 Task: Access a repository's "Insights" to analyze code and project data.
Action: Mouse moved to (1211, 77)
Screenshot: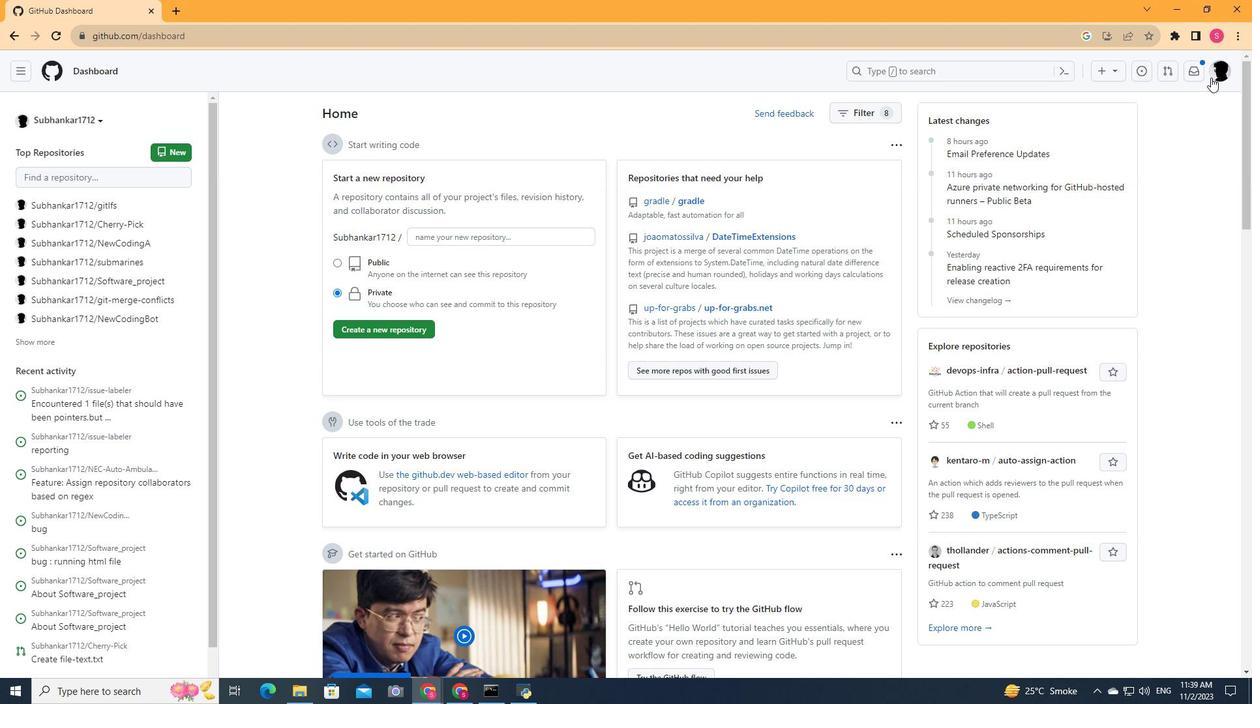 
Action: Mouse pressed left at (1211, 77)
Screenshot: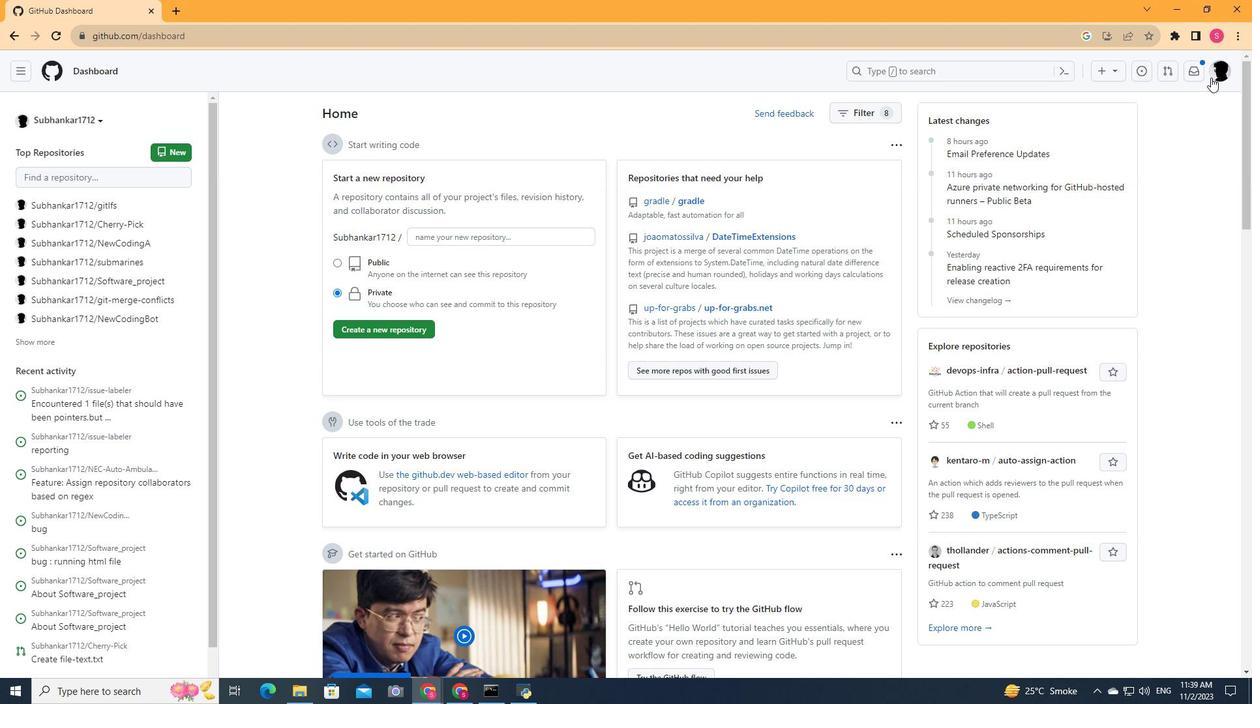 
Action: Mouse moved to (1113, 165)
Screenshot: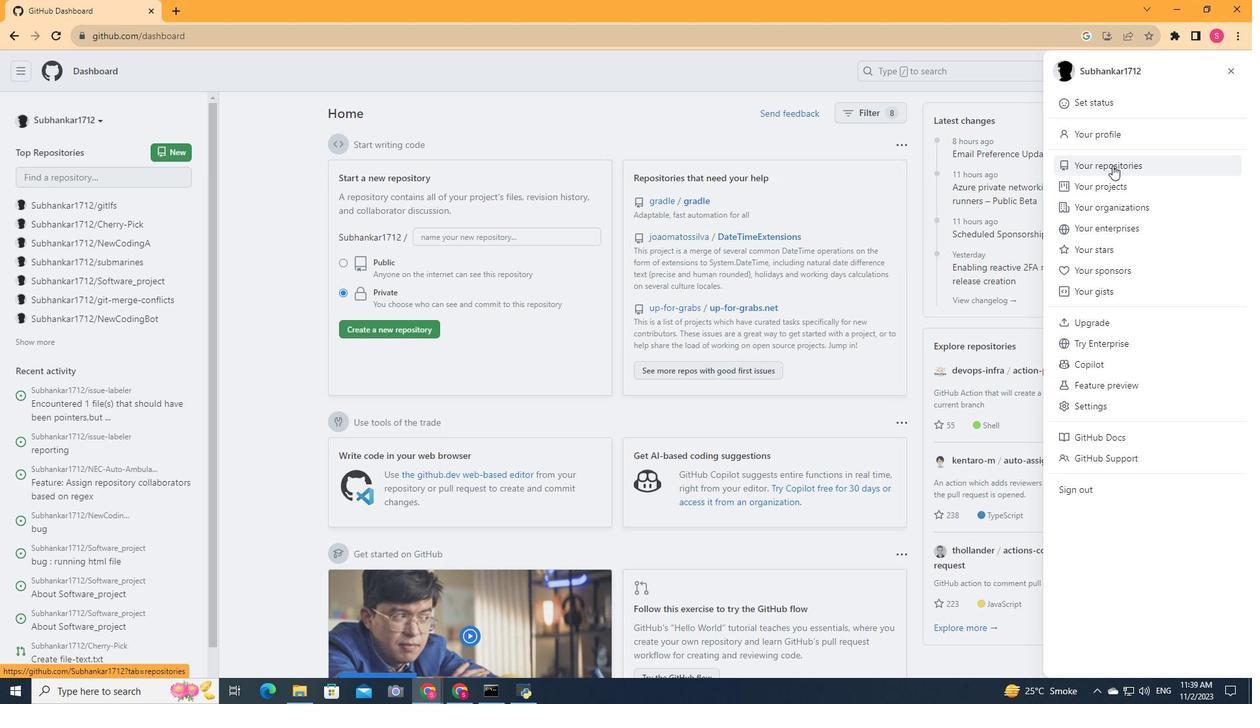 
Action: Mouse pressed left at (1113, 165)
Screenshot: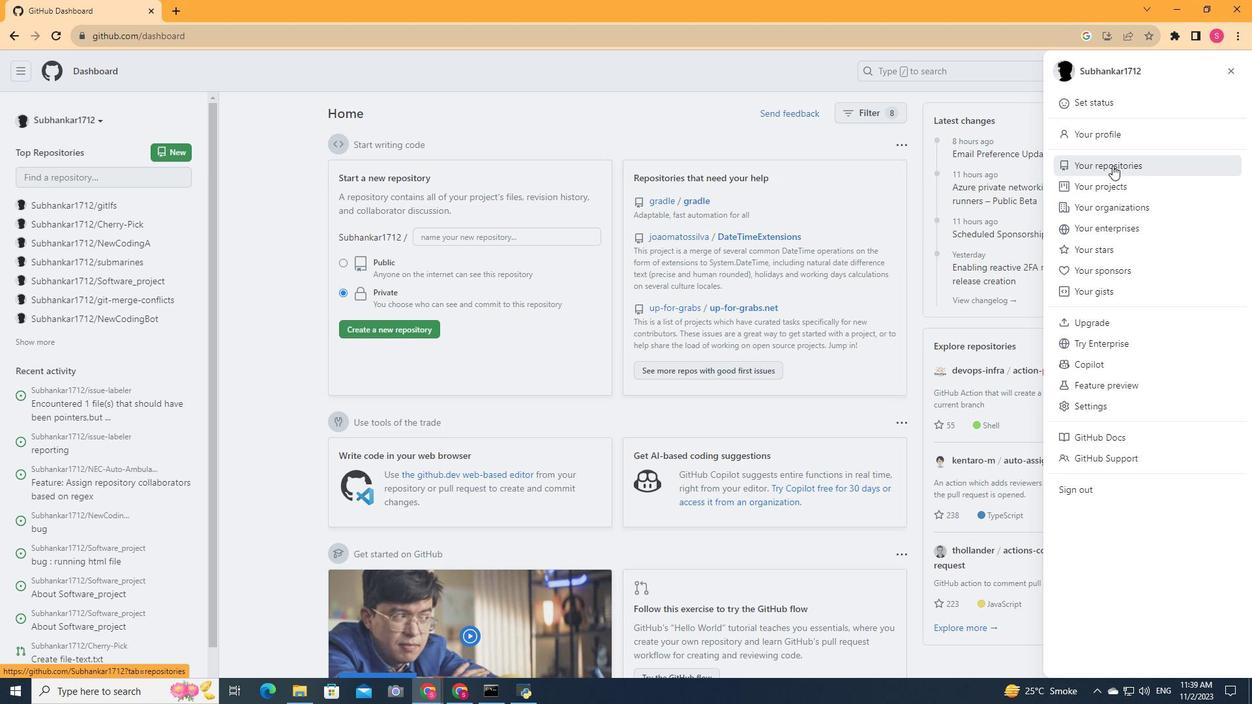 
Action: Mouse moved to (493, 197)
Screenshot: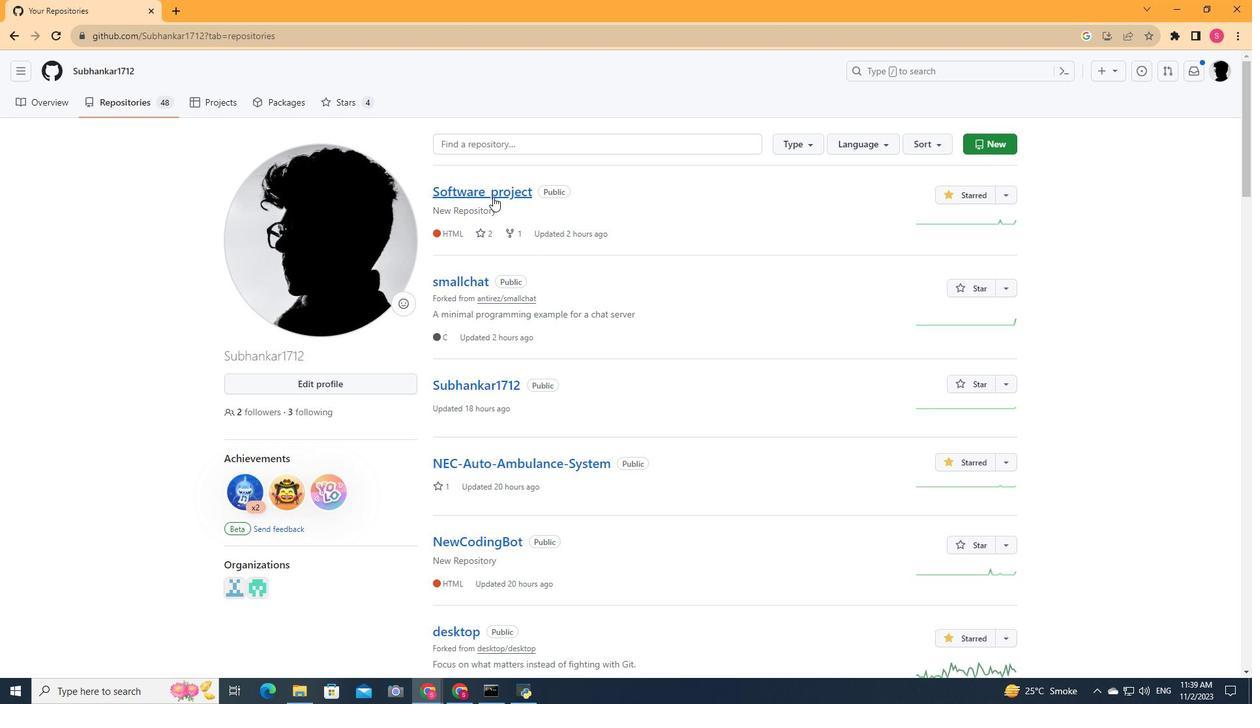 
Action: Mouse pressed left at (493, 197)
Screenshot: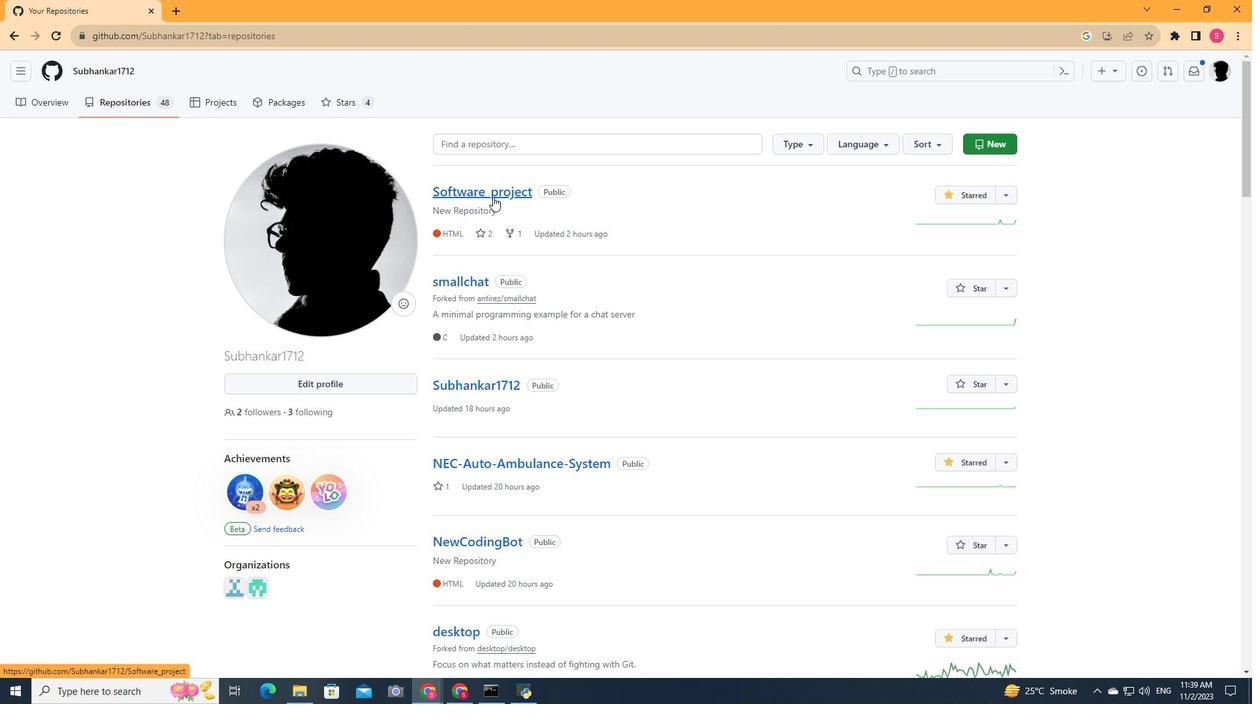 
Action: Mouse moved to (414, 194)
Screenshot: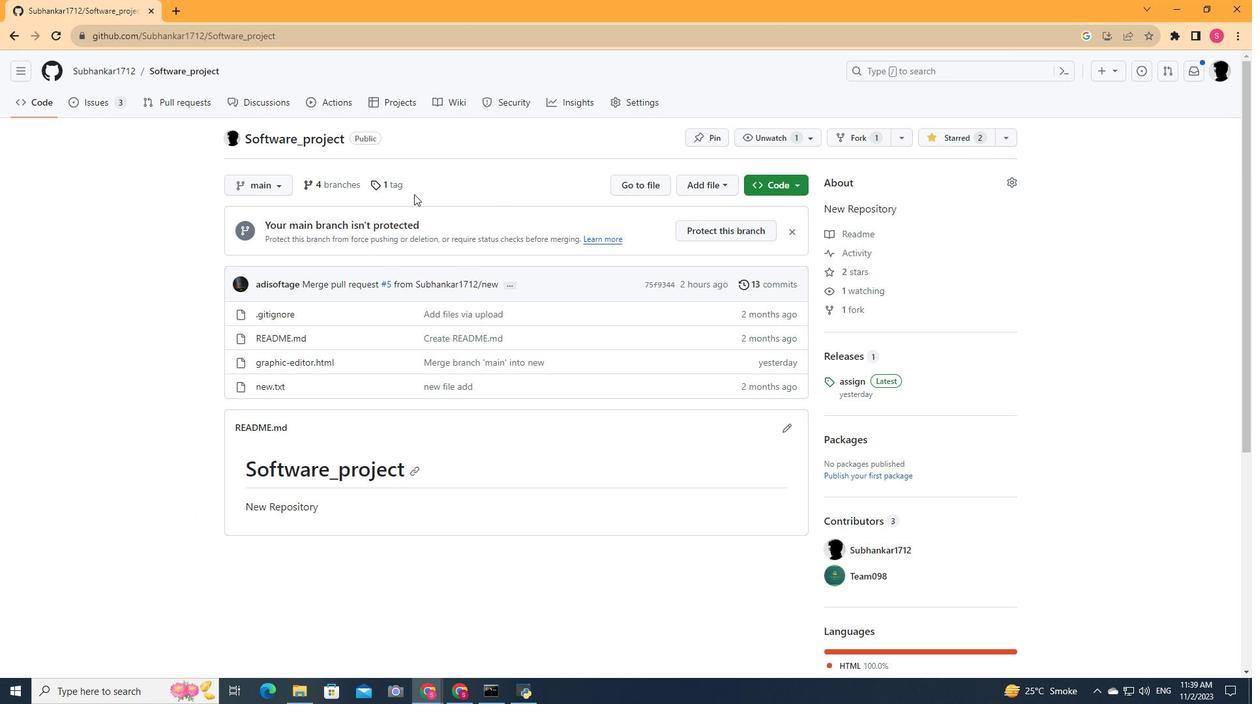 
Action: Mouse scrolled (414, 193) with delta (0, 0)
Screenshot: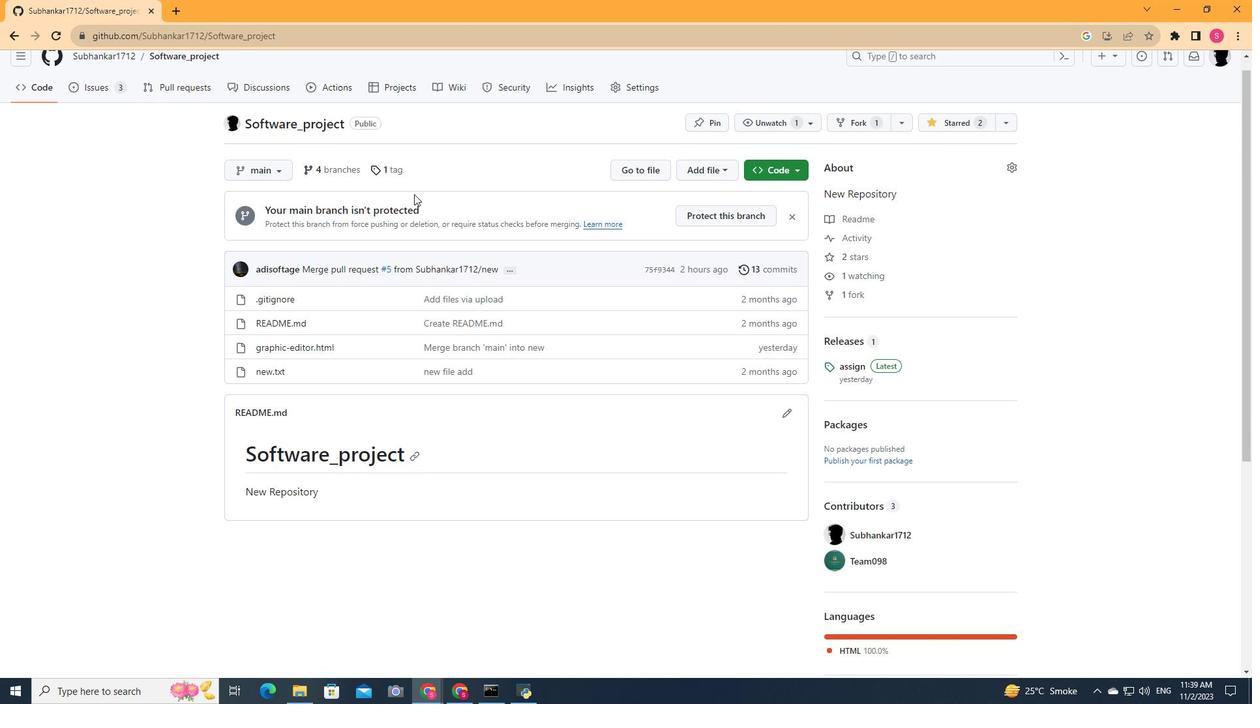
Action: Mouse scrolled (414, 193) with delta (0, 0)
Screenshot: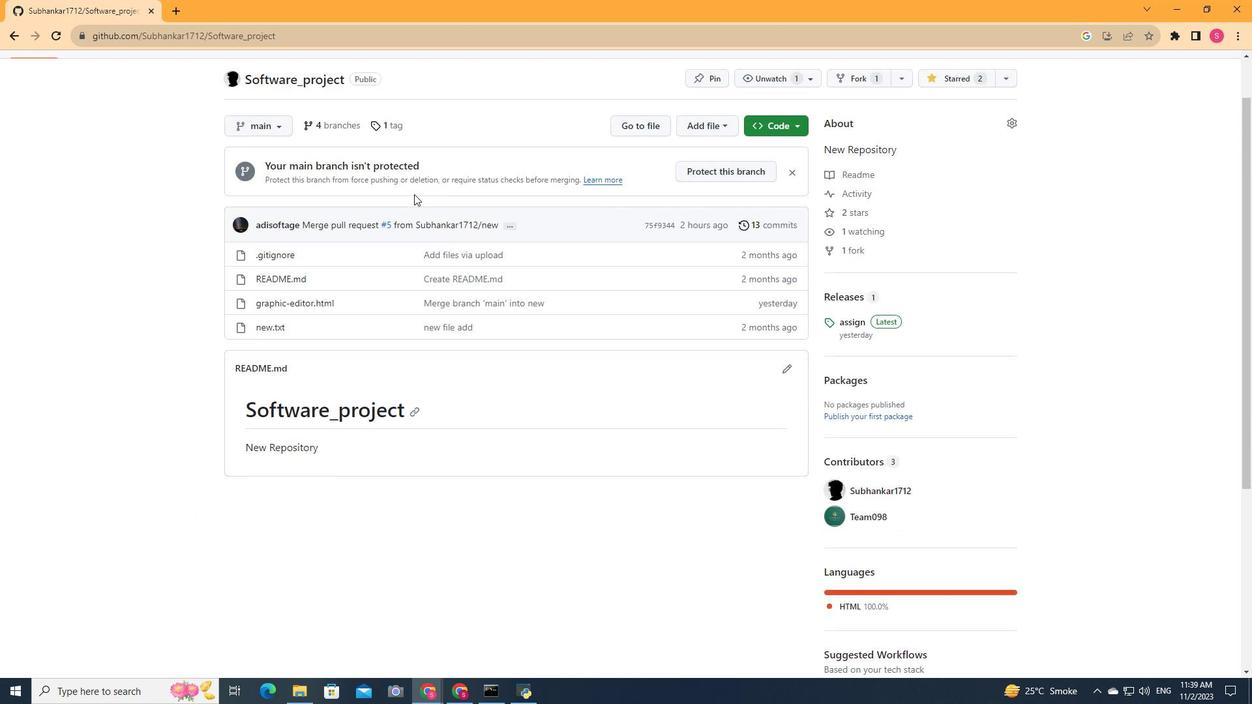 
Action: Mouse scrolled (414, 193) with delta (0, 0)
Screenshot: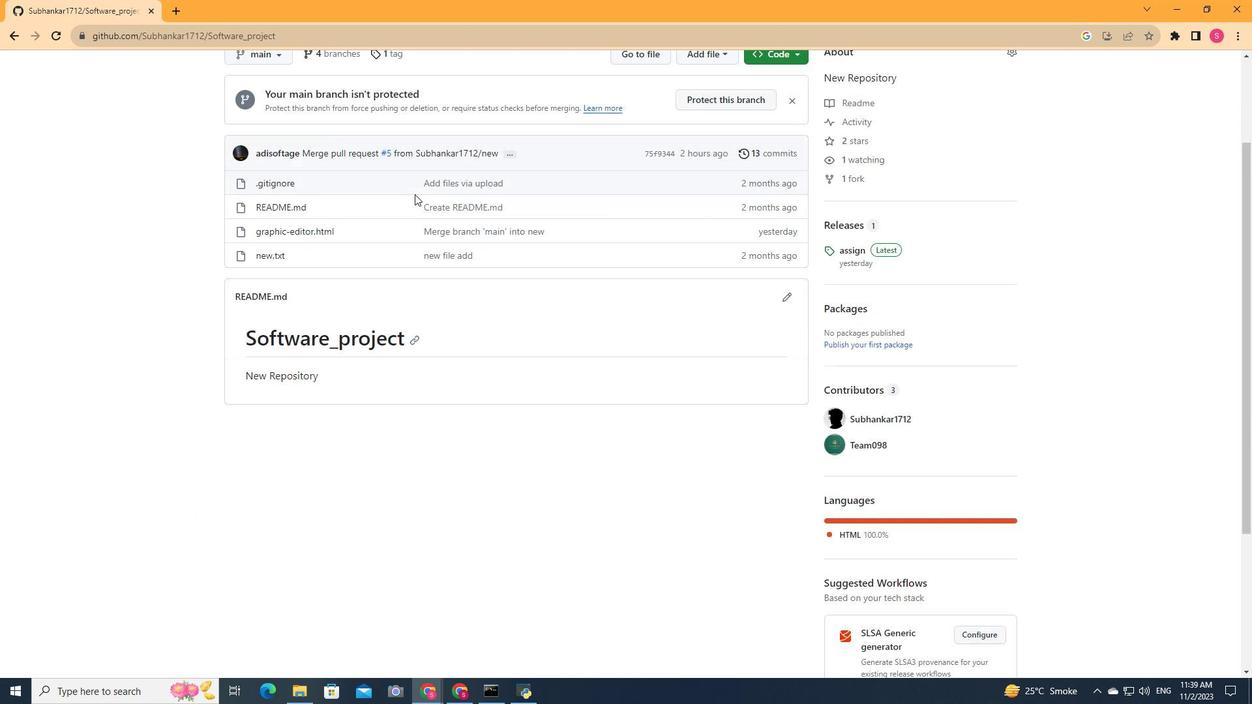 
Action: Mouse moved to (415, 194)
Screenshot: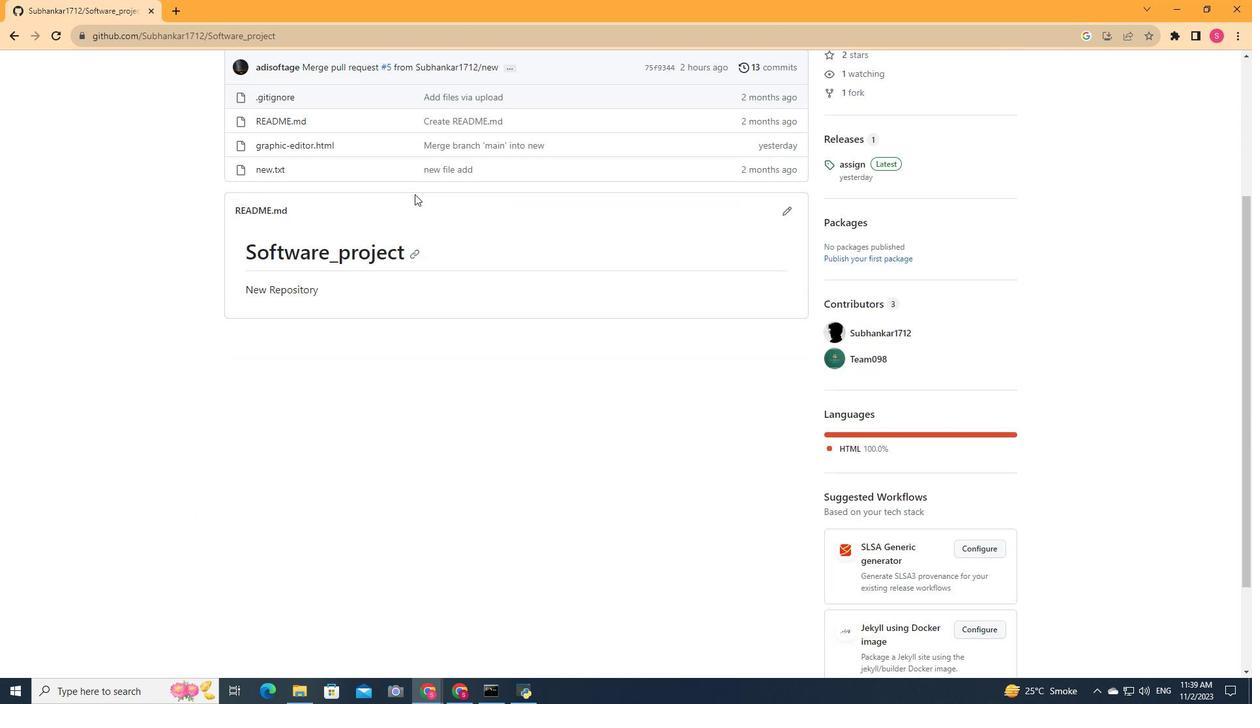 
Action: Mouse scrolled (415, 193) with delta (0, 0)
Screenshot: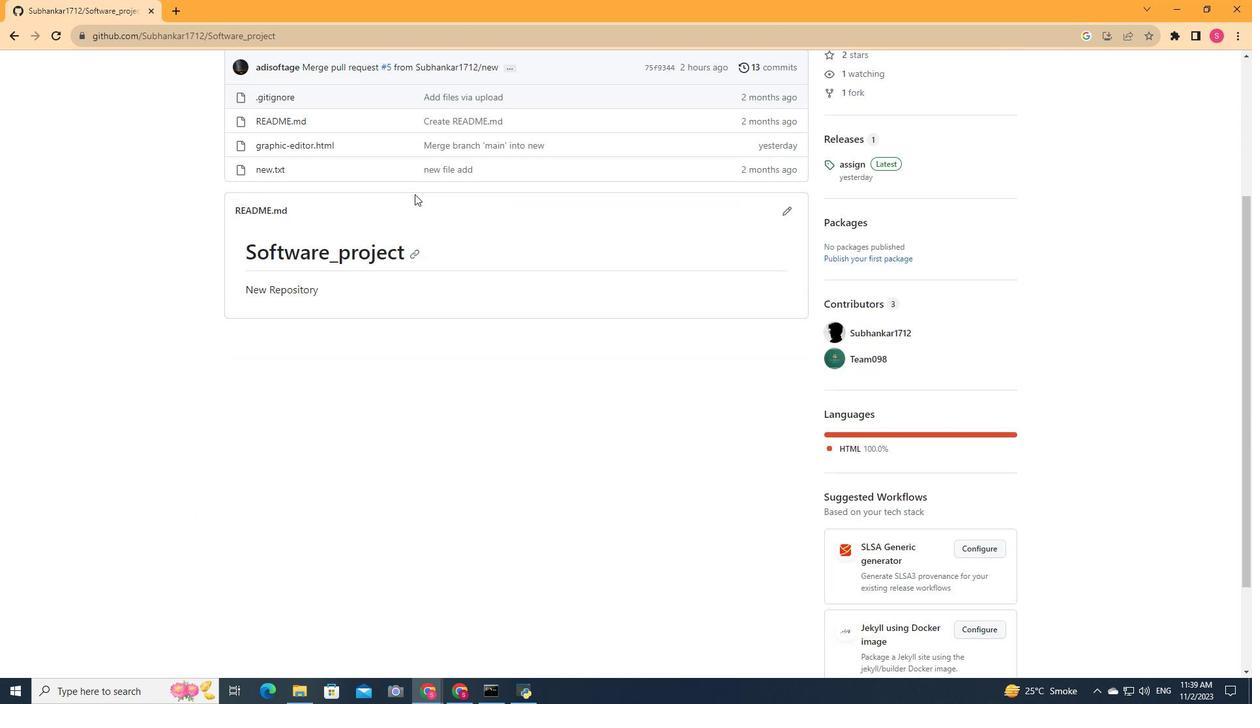 
Action: Mouse scrolled (415, 195) with delta (0, 0)
Screenshot: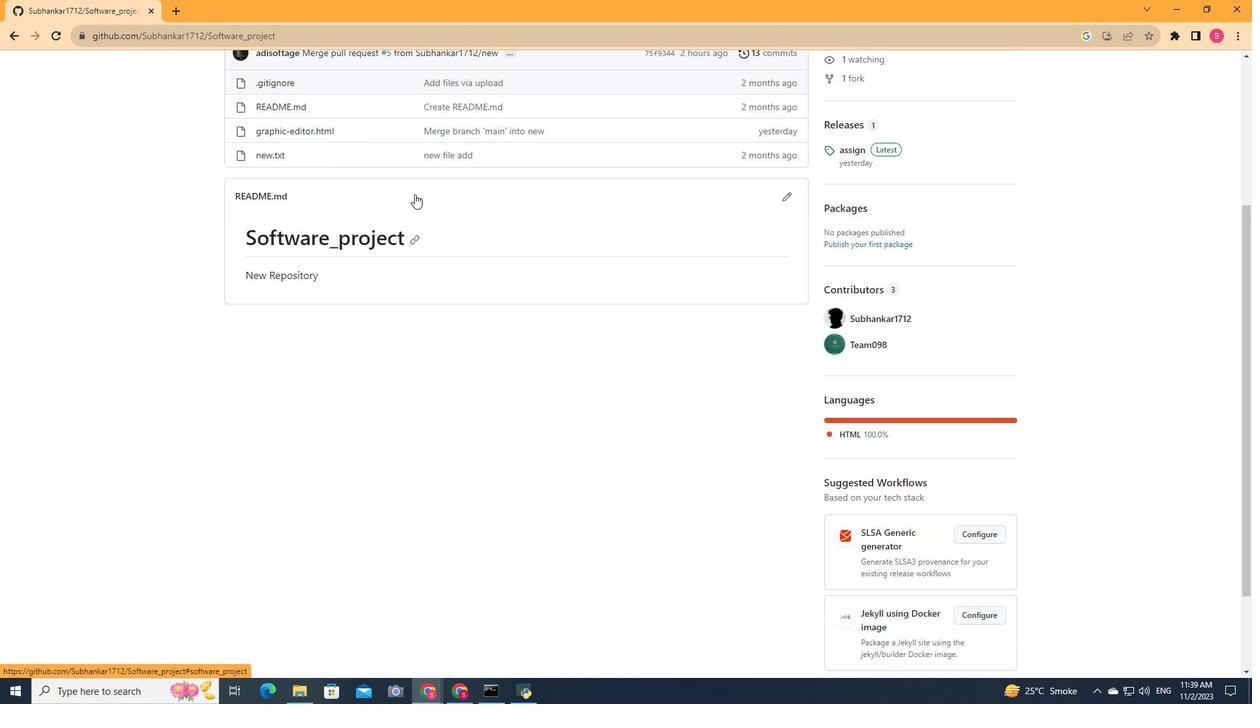 
Action: Mouse scrolled (415, 195) with delta (0, 0)
Screenshot: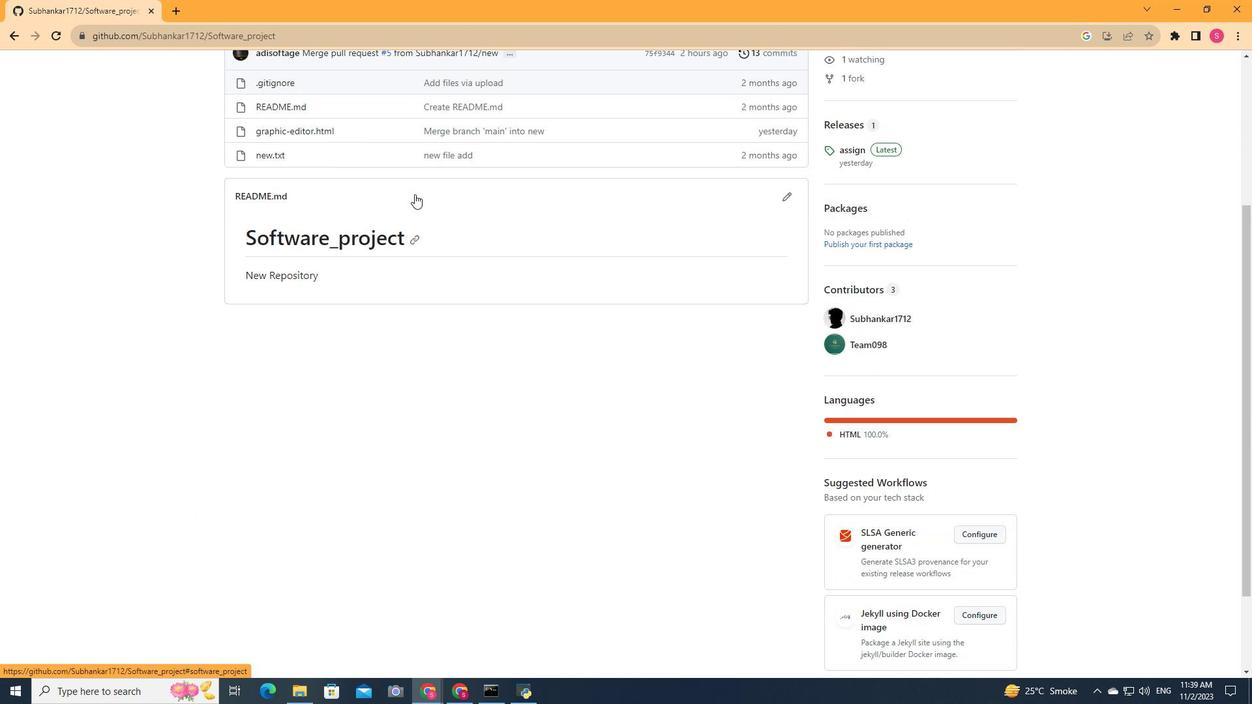 
Action: Mouse scrolled (415, 195) with delta (0, 0)
Screenshot: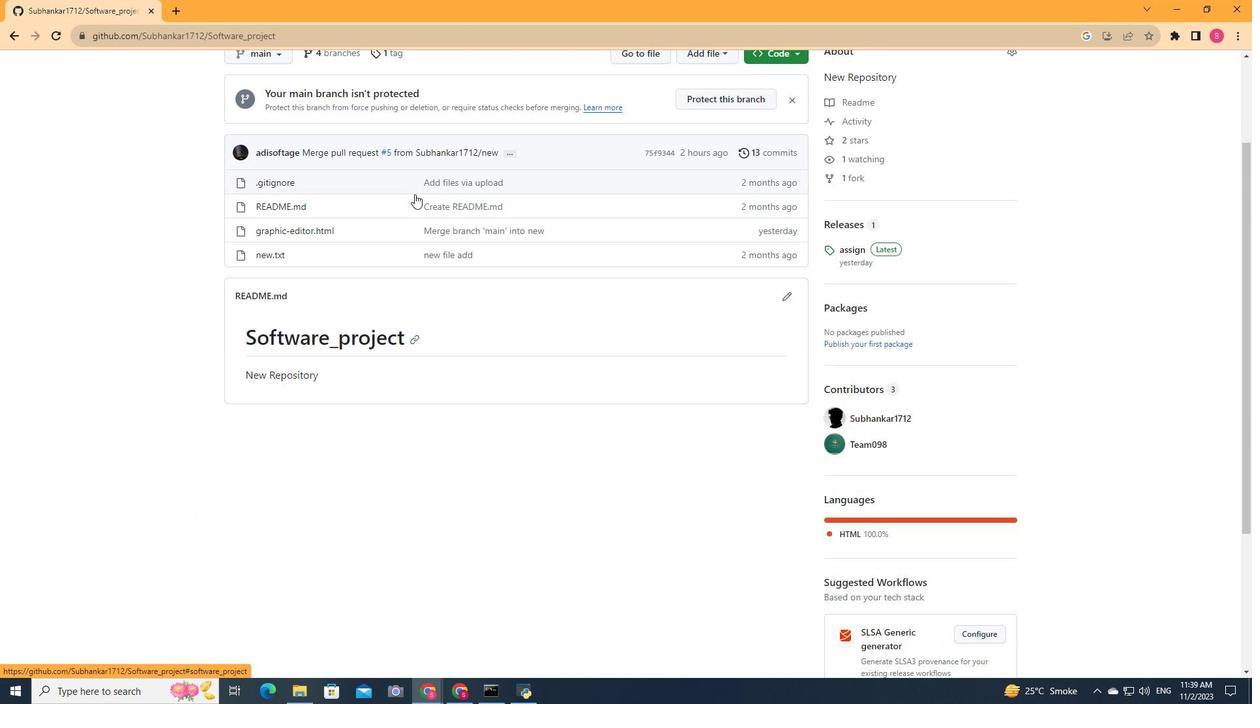 
Action: Mouse scrolled (415, 195) with delta (0, 0)
Screenshot: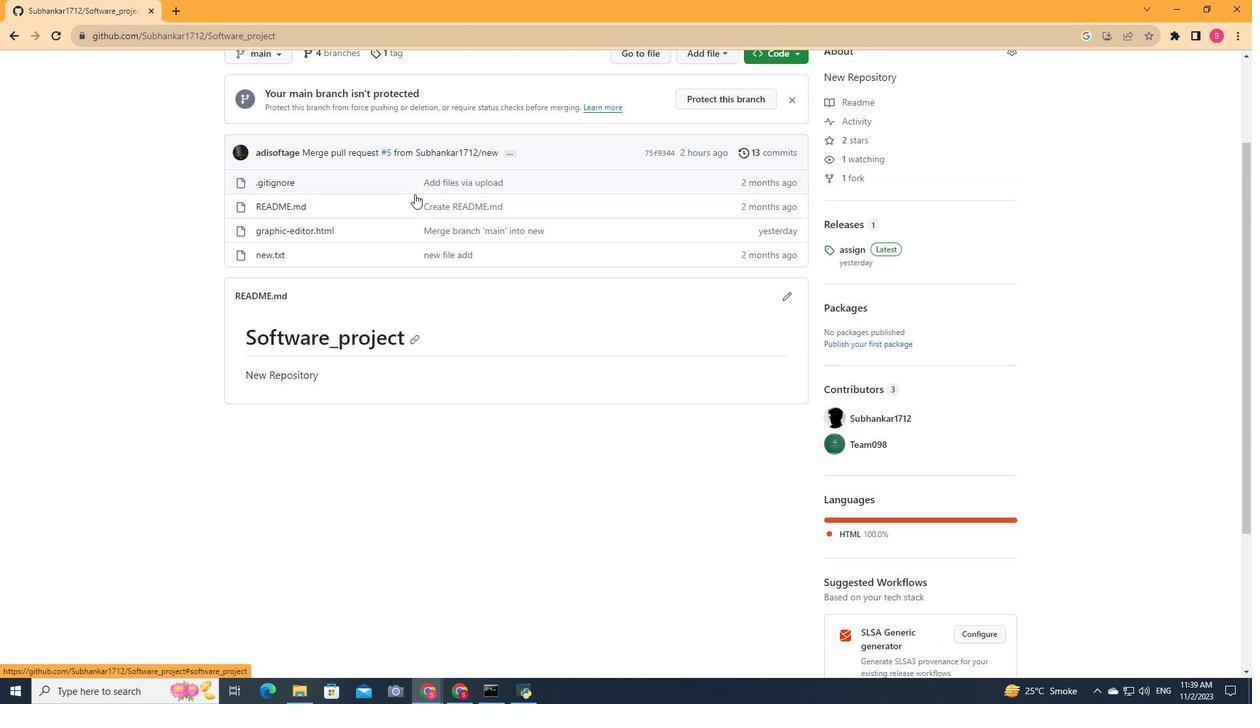 
Action: Mouse moved to (418, 193)
Screenshot: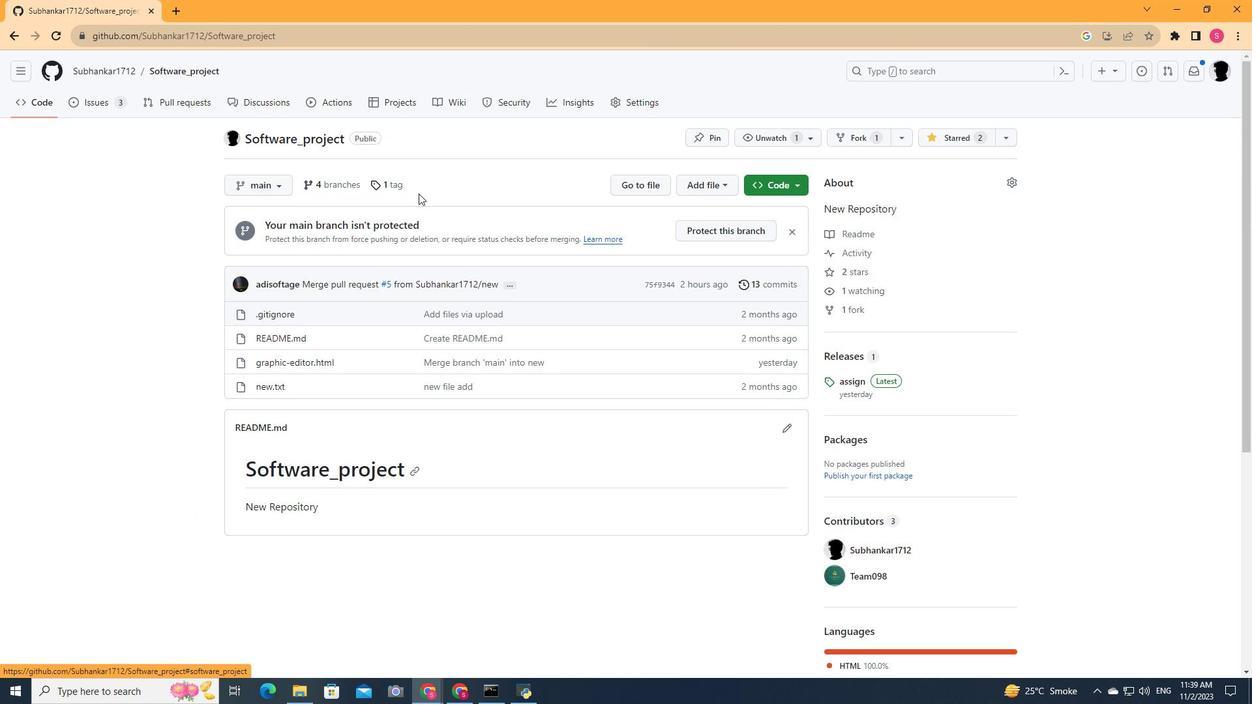 
Action: Mouse scrolled (418, 194) with delta (0, 0)
Screenshot: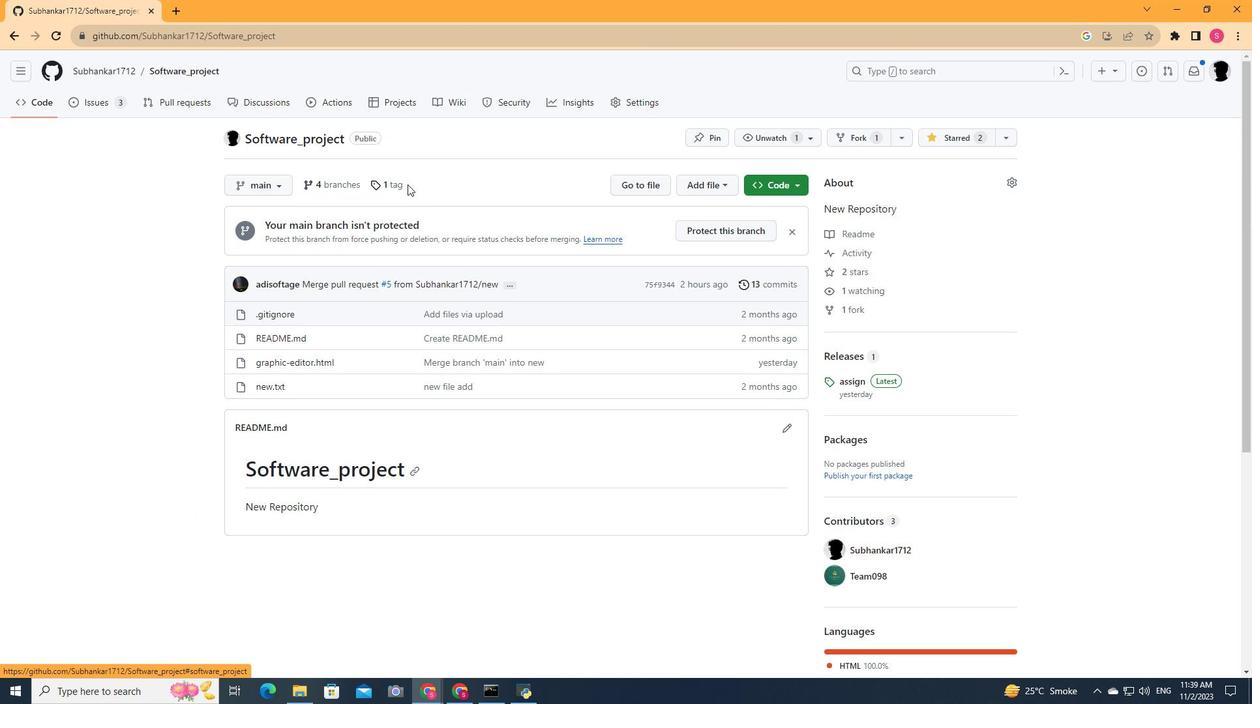 
Action: Mouse moved to (569, 103)
Screenshot: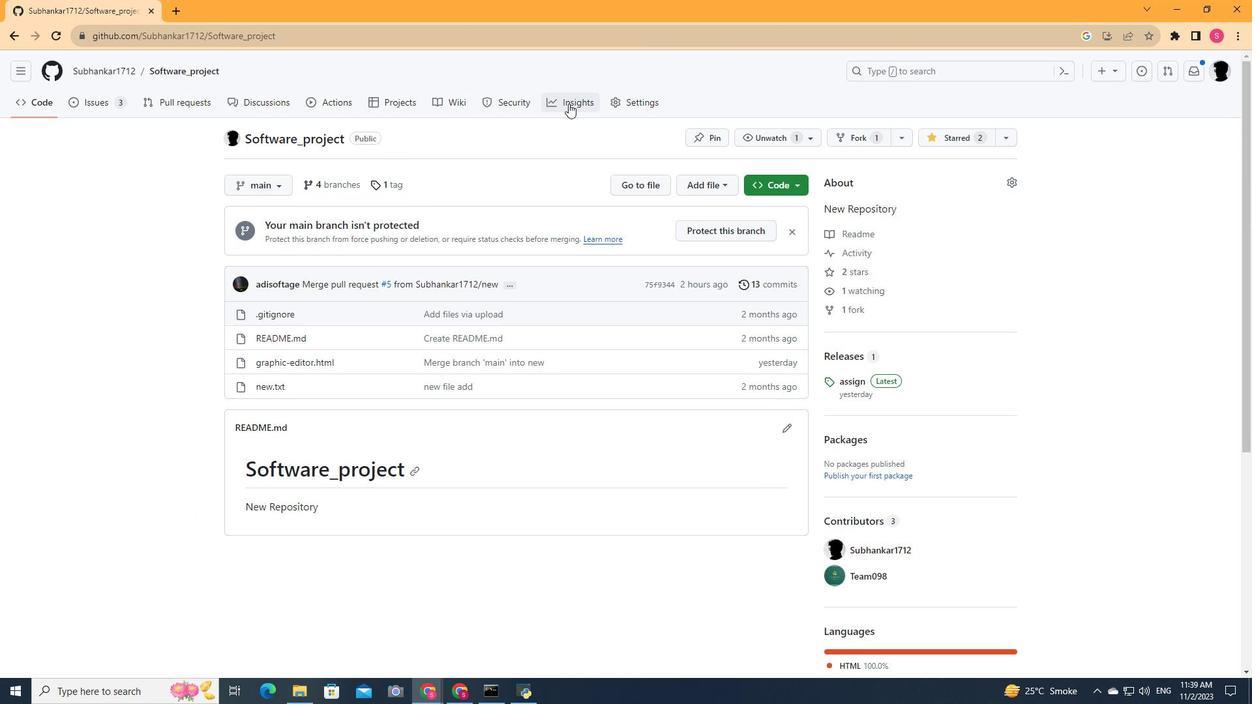 
Action: Mouse pressed left at (569, 103)
Screenshot: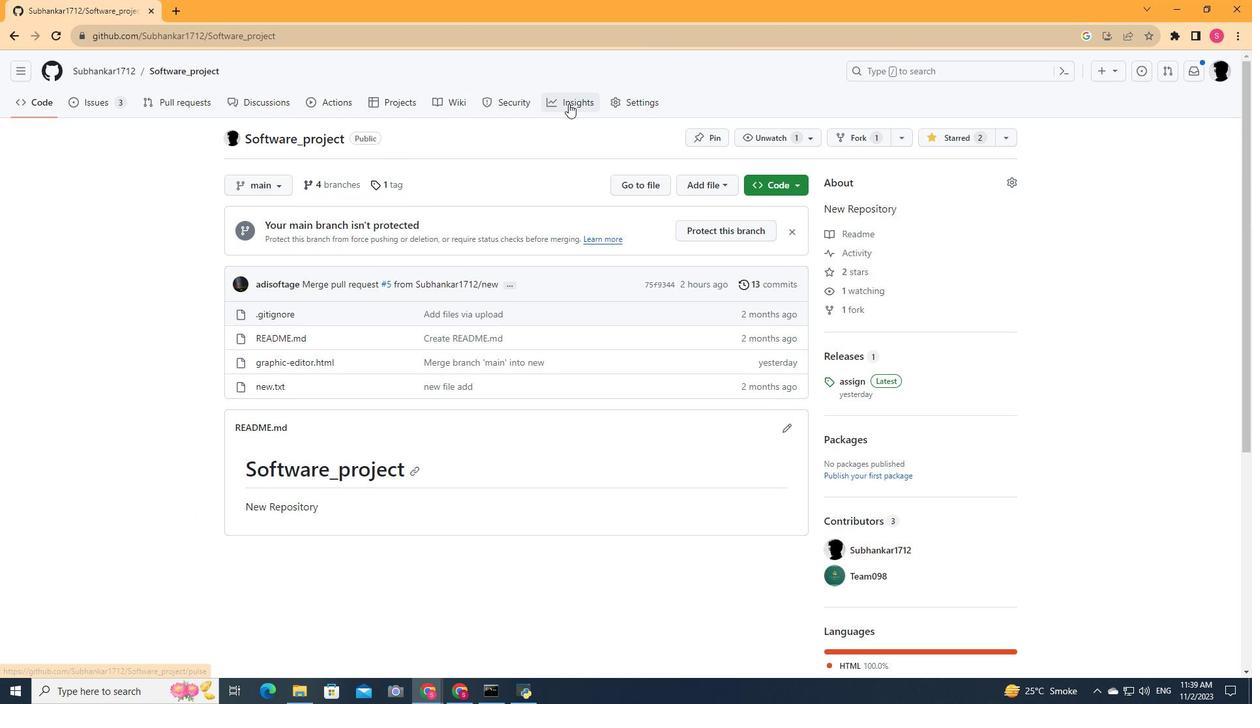 
Action: Mouse moved to (280, 291)
Screenshot: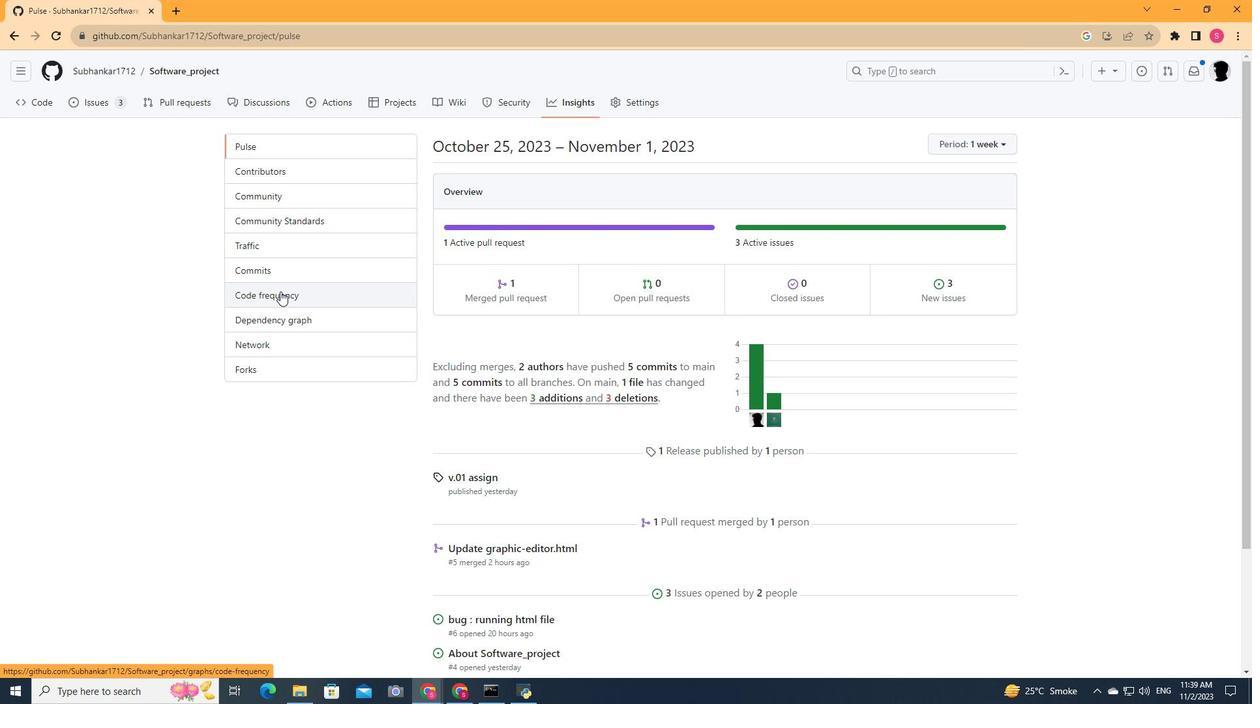 
Action: Mouse pressed left at (280, 291)
Screenshot: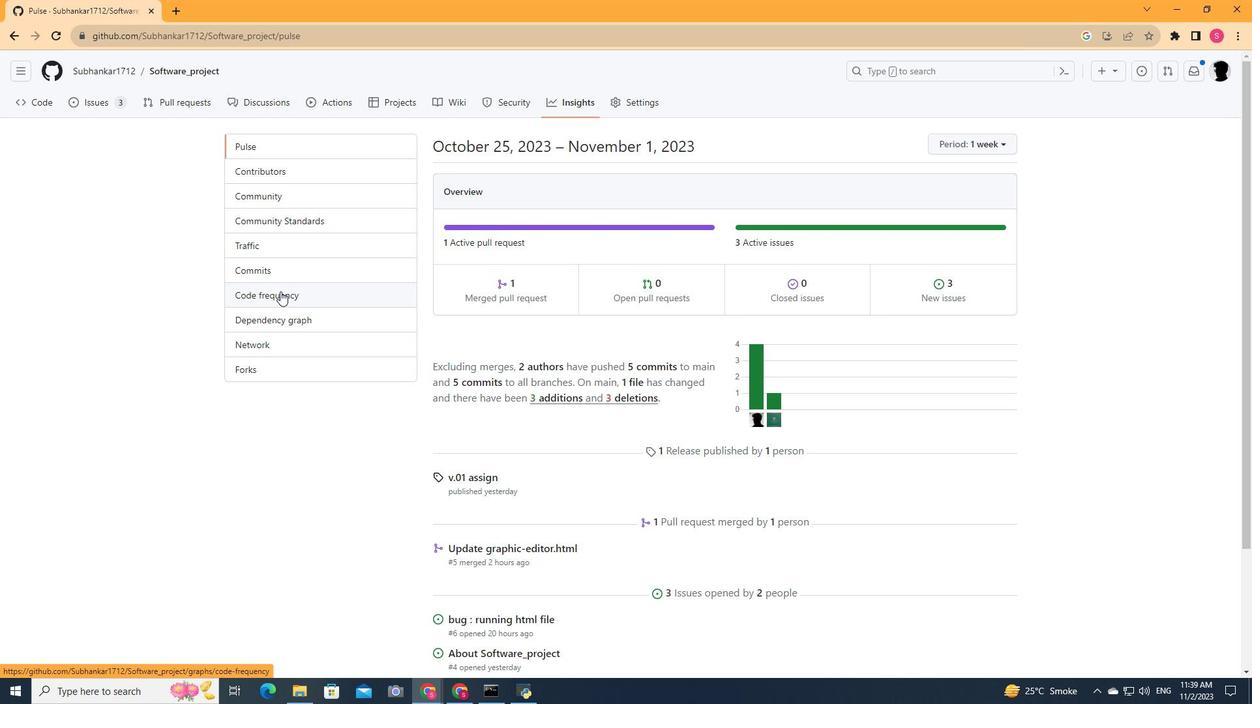 
Action: Mouse moved to (892, 203)
Screenshot: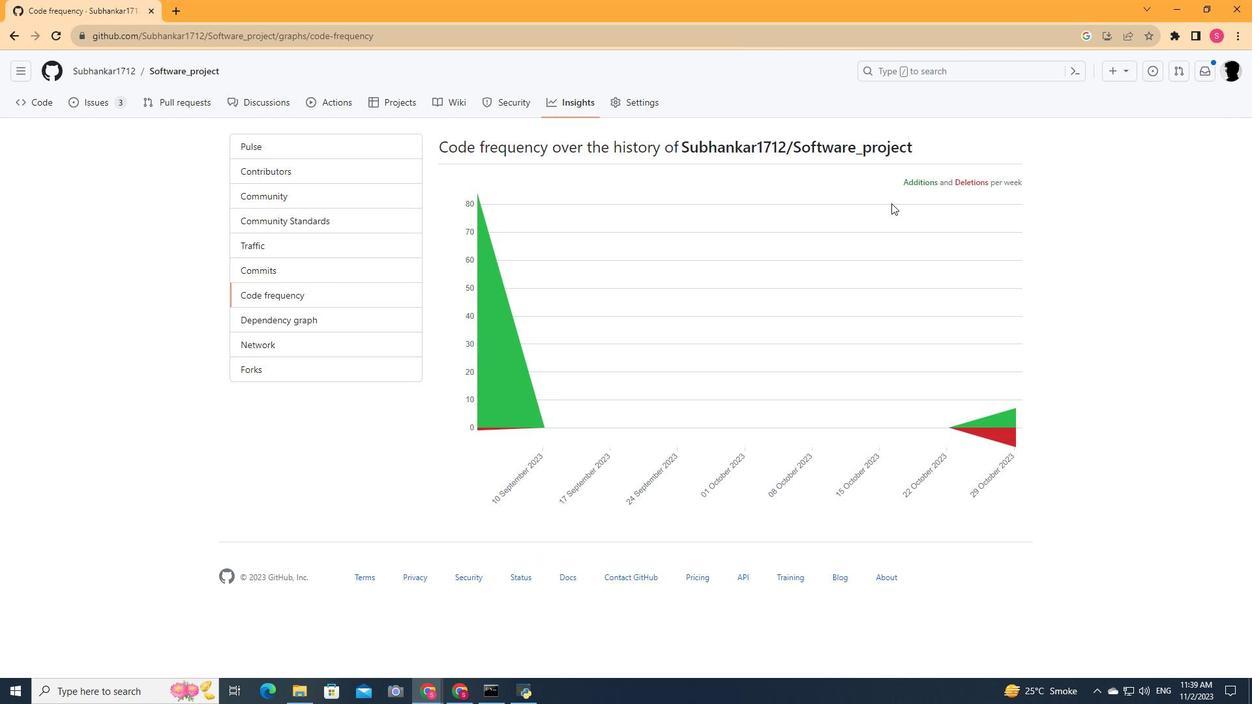 
Action: Mouse scrolled (892, 202) with delta (0, 0)
Screenshot: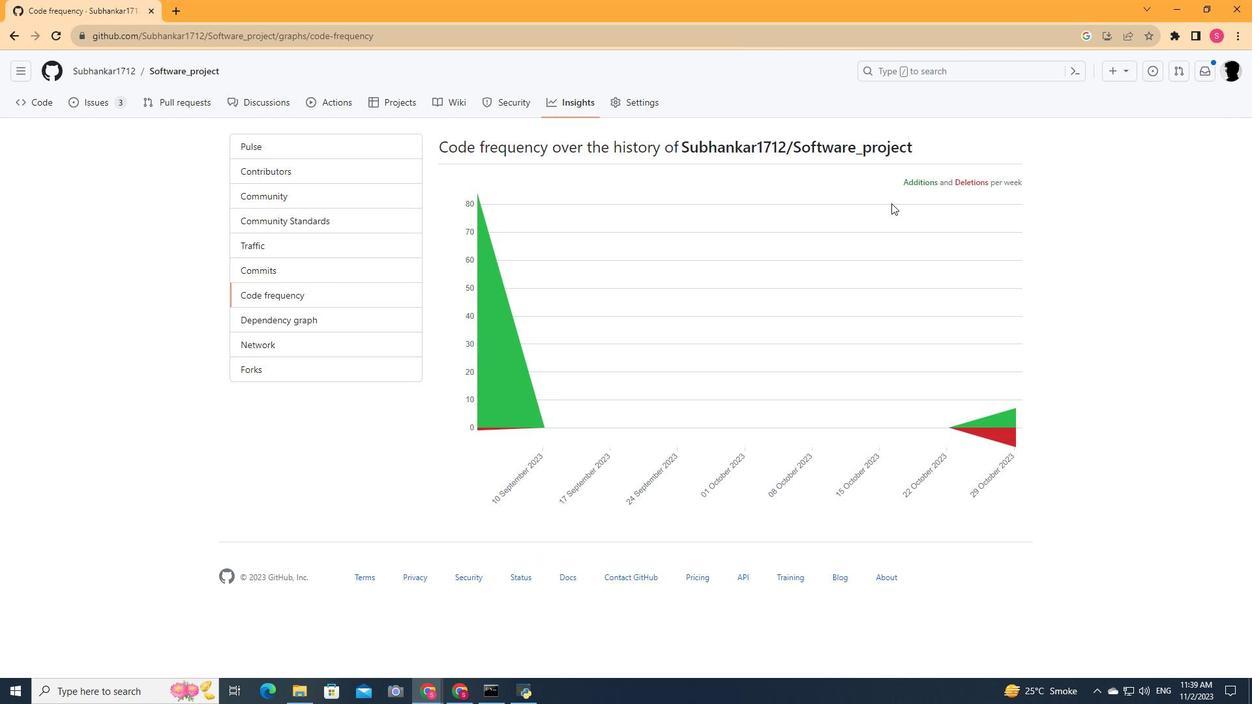 
Action: Mouse scrolled (892, 202) with delta (0, 0)
Screenshot: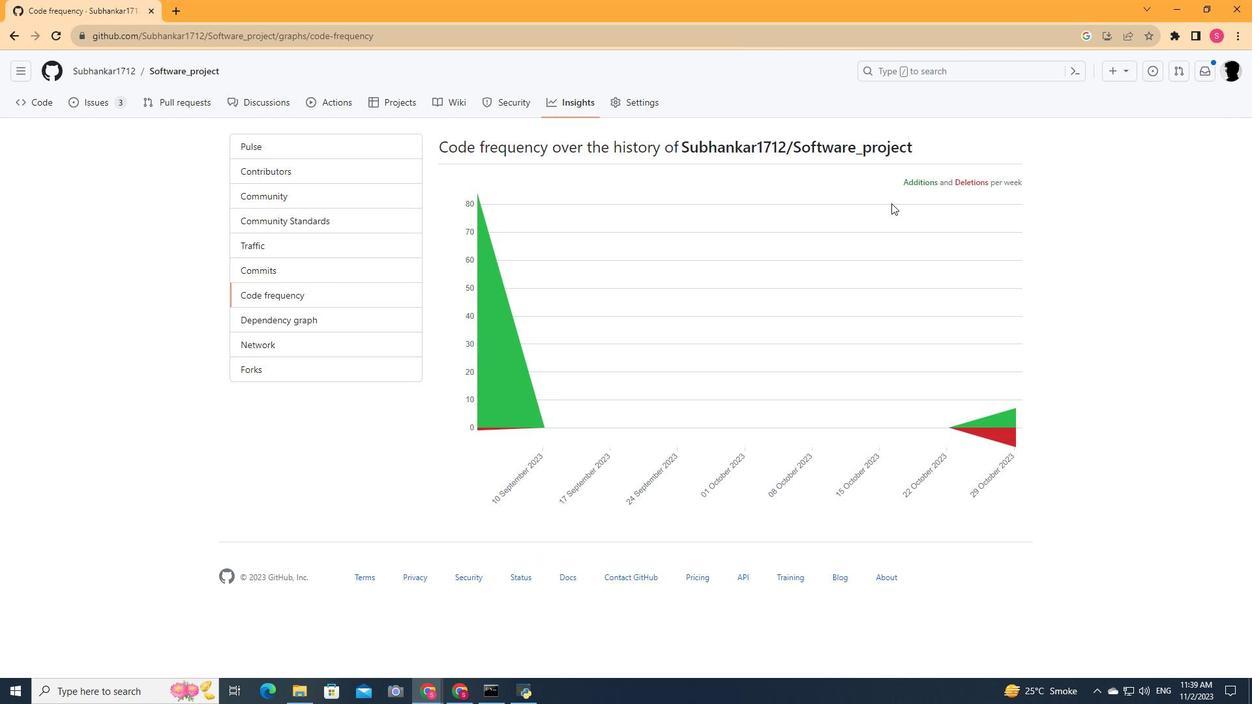 
Action: Mouse scrolled (892, 202) with delta (0, 0)
Screenshot: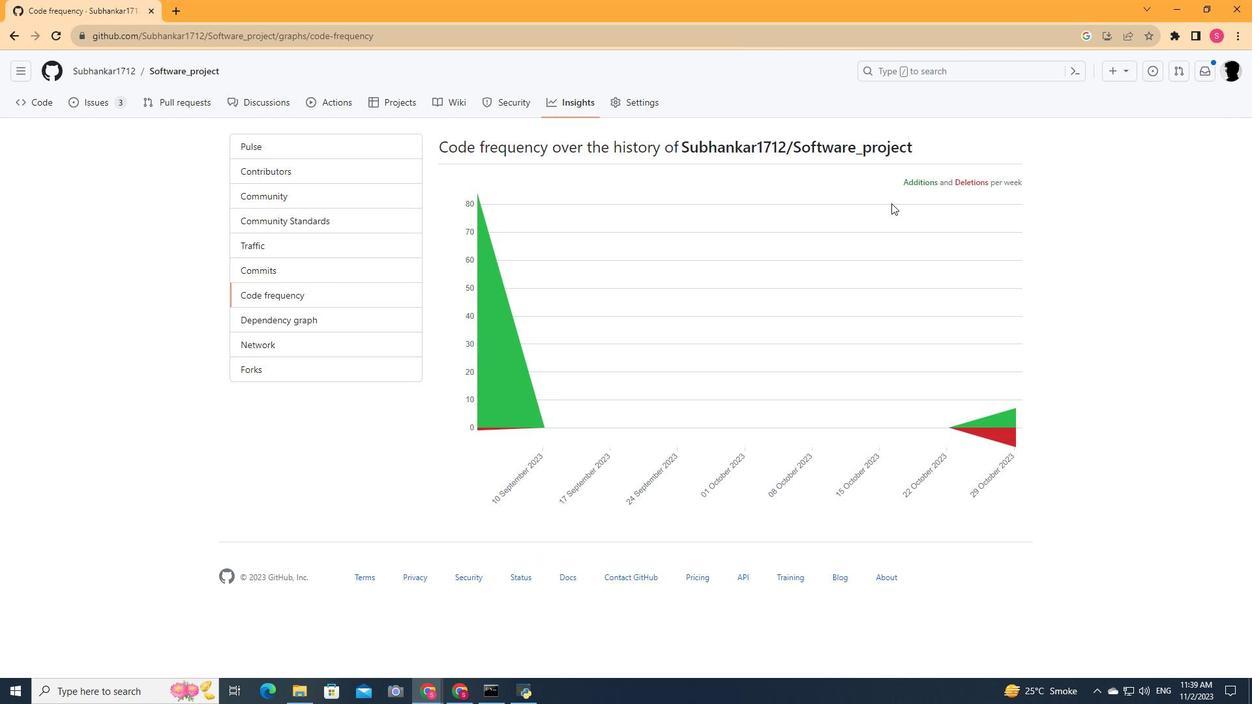 
Action: Mouse scrolled (892, 202) with delta (0, 0)
Screenshot: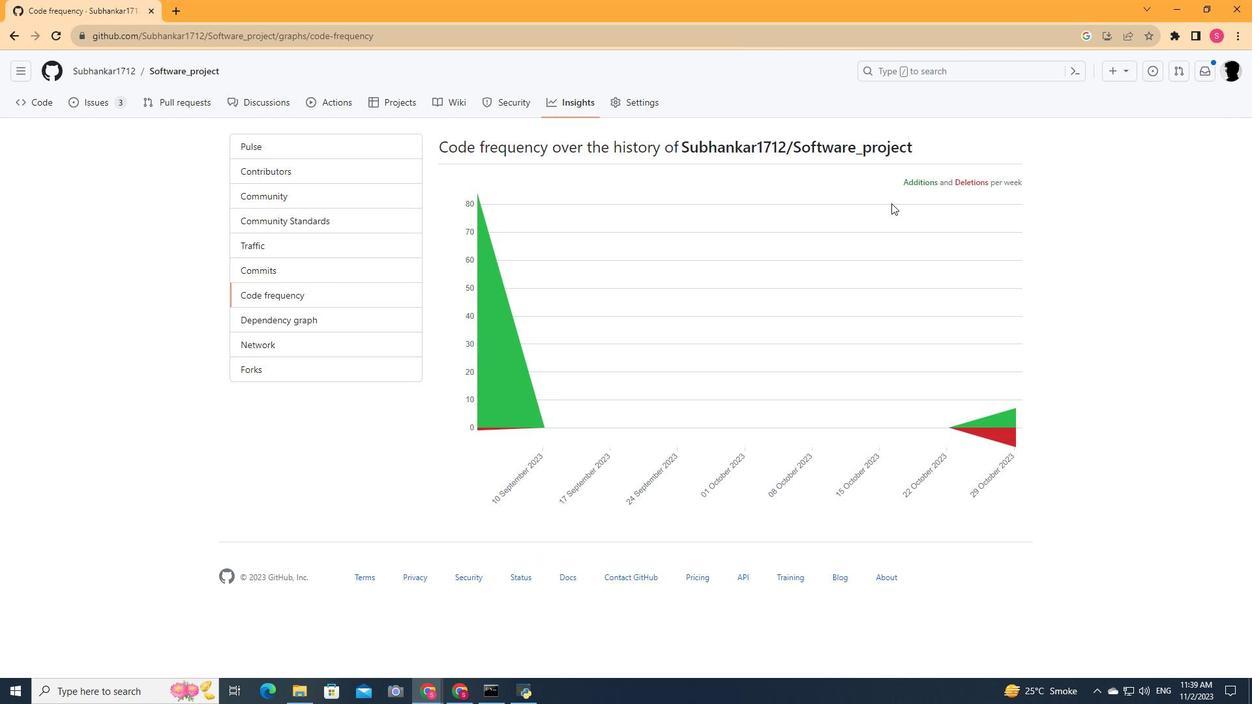 
Action: Mouse scrolled (892, 202) with delta (0, 0)
Screenshot: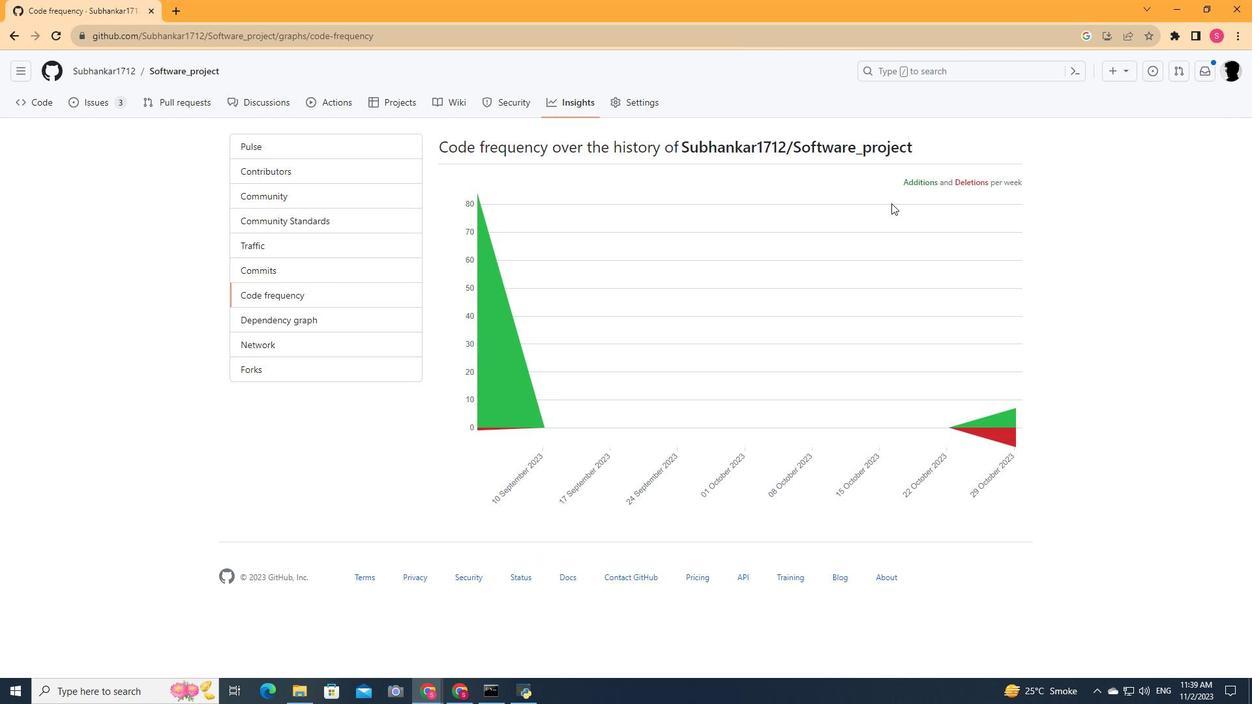 
Action: Mouse moved to (891, 203)
Screenshot: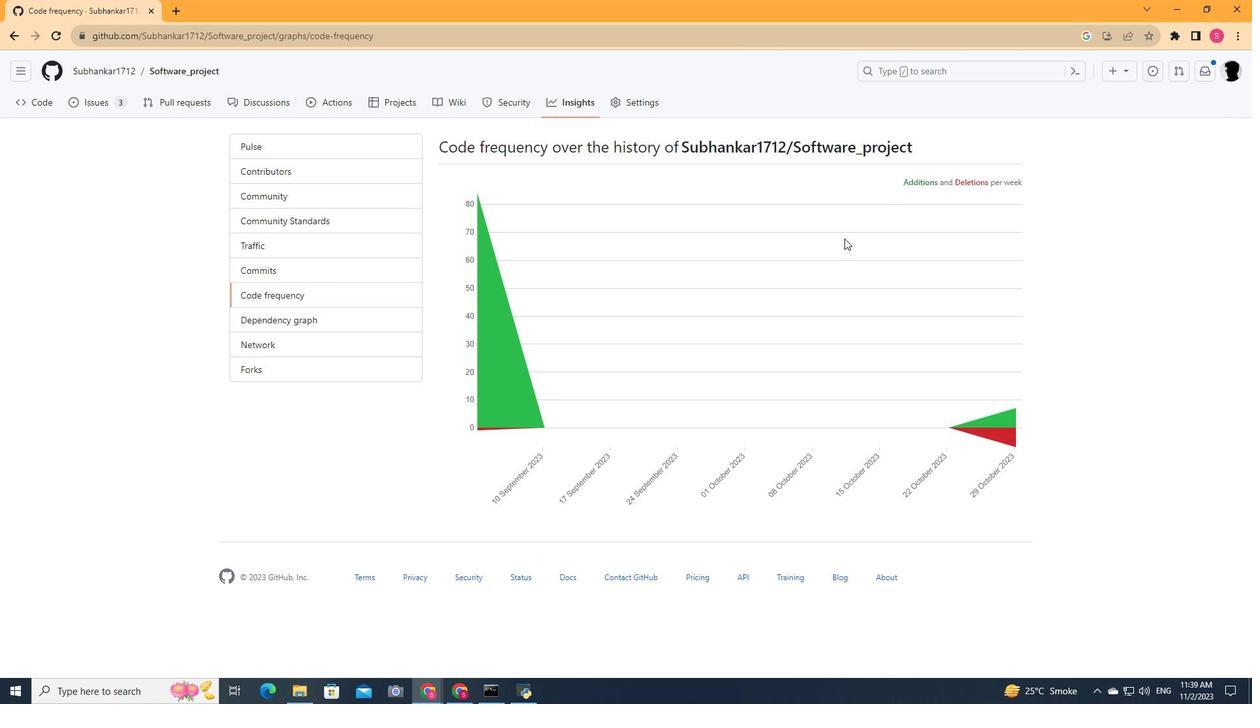 
Action: Mouse scrolled (891, 202) with delta (0, 0)
Screenshot: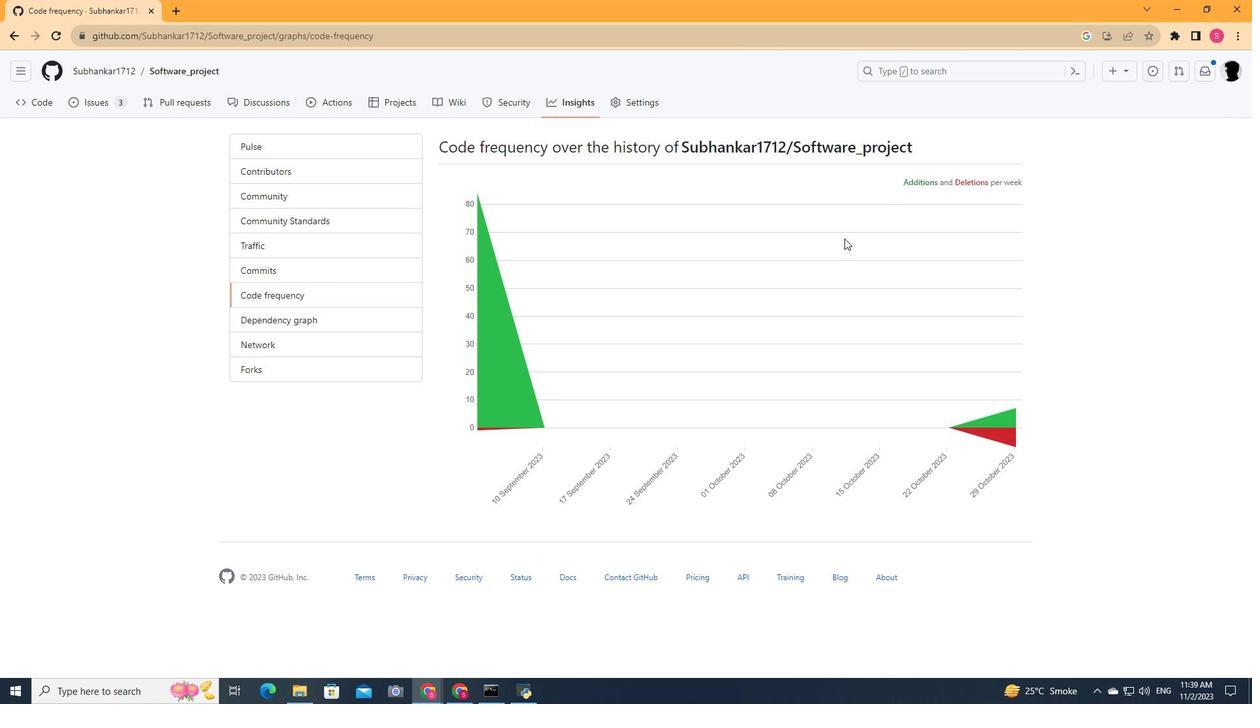 
Action: Mouse moved to (572, 284)
Screenshot: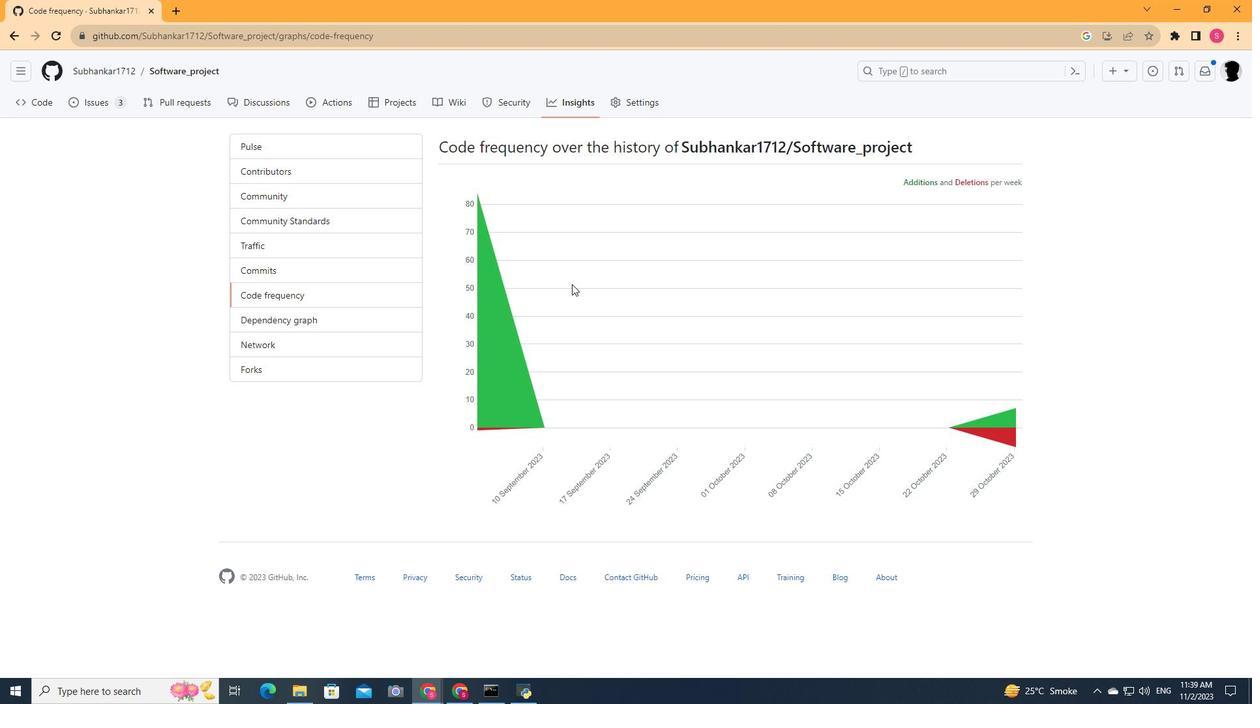 
Action: Mouse scrolled (572, 285) with delta (0, 0)
Screenshot: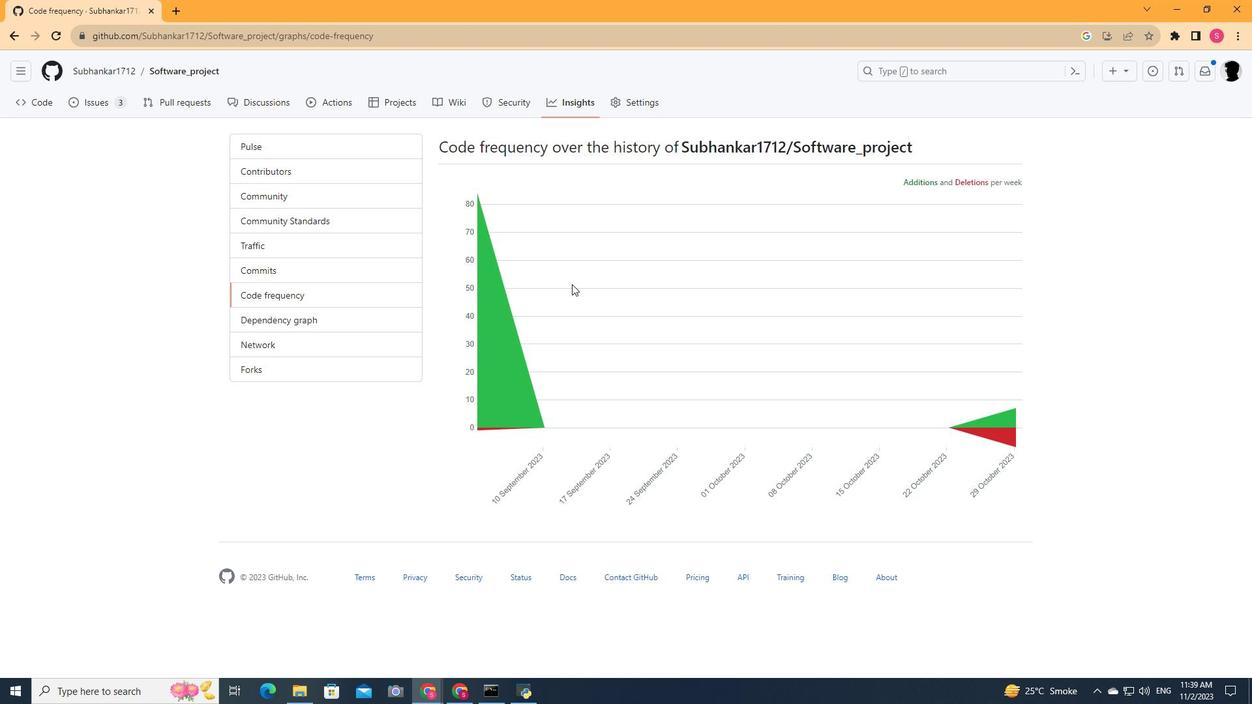 
Action: Mouse scrolled (572, 285) with delta (0, 0)
Screenshot: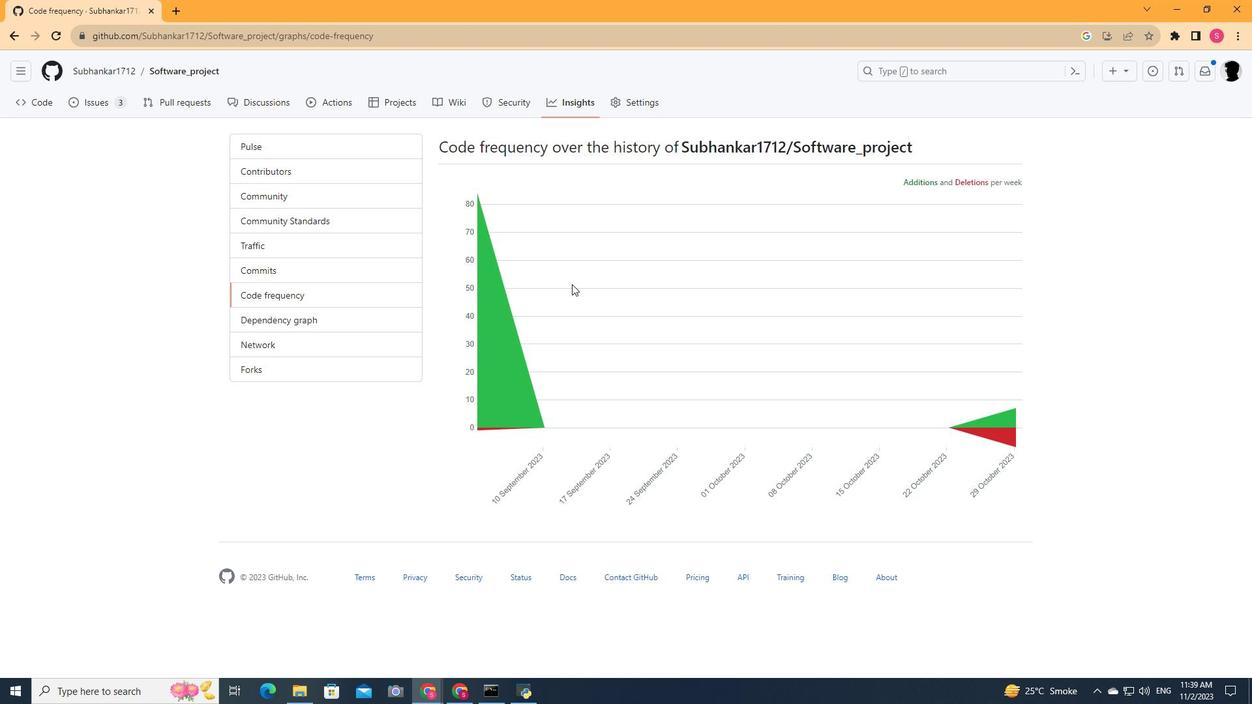 
Action: Mouse scrolled (572, 285) with delta (0, 0)
Screenshot: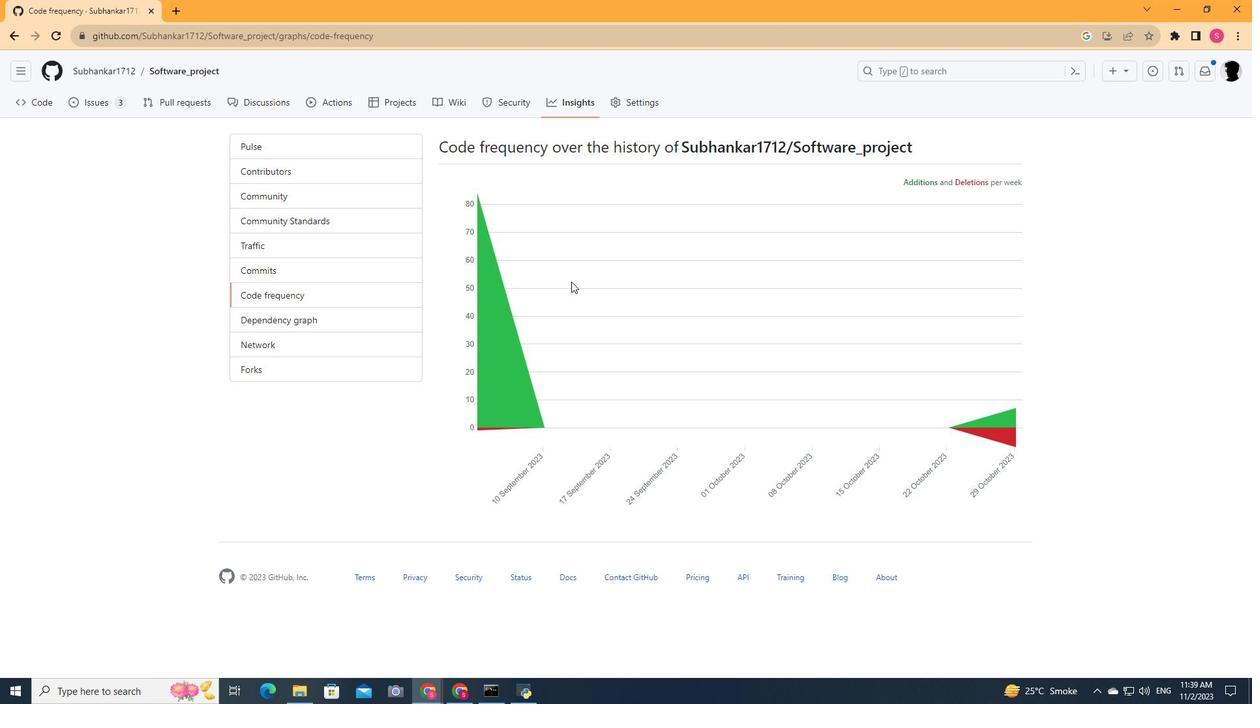 
Action: Mouse scrolled (572, 285) with delta (0, 0)
Screenshot: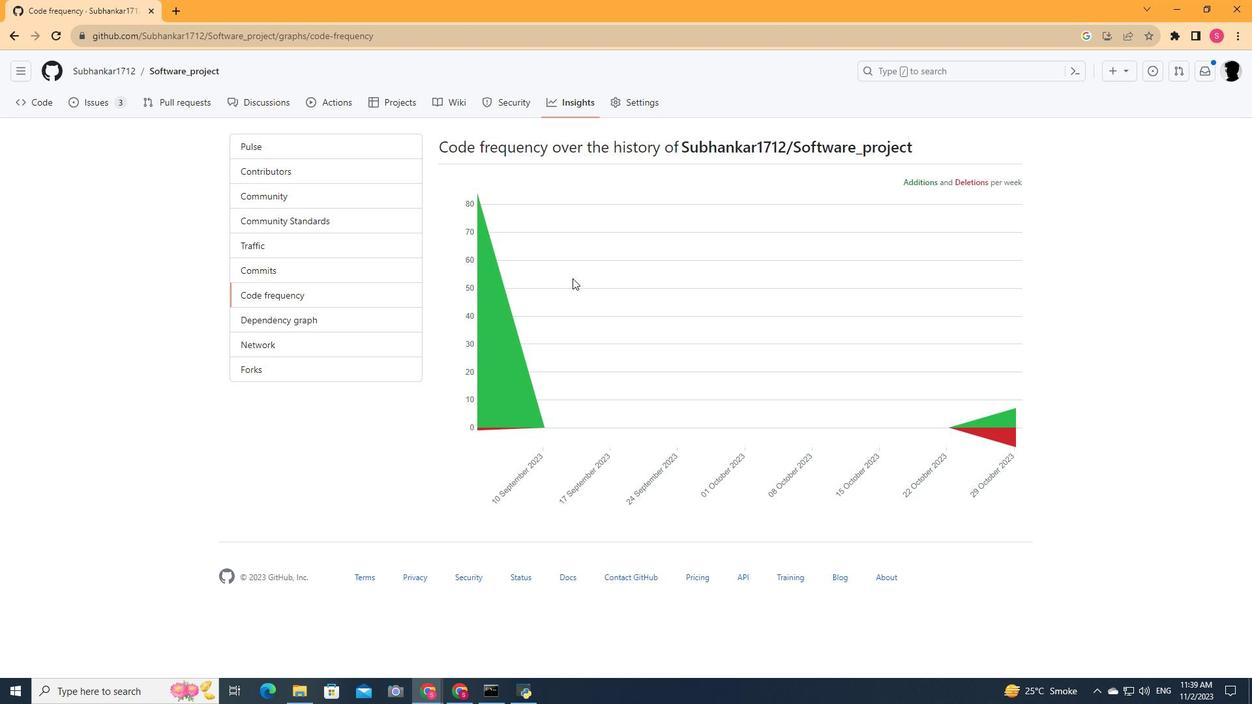 
Action: Mouse moved to (319, 141)
Screenshot: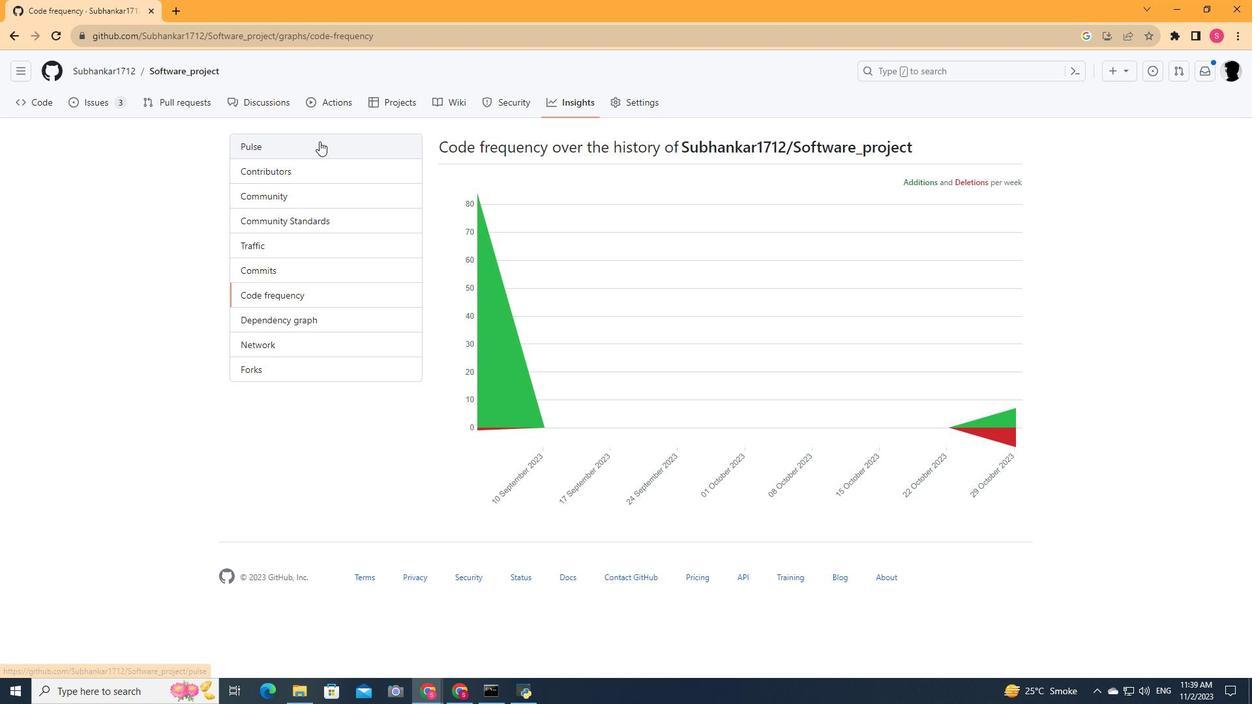 
Action: Mouse pressed left at (319, 141)
Screenshot: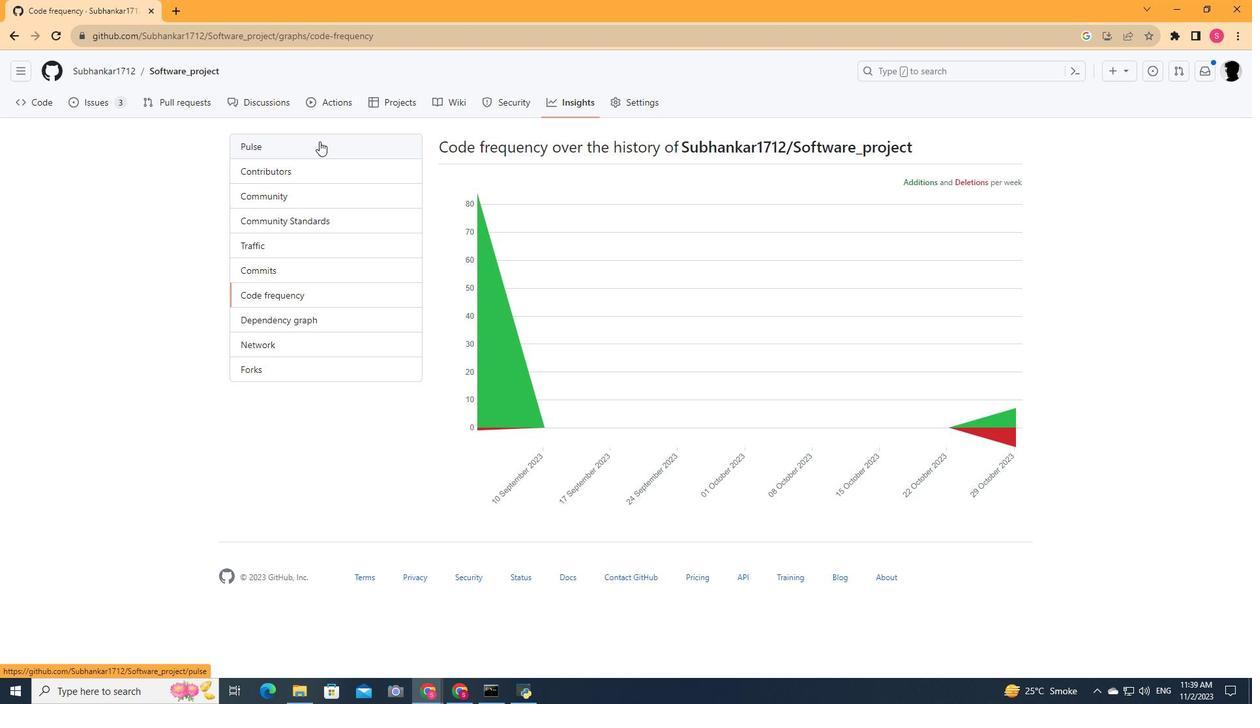 
Action: Mouse moved to (817, 208)
Screenshot: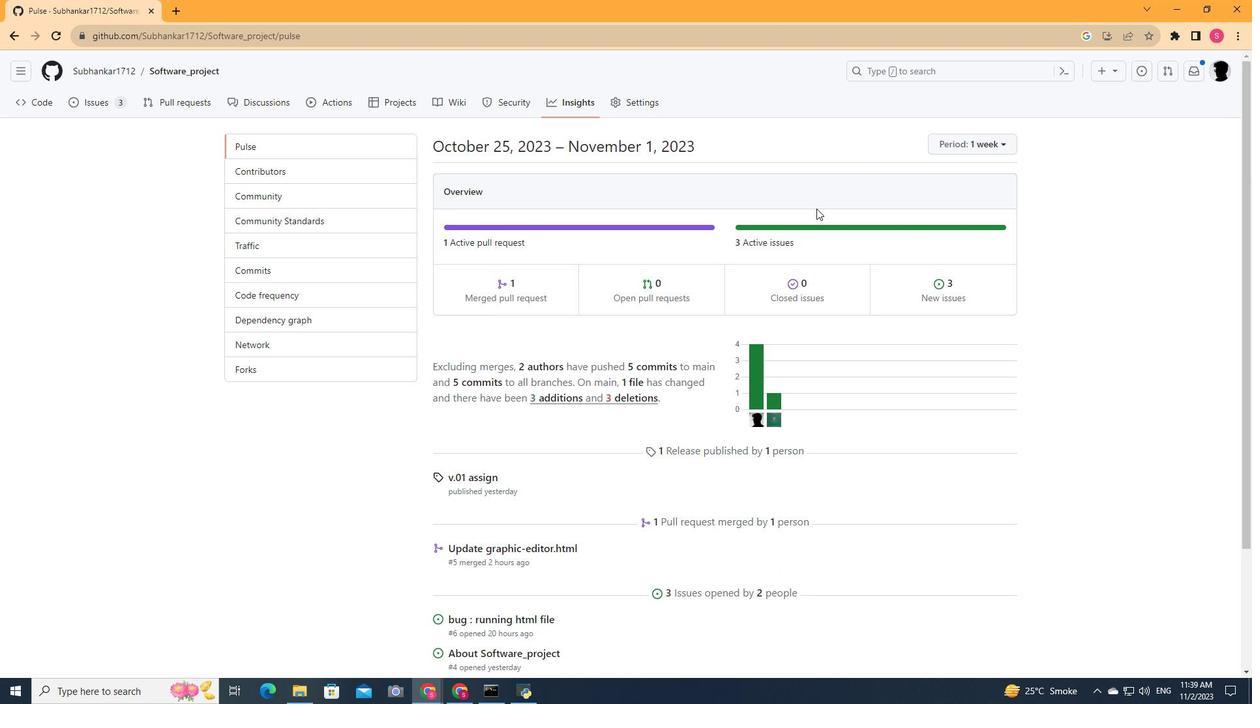 
Action: Mouse scrolled (817, 208) with delta (0, 0)
Screenshot: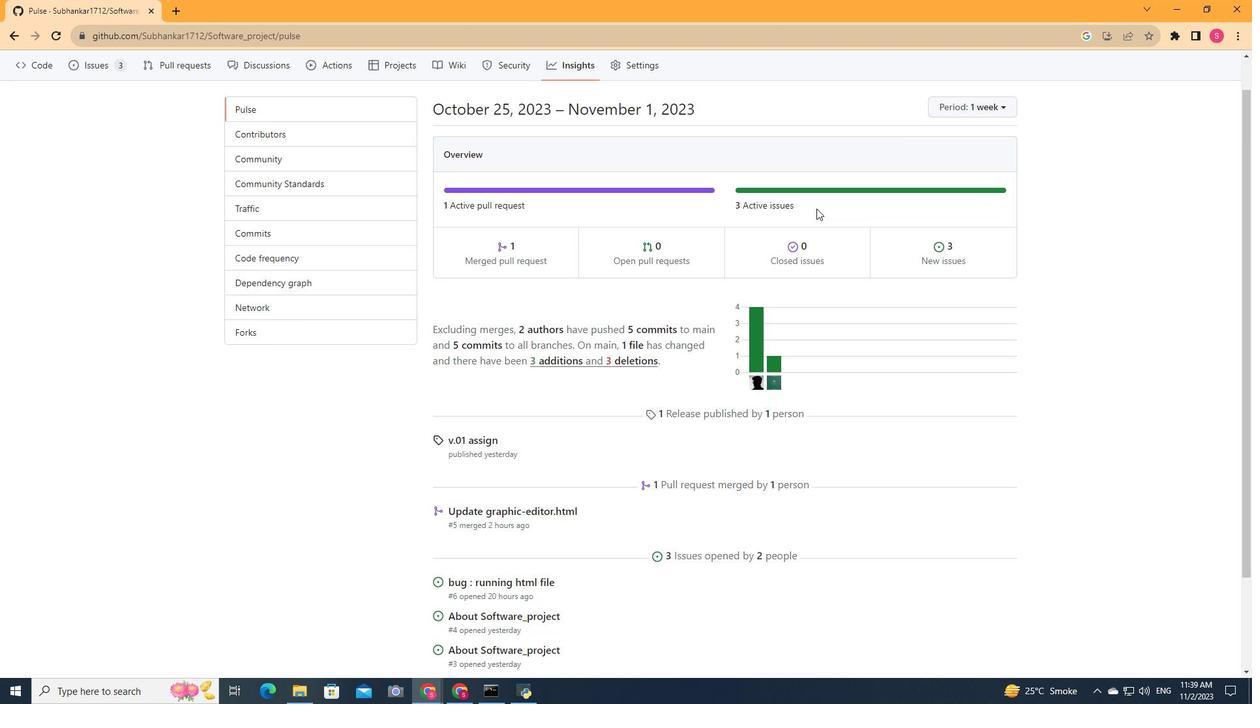 
Action: Mouse scrolled (817, 208) with delta (0, 0)
Screenshot: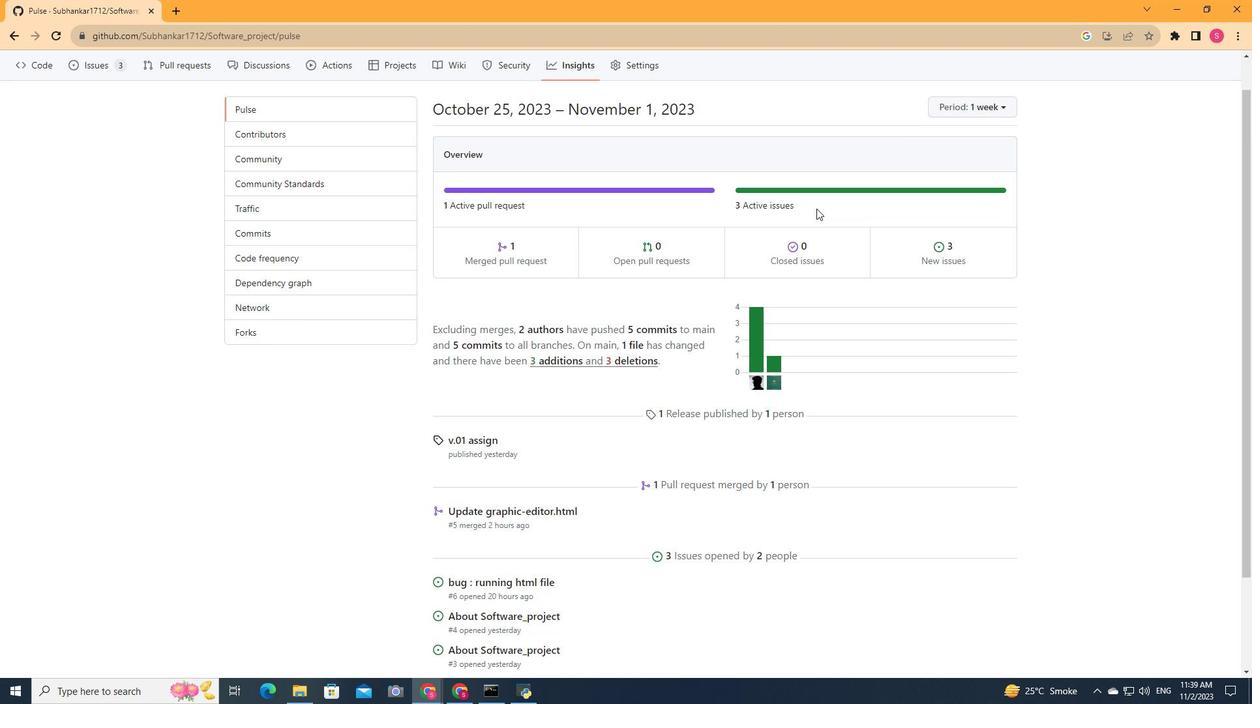 
Action: Mouse scrolled (817, 208) with delta (0, 0)
Screenshot: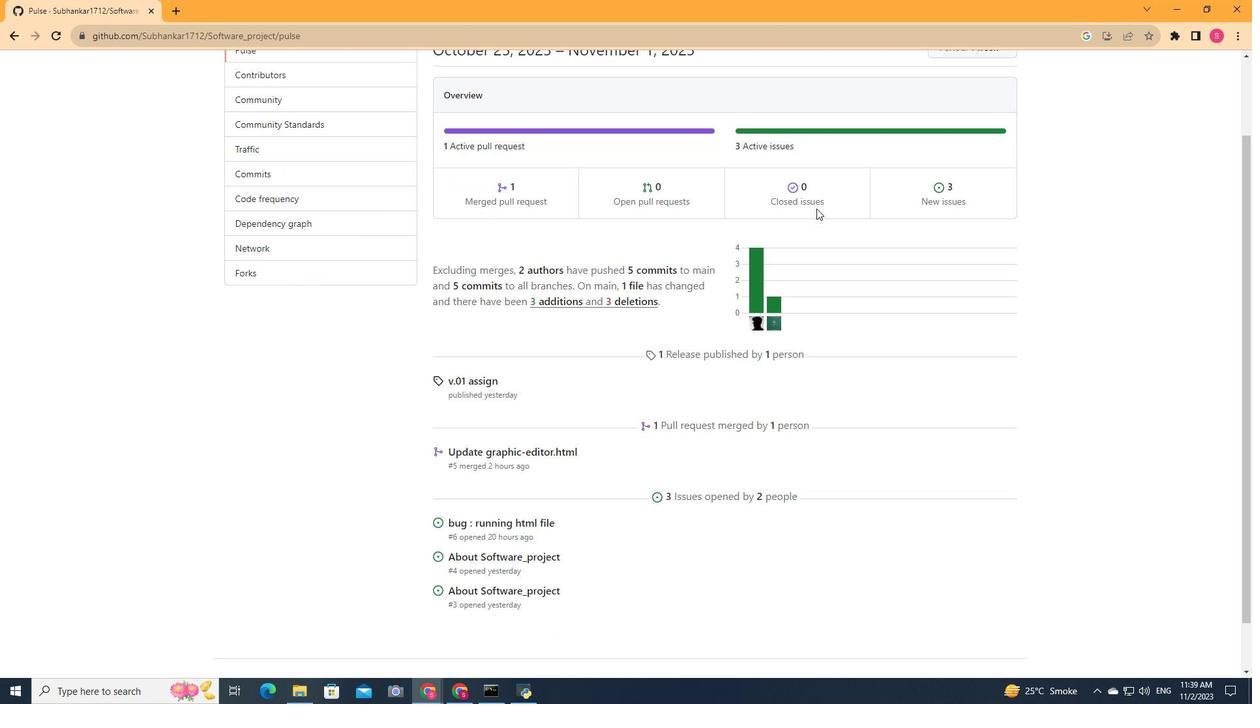 
Action: Mouse scrolled (817, 208) with delta (0, 0)
Screenshot: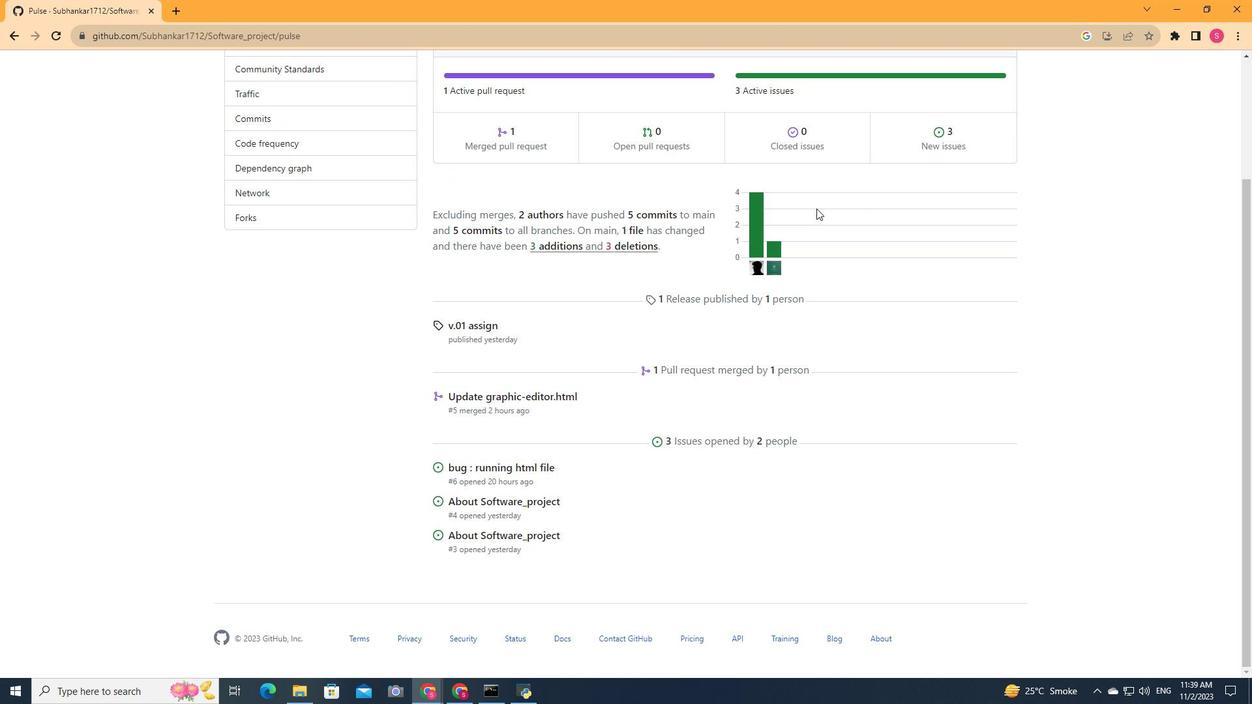 
Action: Mouse scrolled (817, 208) with delta (0, 0)
Screenshot: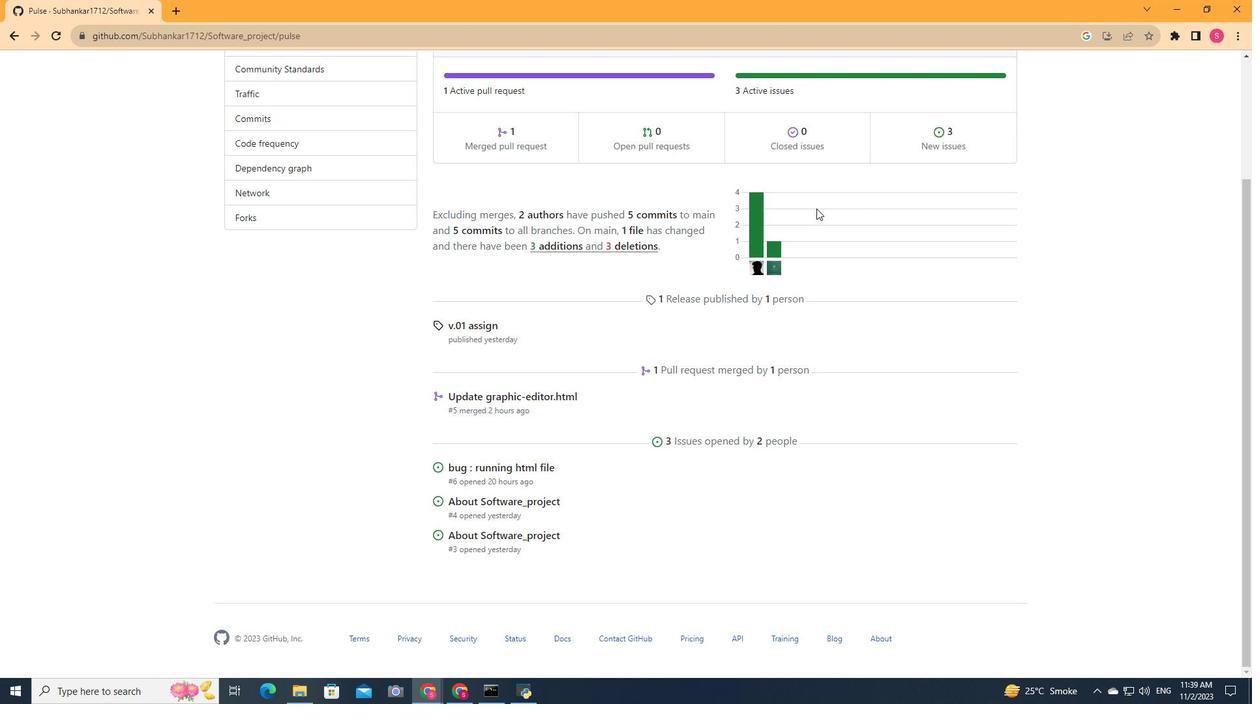 
Action: Mouse scrolled (817, 209) with delta (0, 0)
Screenshot: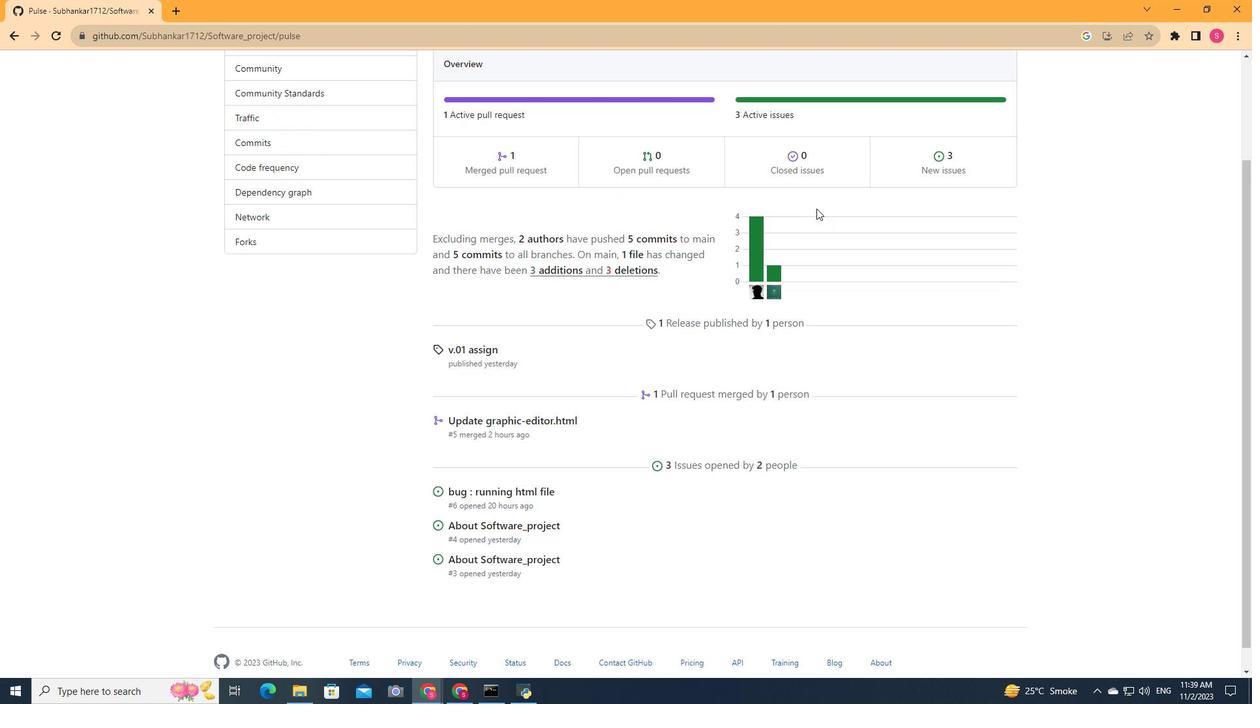 
Action: Mouse scrolled (817, 209) with delta (0, 0)
Screenshot: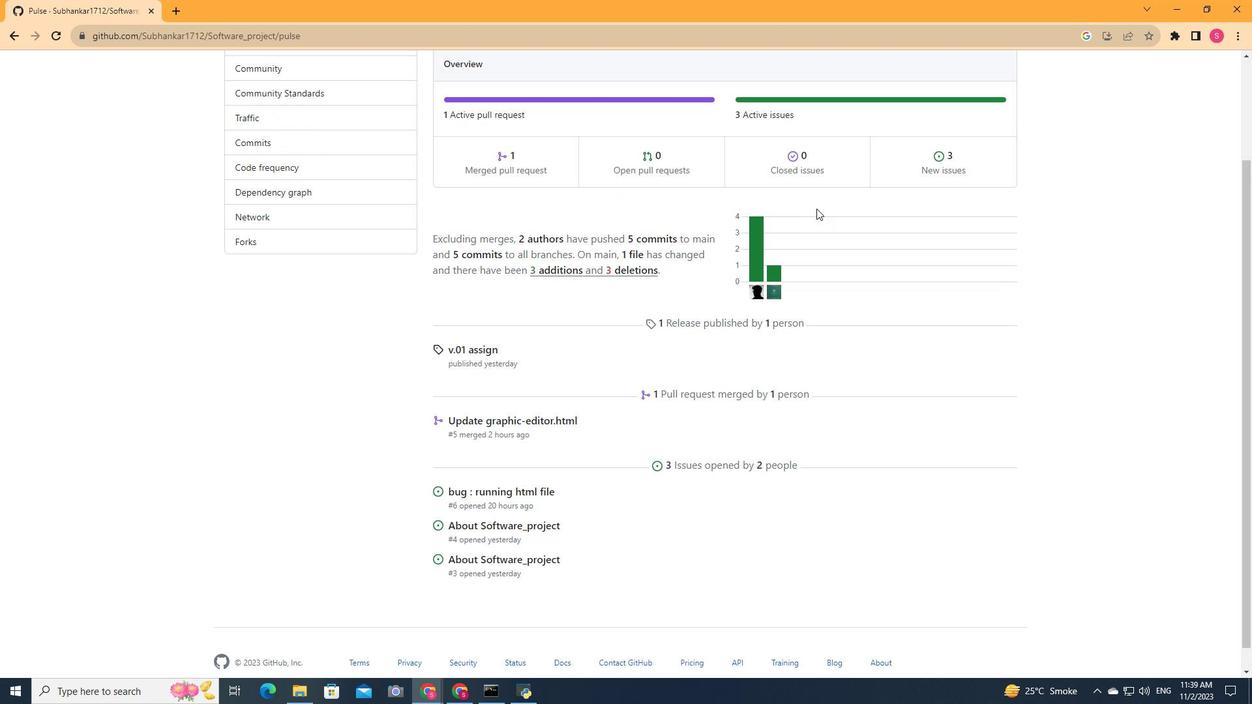 
Action: Mouse scrolled (817, 209) with delta (0, 0)
Screenshot: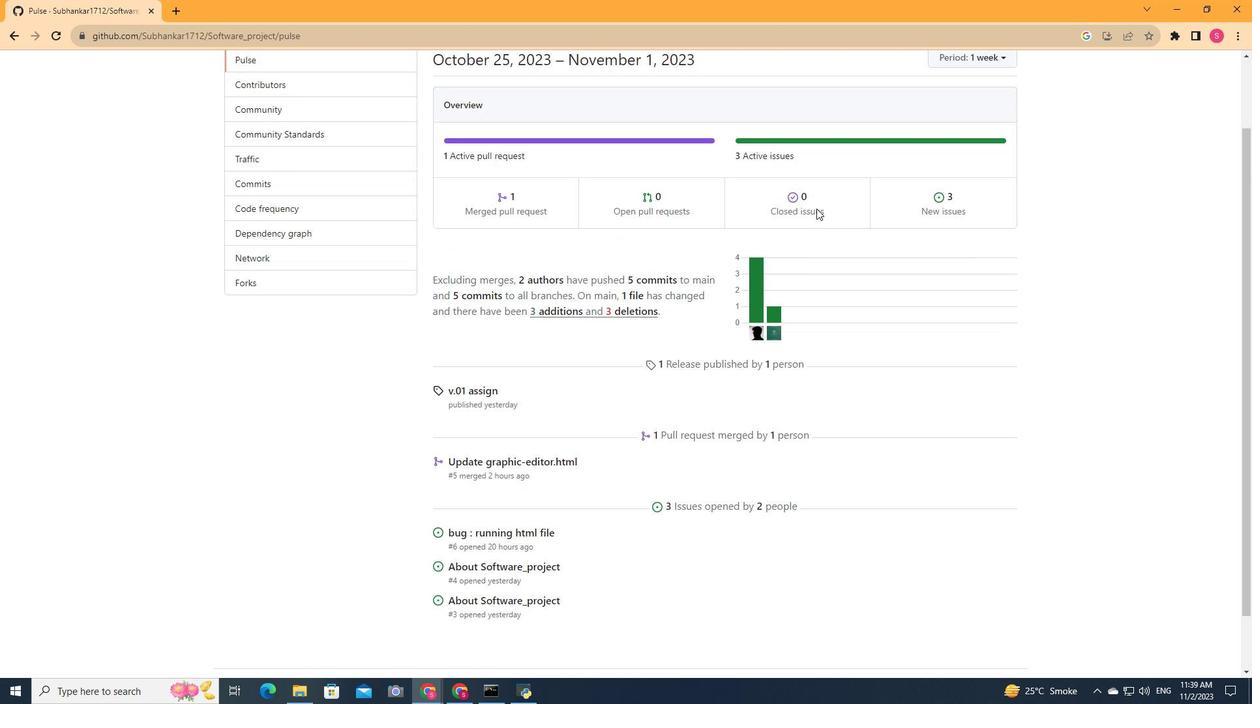 
Action: Mouse scrolled (817, 209) with delta (0, 0)
Screenshot: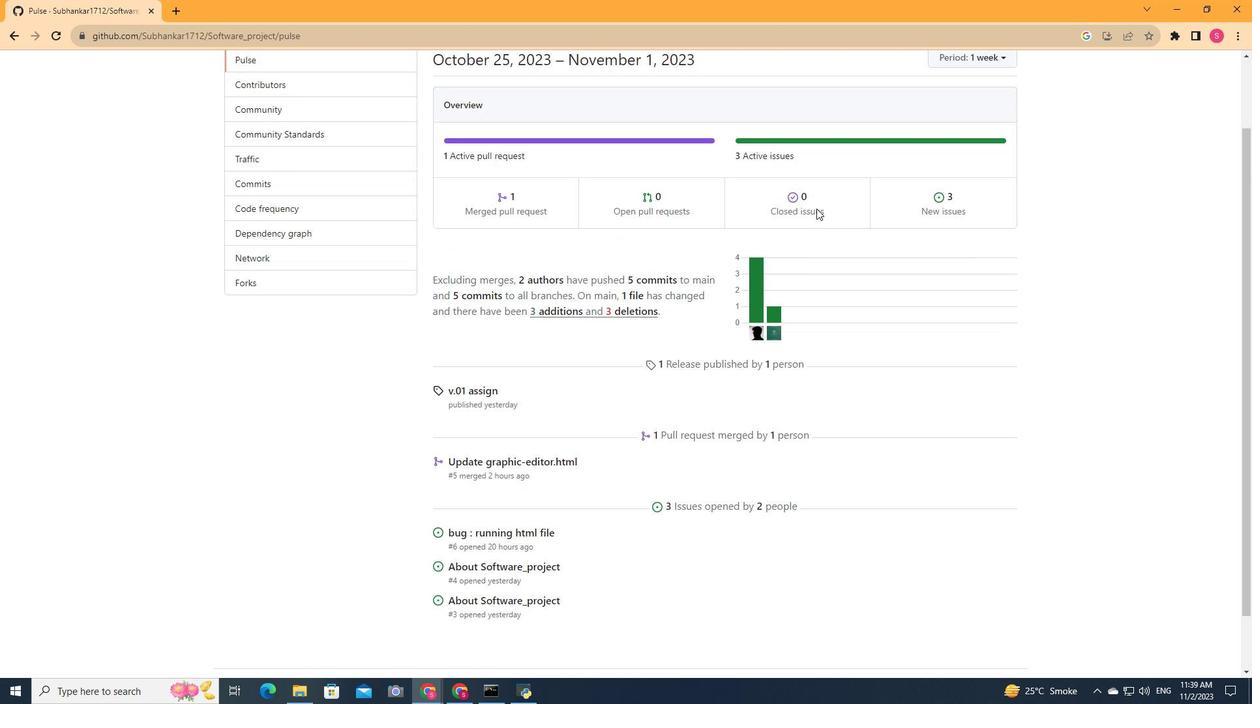 
Action: Mouse scrolled (817, 209) with delta (0, 0)
Screenshot: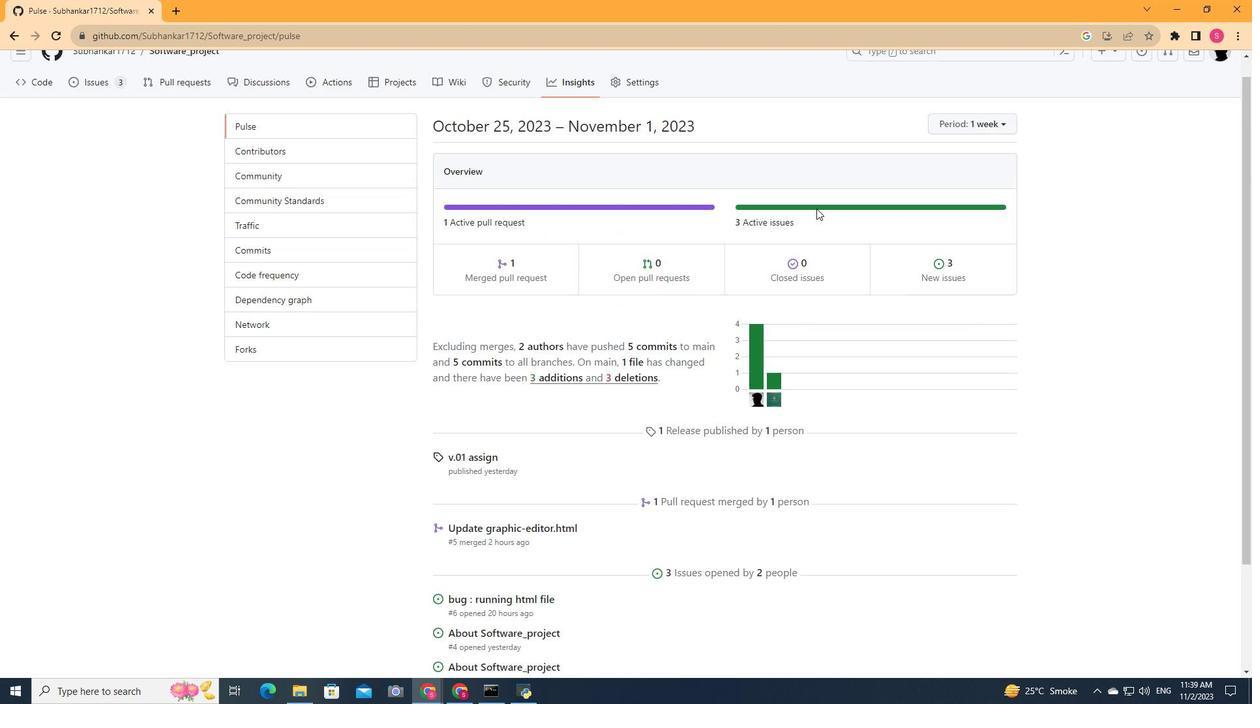 
Action: Mouse scrolled (817, 209) with delta (0, 0)
Screenshot: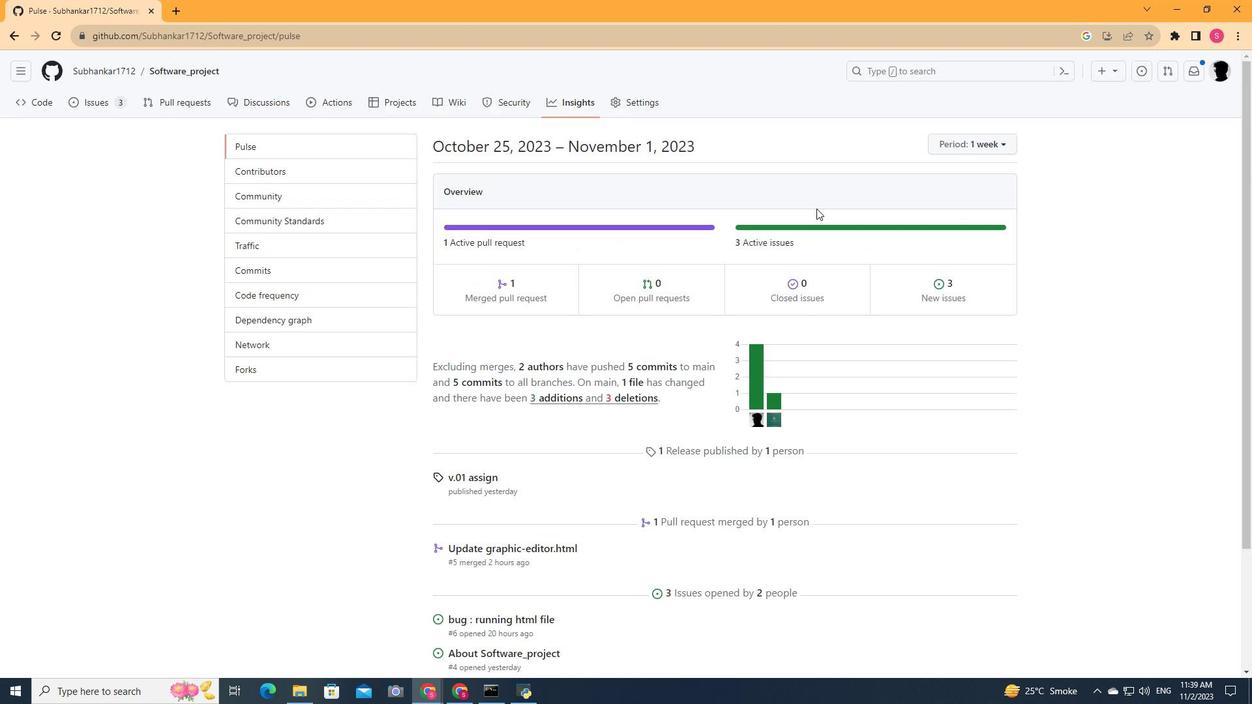 
Action: Mouse moved to (999, 144)
Screenshot: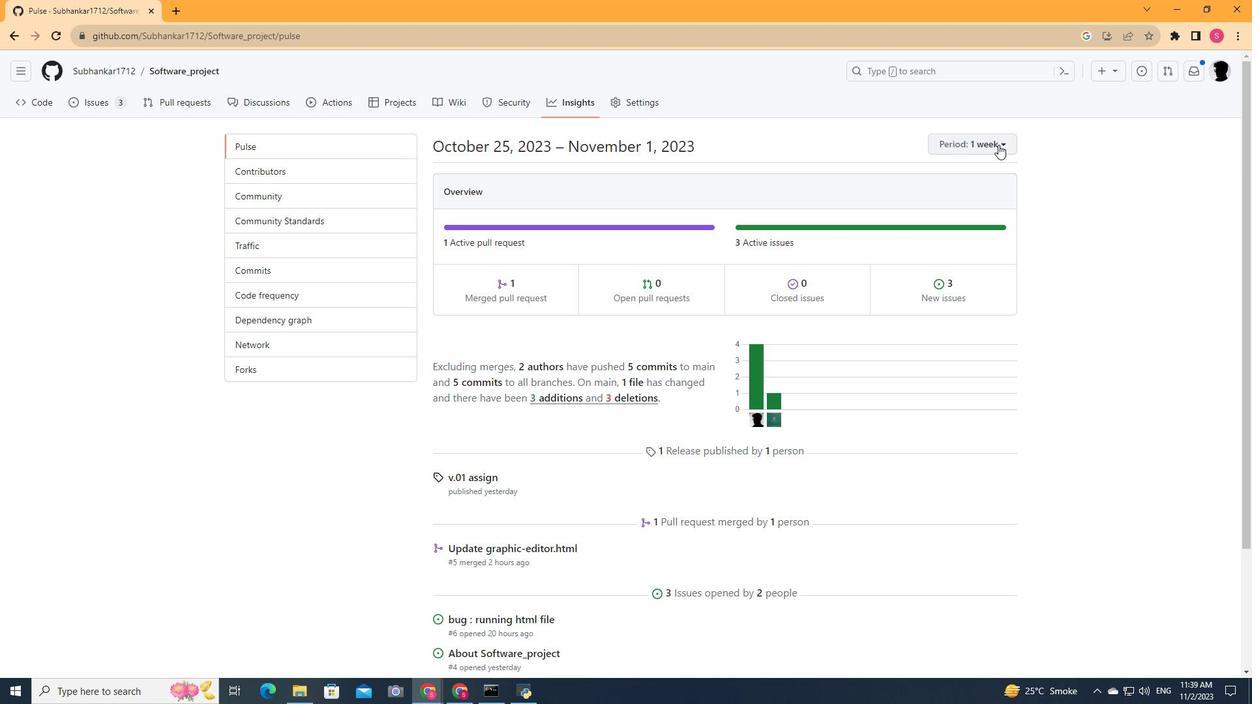 
Action: Mouse pressed left at (999, 144)
Screenshot: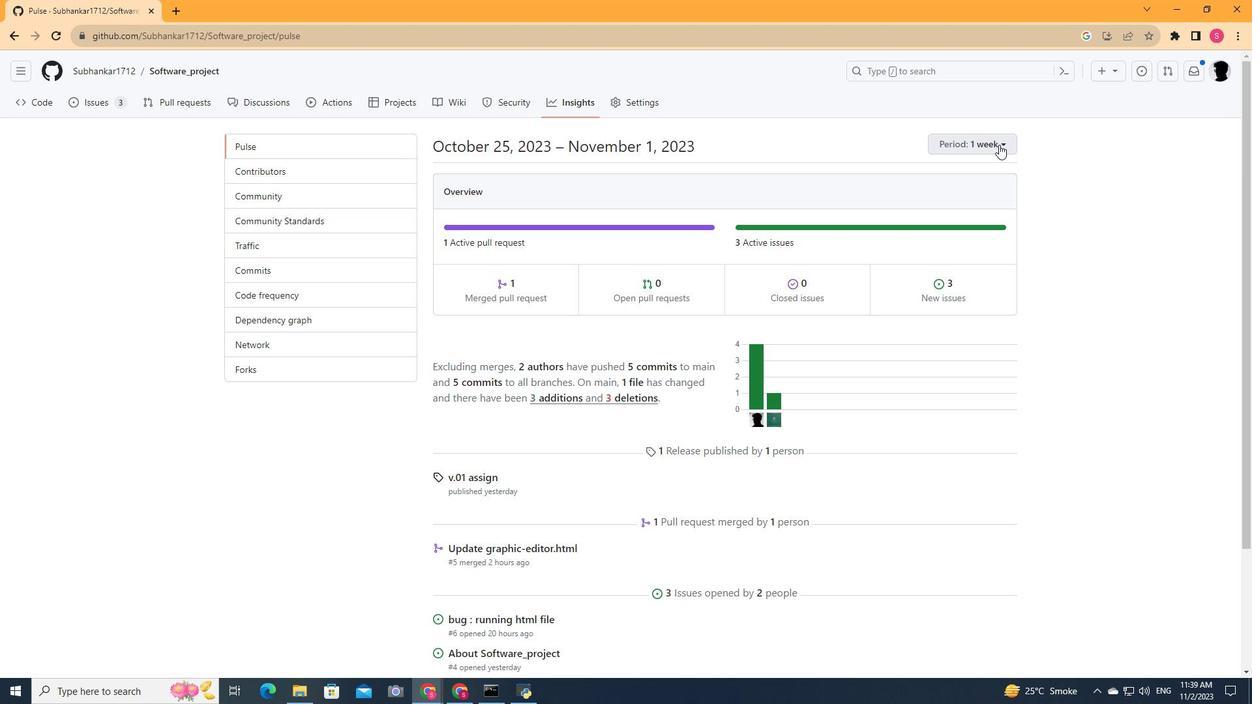 
Action: Mouse moved to (862, 253)
Screenshot: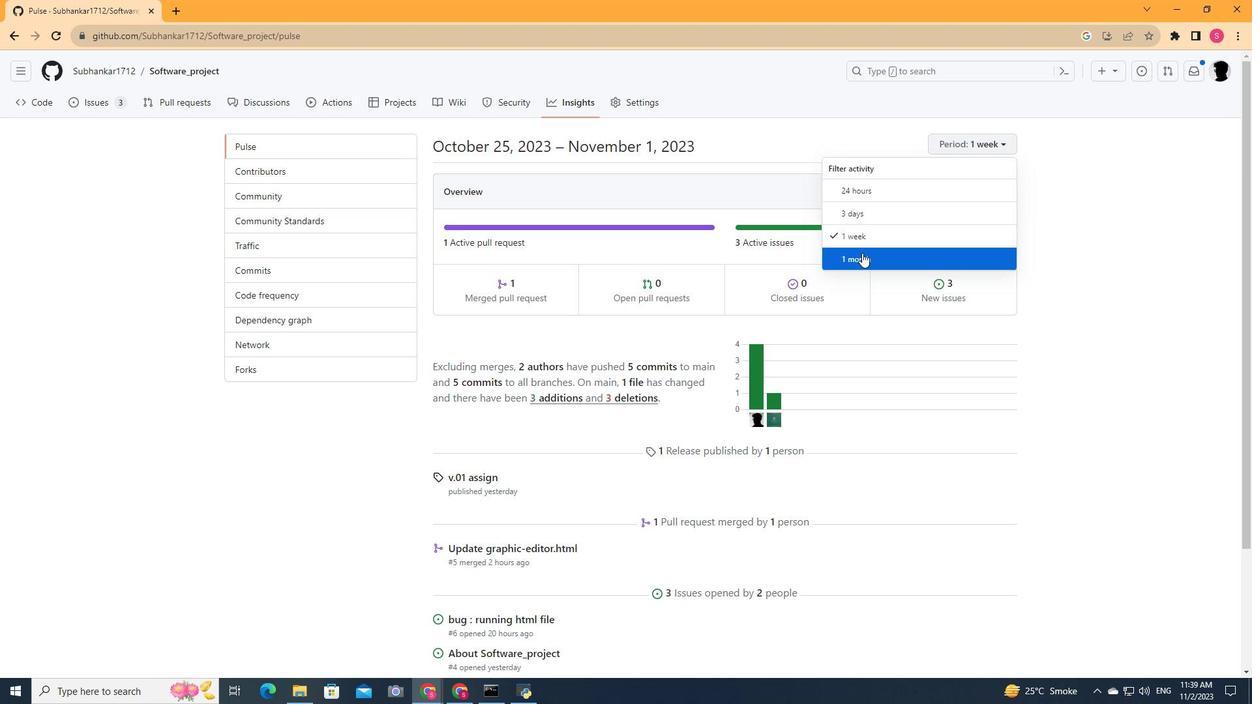 
Action: Mouse pressed left at (862, 253)
Screenshot: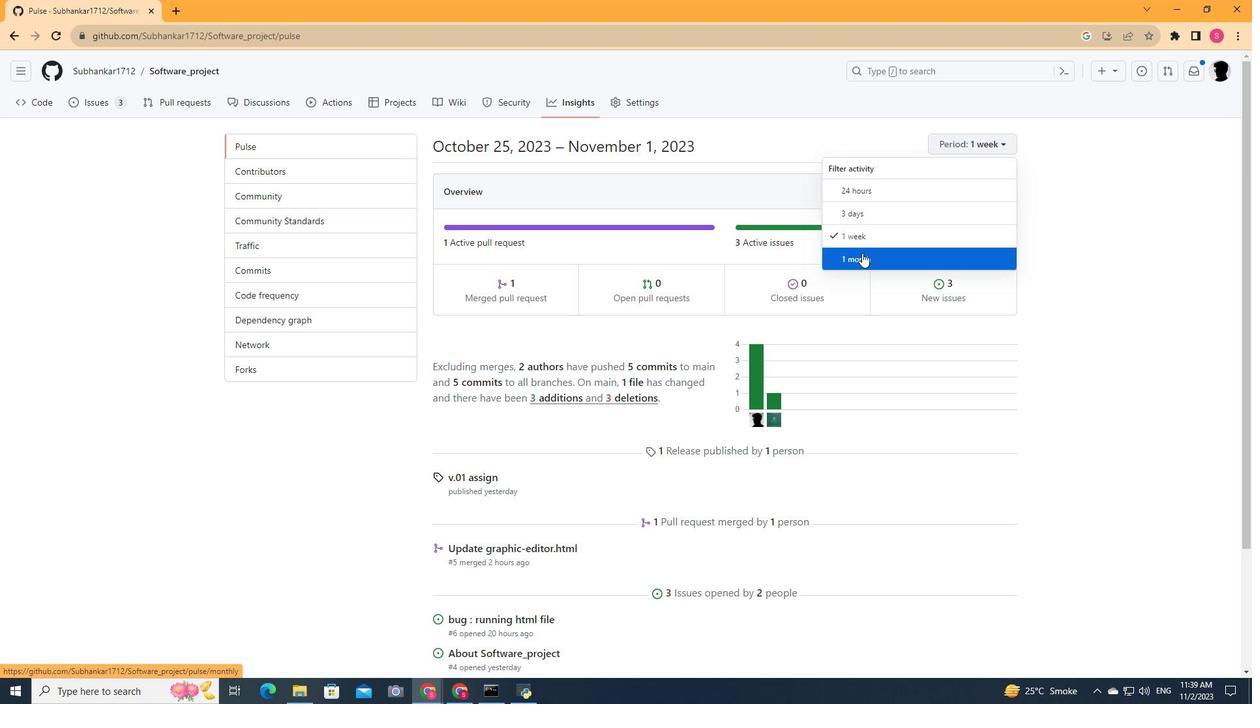 
Action: Mouse moved to (887, 221)
Screenshot: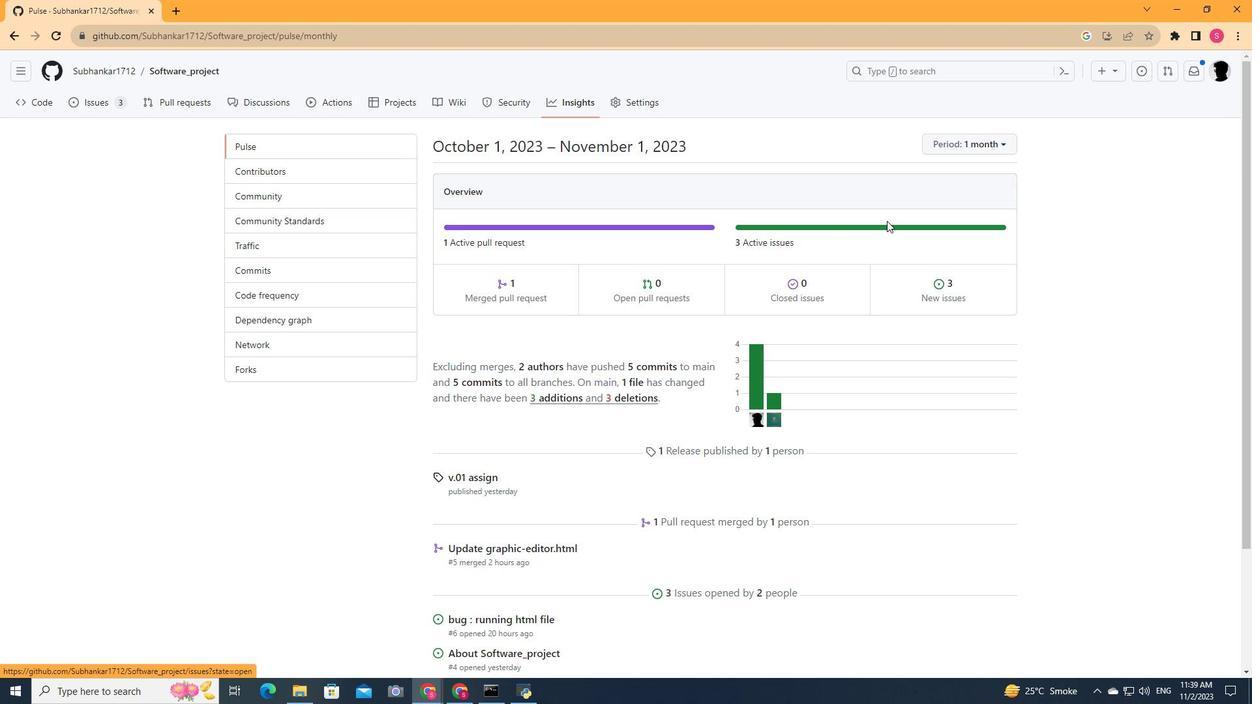 
Action: Mouse scrolled (887, 220) with delta (0, 0)
Screenshot: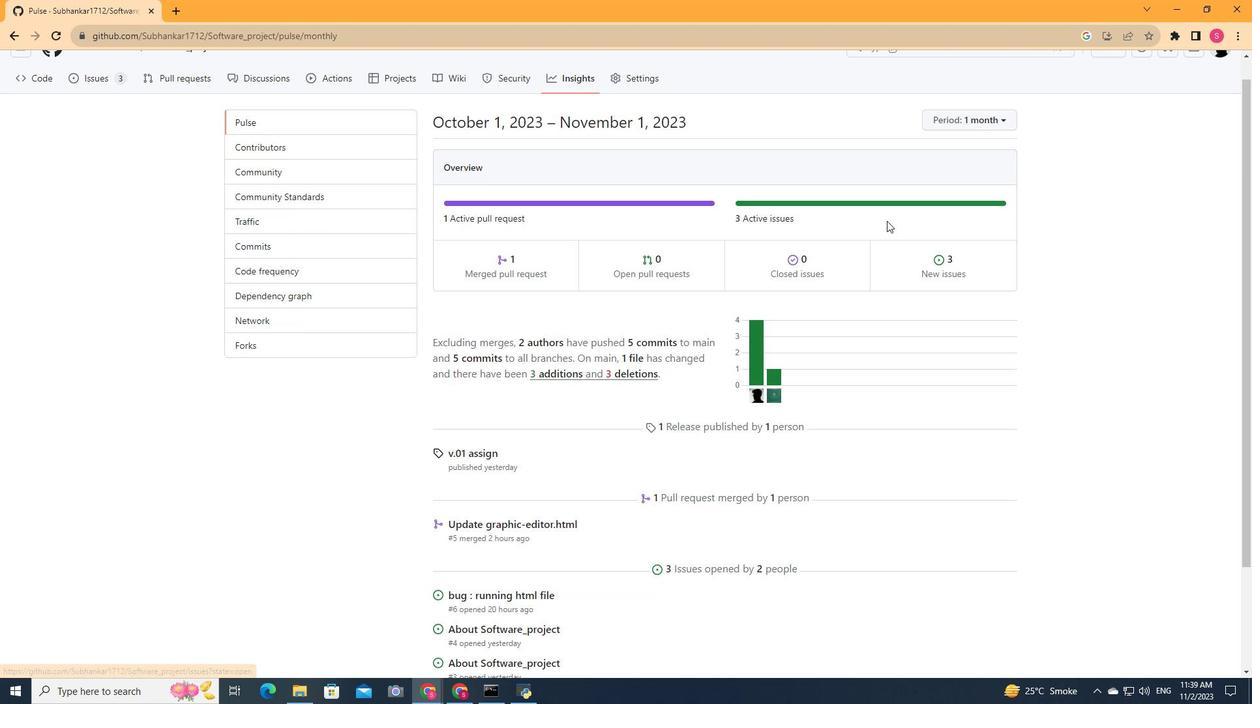 
Action: Mouse scrolled (887, 220) with delta (0, 0)
Screenshot: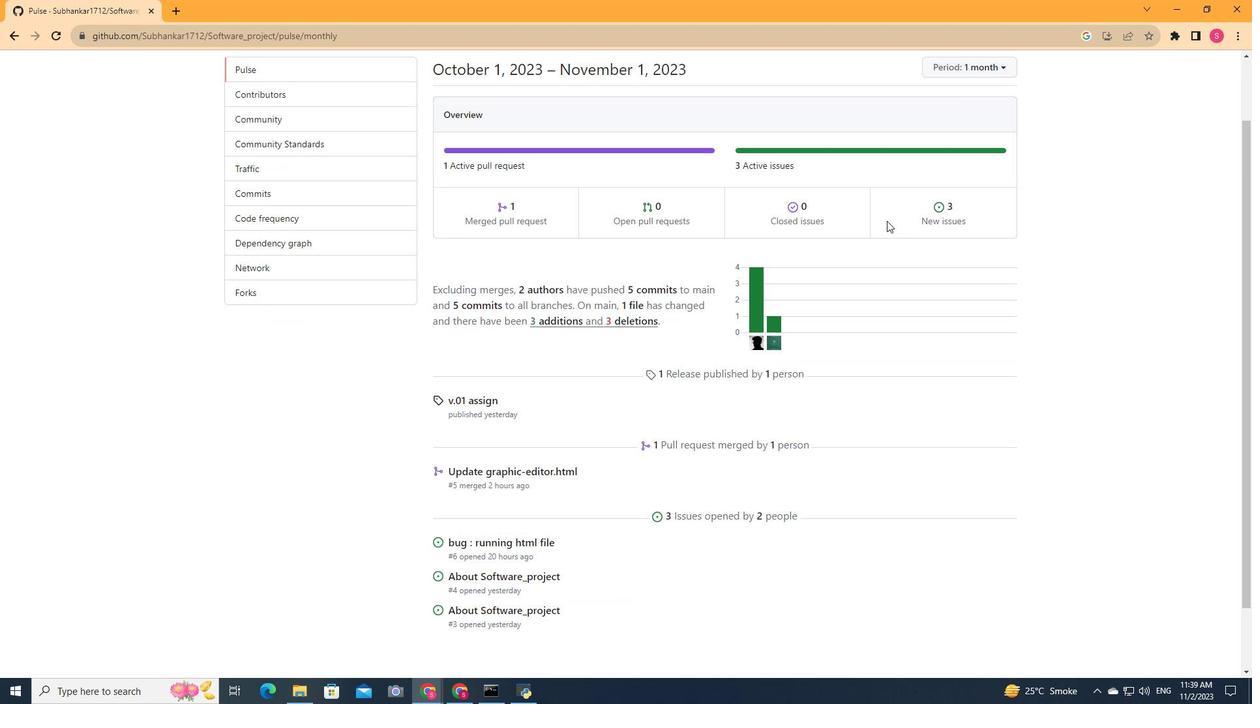 
Action: Mouse scrolled (887, 220) with delta (0, 0)
Screenshot: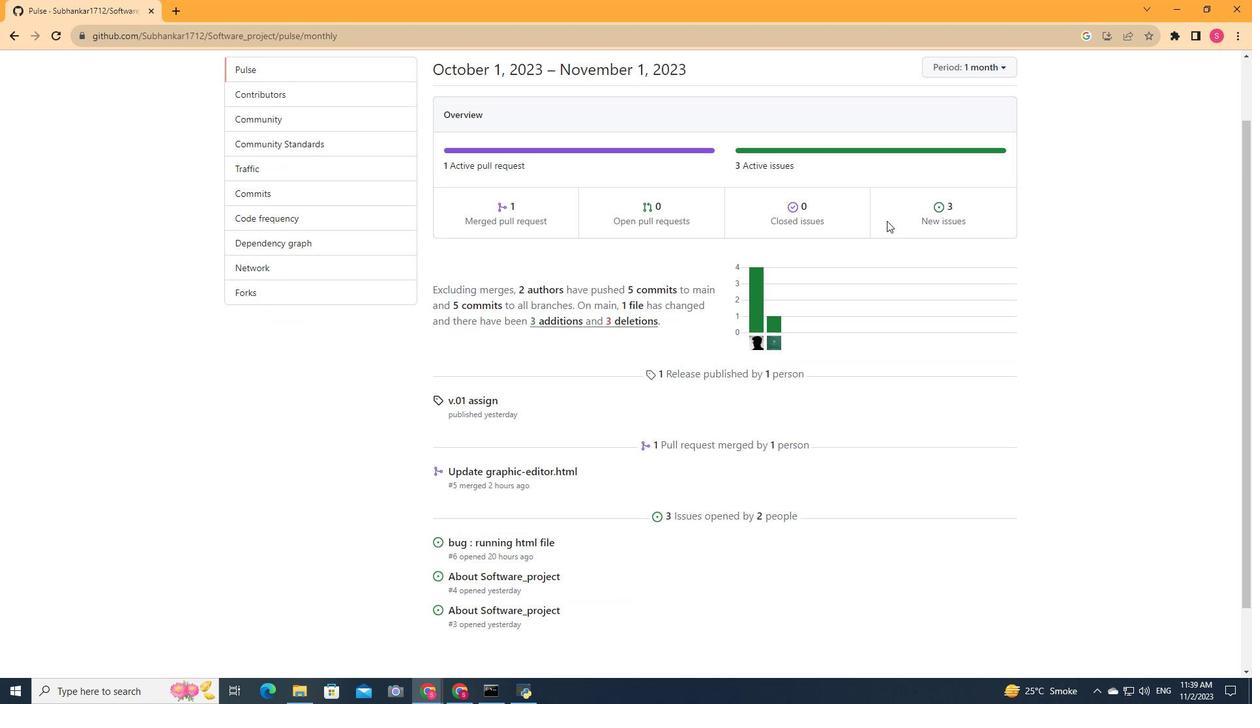 
Action: Mouse scrolled (887, 220) with delta (0, 0)
Screenshot: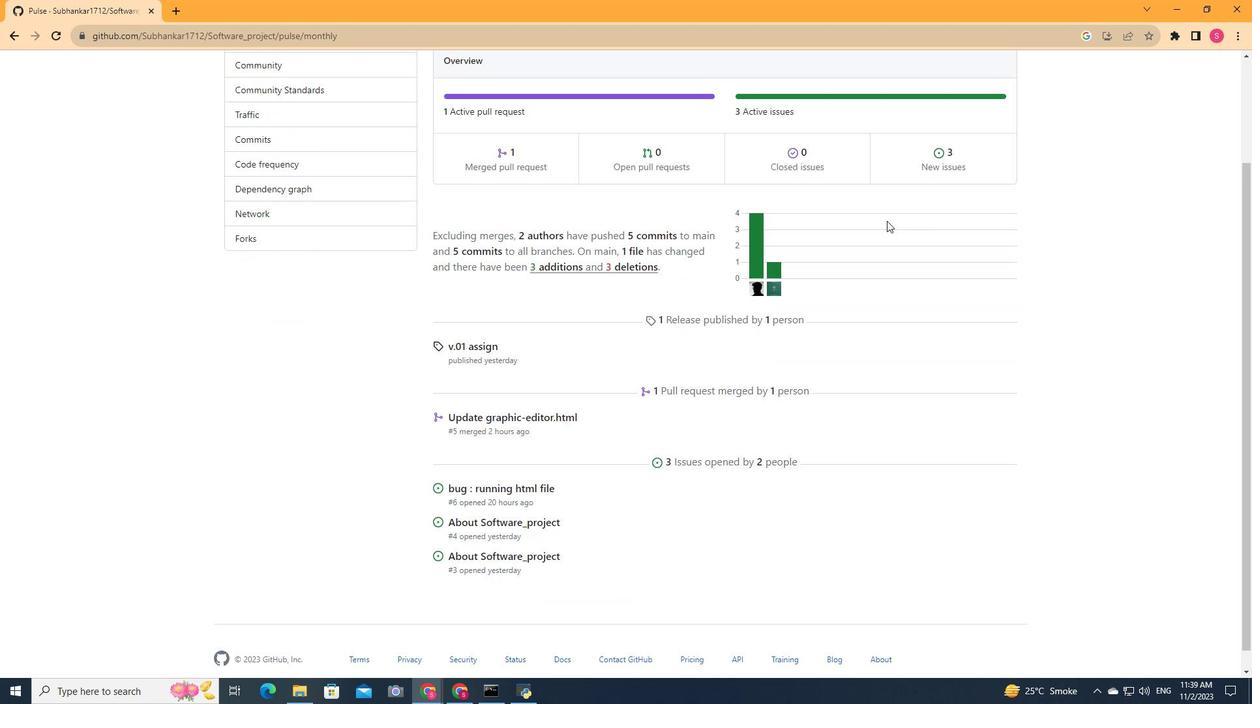 
Action: Mouse scrolled (887, 220) with delta (0, 0)
Screenshot: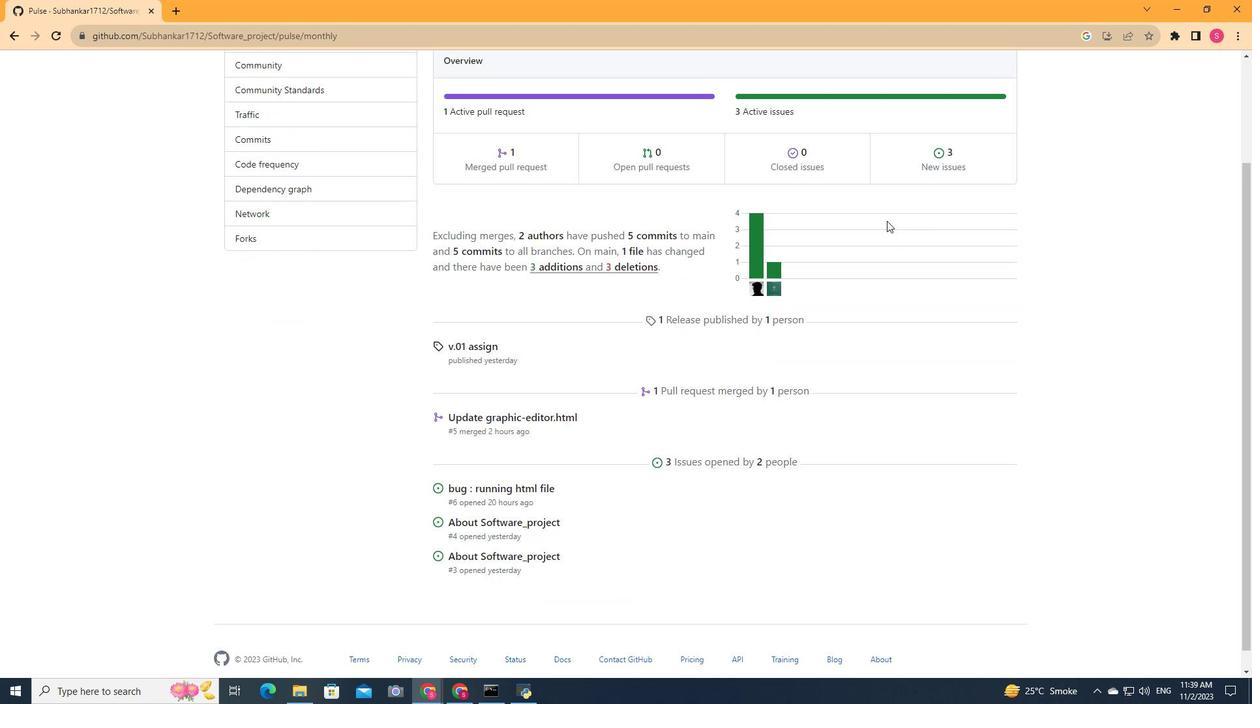 
Action: Mouse scrolled (887, 221) with delta (0, 0)
Screenshot: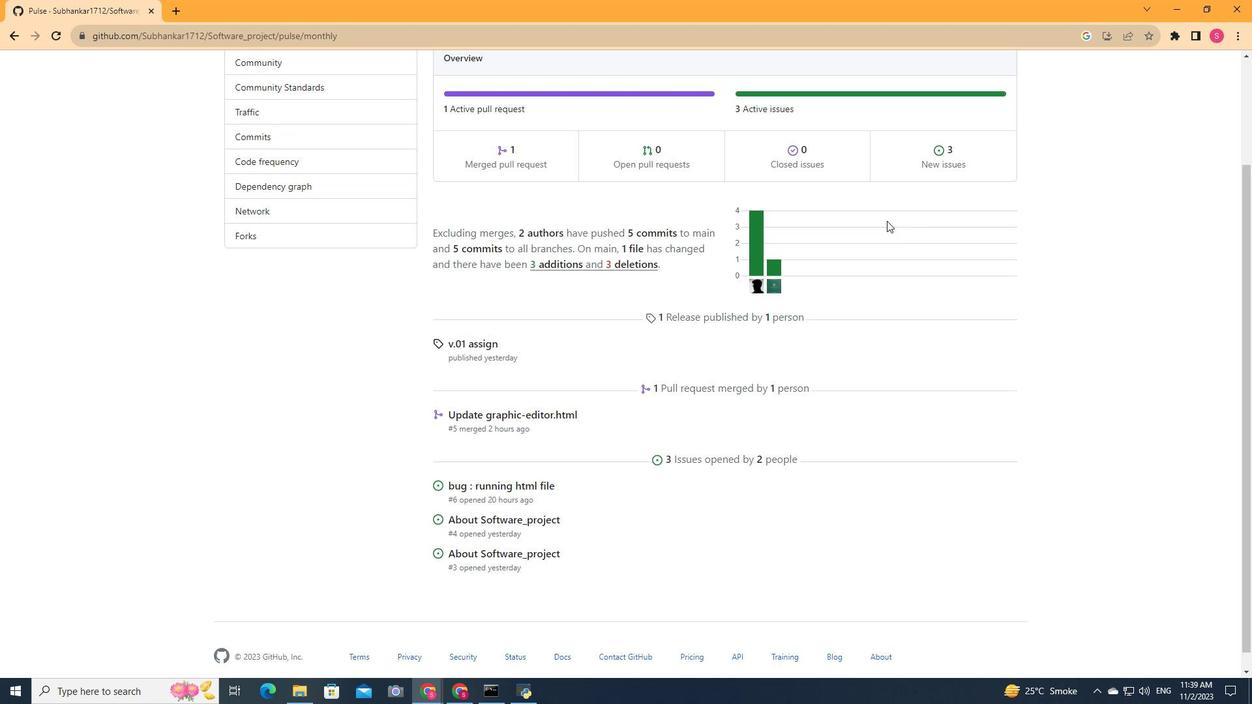
Action: Mouse scrolled (887, 221) with delta (0, 0)
Screenshot: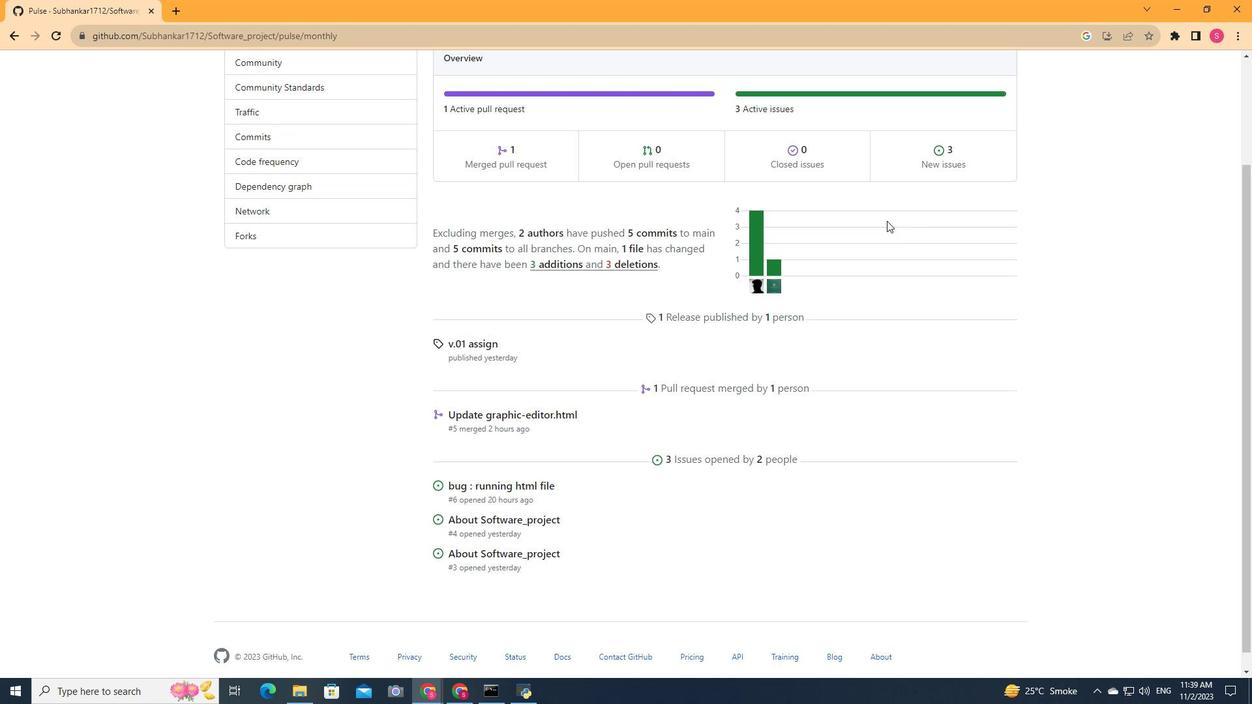 
Action: Mouse scrolled (887, 221) with delta (0, 0)
Screenshot: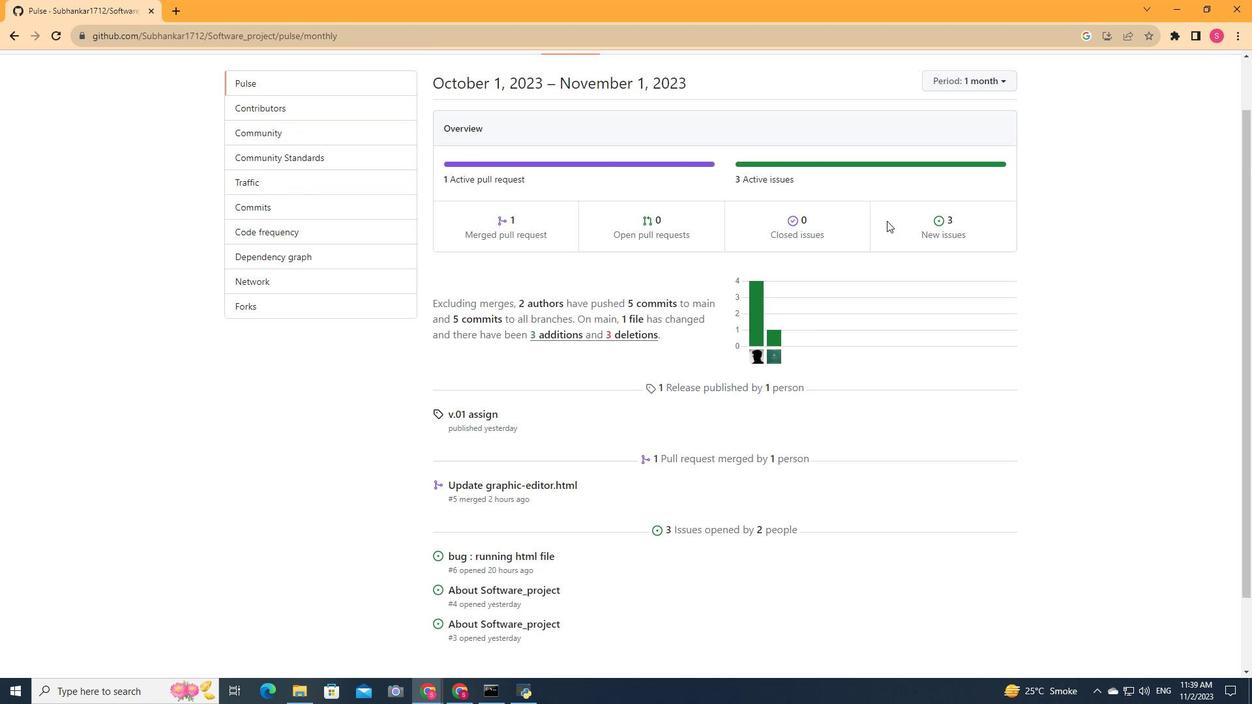 
Action: Mouse scrolled (887, 221) with delta (0, 0)
Screenshot: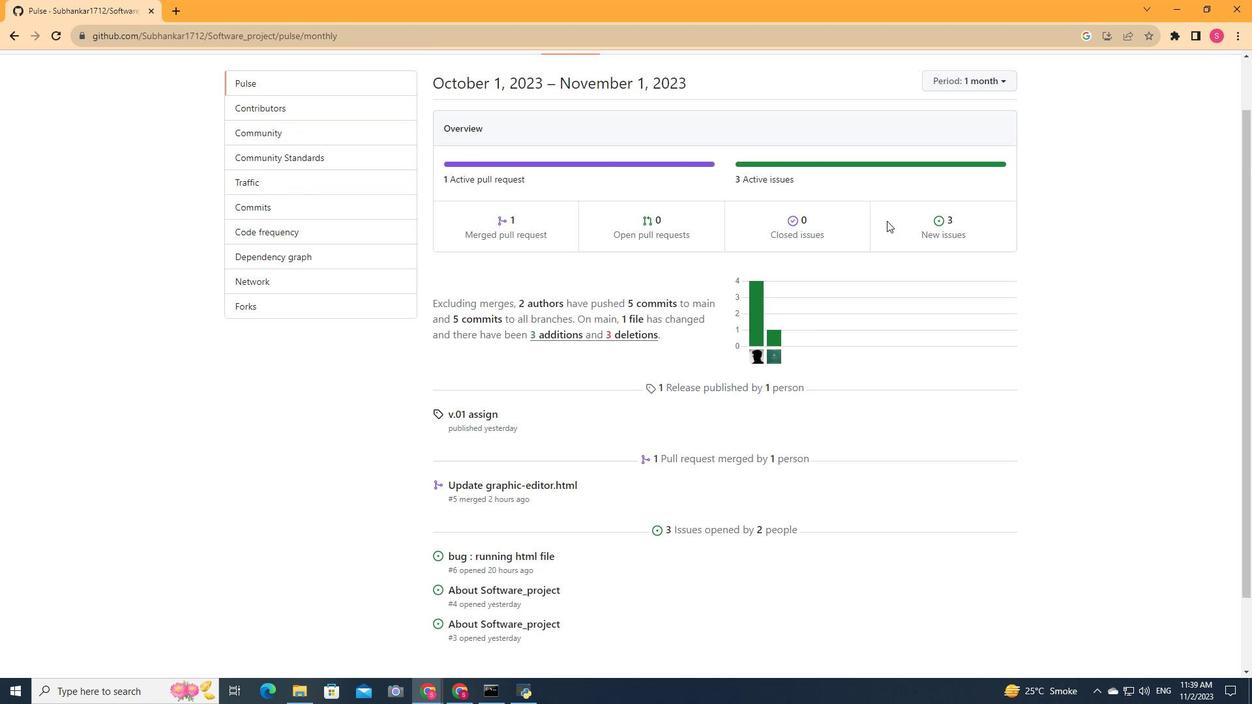
Action: Mouse scrolled (887, 221) with delta (0, 0)
Screenshot: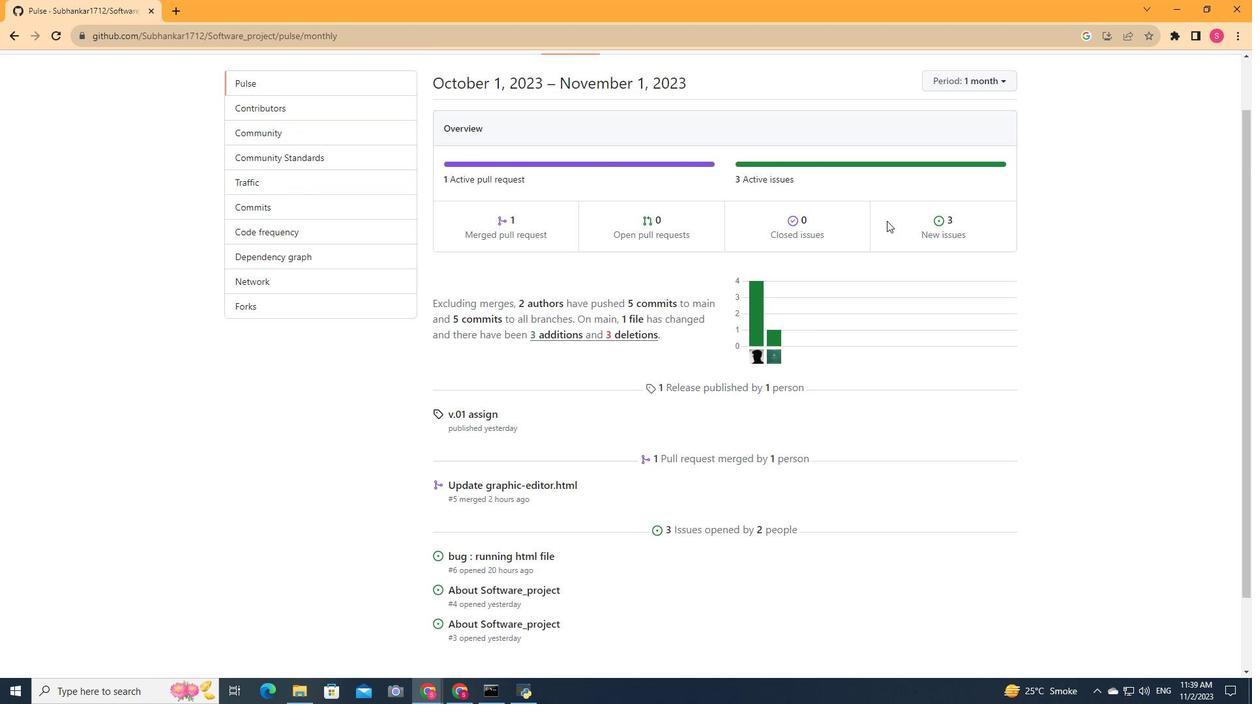 
Action: Mouse moved to (1002, 142)
Screenshot: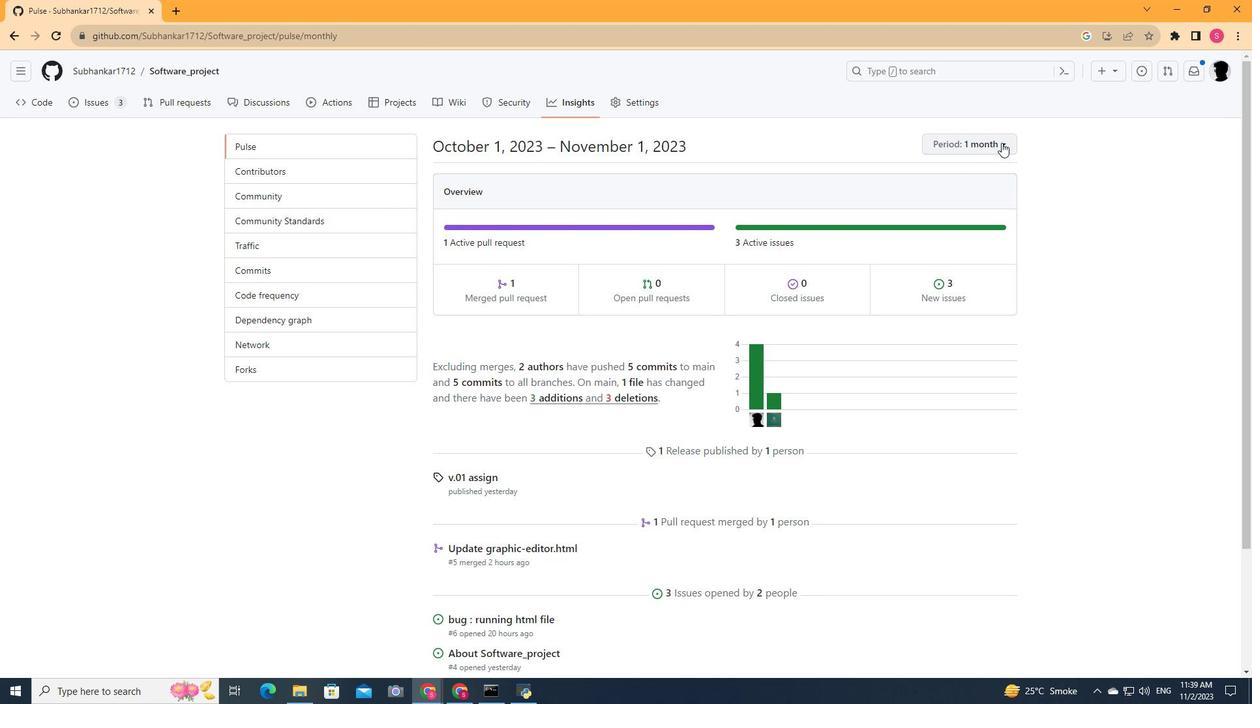 
Action: Mouse pressed left at (1002, 142)
Screenshot: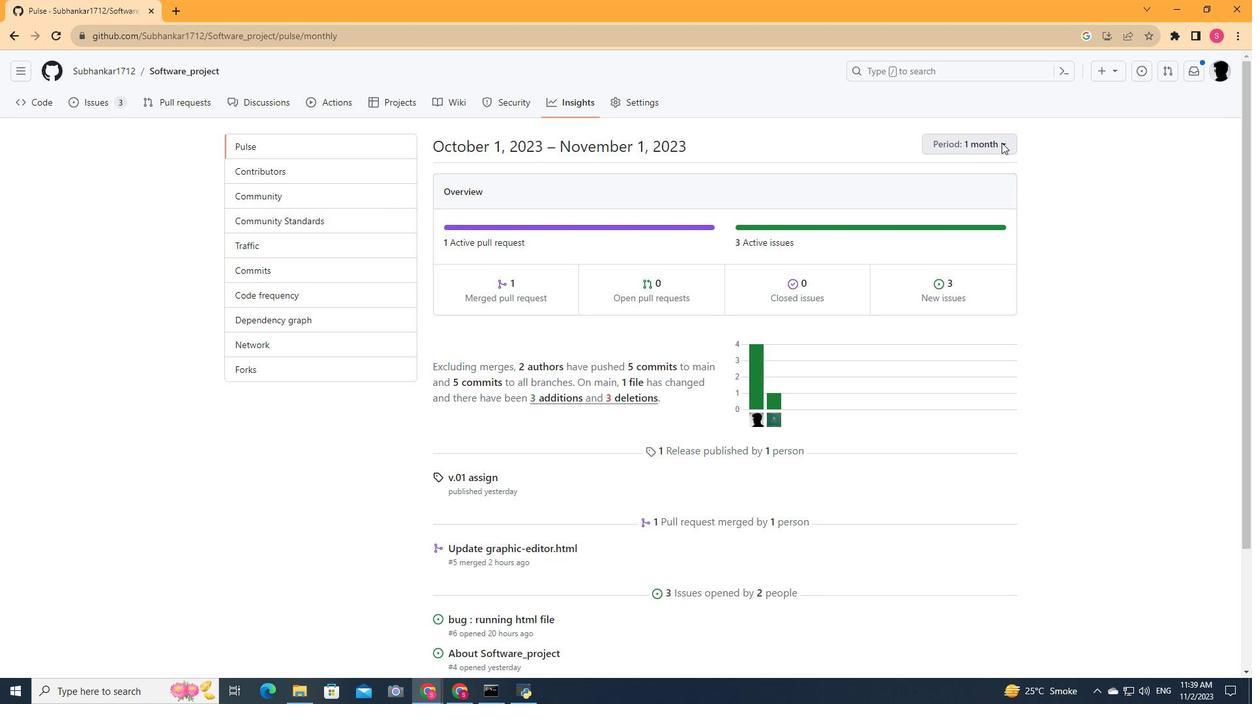 
Action: Mouse moved to (852, 214)
Screenshot: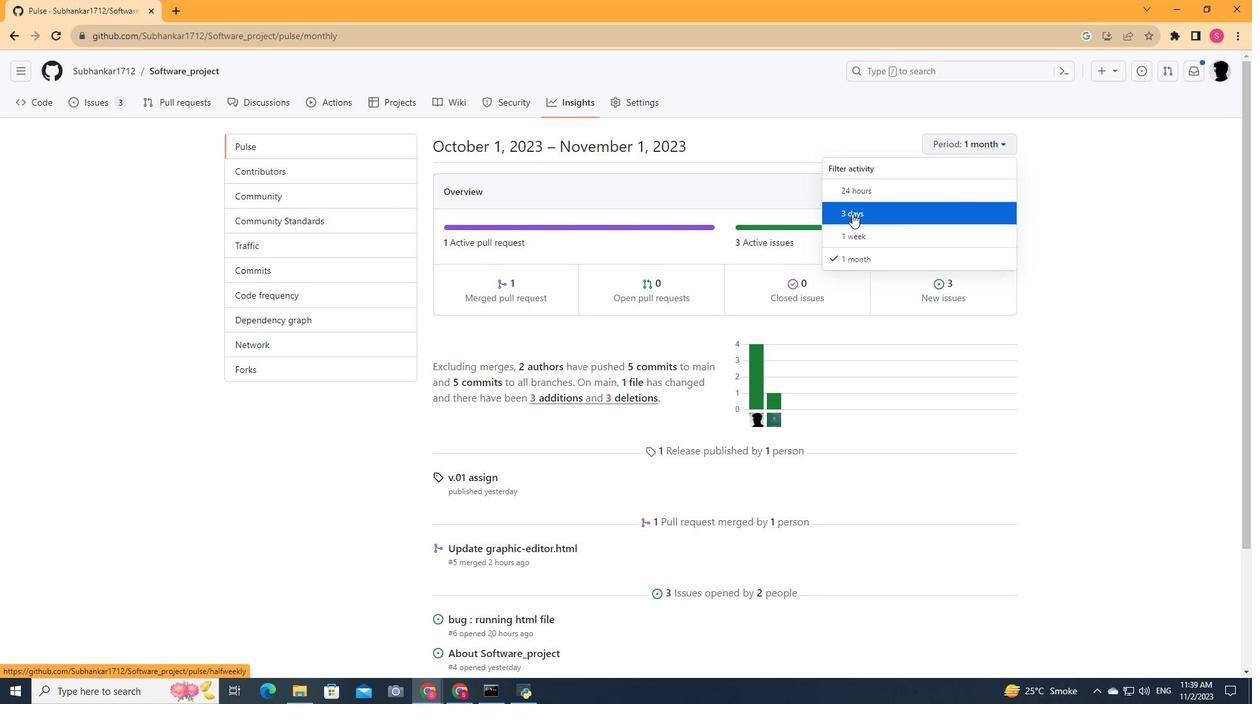 
Action: Mouse pressed left at (852, 214)
Screenshot: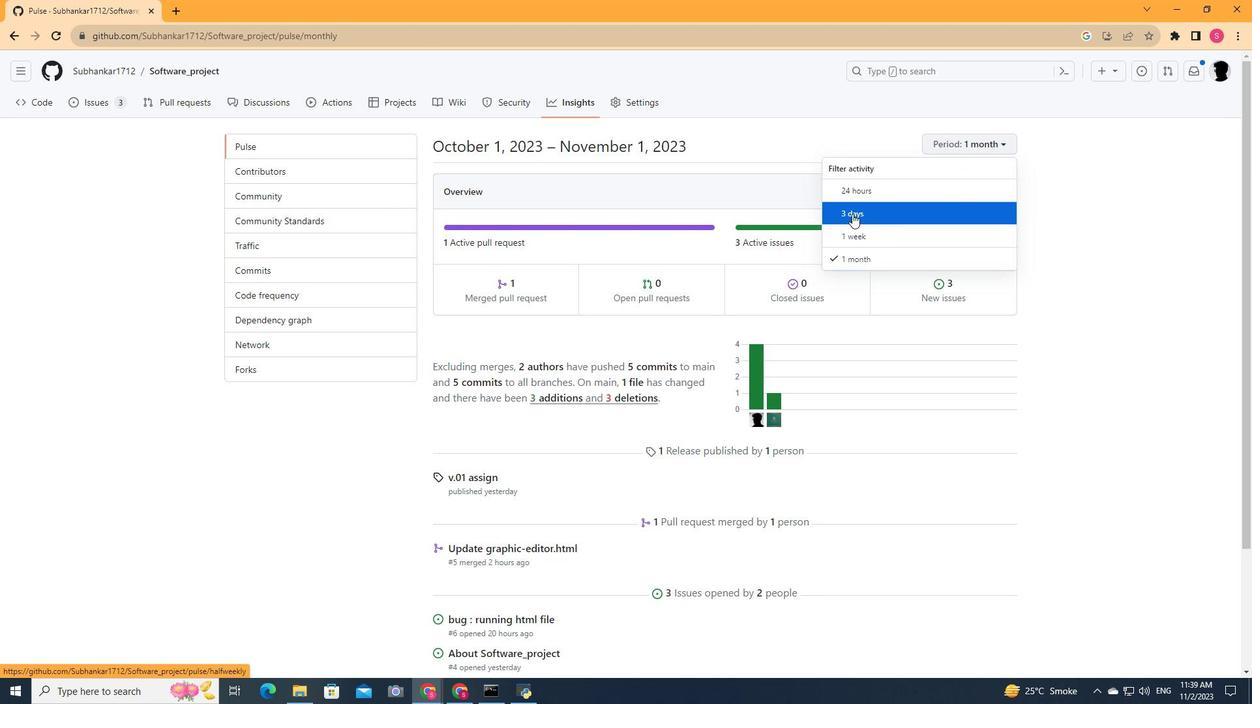 
Action: Mouse scrolled (852, 213) with delta (0, 0)
Screenshot: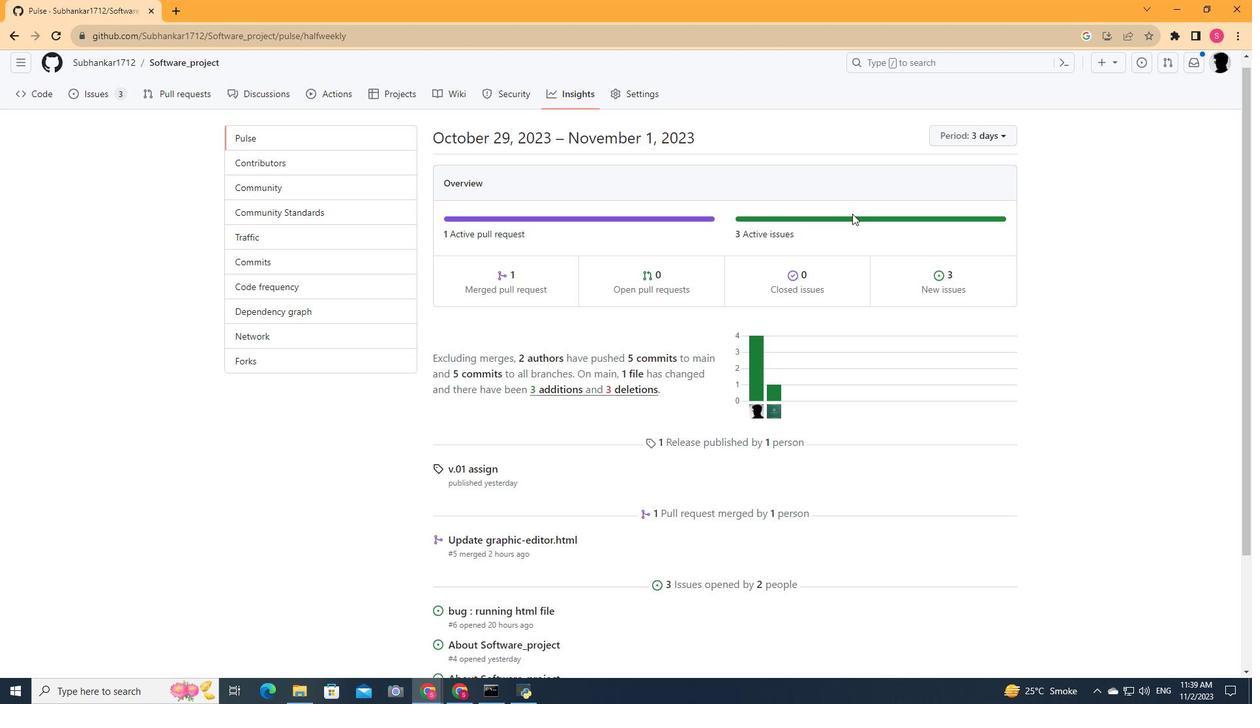 
Action: Mouse scrolled (852, 213) with delta (0, 0)
Screenshot: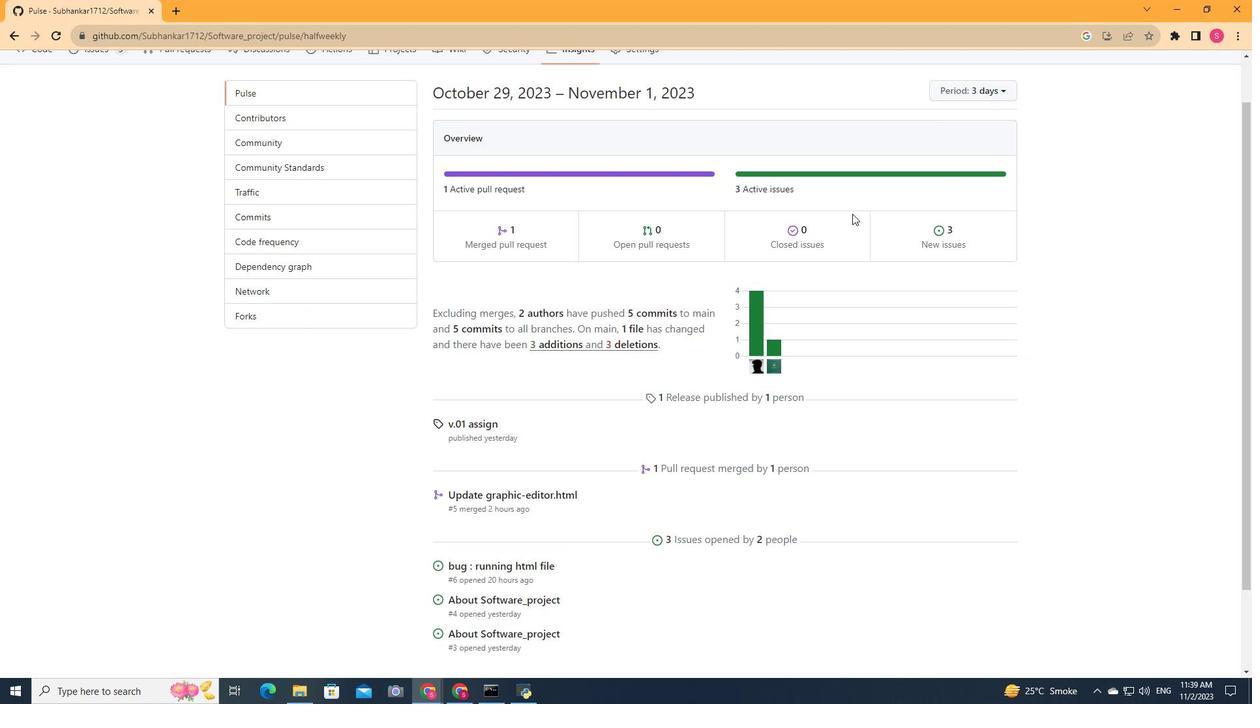 
Action: Mouse scrolled (852, 213) with delta (0, 0)
Screenshot: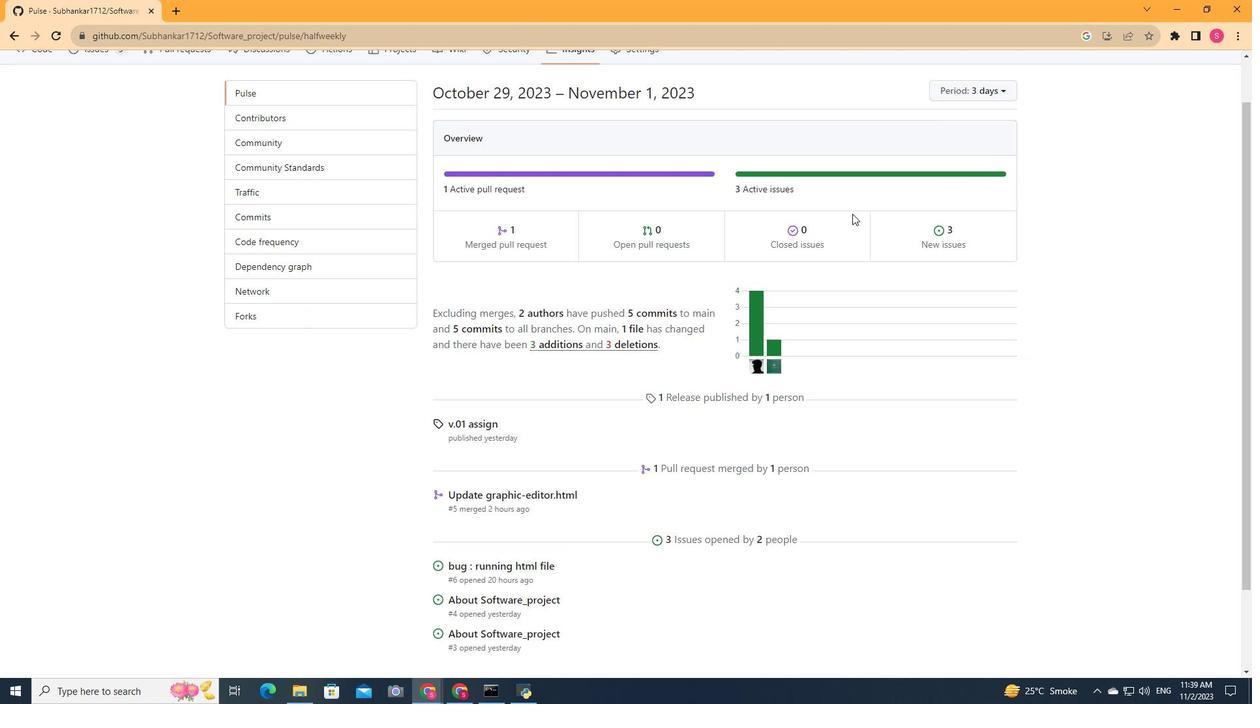 
Action: Mouse scrolled (852, 213) with delta (0, 0)
Screenshot: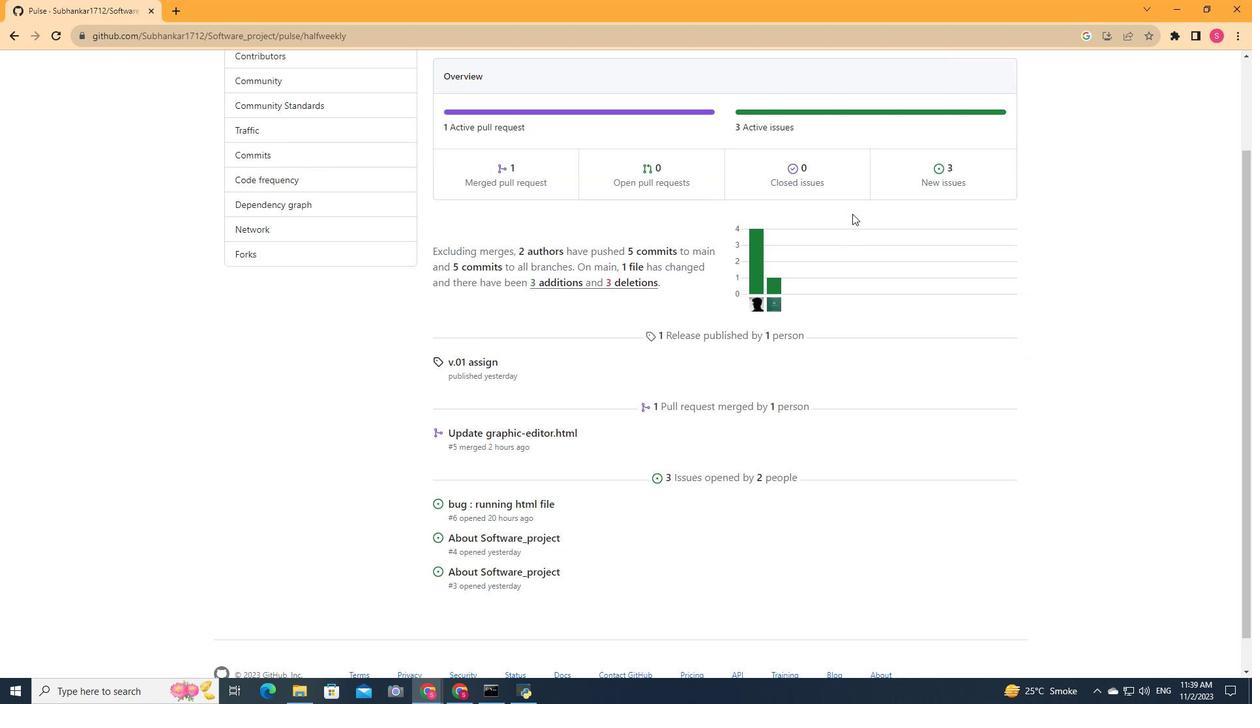 
Action: Mouse scrolled (852, 213) with delta (0, 0)
Screenshot: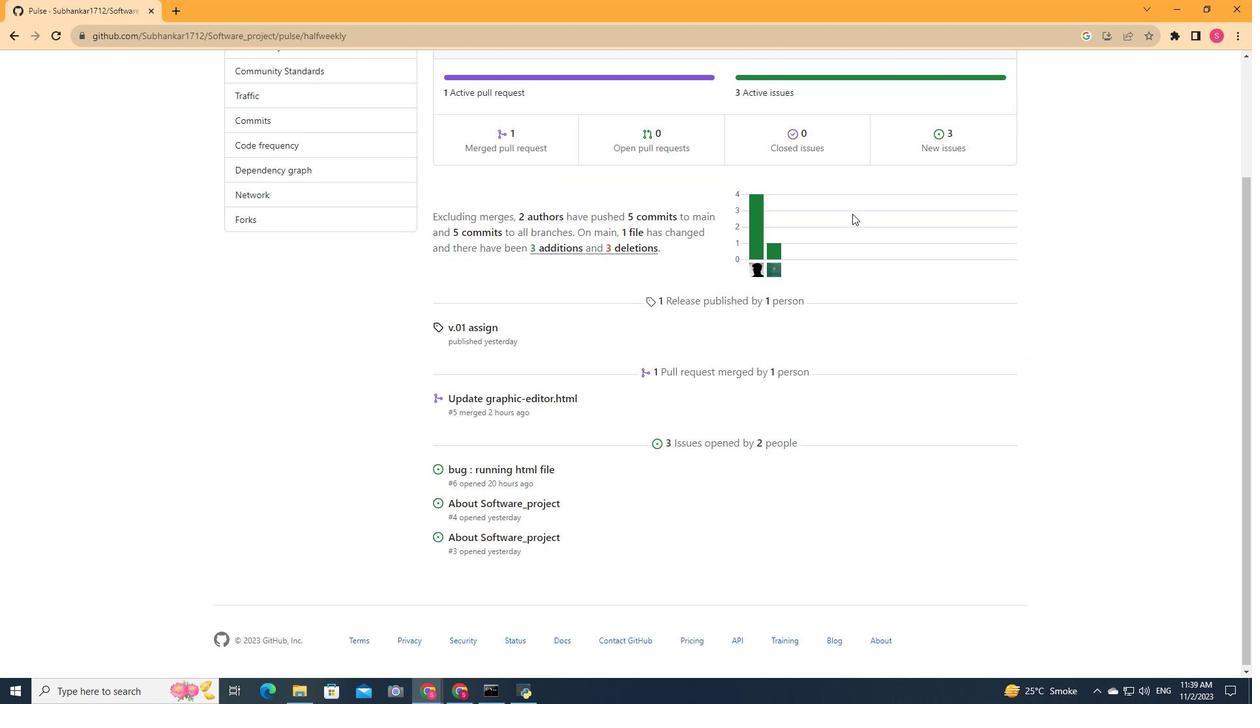 
Action: Mouse scrolled (852, 214) with delta (0, 0)
Screenshot: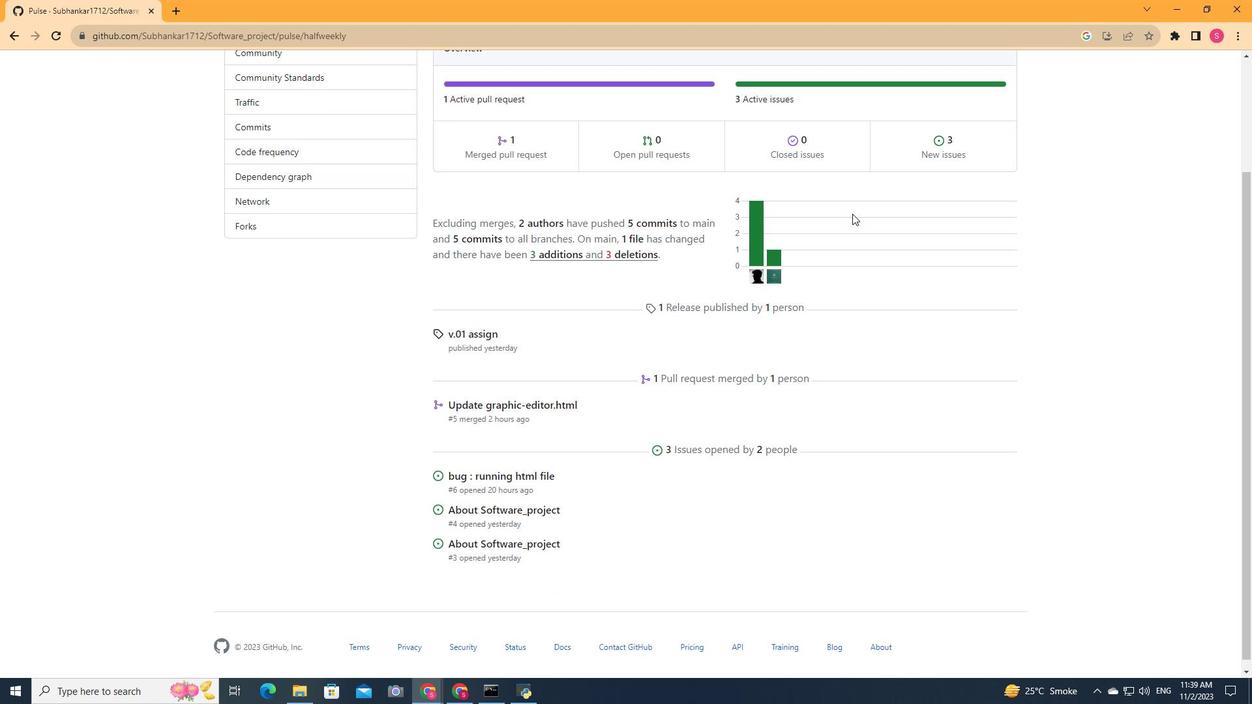 
Action: Mouse scrolled (852, 214) with delta (0, 0)
Screenshot: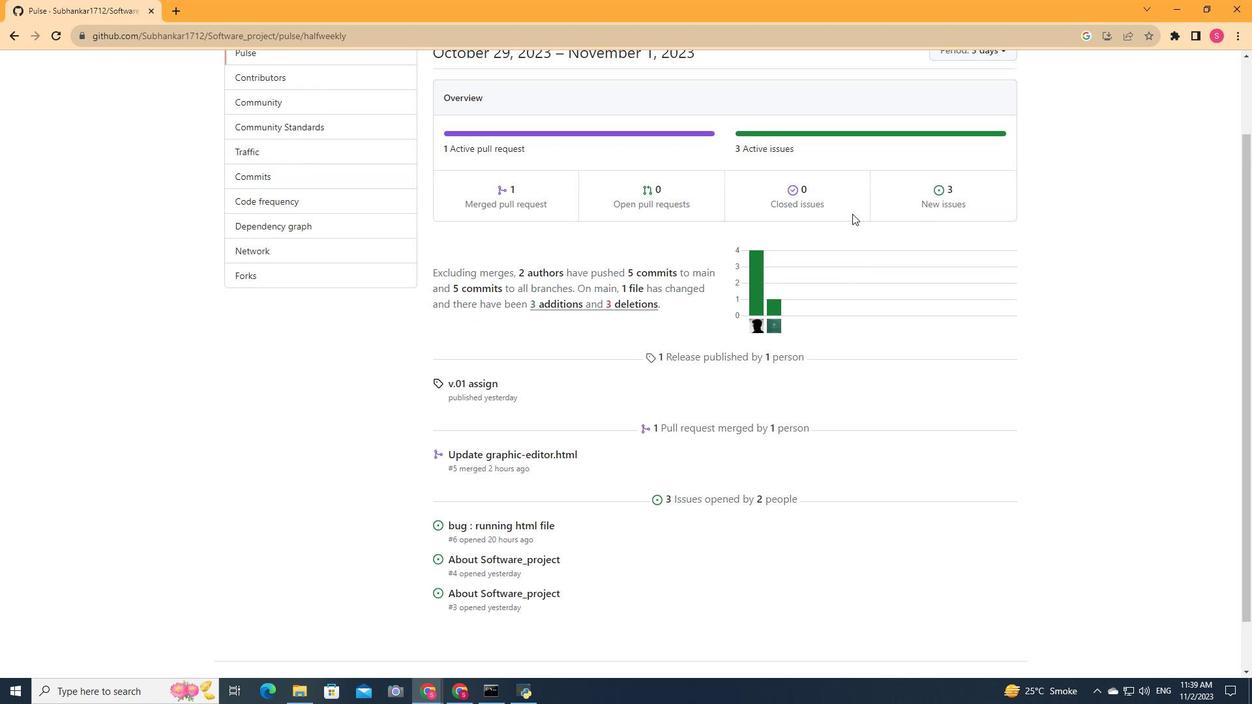 
Action: Mouse scrolled (852, 214) with delta (0, 0)
Screenshot: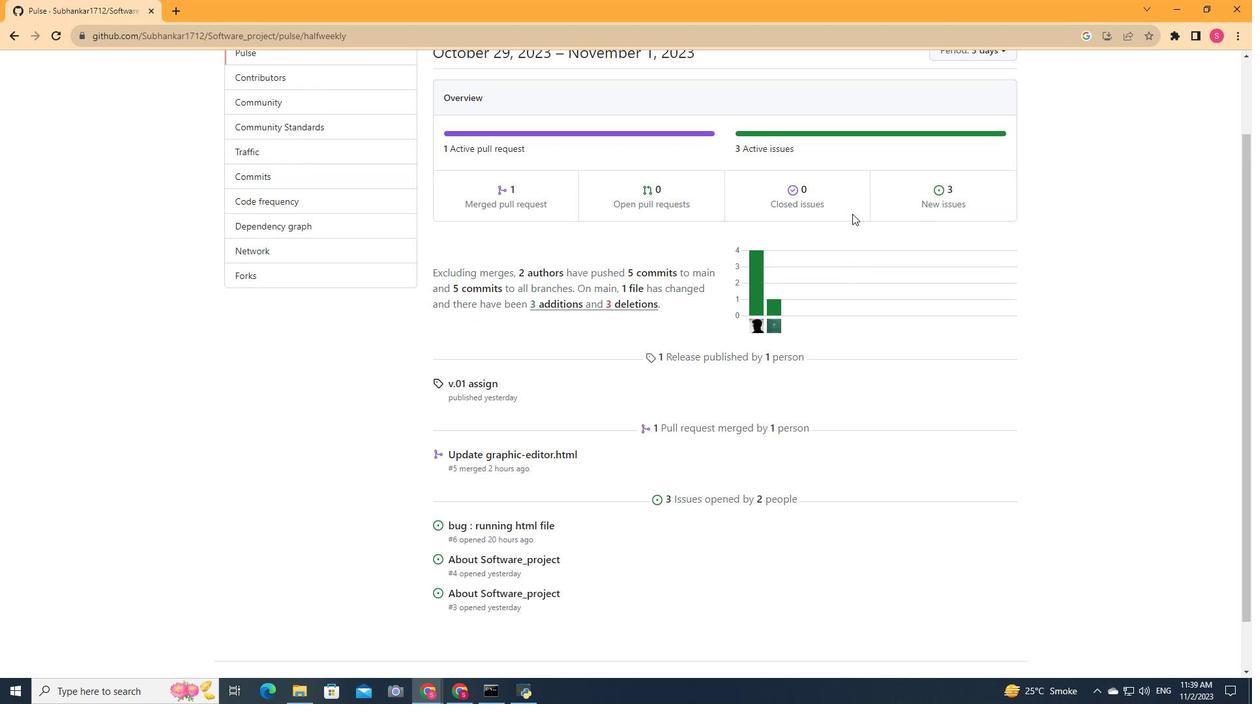 
Action: Mouse scrolled (852, 214) with delta (0, 0)
Screenshot: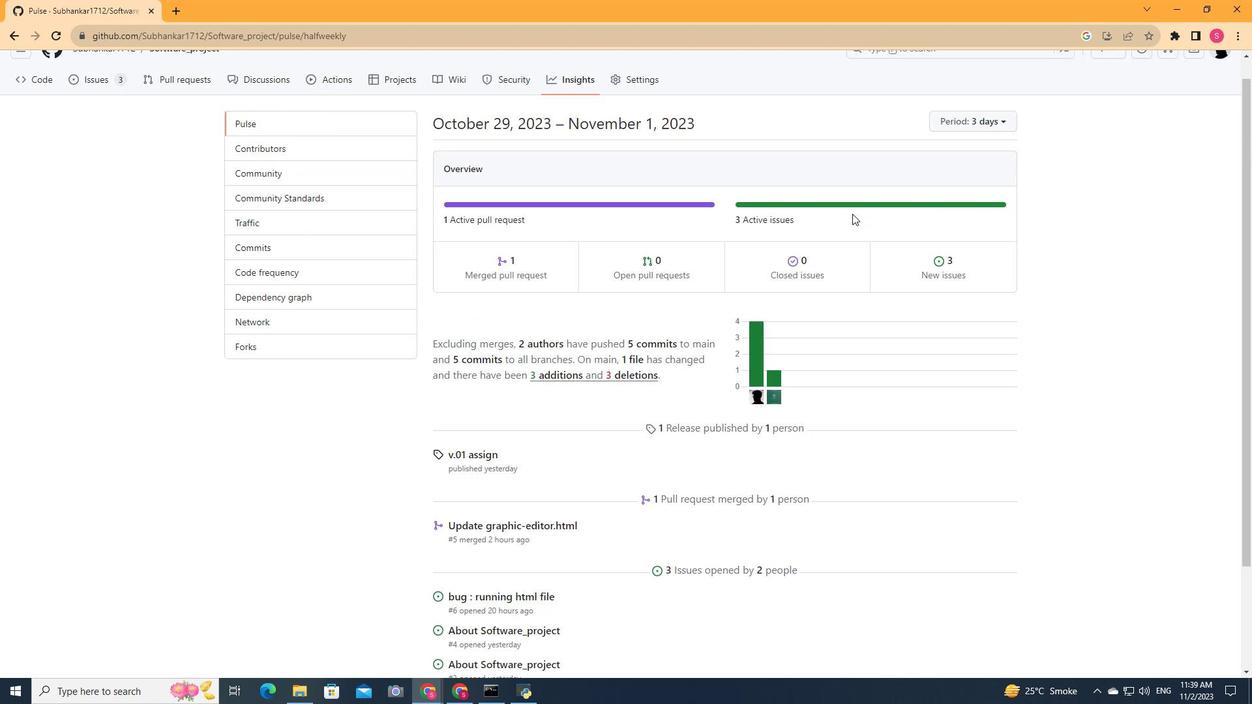 
Action: Mouse scrolled (852, 214) with delta (0, 0)
Screenshot: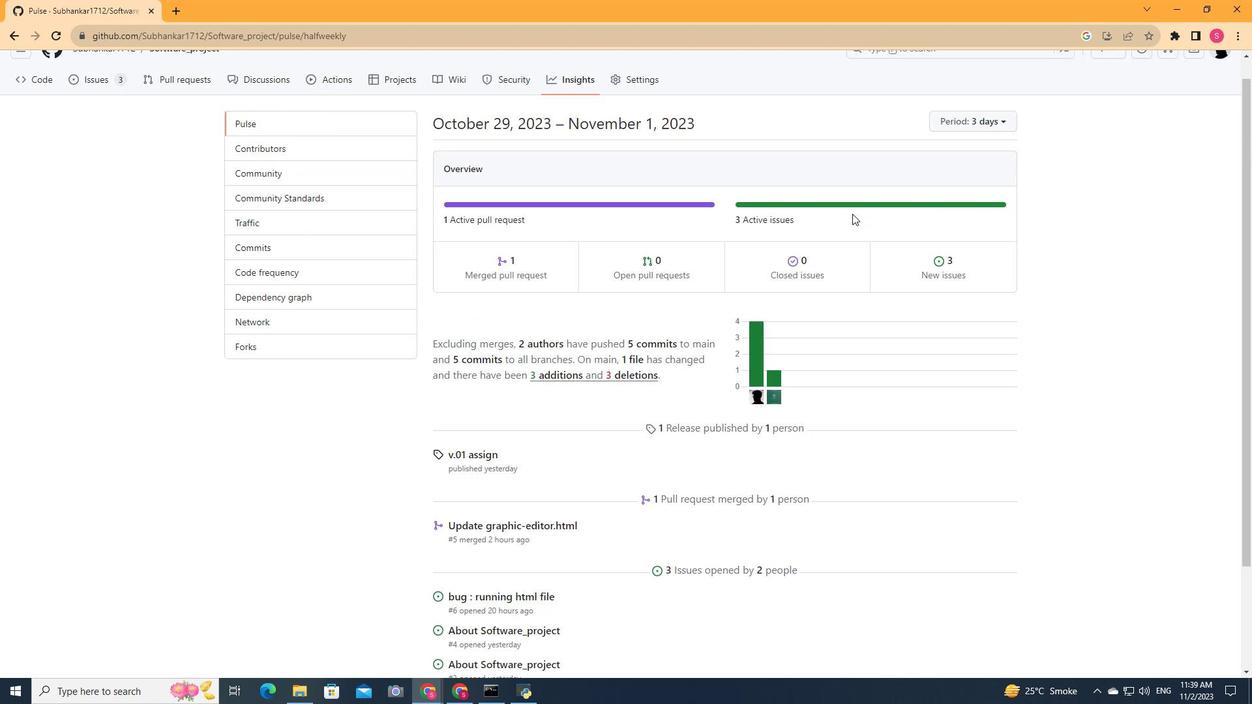 
Action: Mouse moved to (1004, 142)
Screenshot: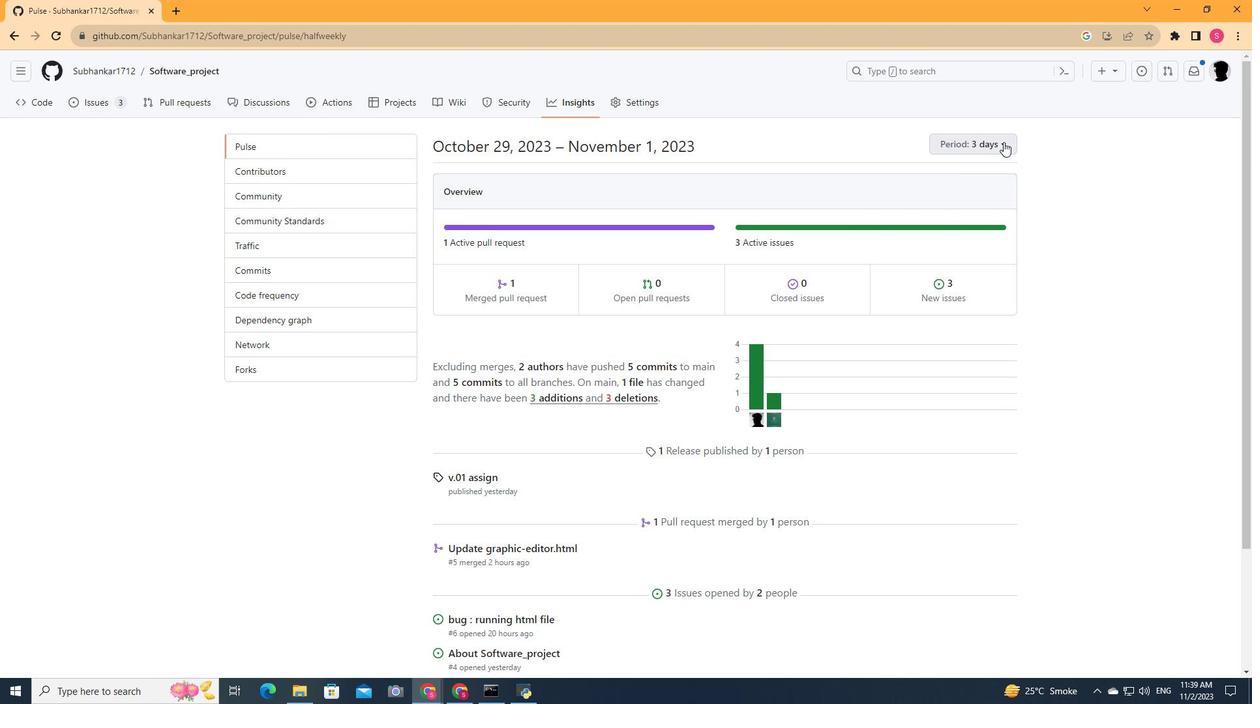 
Action: Mouse pressed left at (1004, 142)
Screenshot: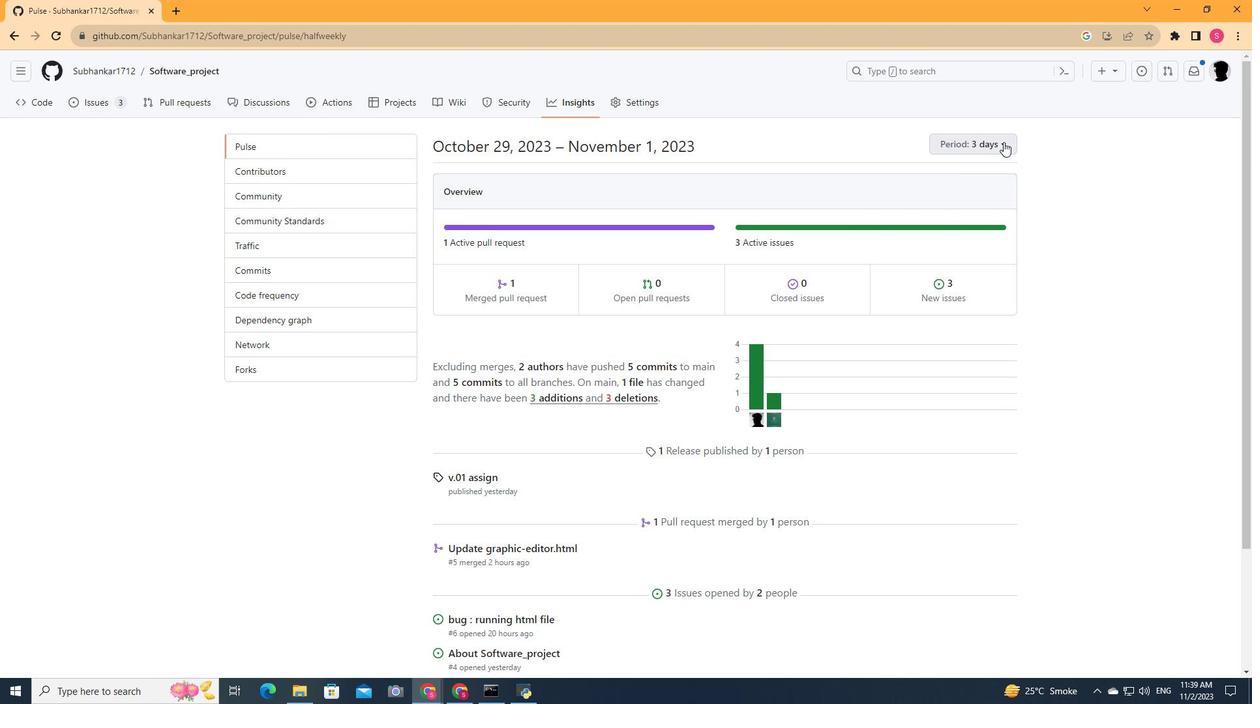 
Action: Mouse moved to (904, 189)
Screenshot: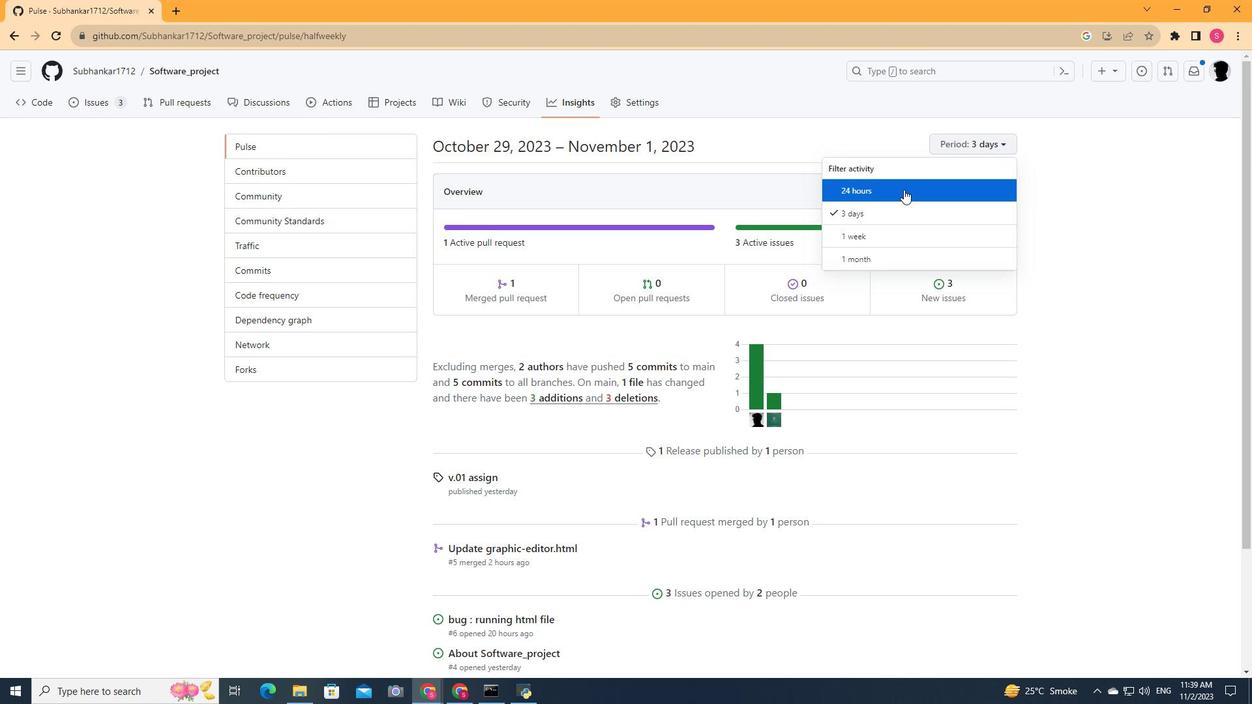
Action: Mouse pressed left at (904, 189)
Screenshot: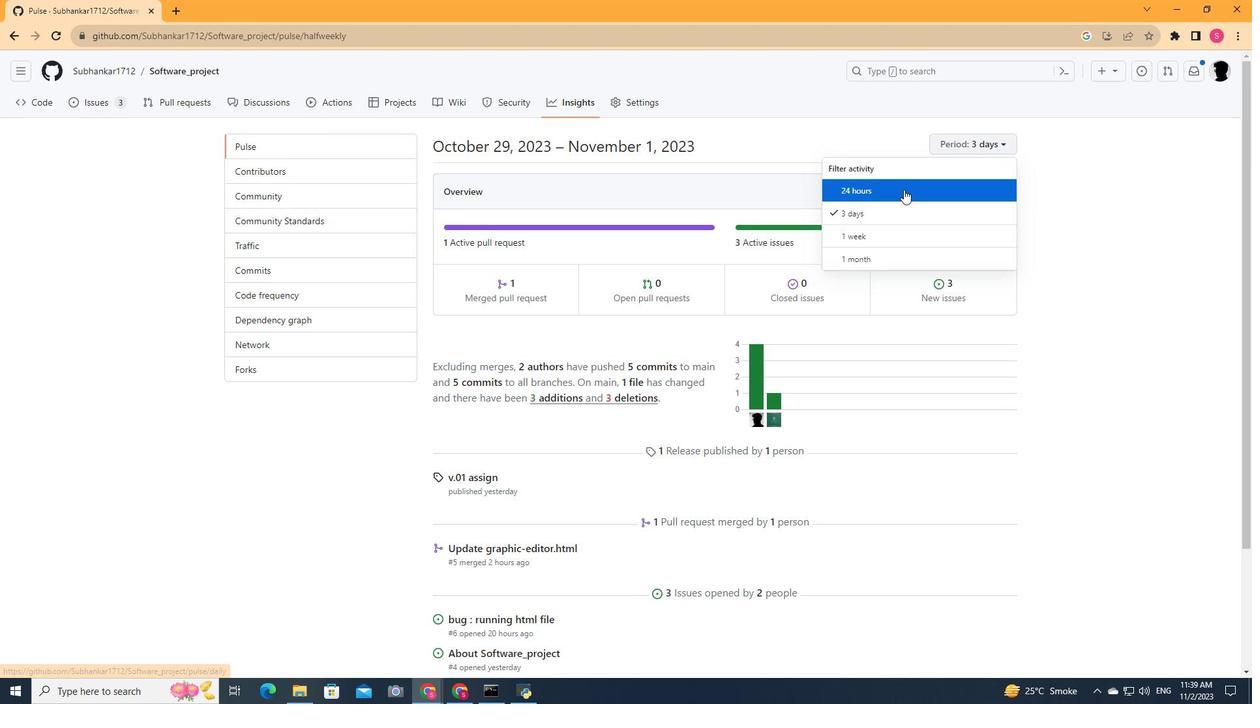 
Action: Mouse moved to (726, 239)
Screenshot: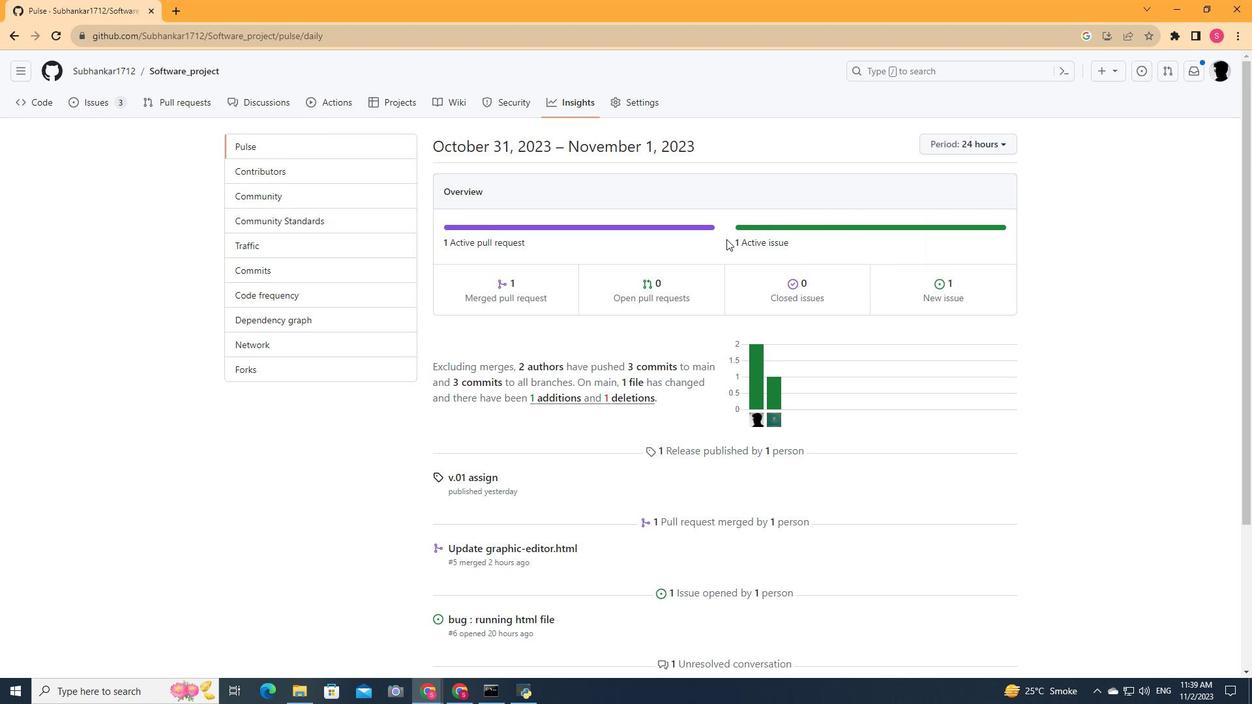 
Action: Mouse scrolled (726, 238) with delta (0, 0)
Screenshot: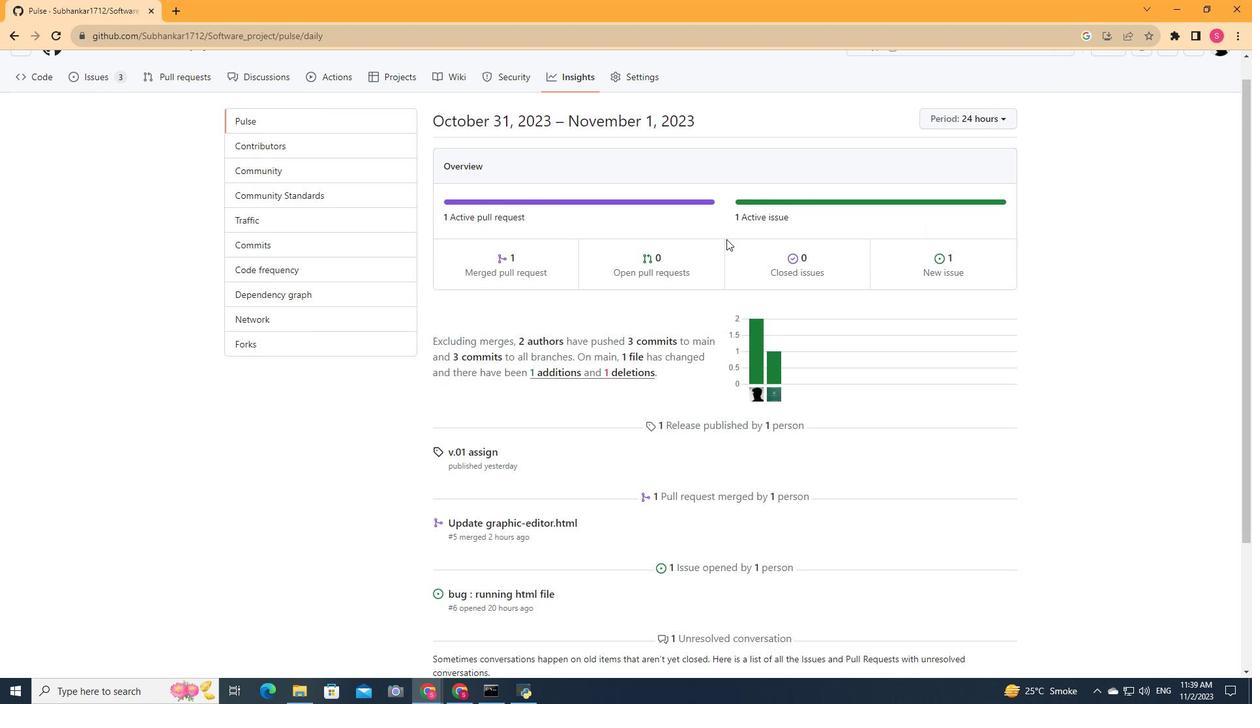 
Action: Mouse scrolled (726, 238) with delta (0, 0)
Screenshot: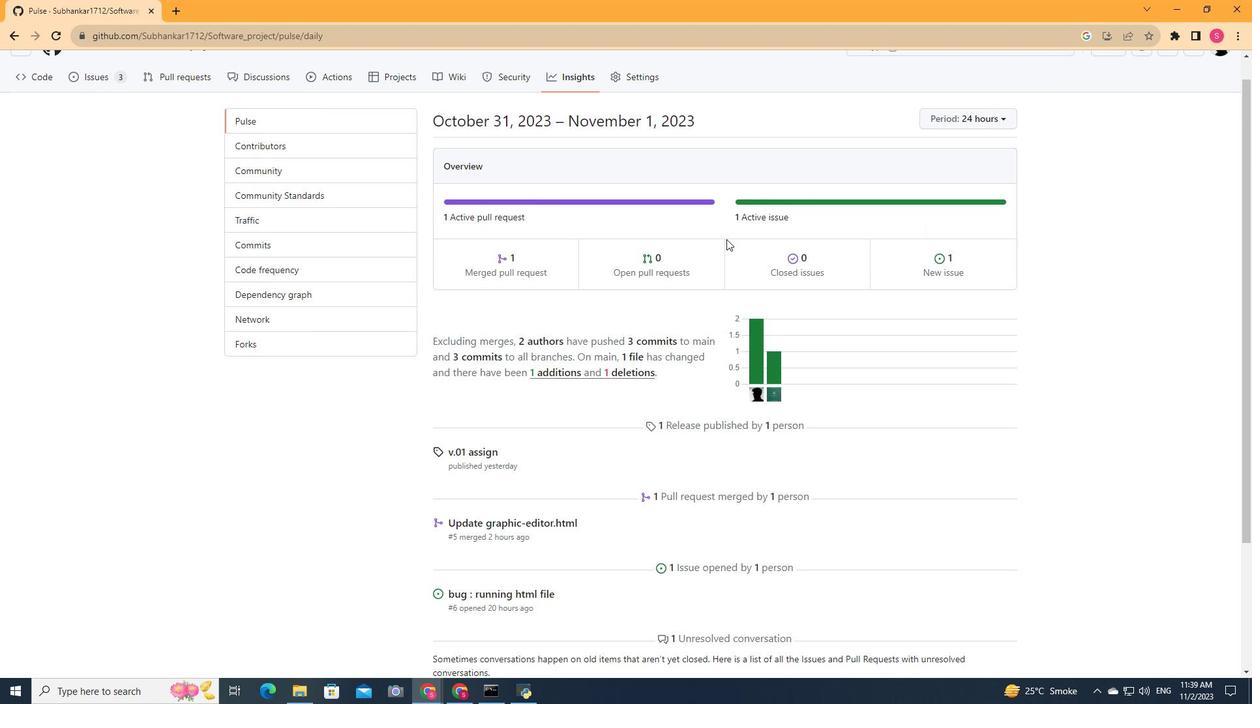 
Action: Mouse scrolled (726, 238) with delta (0, 0)
Screenshot: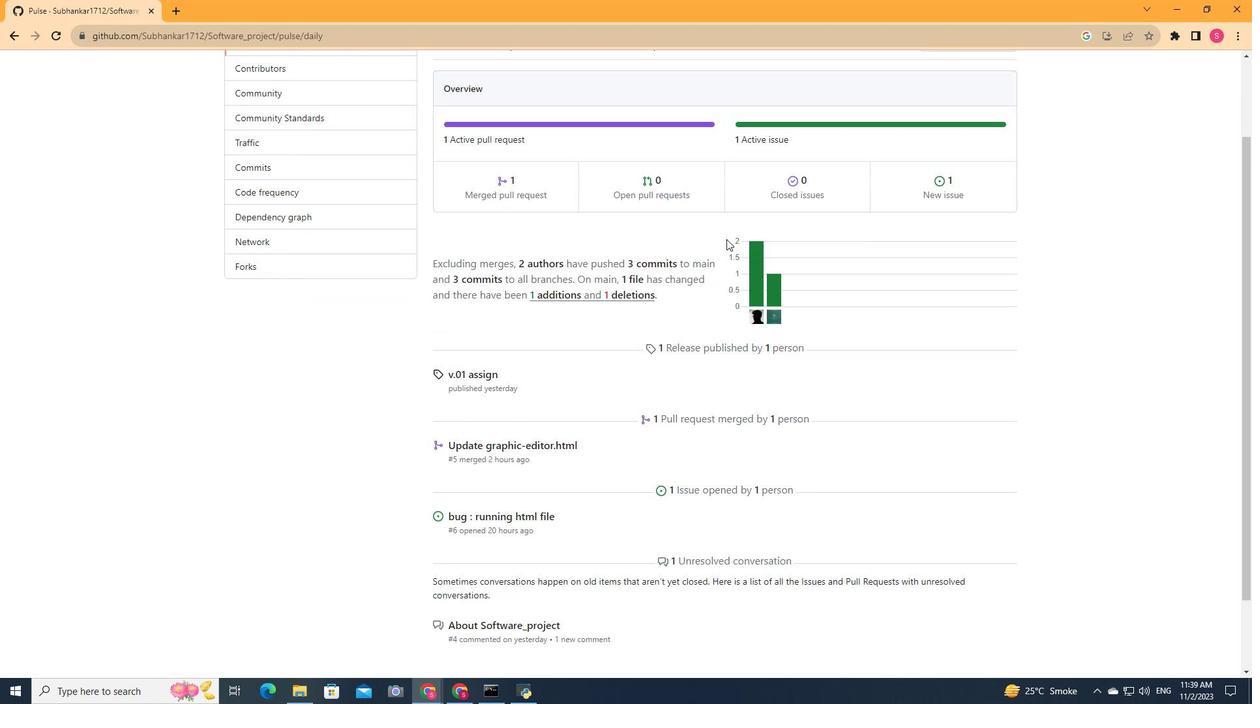 
Action: Mouse scrolled (726, 238) with delta (0, 0)
Screenshot: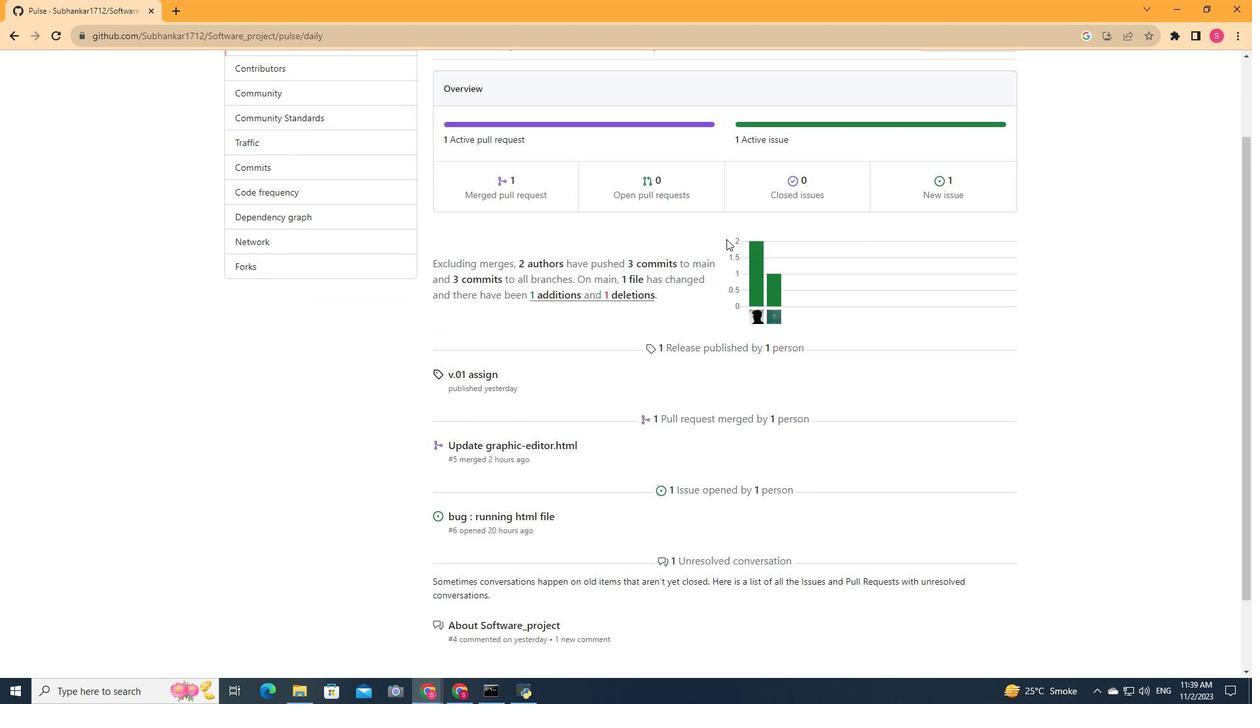 
Action: Mouse scrolled (726, 238) with delta (0, 0)
Screenshot: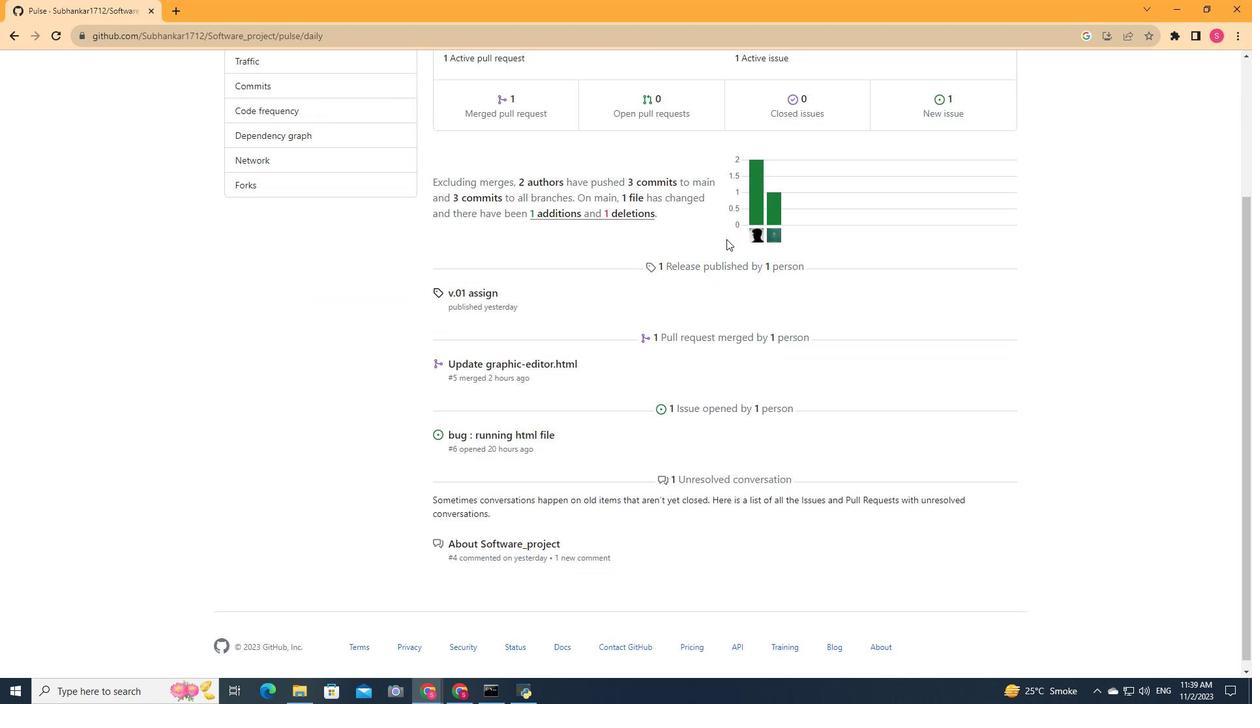 
Action: Mouse scrolled (726, 238) with delta (0, 0)
Screenshot: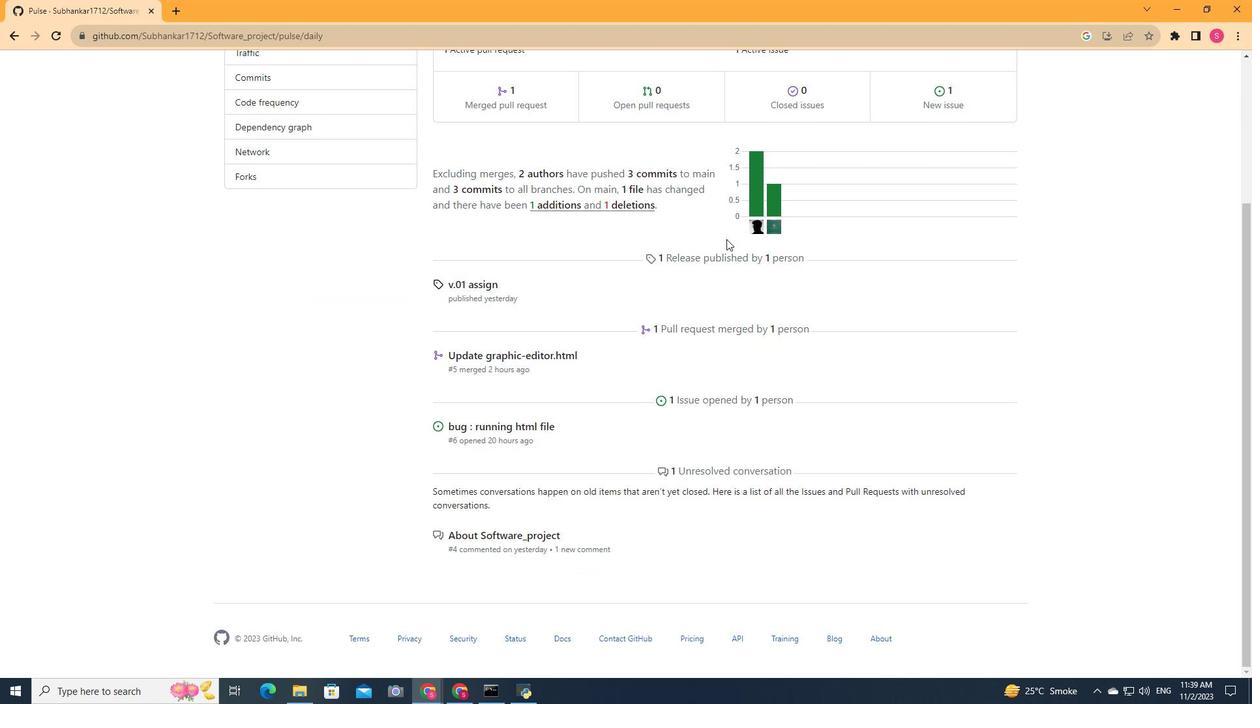 
Action: Mouse scrolled (726, 240) with delta (0, 0)
Screenshot: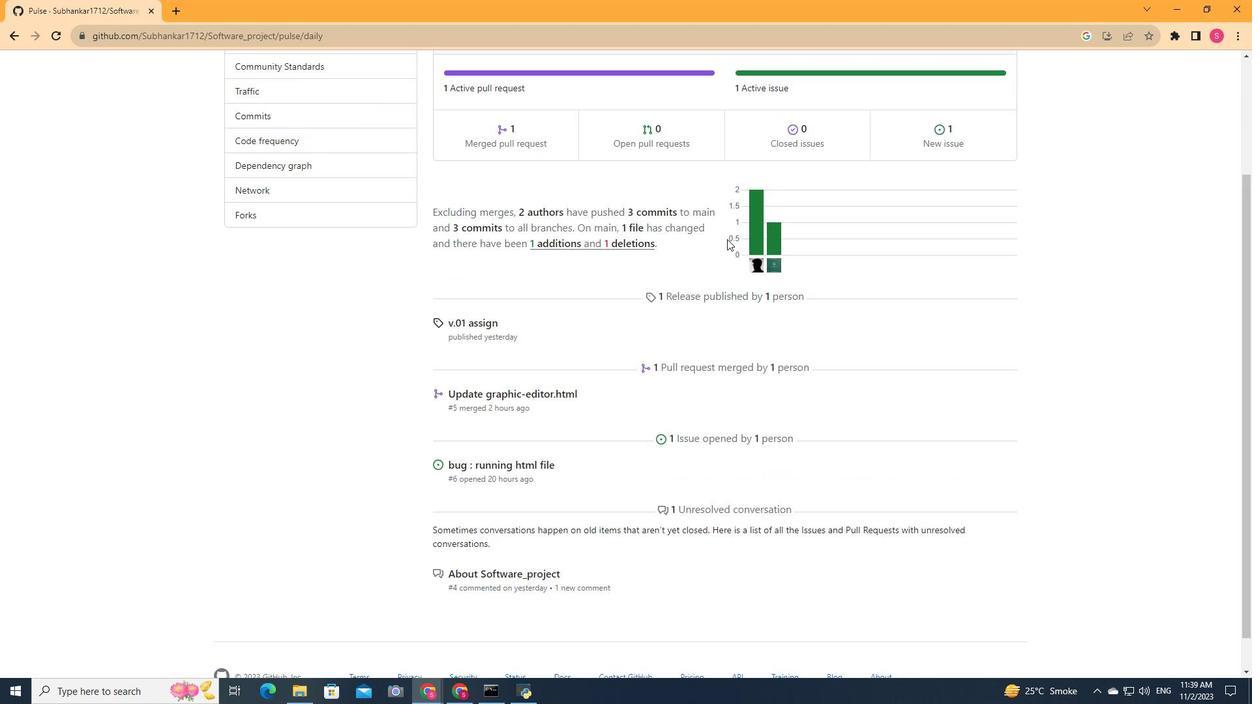 
Action: Mouse scrolled (726, 240) with delta (0, 0)
Screenshot: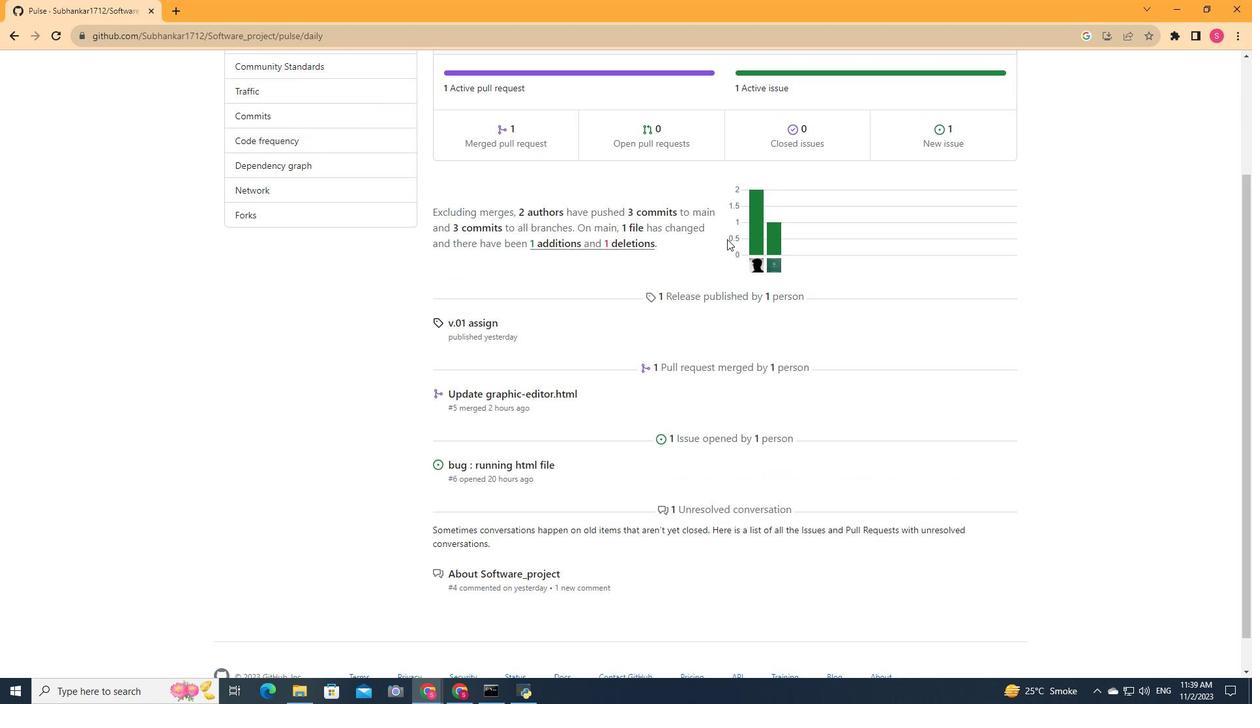 
Action: Mouse scrolled (726, 240) with delta (0, 0)
Screenshot: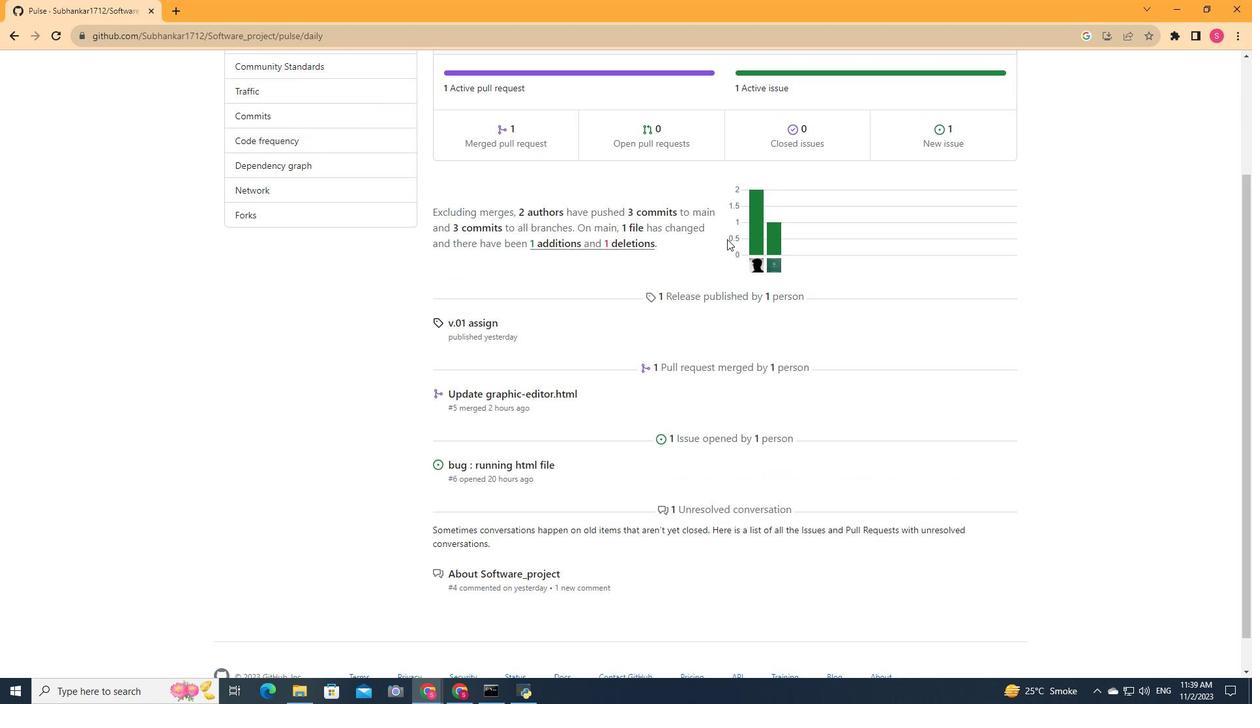 
Action: Mouse moved to (727, 239)
Screenshot: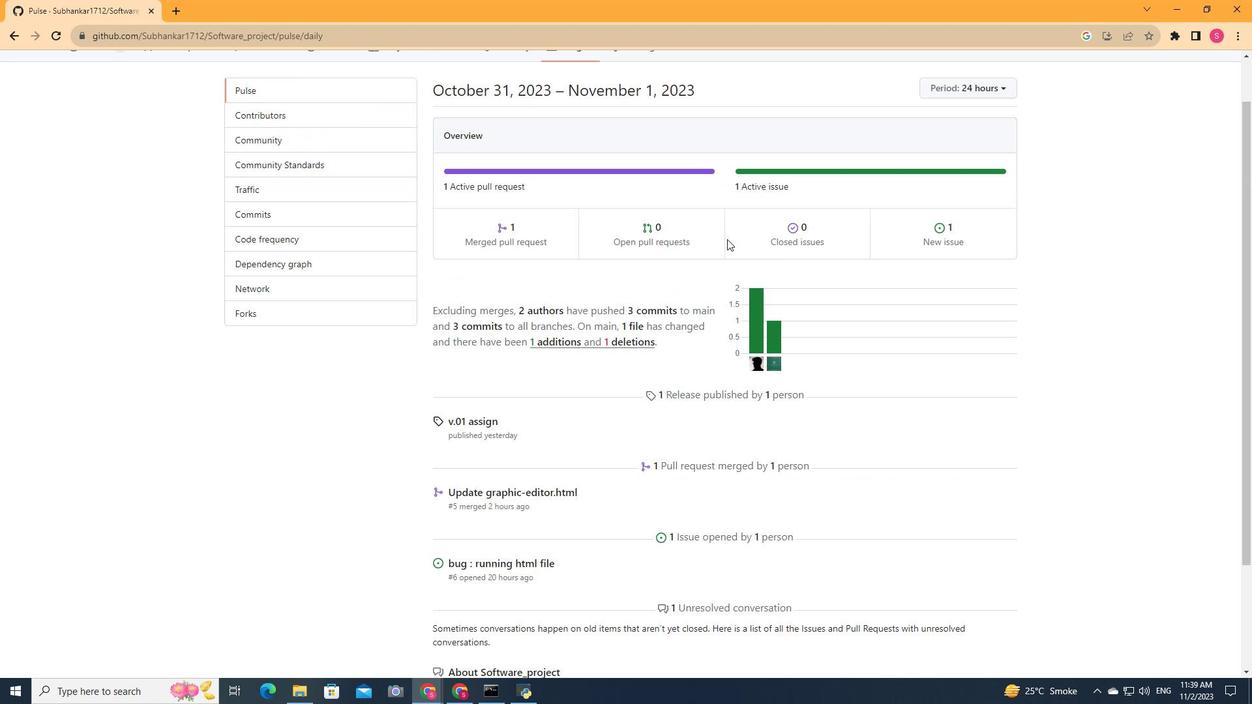 
Action: Mouse scrolled (727, 240) with delta (0, 0)
Screenshot: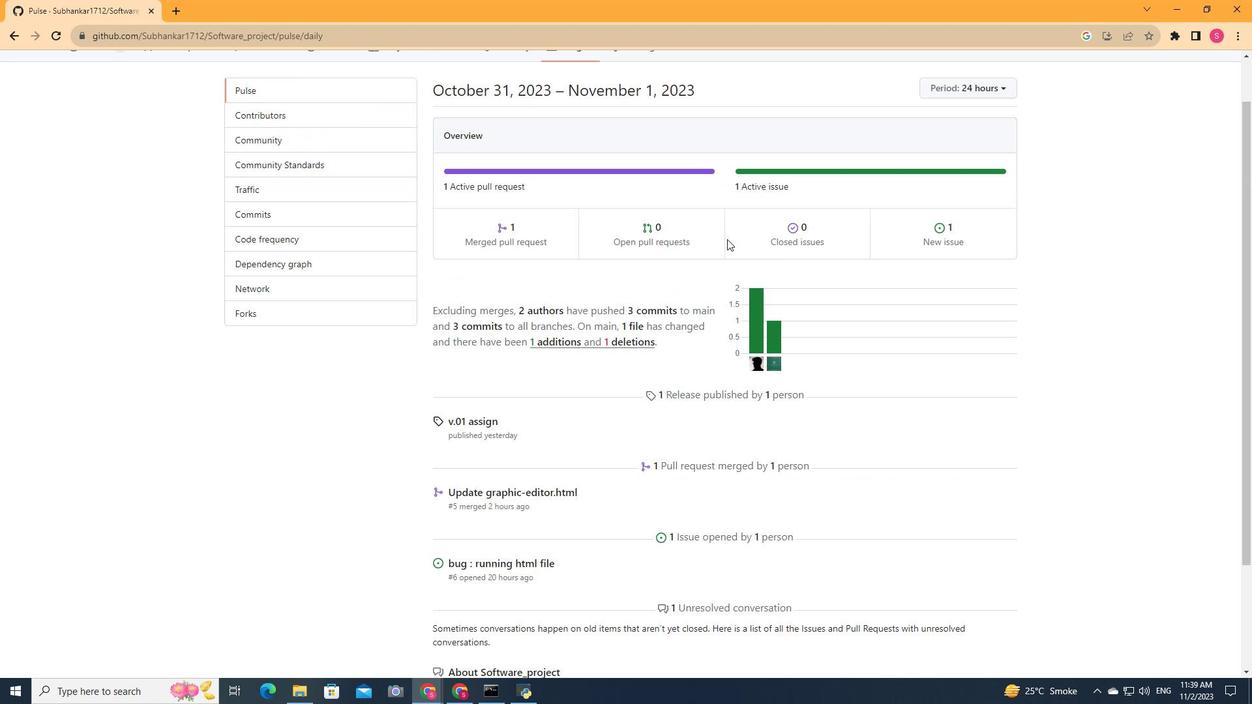 
Action: Mouse scrolled (727, 240) with delta (0, 0)
Screenshot: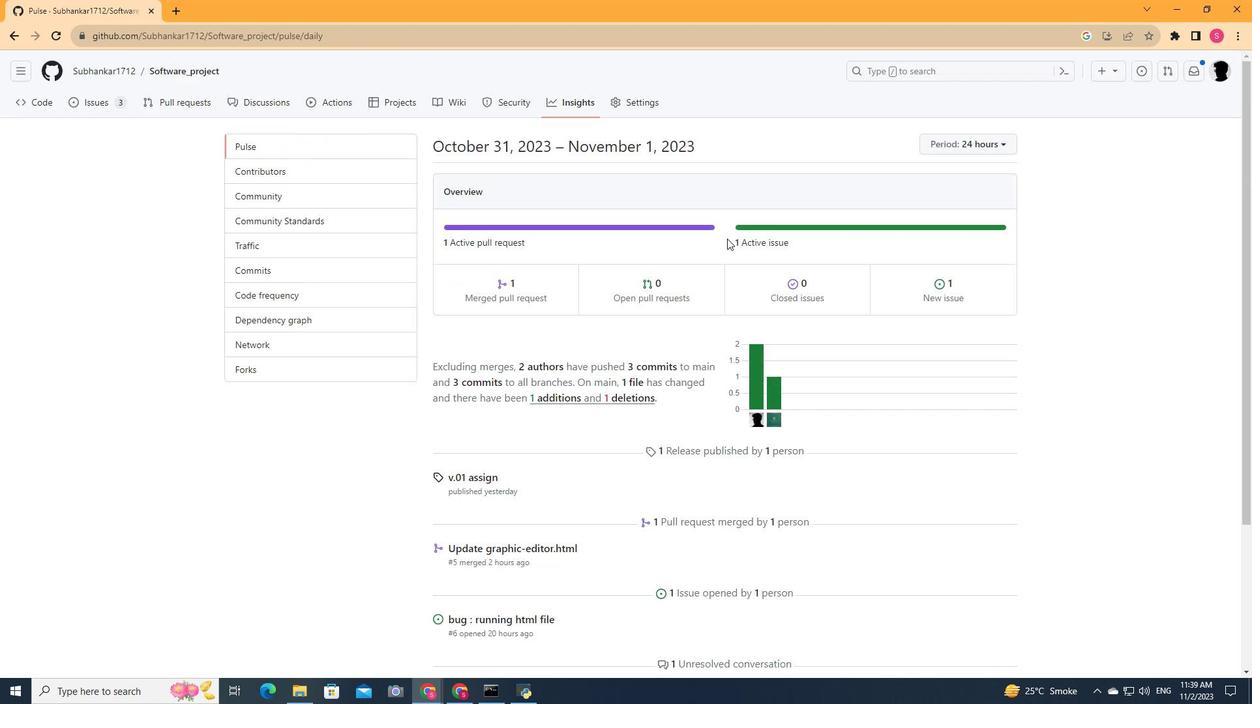 
Action: Mouse moved to (243, 172)
Screenshot: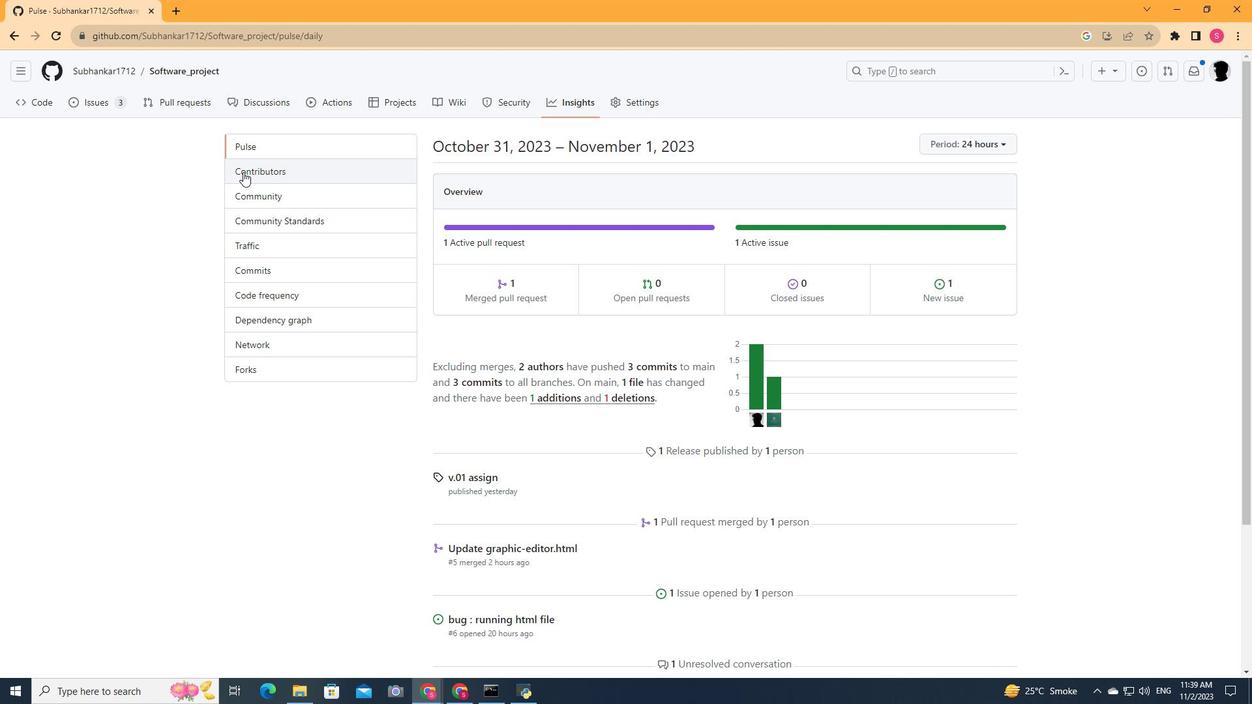 
Action: Mouse pressed left at (243, 172)
Screenshot: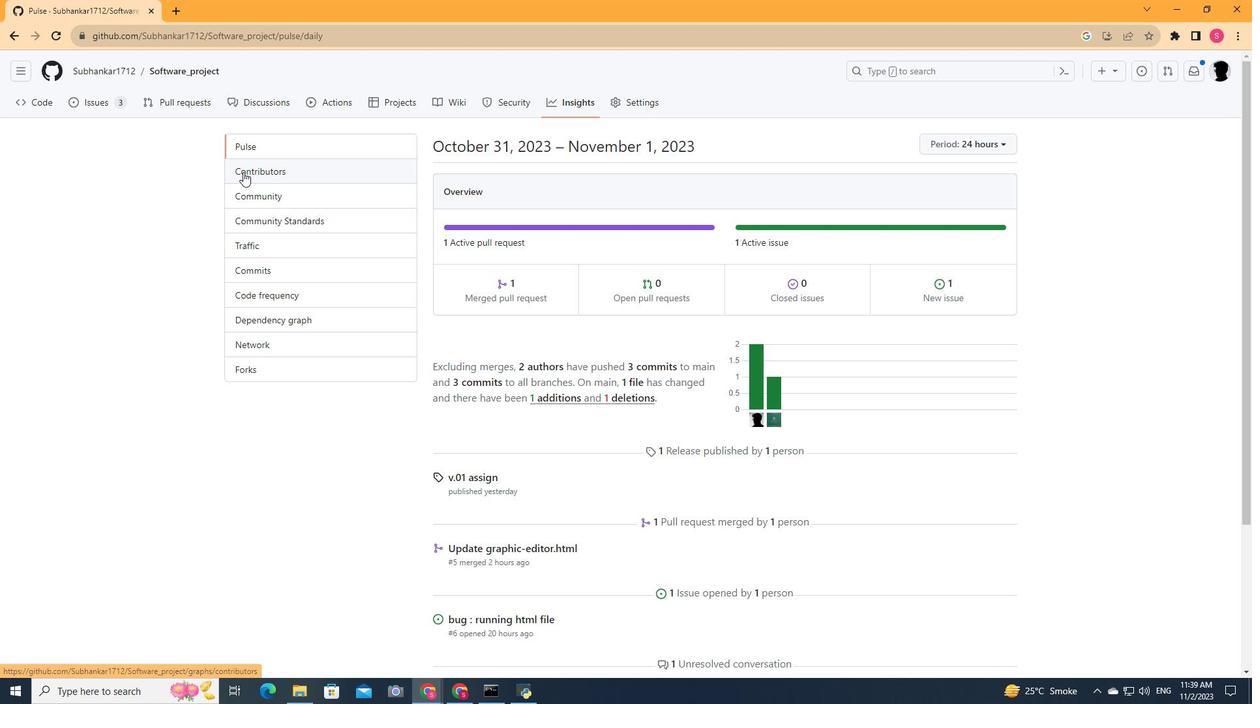 
Action: Mouse moved to (790, 303)
Screenshot: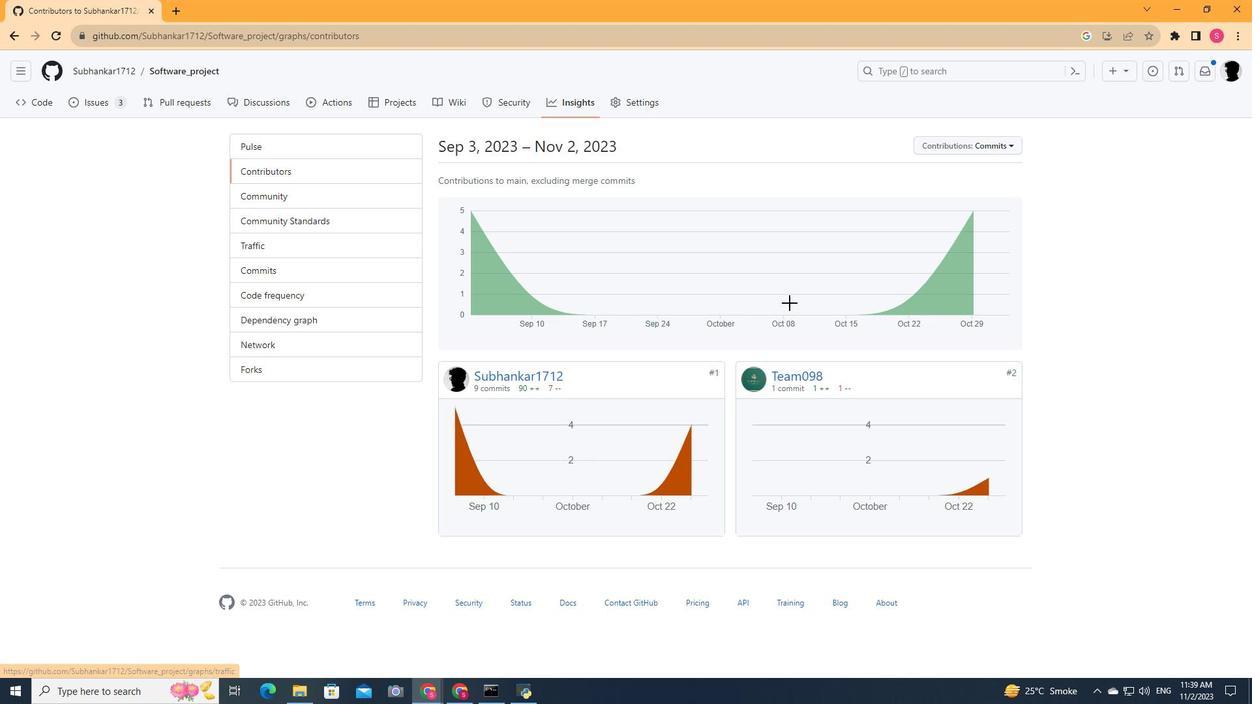 
Action: Mouse scrolled (790, 302) with delta (0, 0)
Screenshot: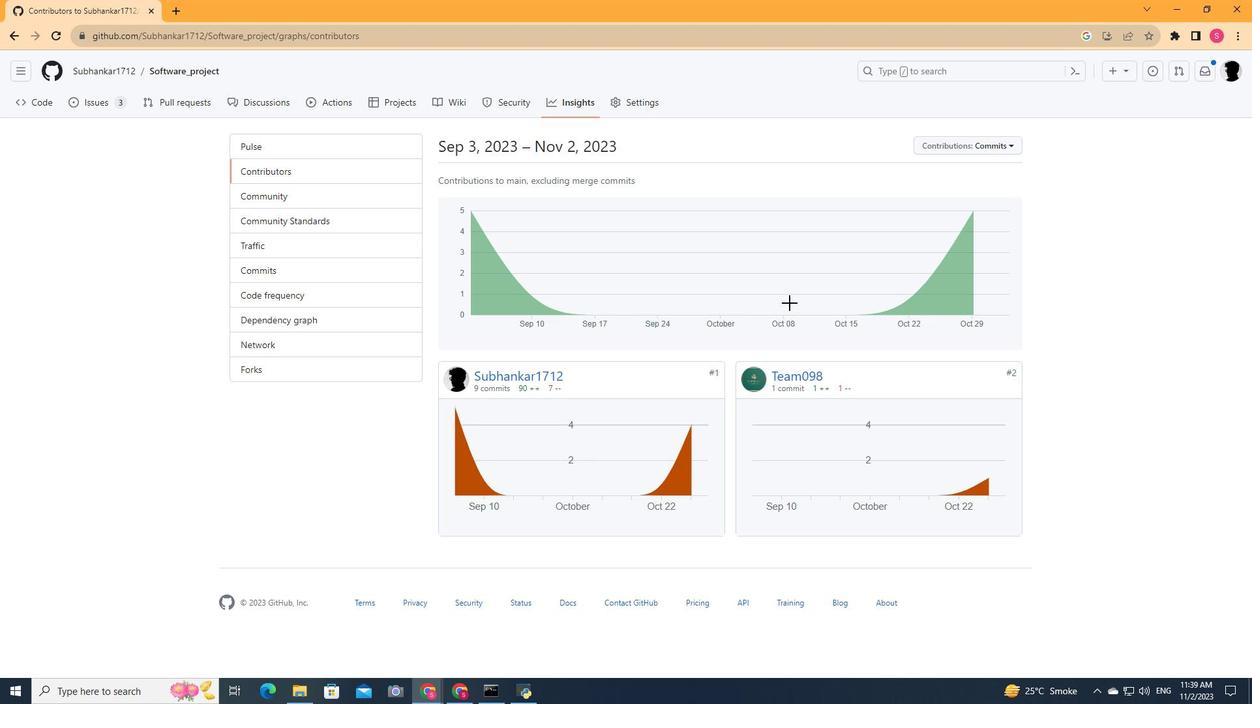 
Action: Mouse scrolled (790, 302) with delta (0, 0)
Screenshot: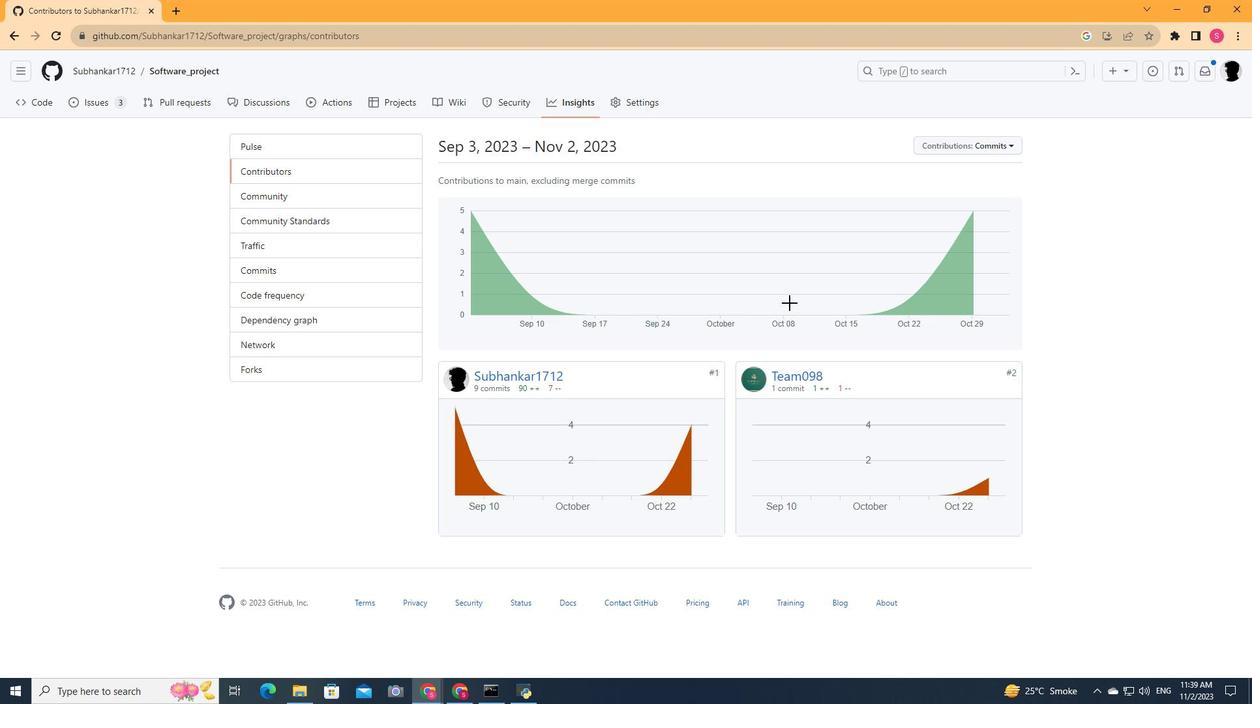 
Action: Mouse scrolled (790, 302) with delta (0, 0)
Screenshot: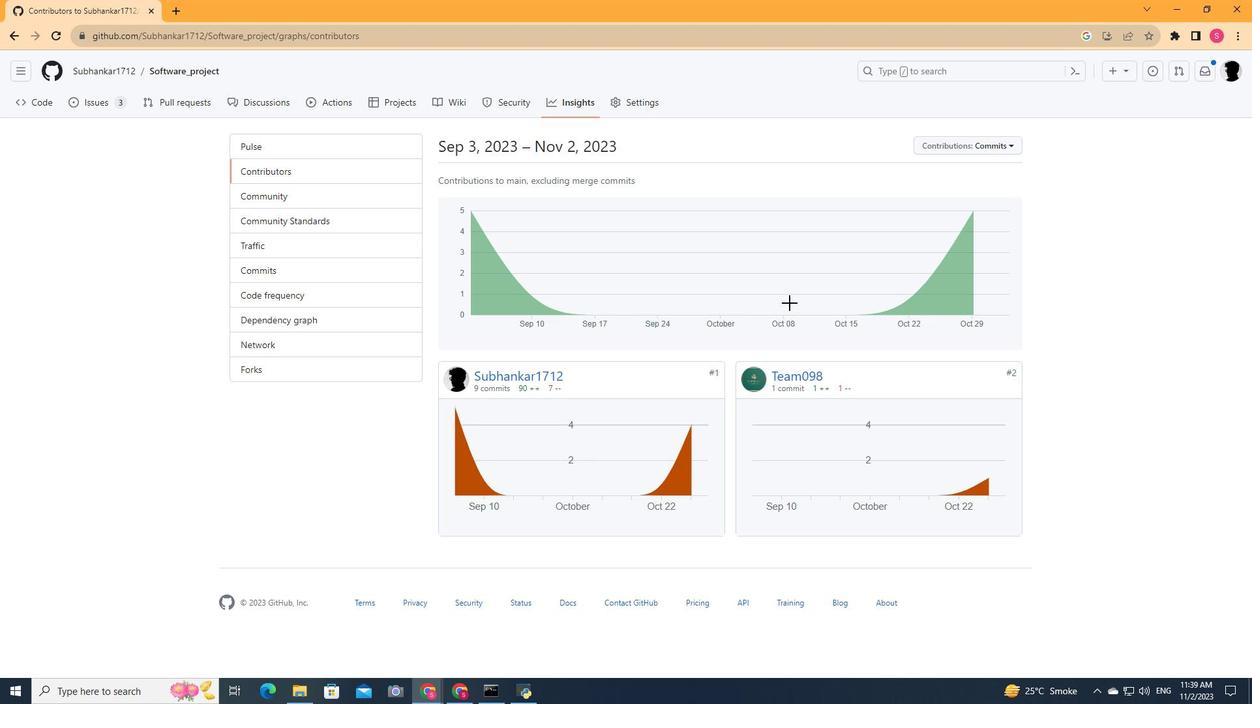 
Action: Mouse scrolled (790, 302) with delta (0, 0)
Screenshot: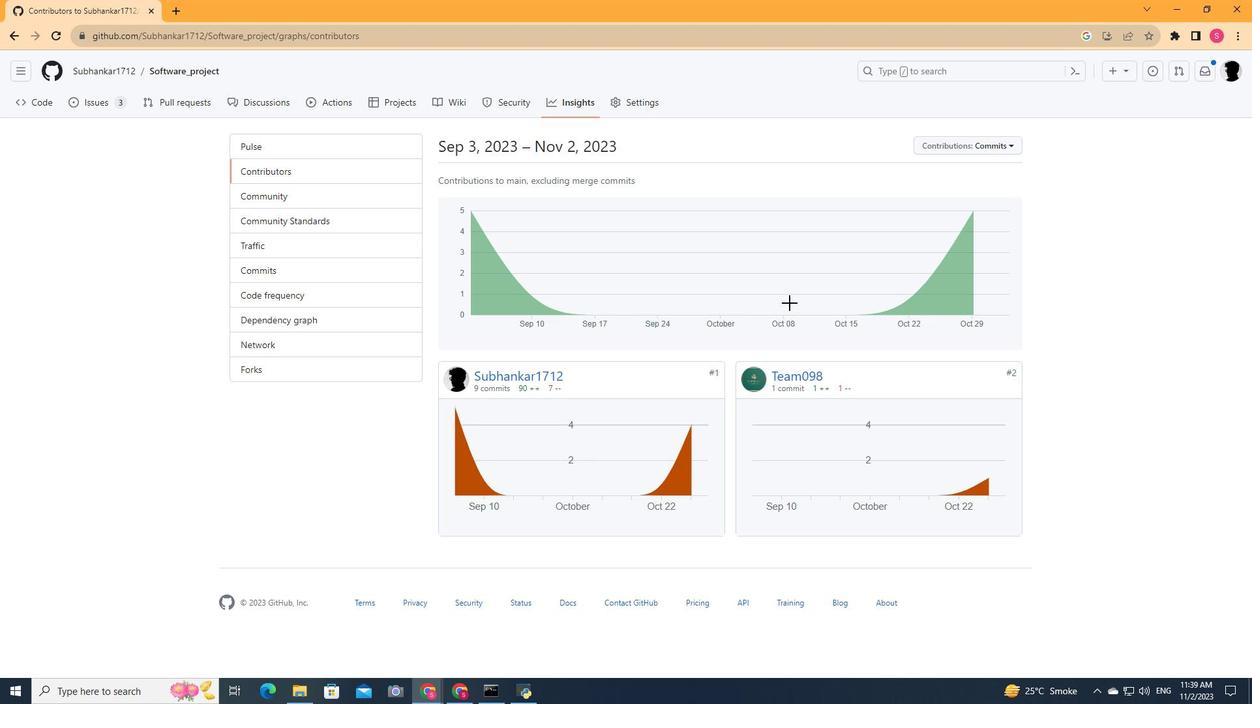 
Action: Mouse scrolled (790, 302) with delta (0, 0)
Screenshot: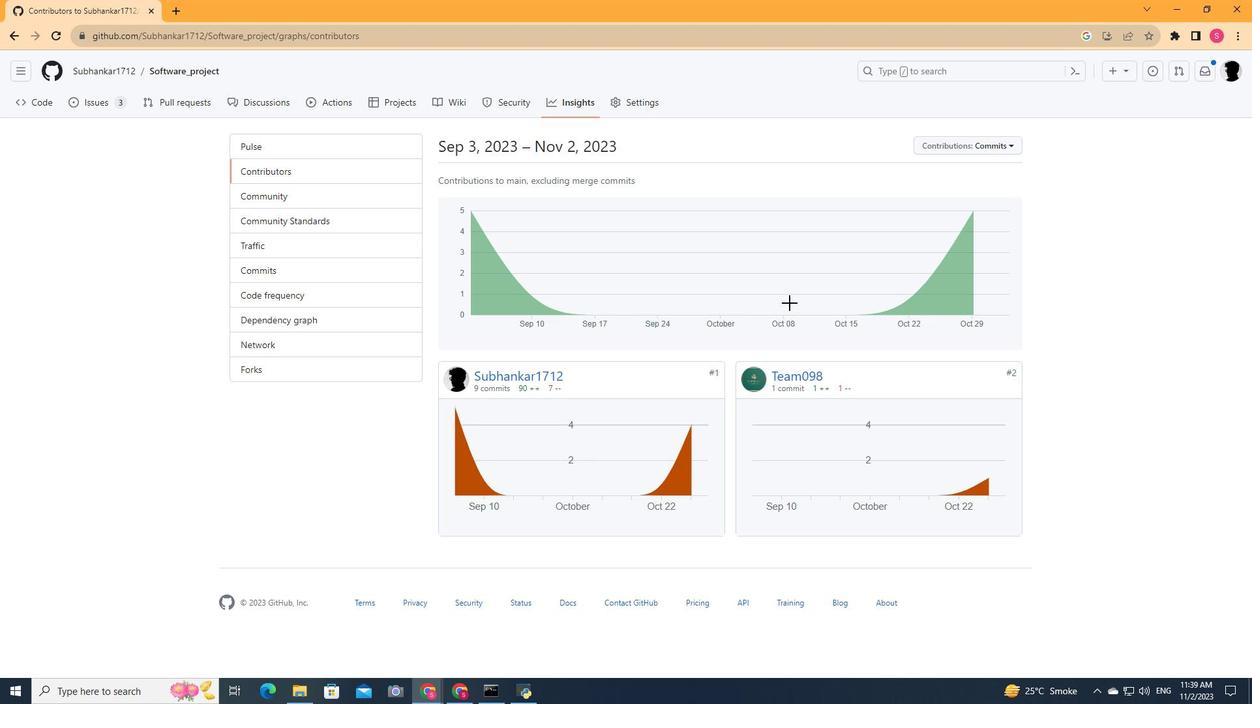 
Action: Mouse scrolled (790, 302) with delta (0, 0)
Screenshot: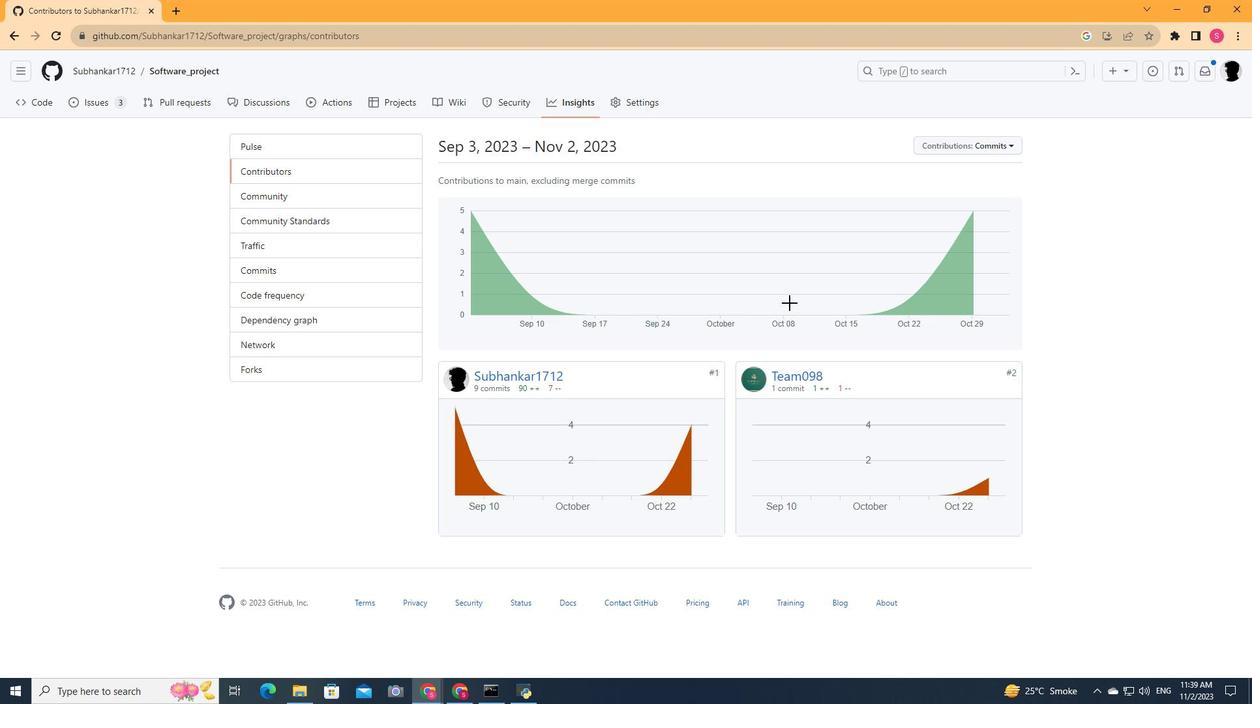 
Action: Mouse scrolled (790, 302) with delta (0, 0)
Screenshot: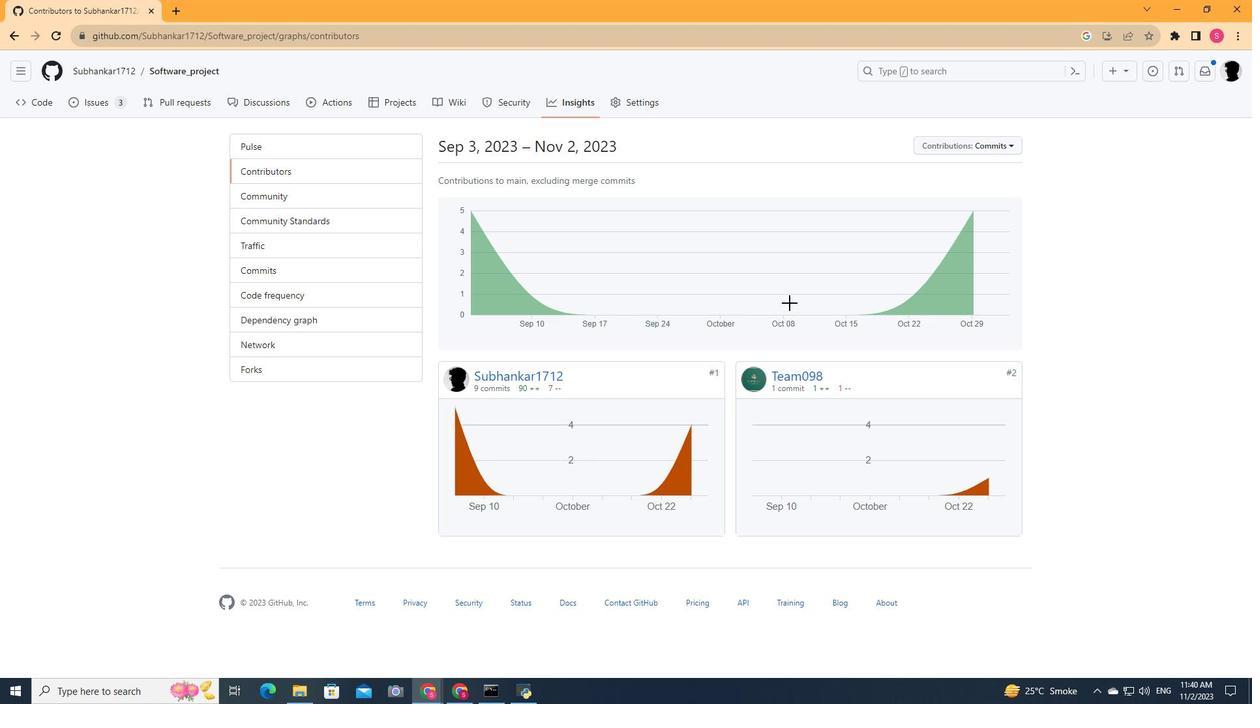 
Action: Mouse moved to (1009, 146)
Screenshot: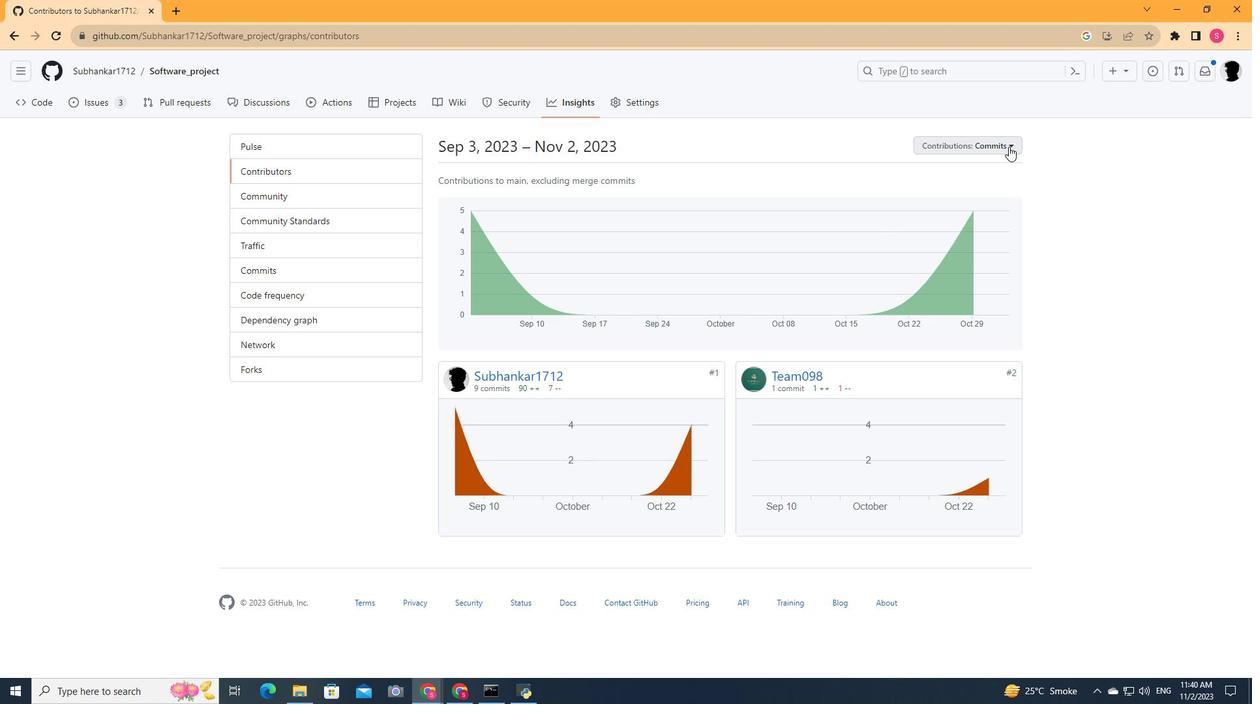
Action: Mouse pressed left at (1009, 146)
Screenshot: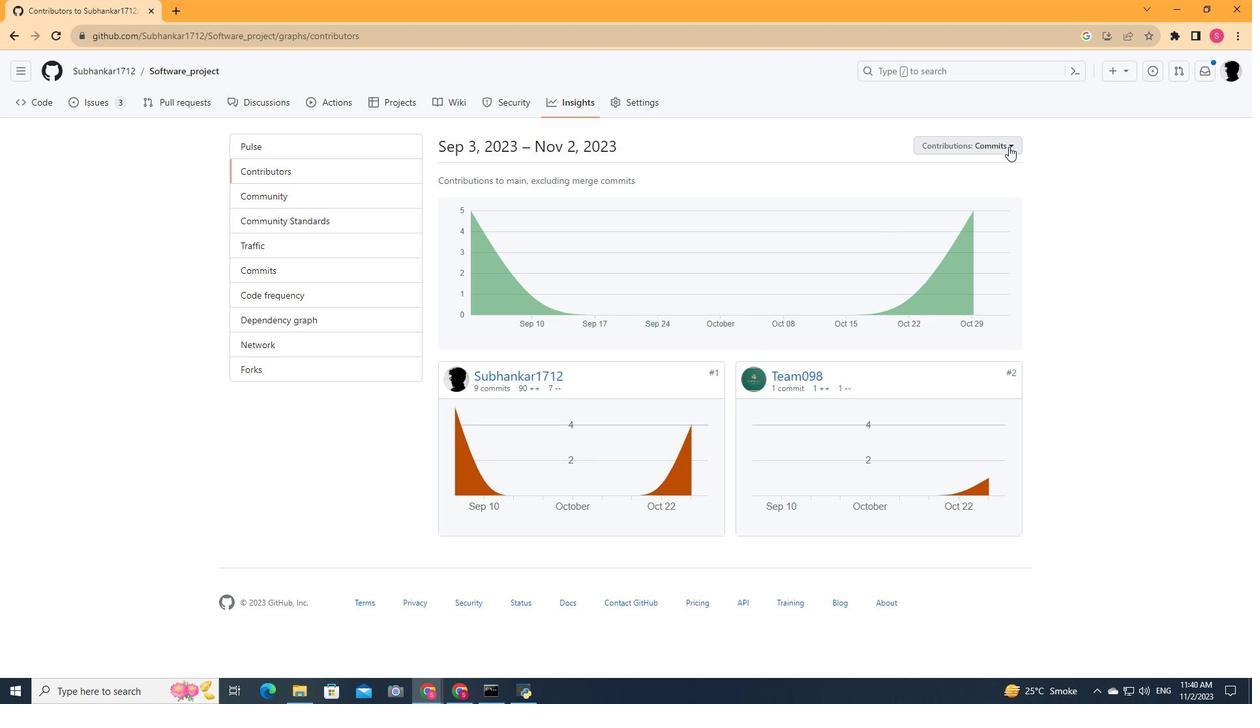 
Action: Mouse moved to (879, 210)
Screenshot: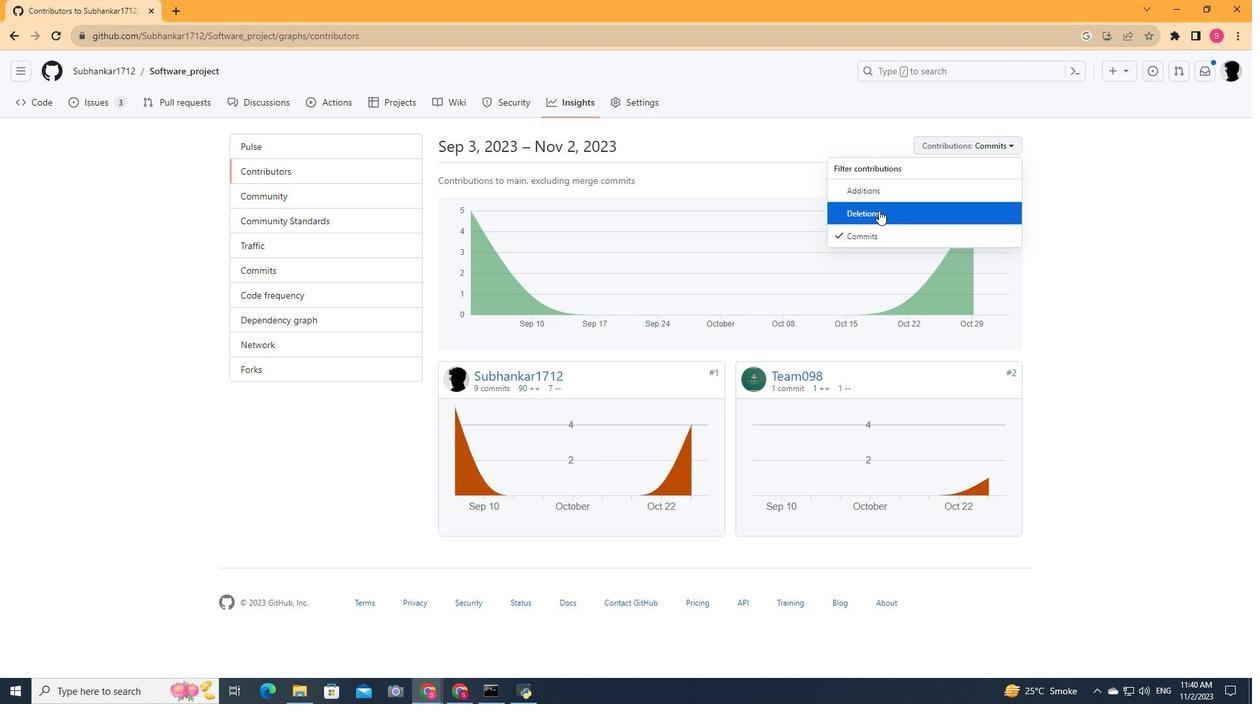 
Action: Mouse pressed left at (879, 210)
Screenshot: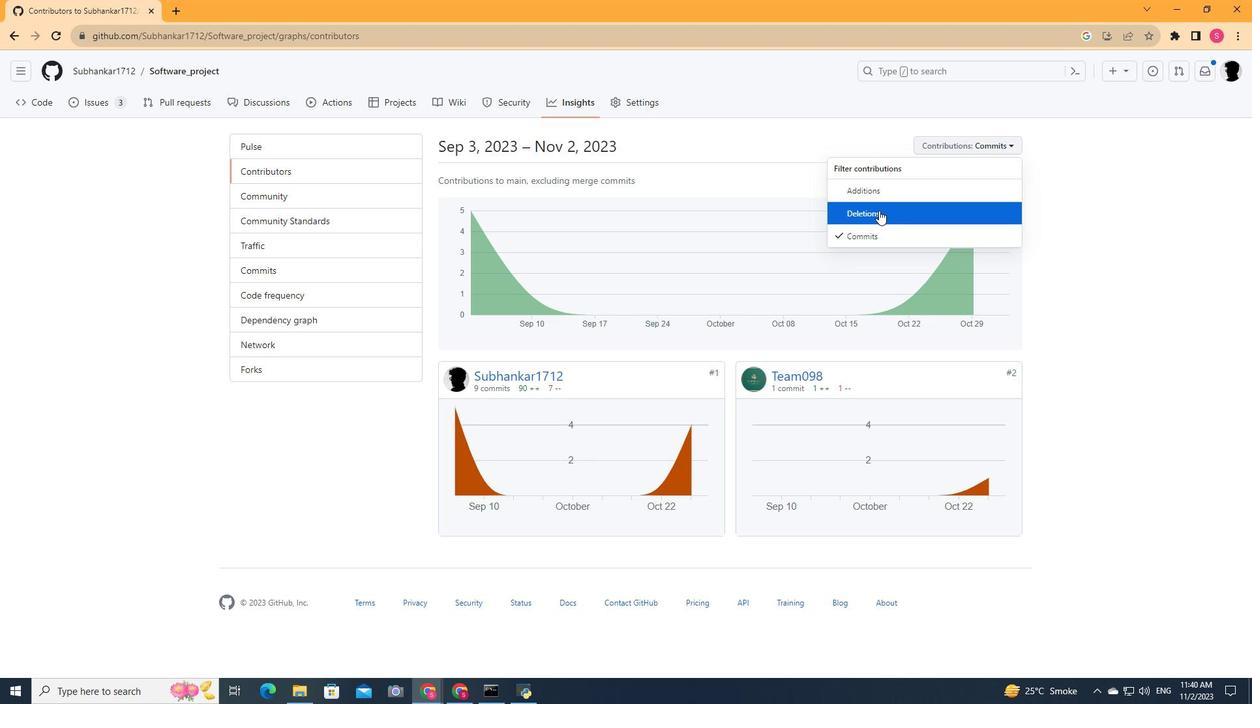 
Action: Mouse moved to (1011, 146)
Screenshot: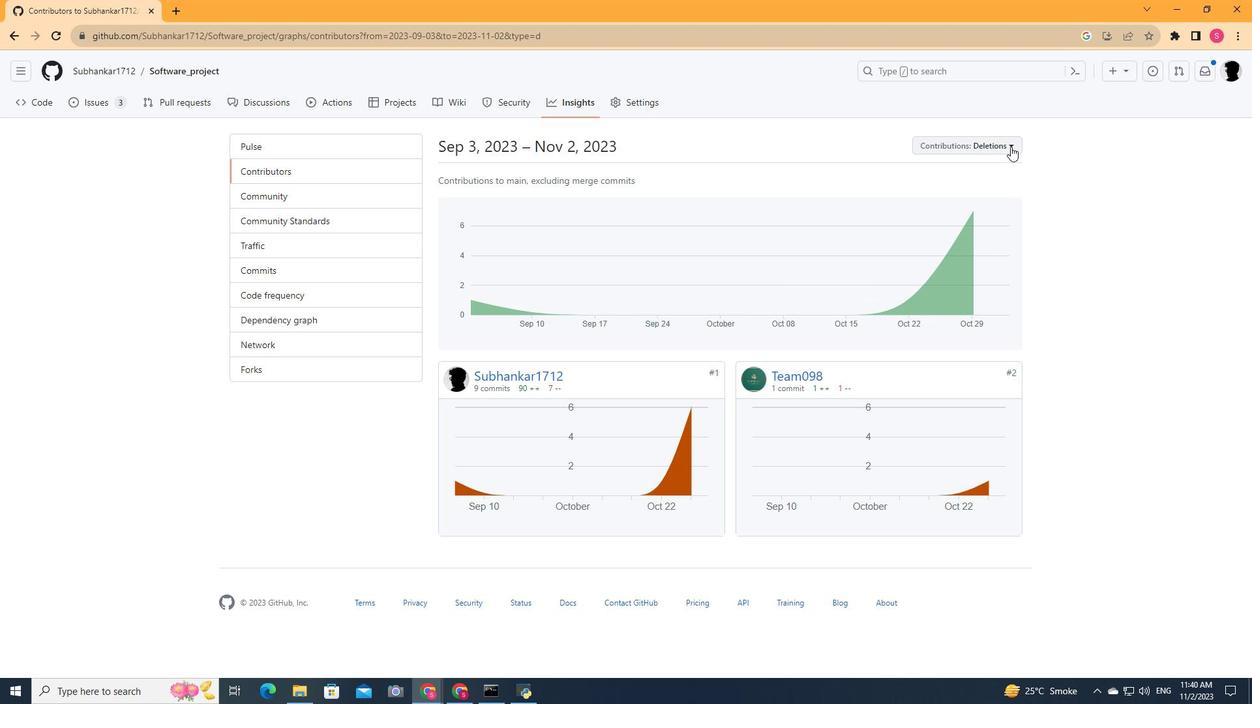
Action: Mouse pressed left at (1011, 146)
Screenshot: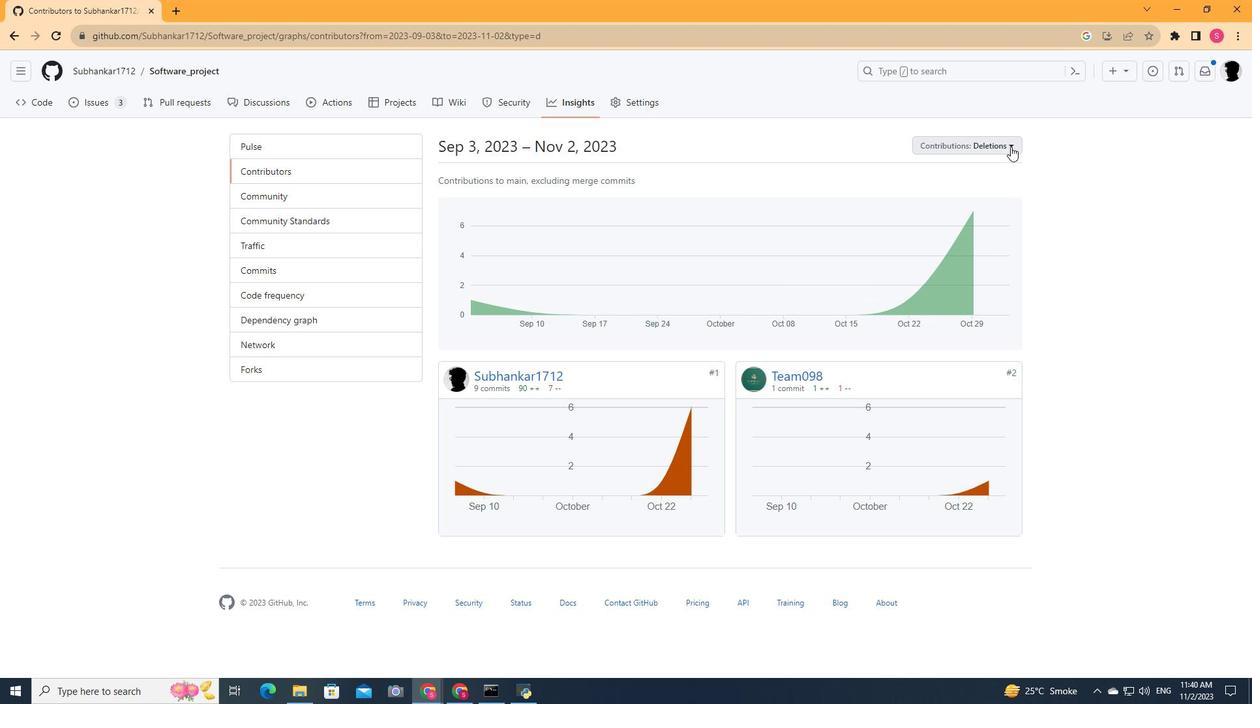 
Action: Mouse moved to (934, 187)
Screenshot: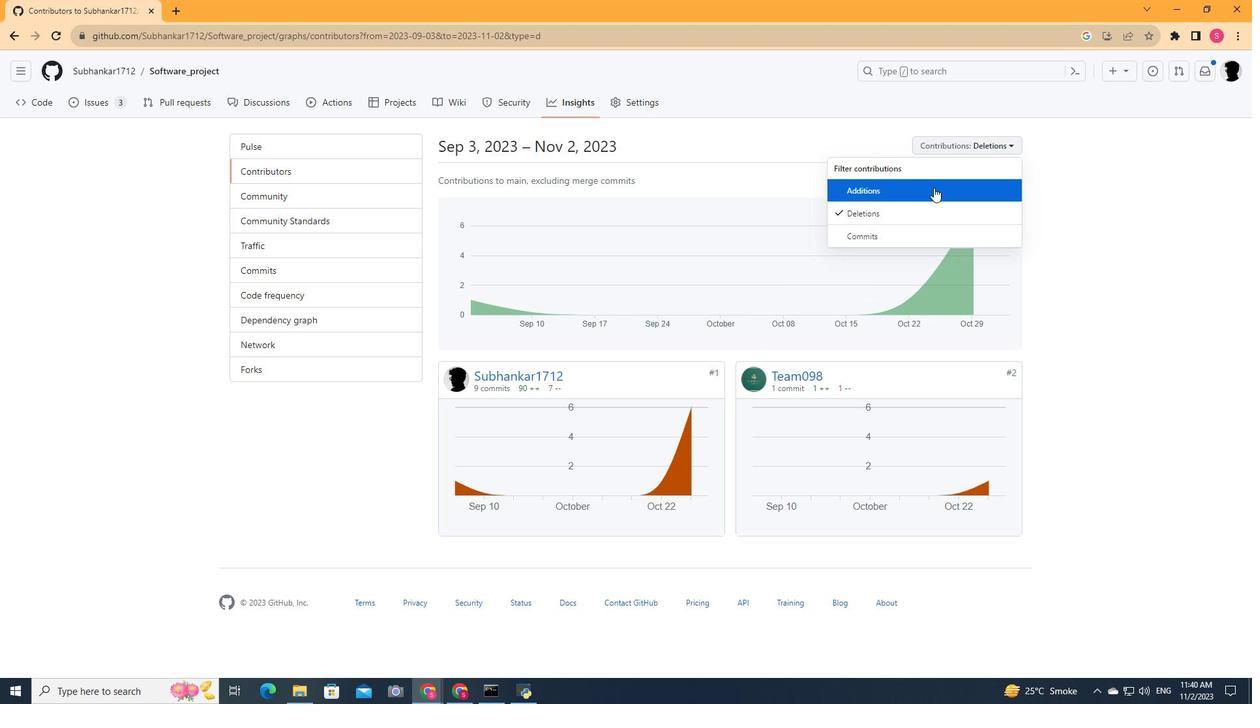 
Action: Mouse pressed left at (934, 187)
Screenshot: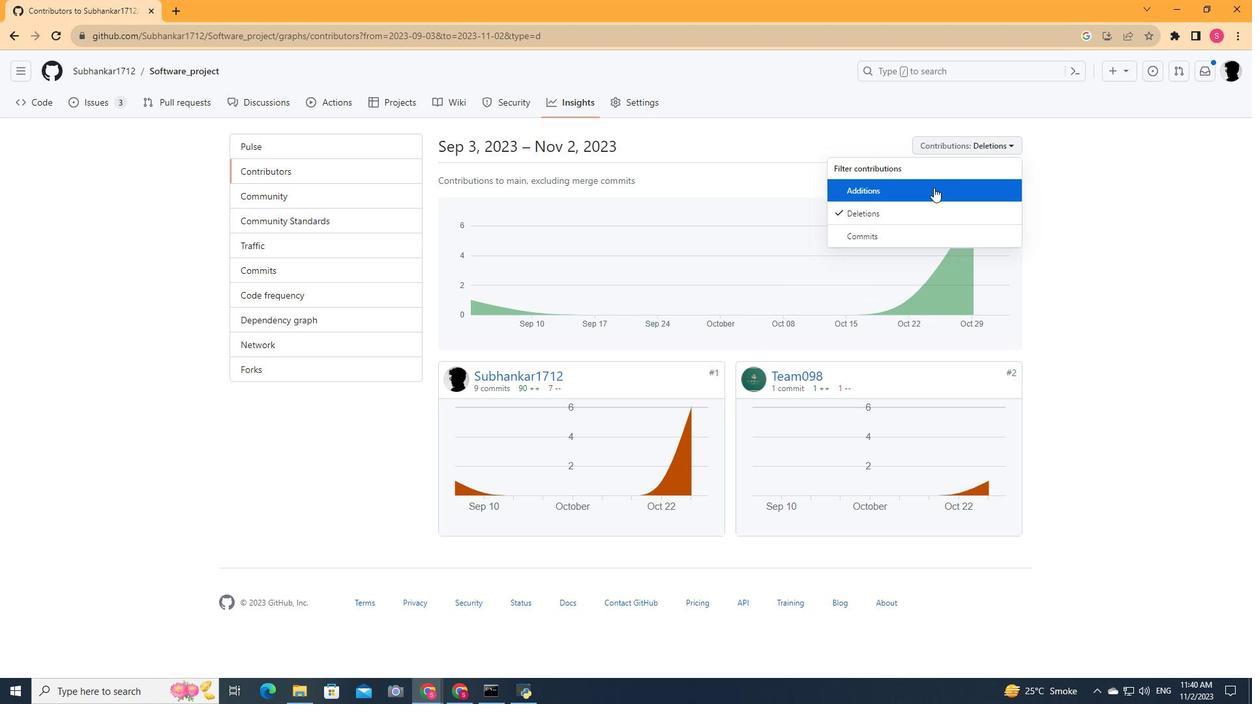 
Action: Mouse moved to (863, 228)
Screenshot: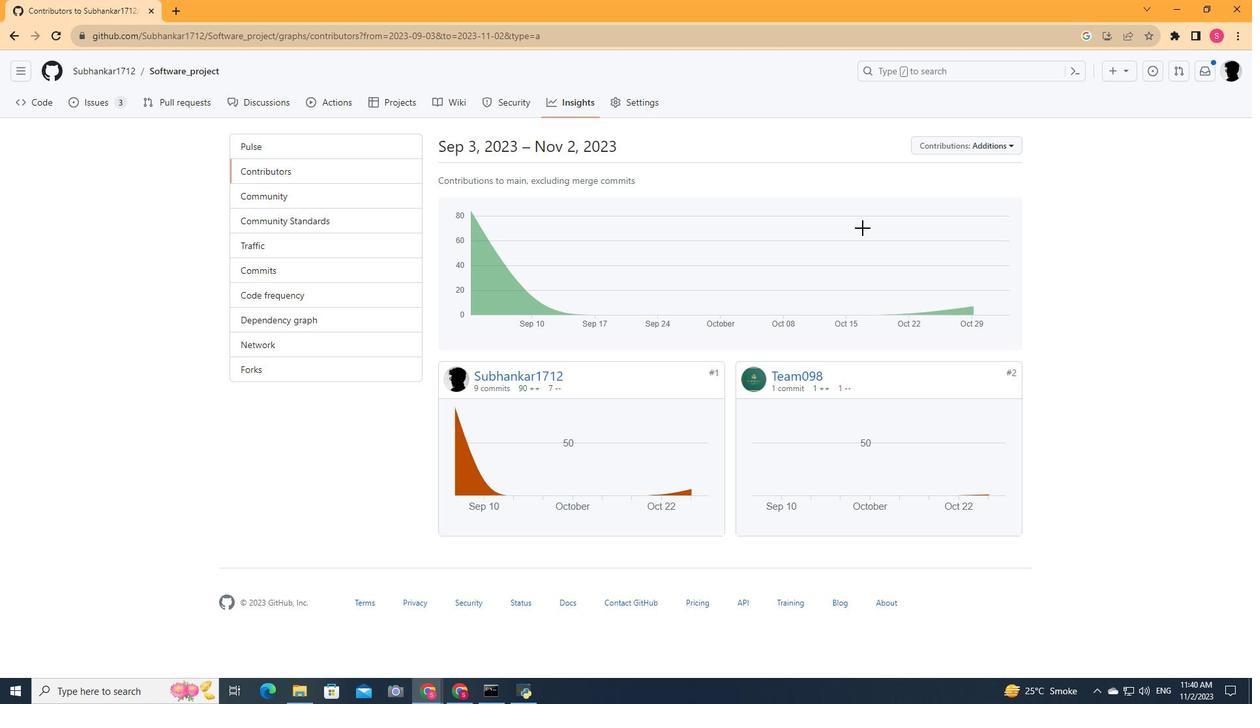 
Action: Mouse scrolled (863, 227) with delta (0, 0)
Screenshot: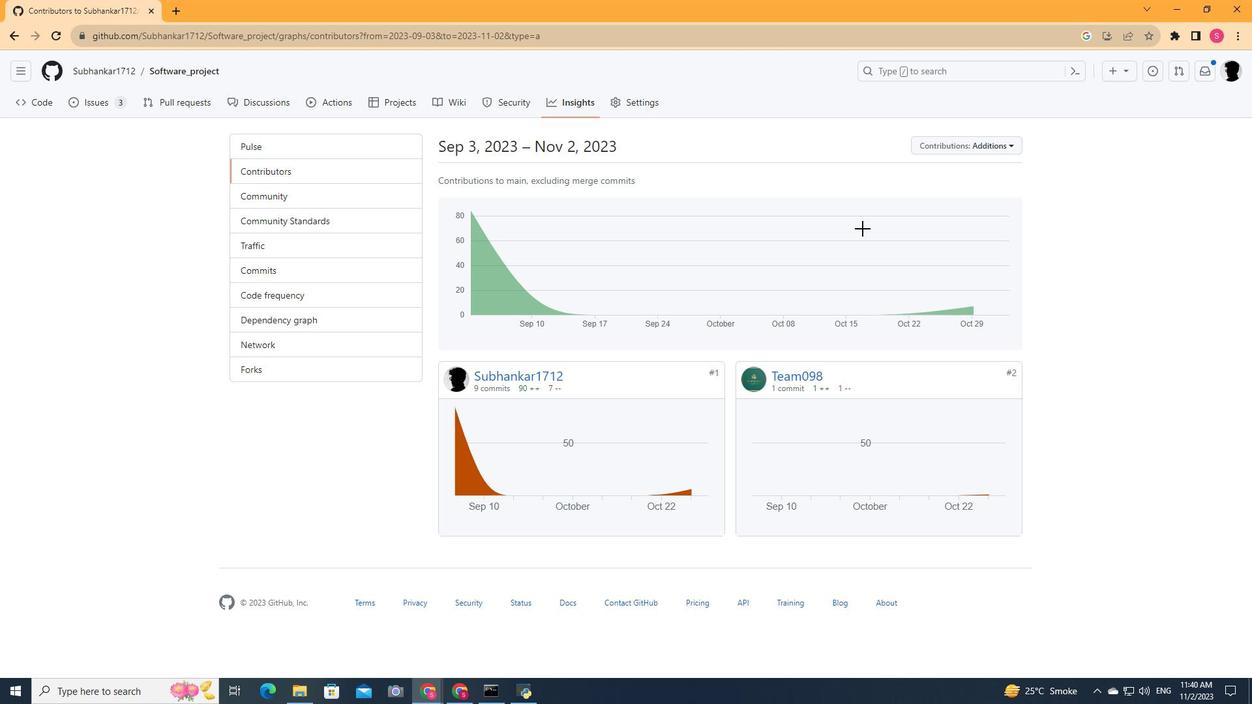 
Action: Mouse moved to (863, 229)
Screenshot: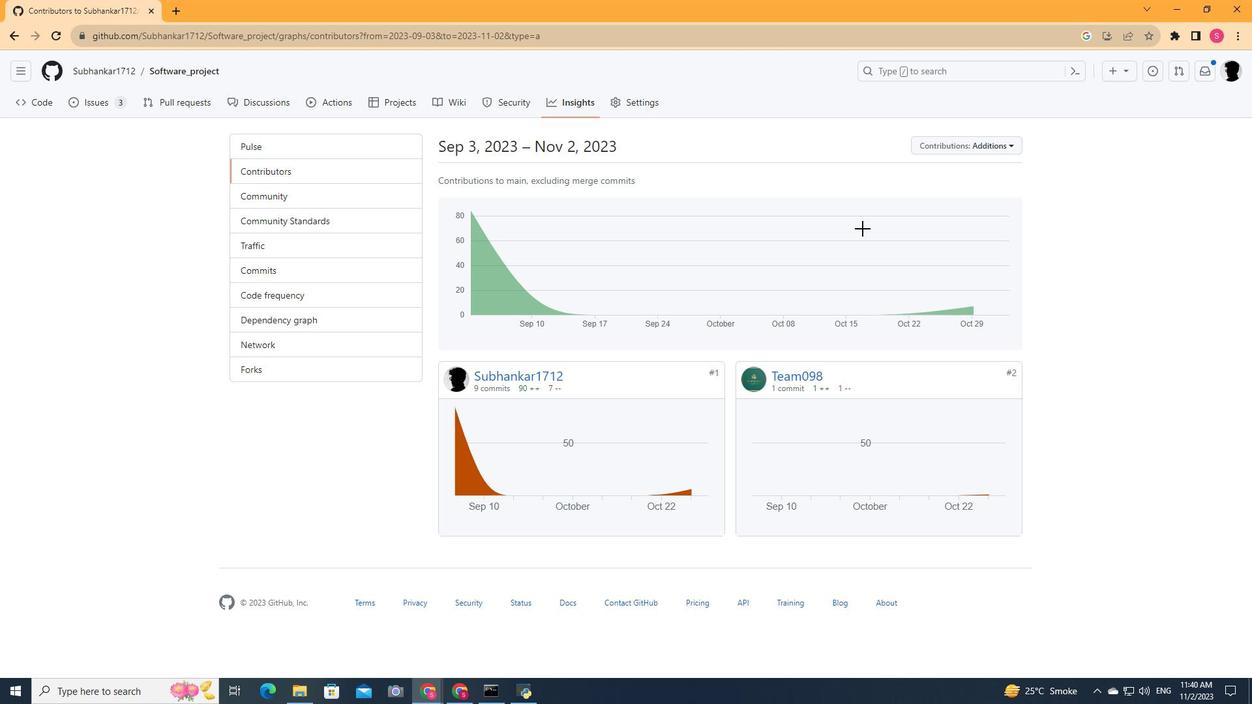 
Action: Mouse scrolled (863, 228) with delta (0, 0)
Screenshot: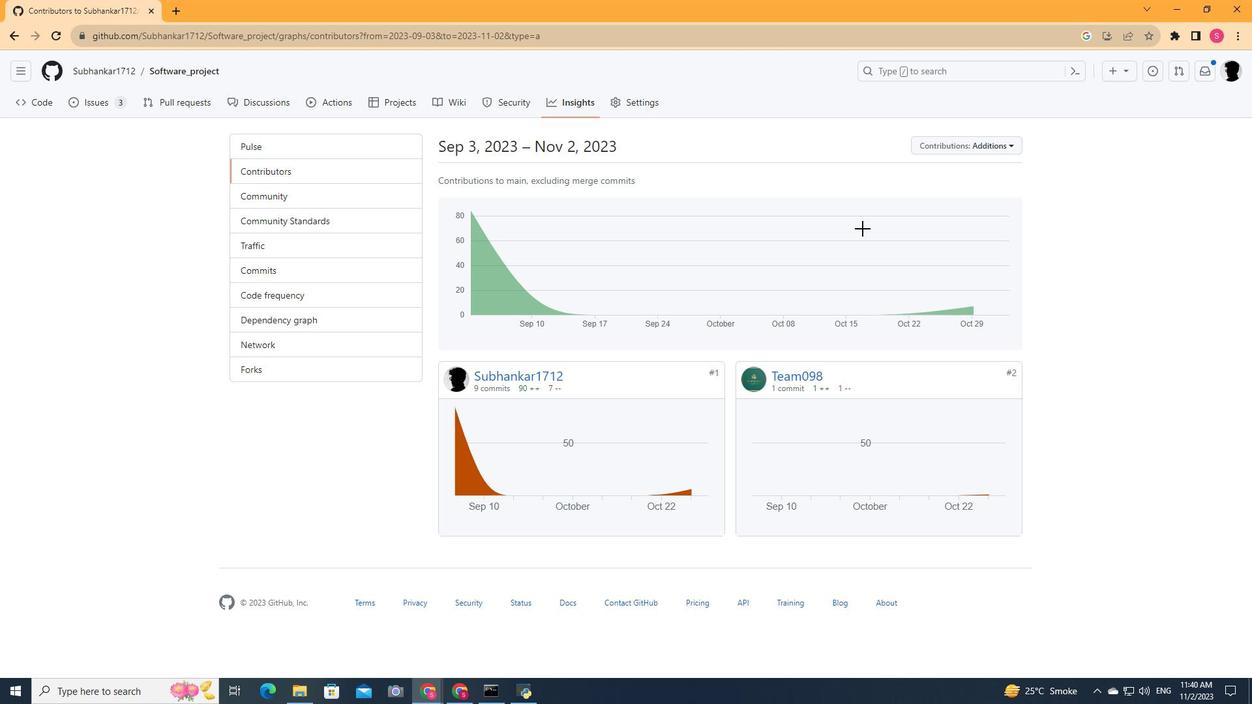 
Action: Mouse scrolled (863, 228) with delta (0, 0)
Screenshot: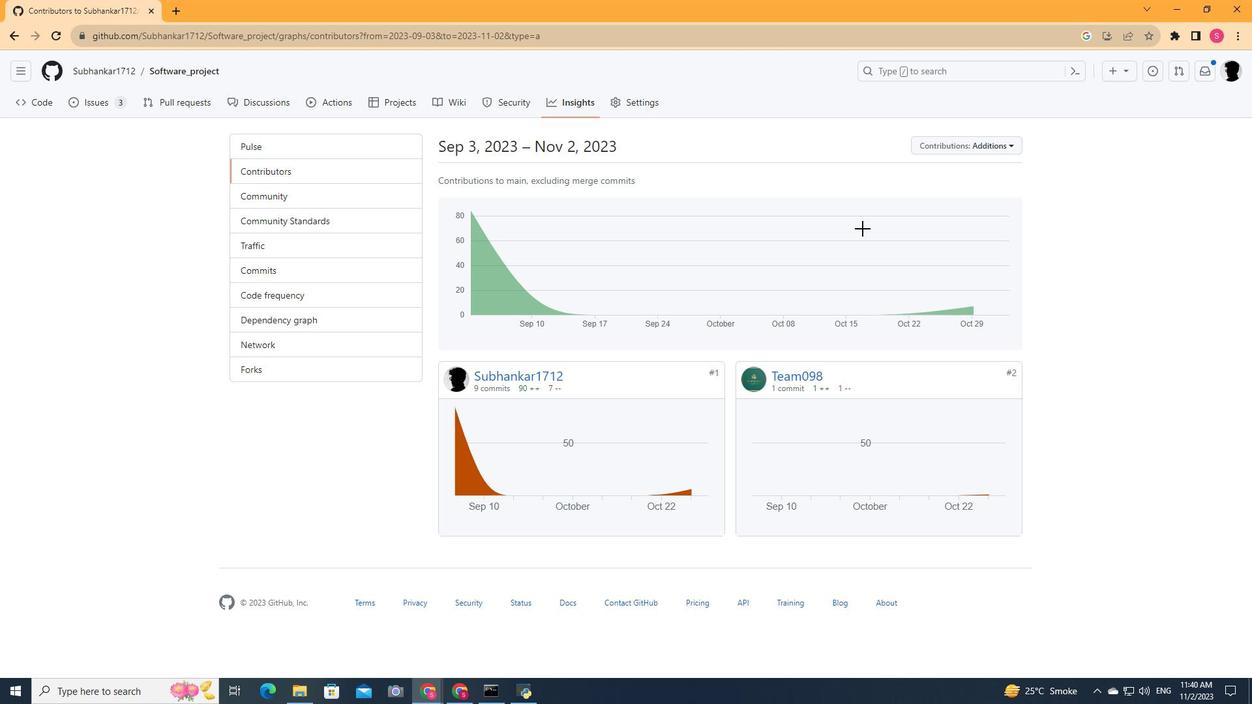 
Action: Mouse scrolled (863, 228) with delta (0, 0)
Screenshot: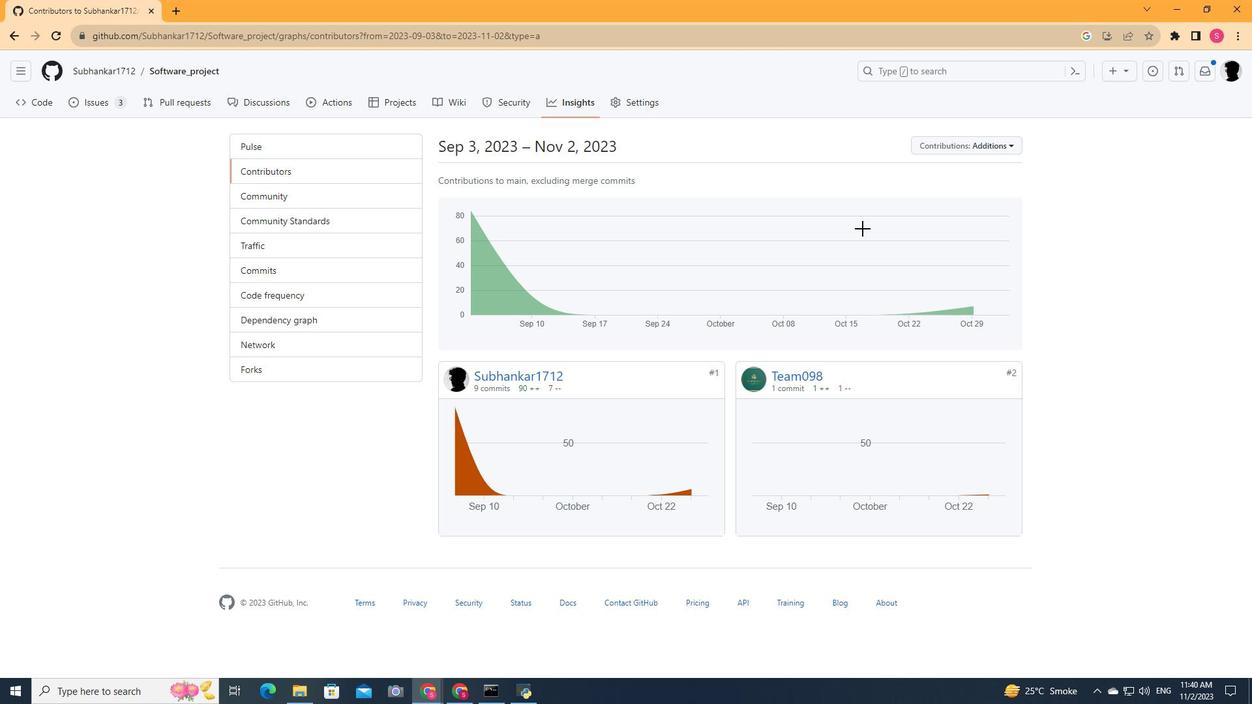 
Action: Mouse scrolled (863, 228) with delta (0, 0)
Screenshot: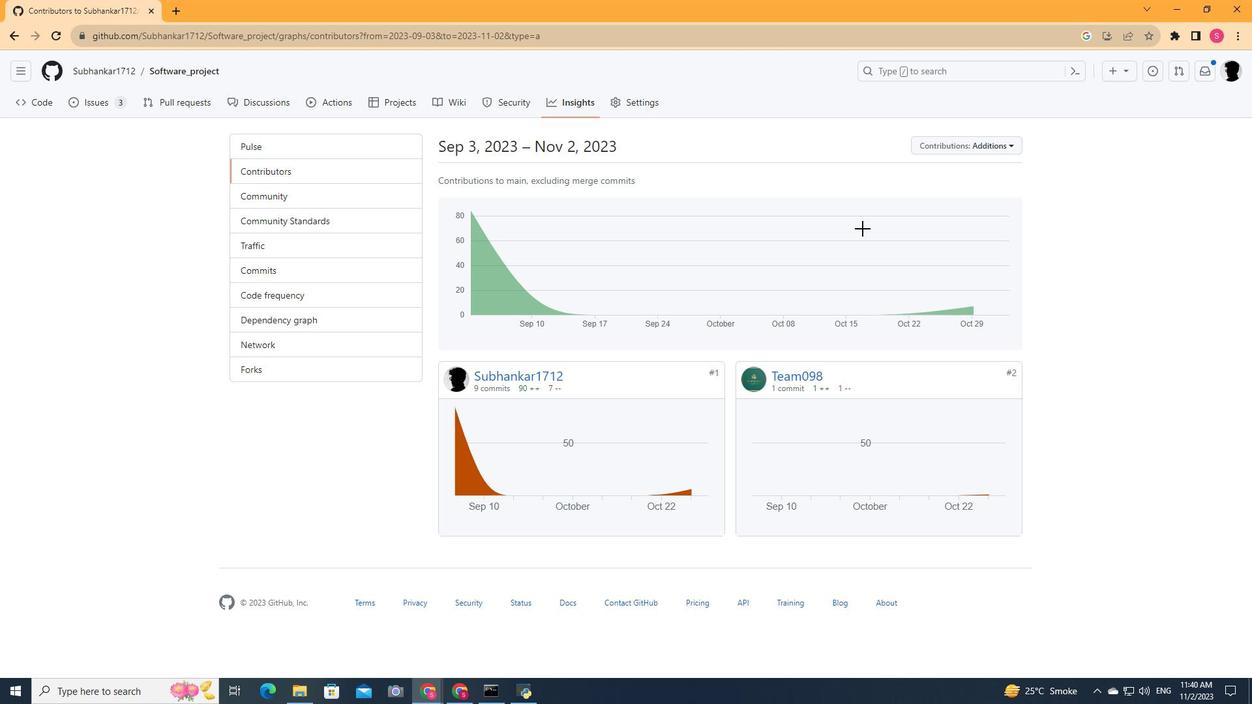 
Action: Mouse moved to (309, 198)
Screenshot: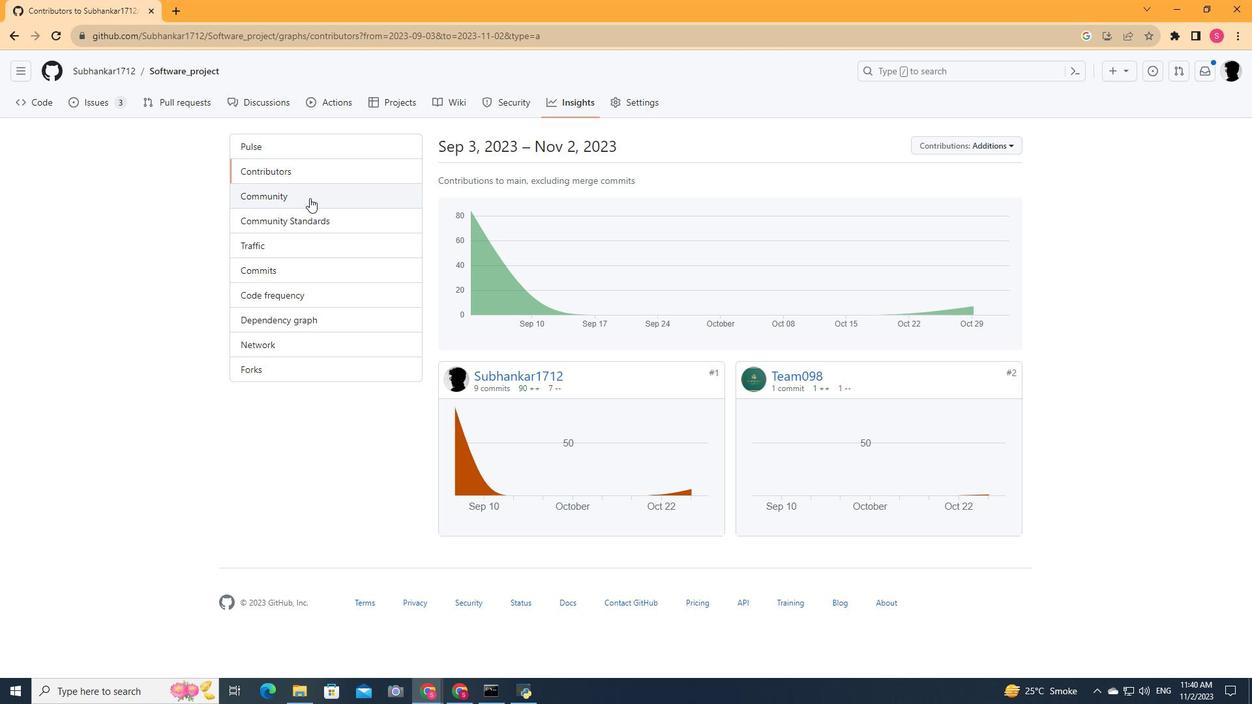 
Action: Mouse pressed left at (309, 198)
Screenshot: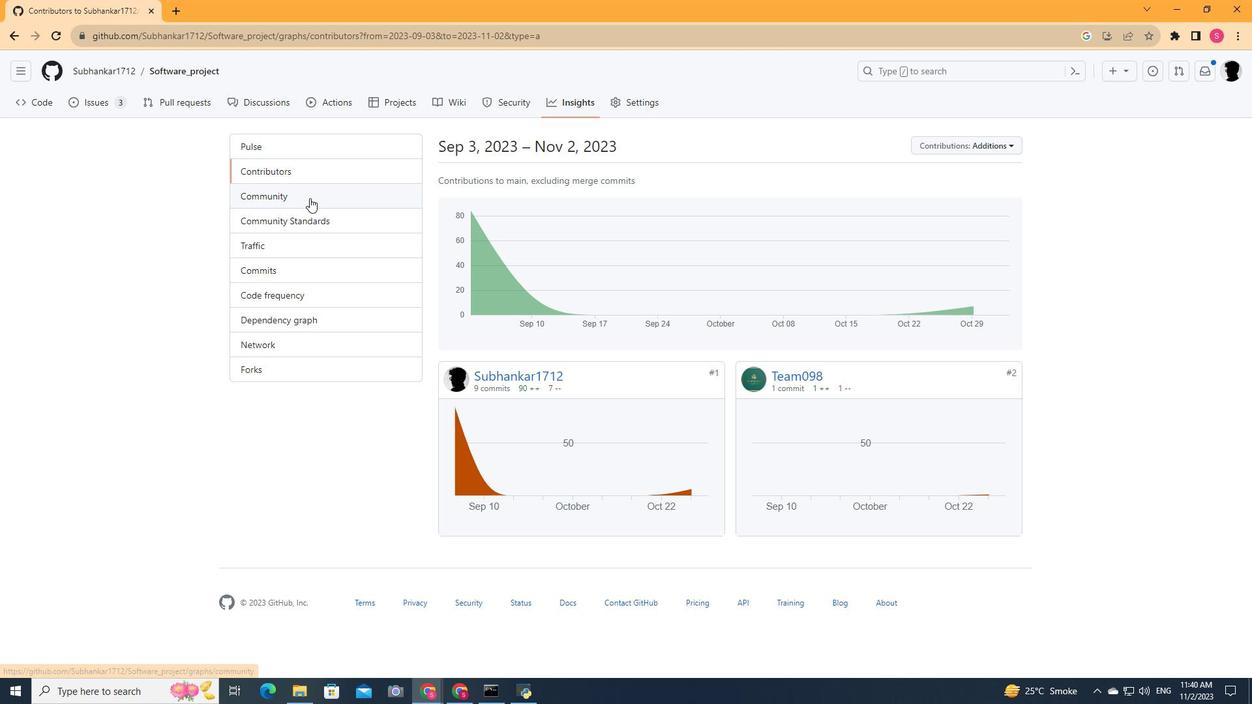 
Action: Mouse moved to (728, 265)
Screenshot: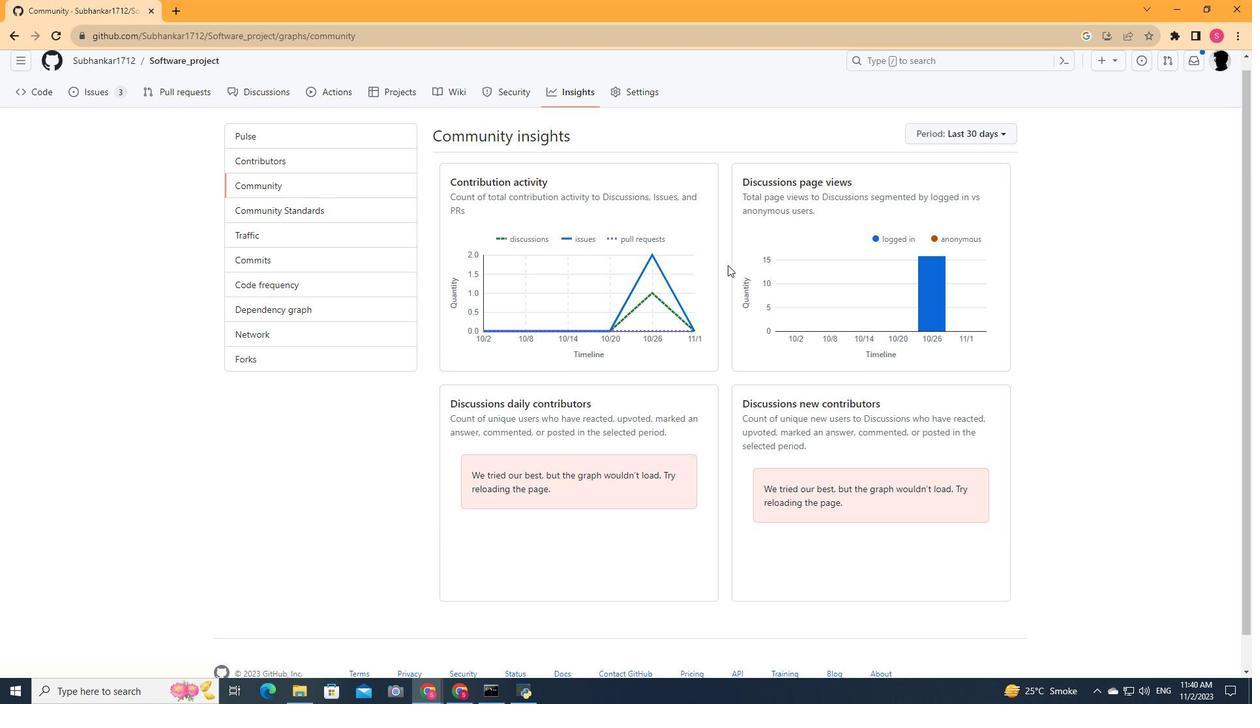 
Action: Mouse scrolled (728, 264) with delta (0, 0)
Screenshot: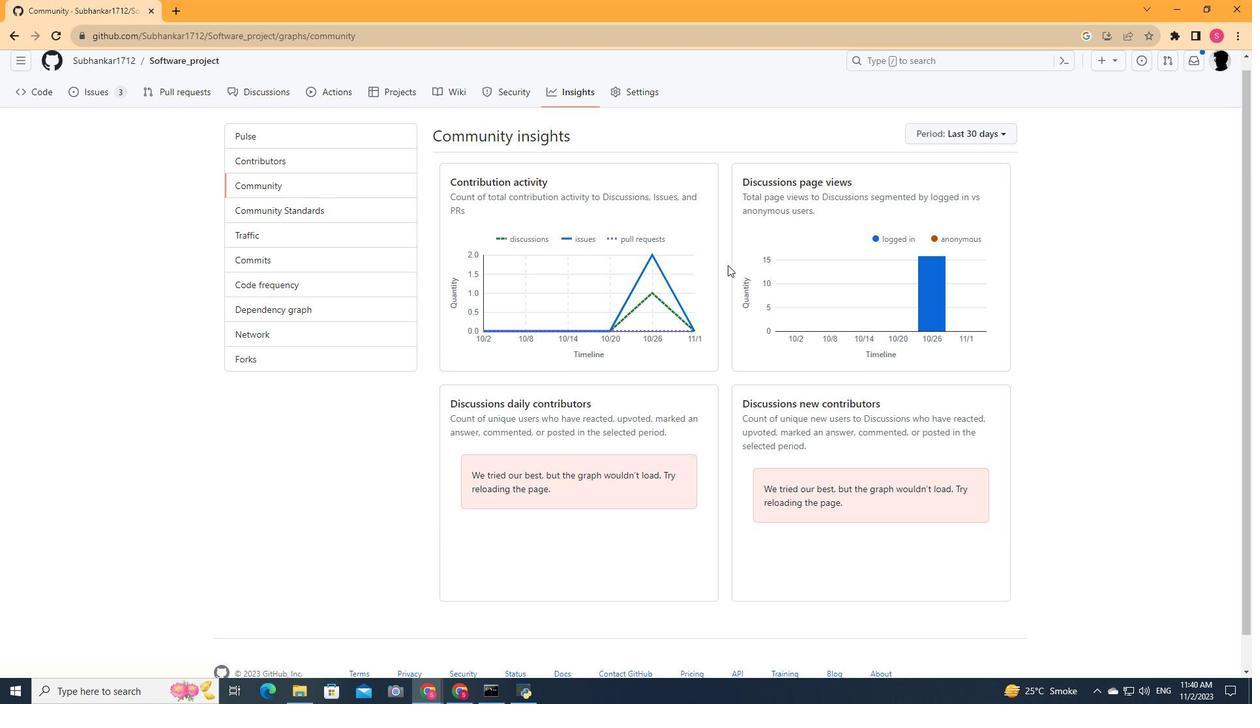 
Action: Mouse scrolled (728, 264) with delta (0, 0)
Screenshot: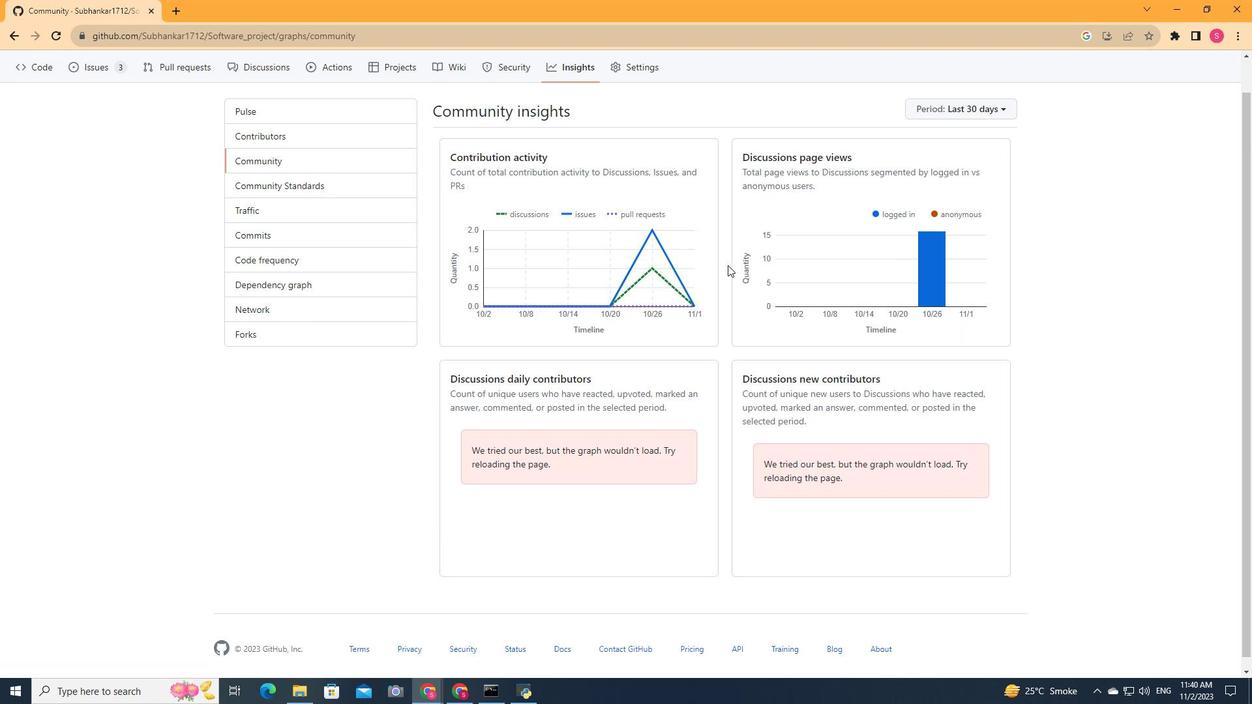 
Action: Mouse scrolled (728, 264) with delta (0, 0)
Screenshot: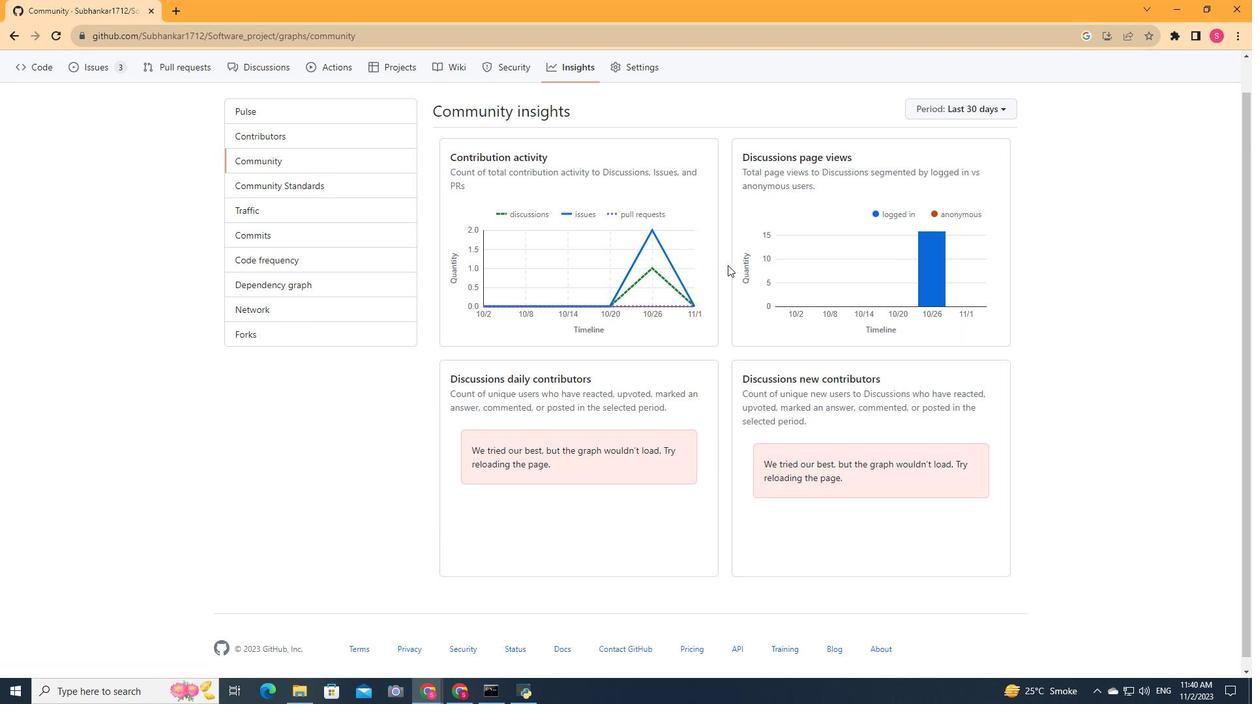 
Action: Mouse scrolled (728, 264) with delta (0, 0)
Screenshot: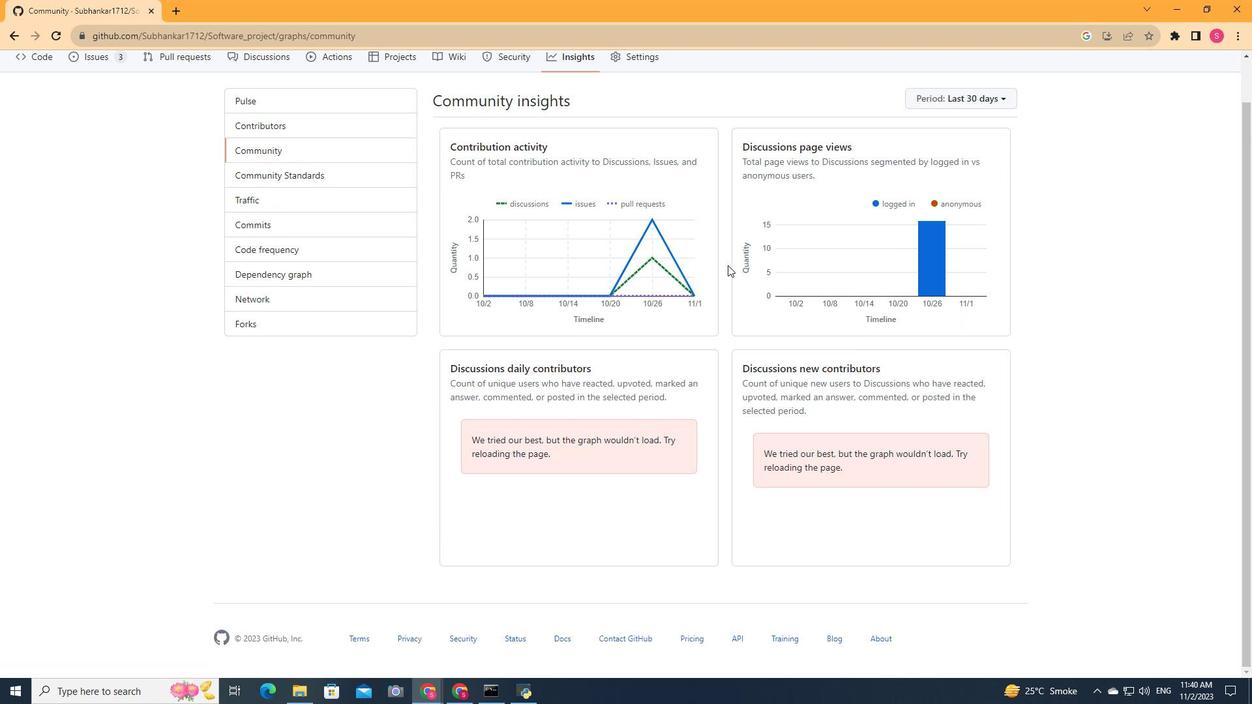 
Action: Mouse scrolled (728, 264) with delta (0, 0)
Screenshot: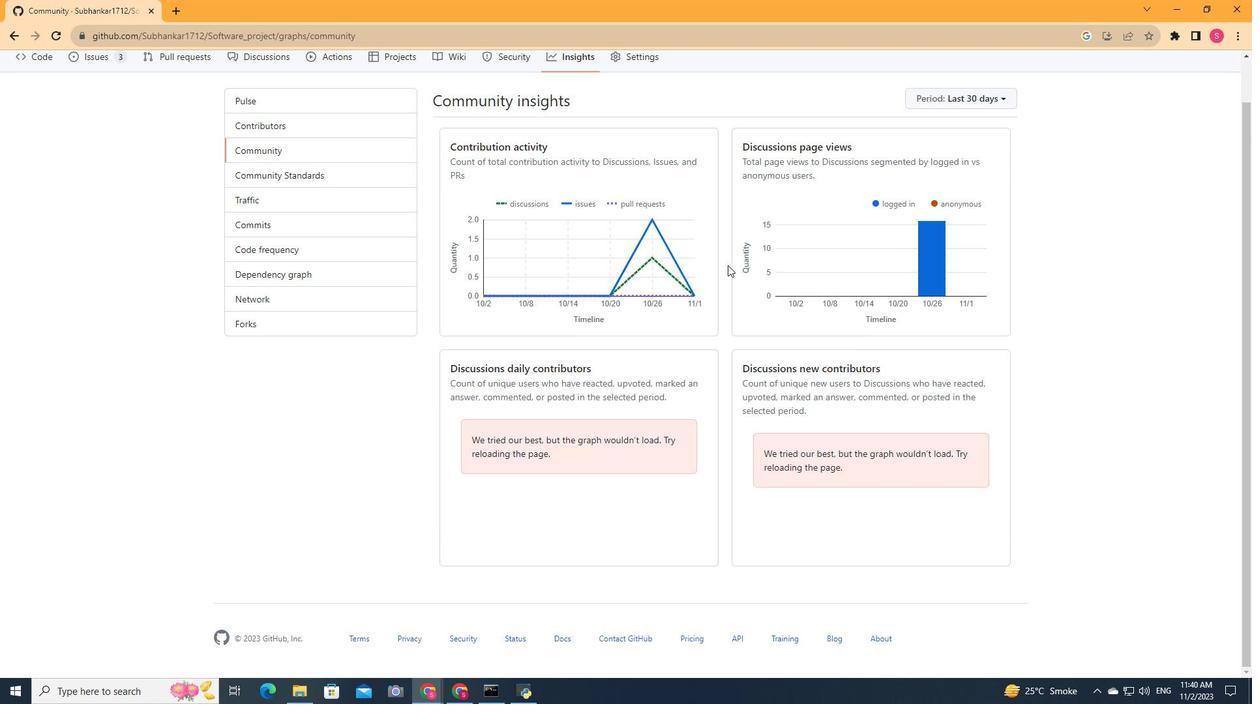 
Action: Mouse scrolled (728, 266) with delta (0, 0)
Screenshot: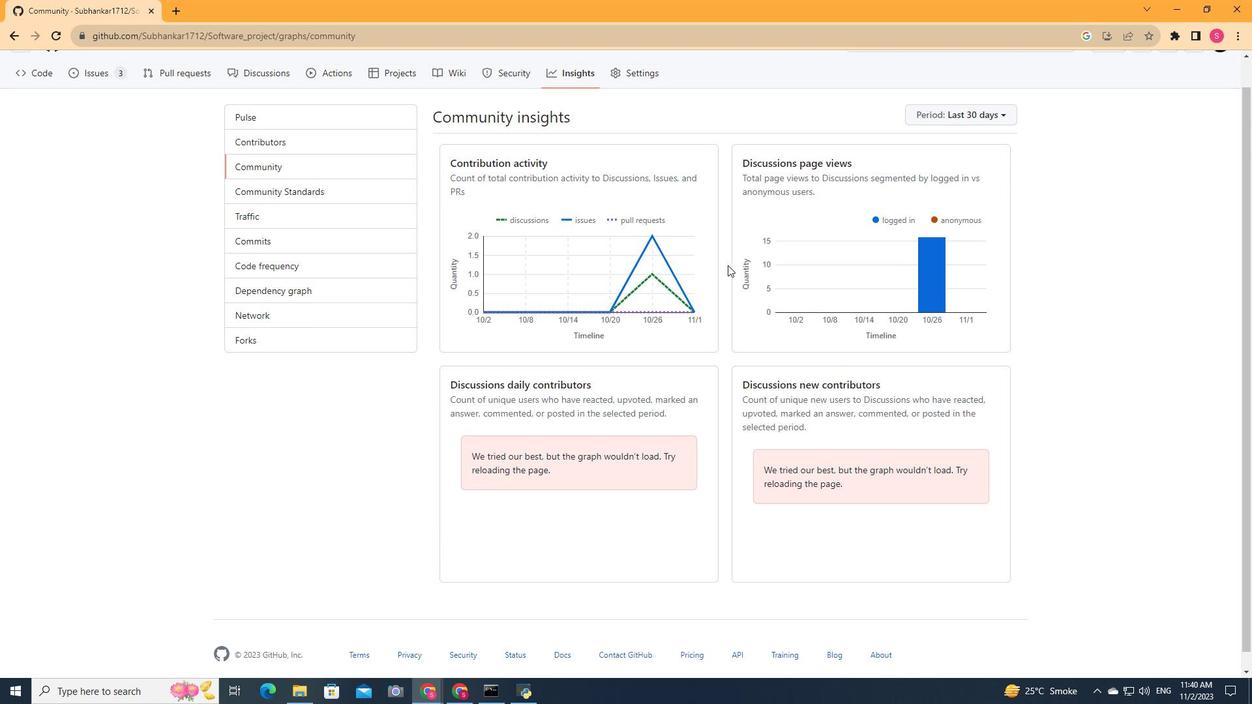 
Action: Mouse scrolled (728, 266) with delta (0, 0)
Screenshot: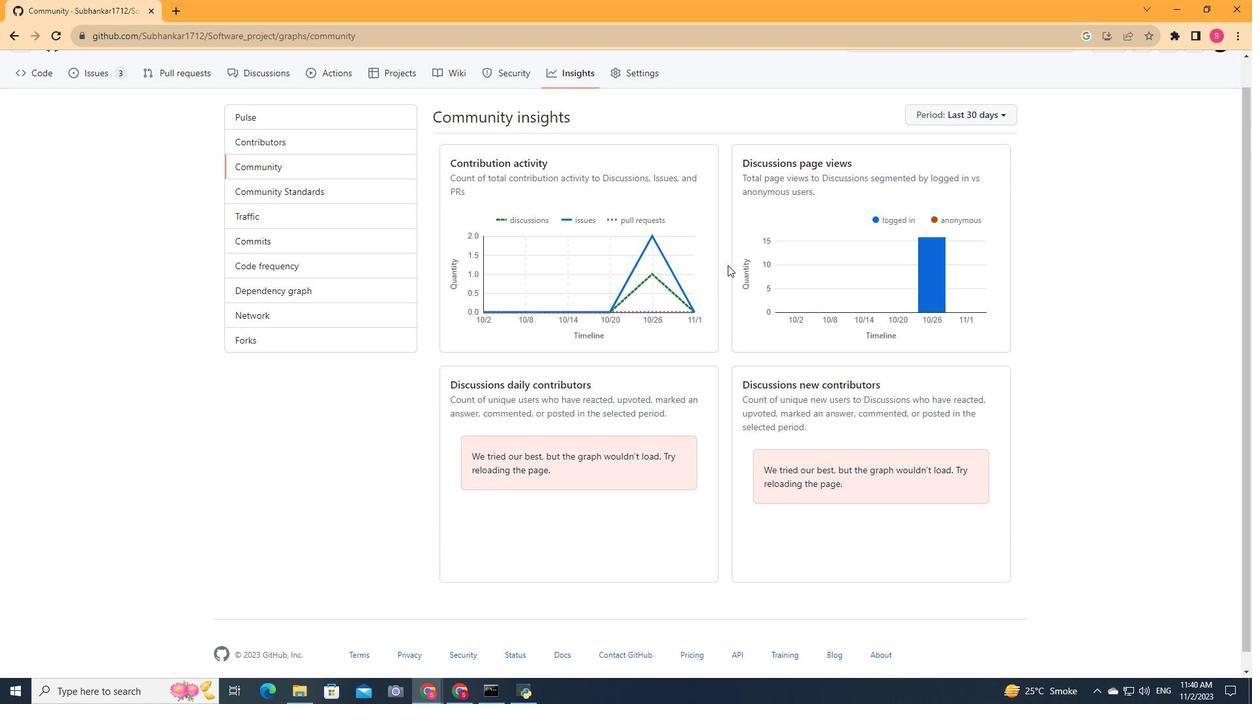 
Action: Mouse scrolled (728, 266) with delta (0, 0)
Screenshot: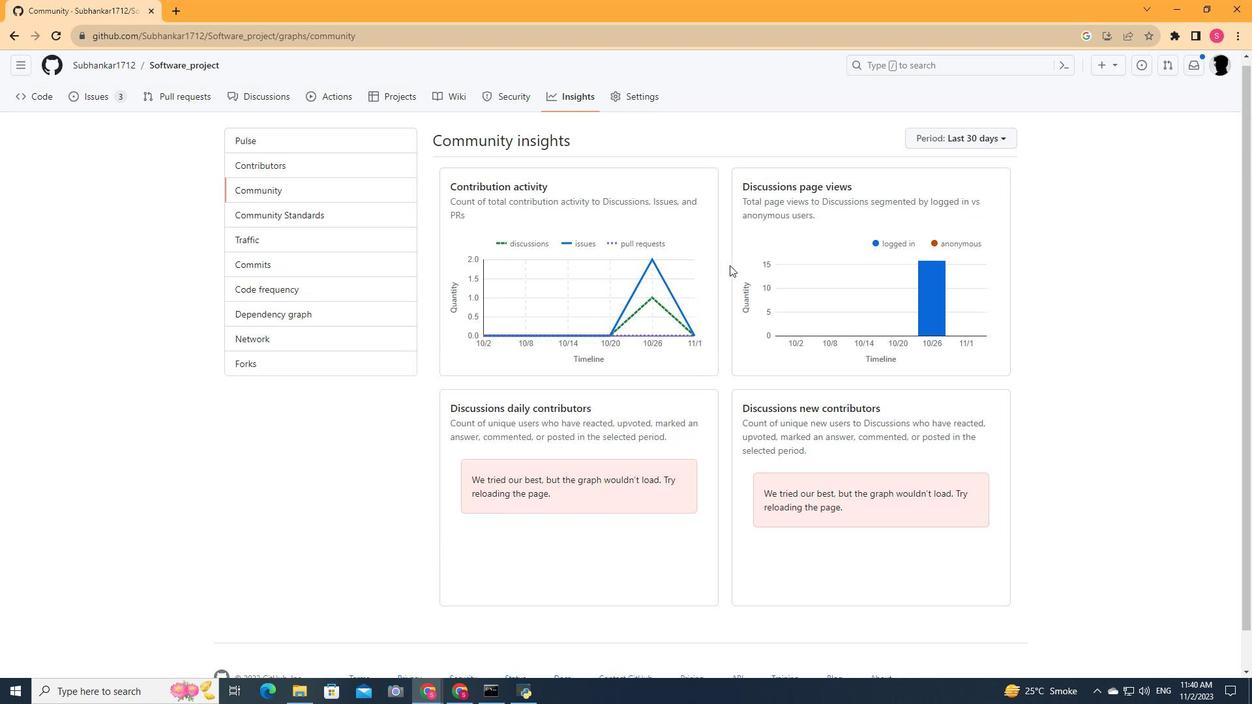 
Action: Mouse scrolled (728, 266) with delta (0, 0)
Screenshot: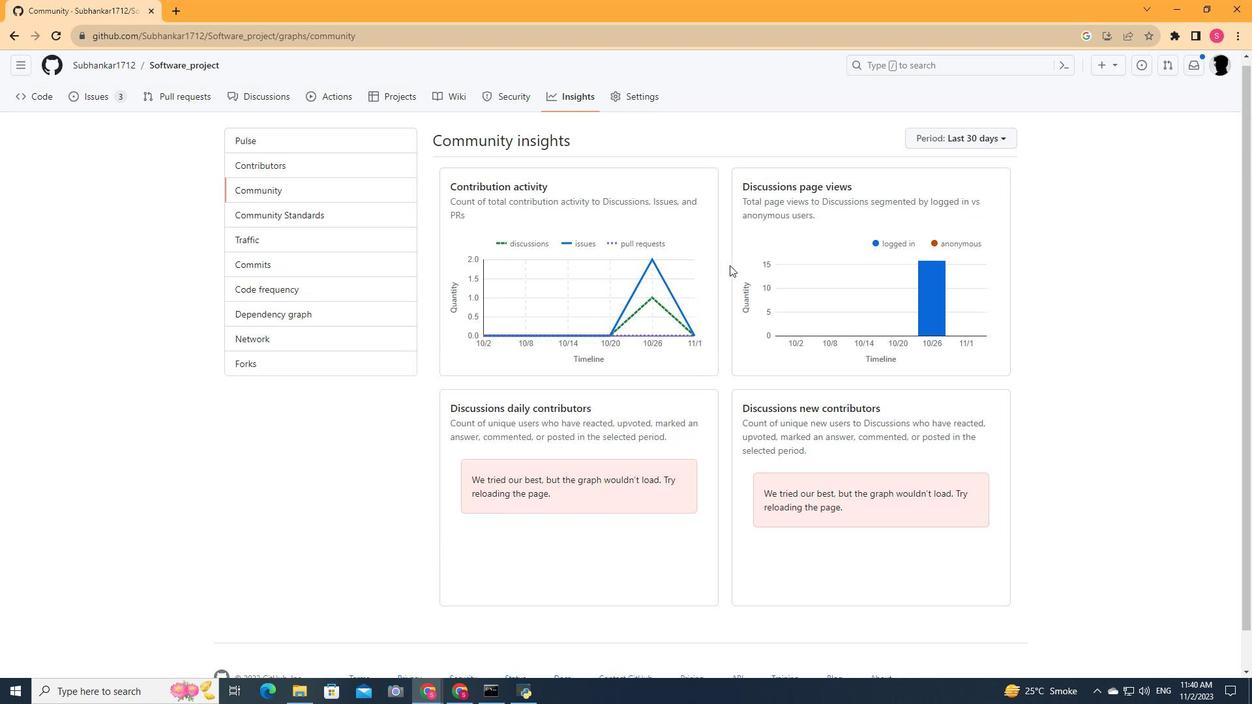 
Action: Mouse scrolled (728, 266) with delta (0, 0)
Screenshot: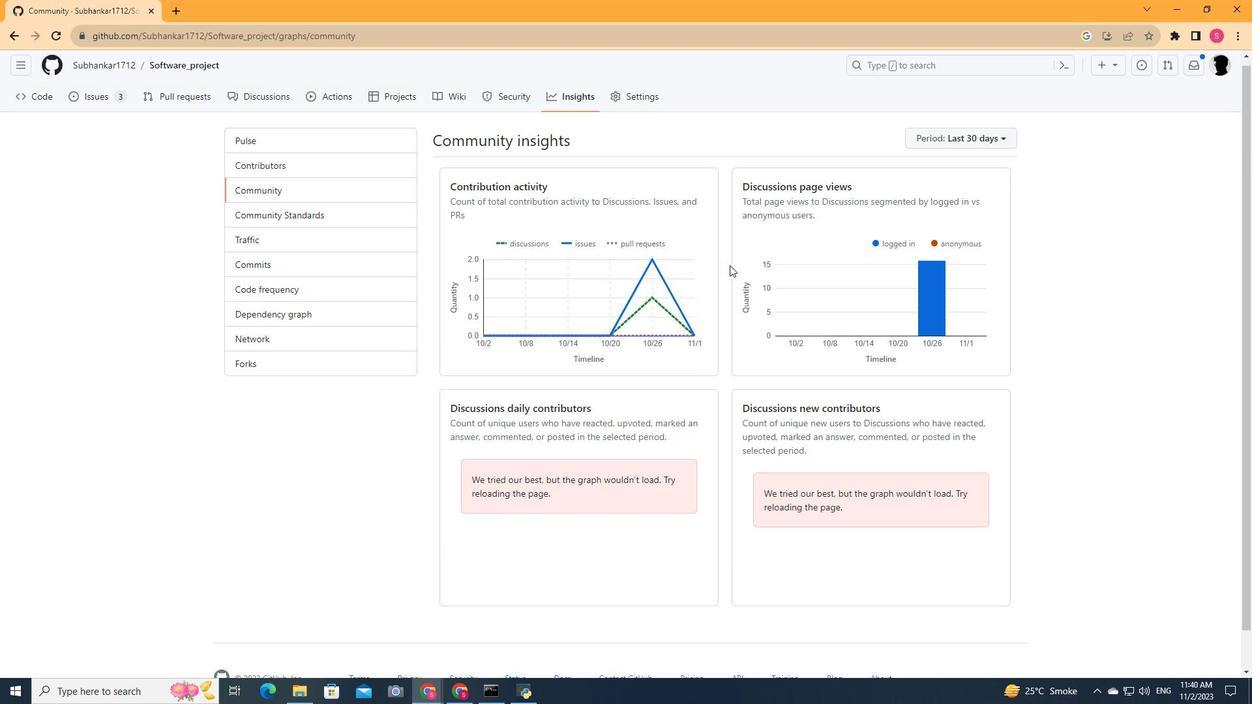 
Action: Mouse moved to (998, 144)
Screenshot: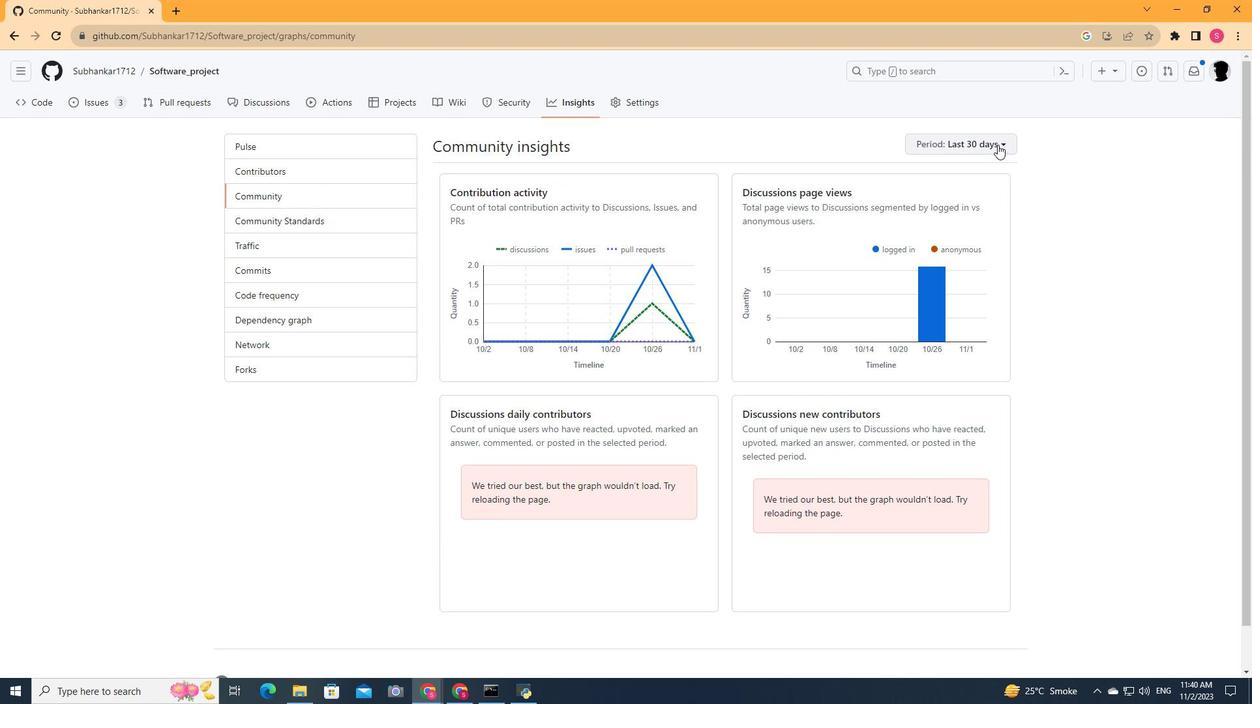 
Action: Mouse pressed left at (998, 144)
Screenshot: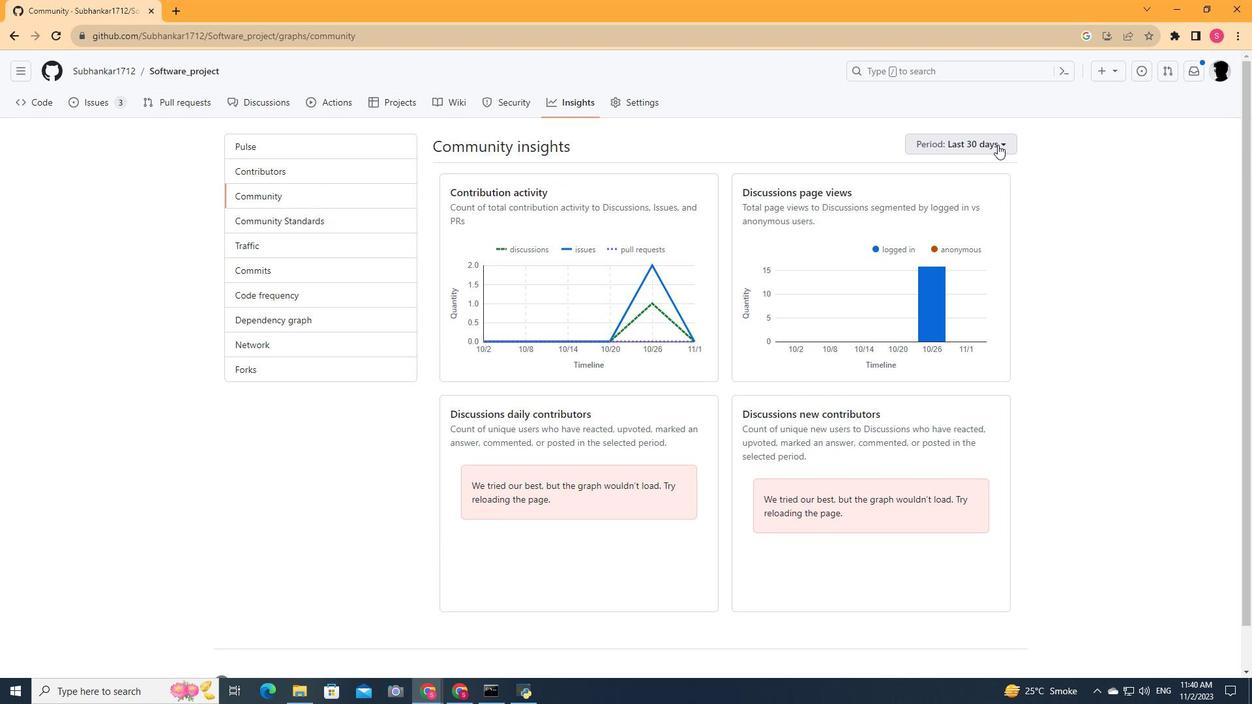 
Action: Mouse moved to (869, 214)
Screenshot: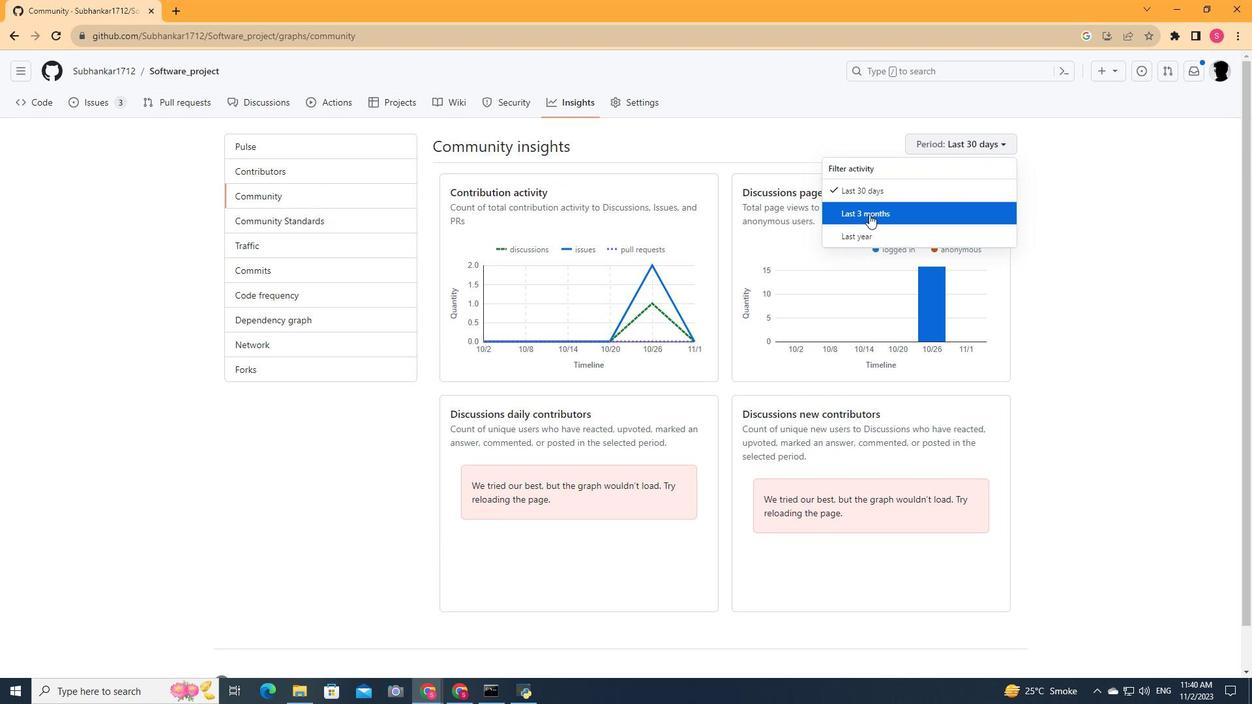 
Action: Mouse pressed left at (869, 214)
Screenshot: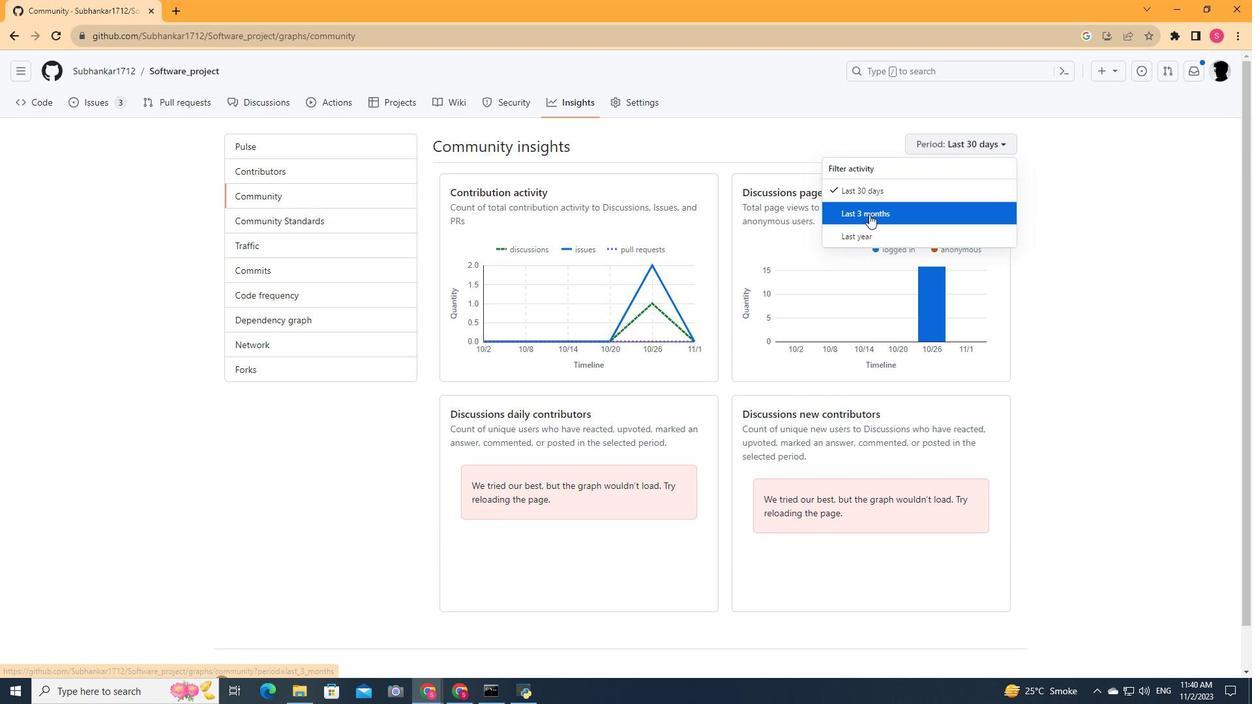 
Action: Mouse moved to (1005, 142)
Screenshot: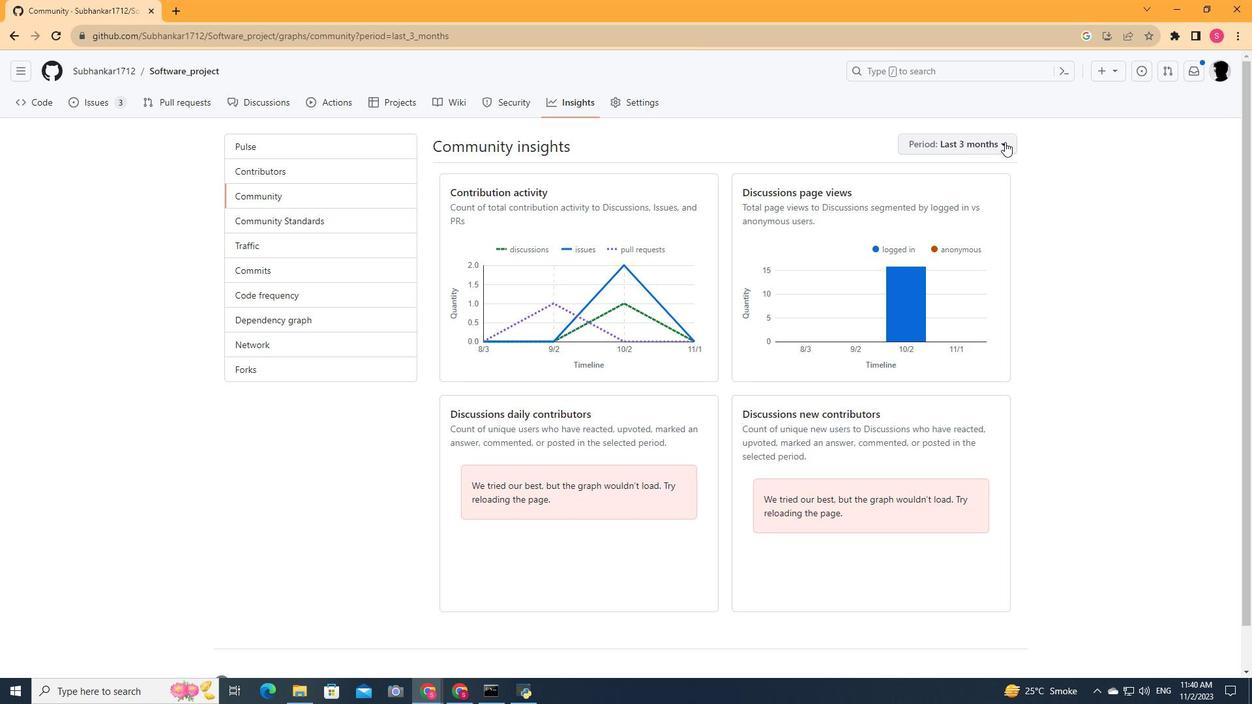 
Action: Mouse pressed left at (1005, 142)
Screenshot: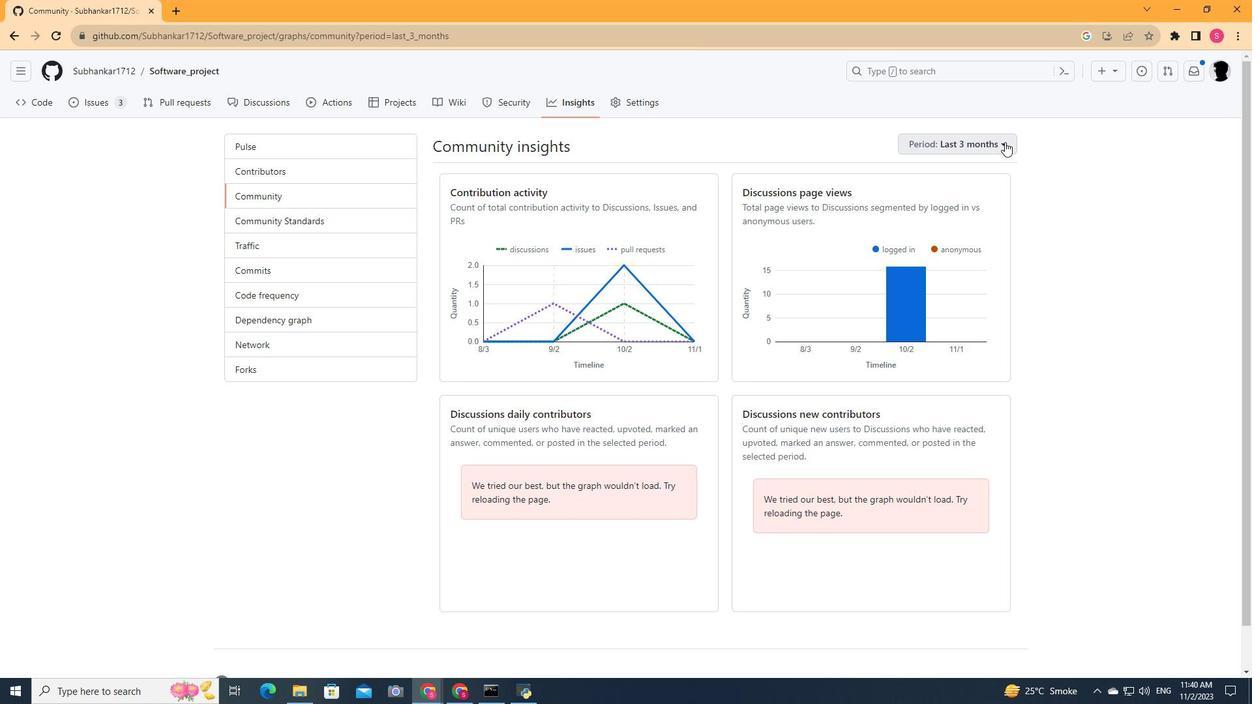
Action: Mouse moved to (869, 242)
Screenshot: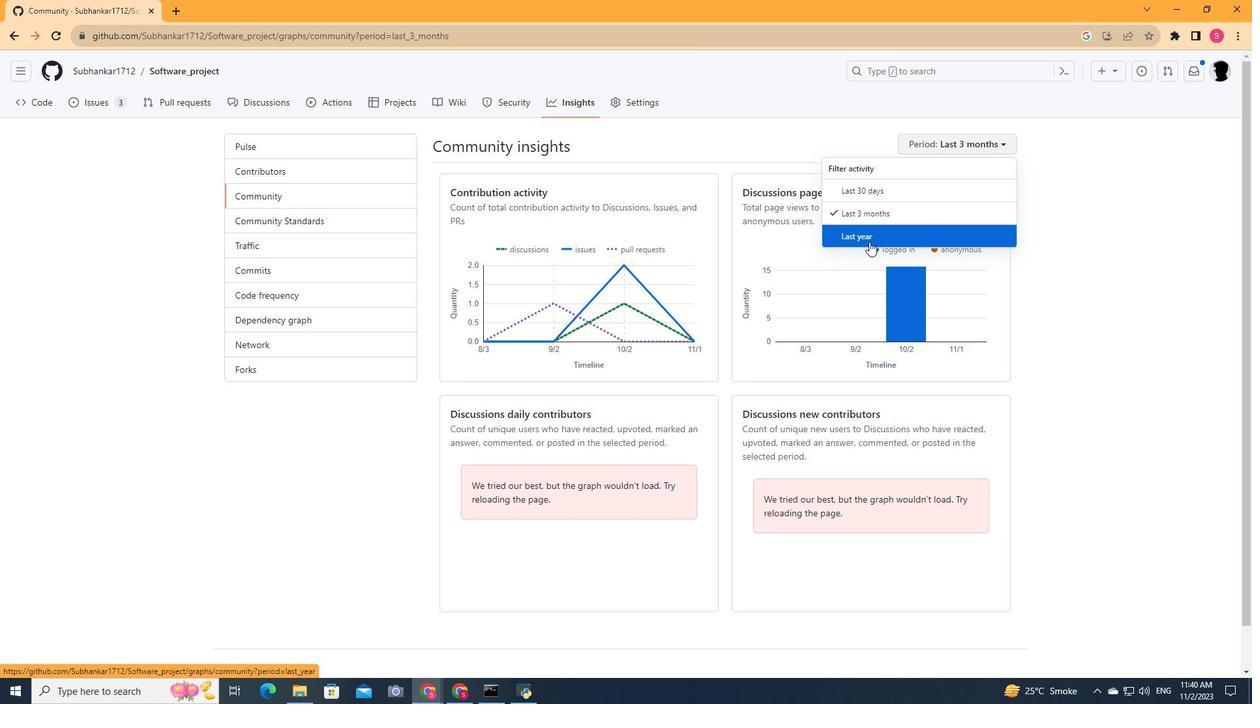 
Action: Mouse pressed left at (869, 242)
Screenshot: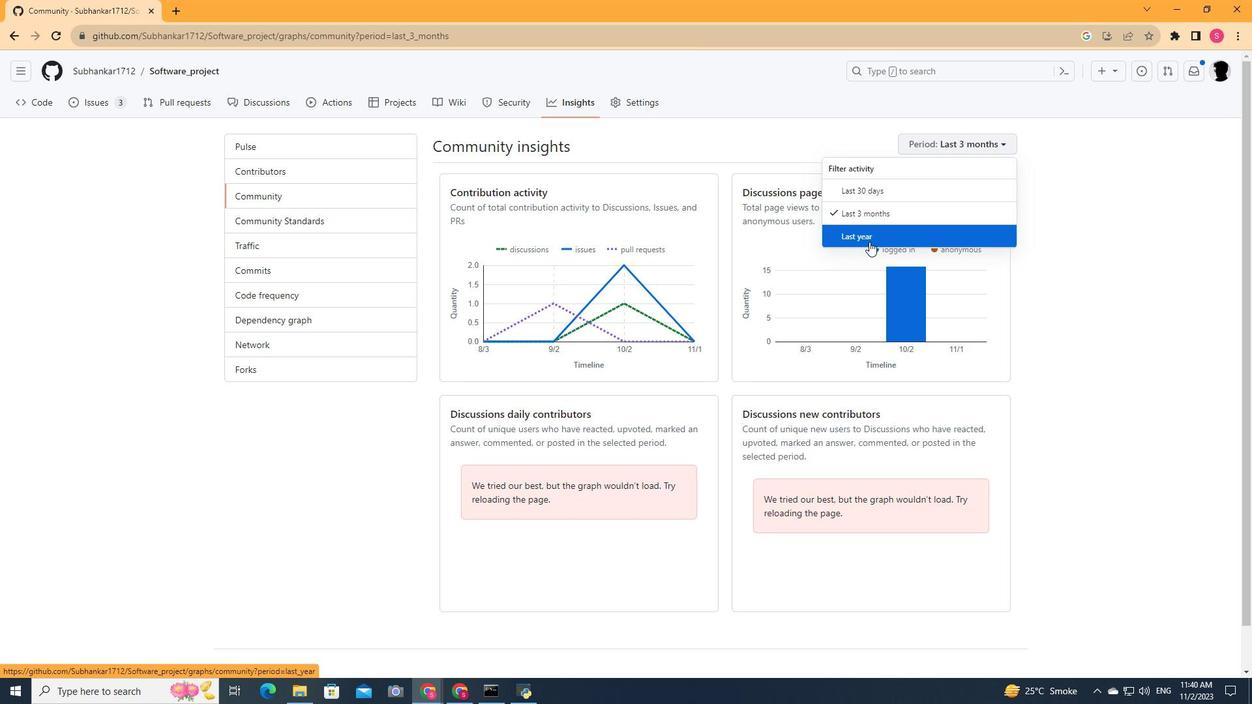 
Action: Mouse scrolled (869, 241) with delta (0, 0)
Screenshot: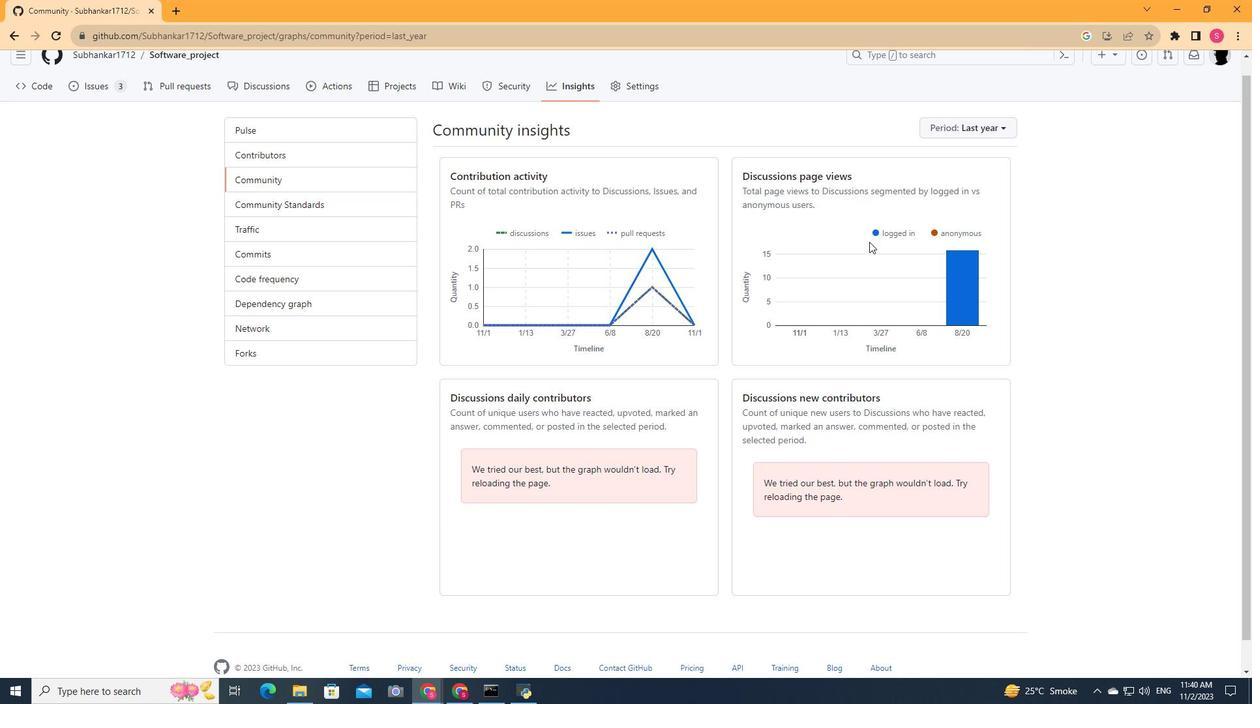 
Action: Mouse scrolled (869, 241) with delta (0, 0)
Screenshot: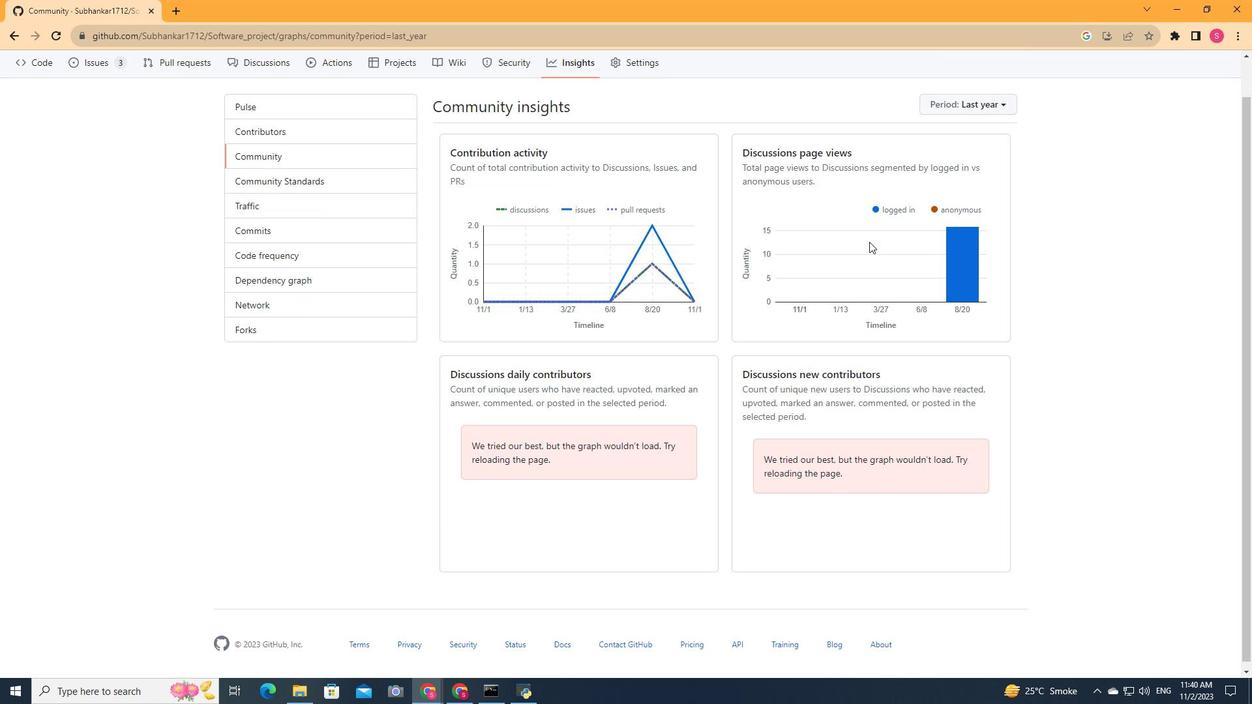 
Action: Mouse scrolled (869, 241) with delta (0, 0)
Screenshot: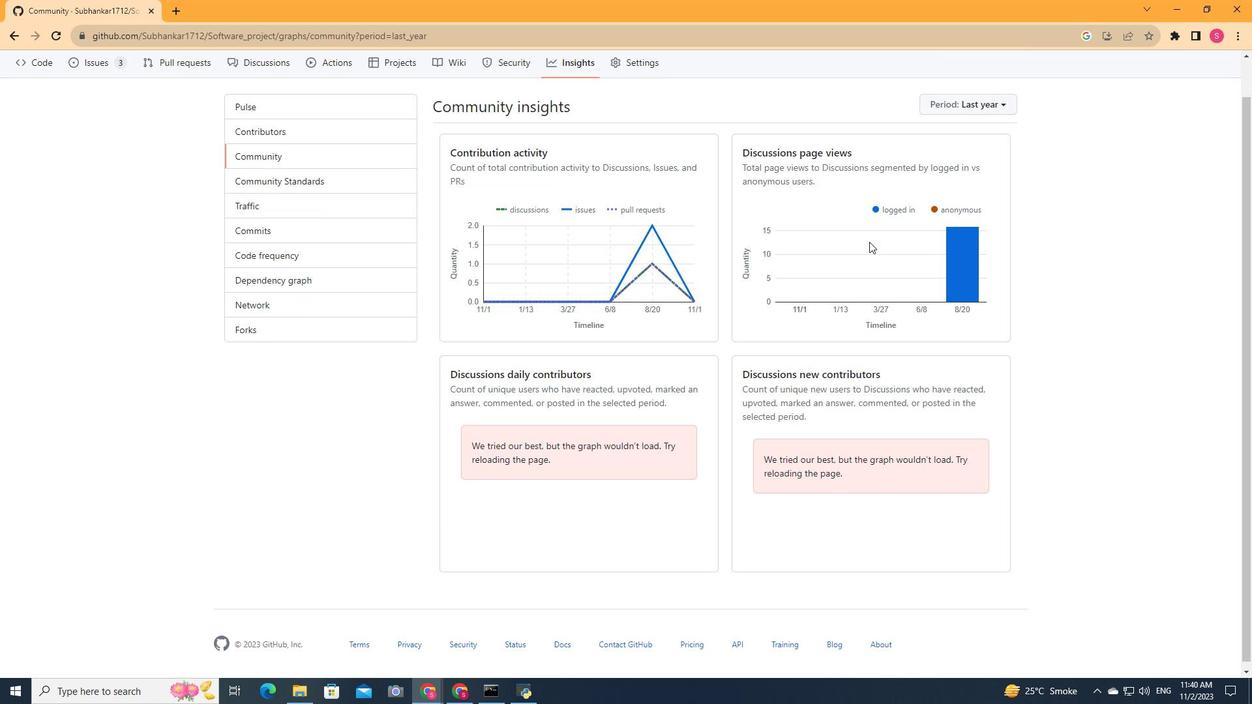 
Action: Mouse scrolled (869, 241) with delta (0, 0)
Screenshot: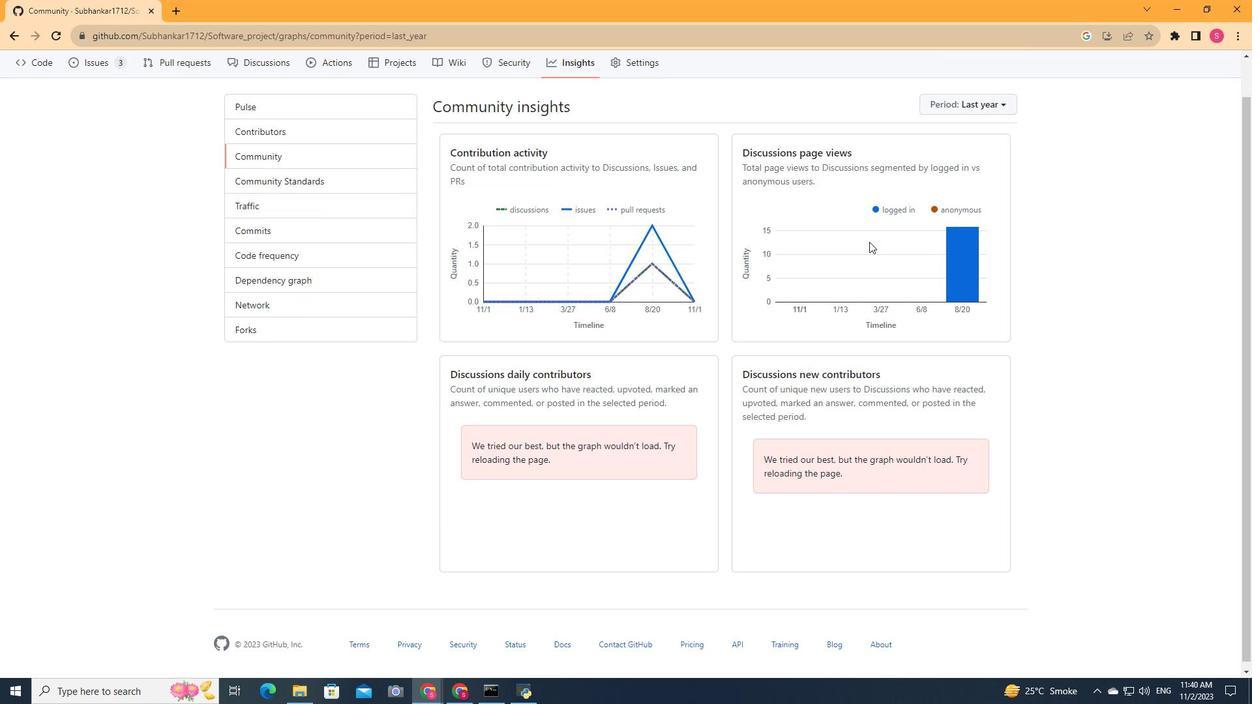
Action: Mouse scrolled (869, 241) with delta (0, 0)
Screenshot: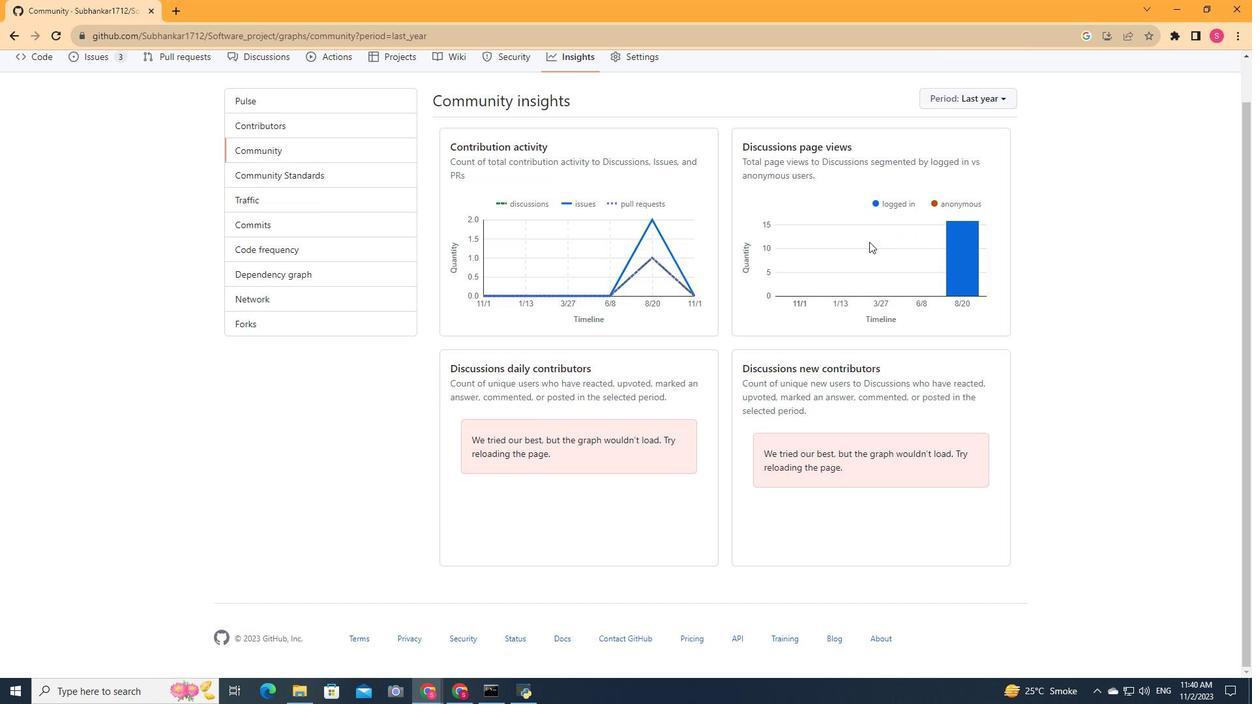 
Action: Mouse scrolled (869, 242) with delta (0, 0)
Screenshot: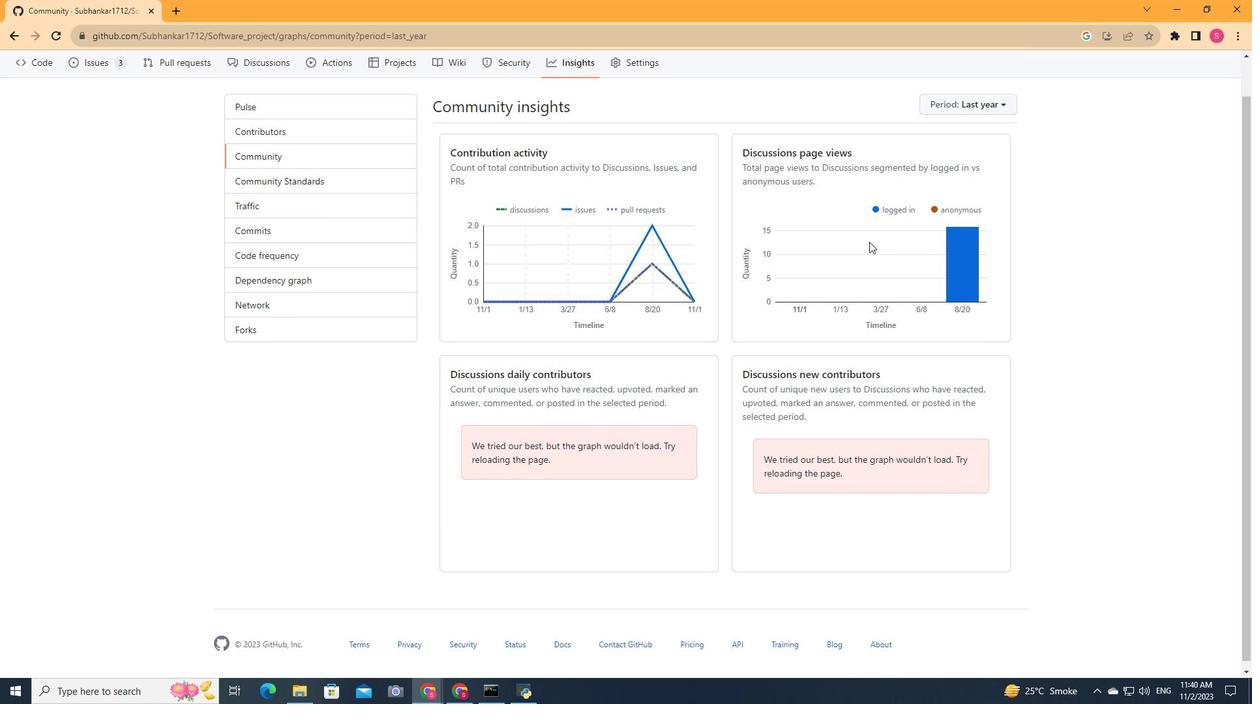 
Action: Mouse scrolled (869, 242) with delta (0, 0)
Screenshot: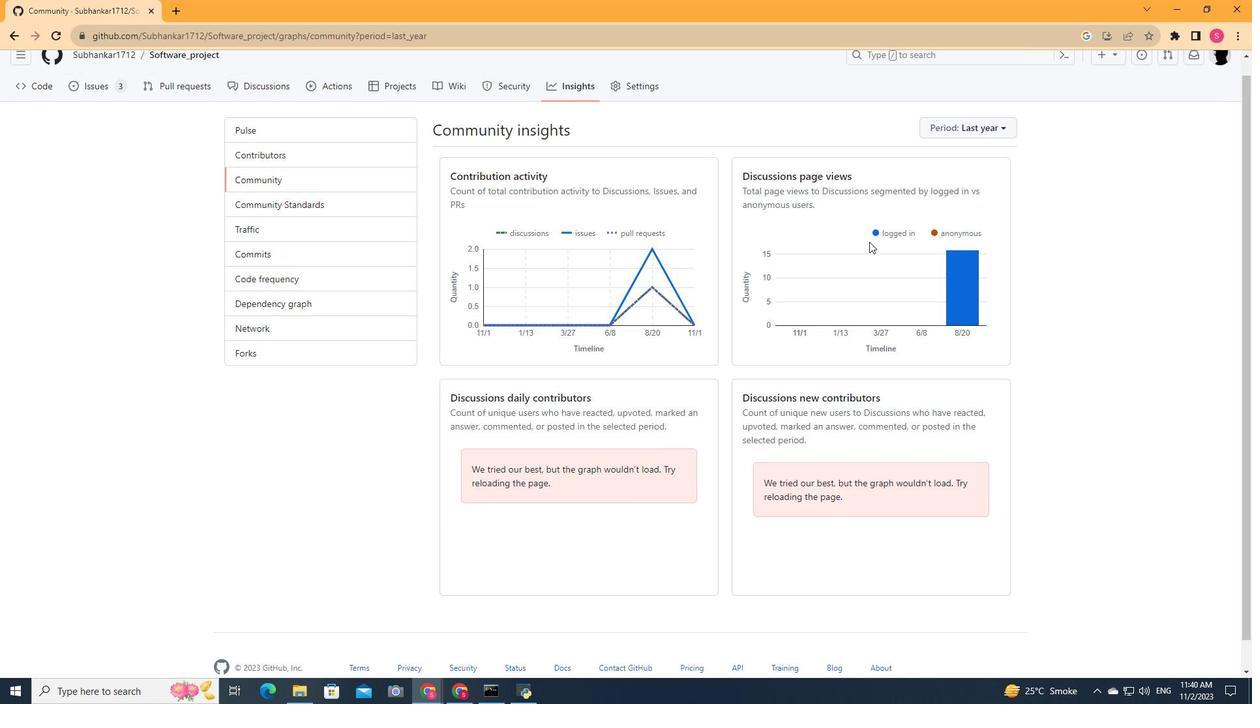 
Action: Mouse scrolled (869, 242) with delta (0, 0)
Screenshot: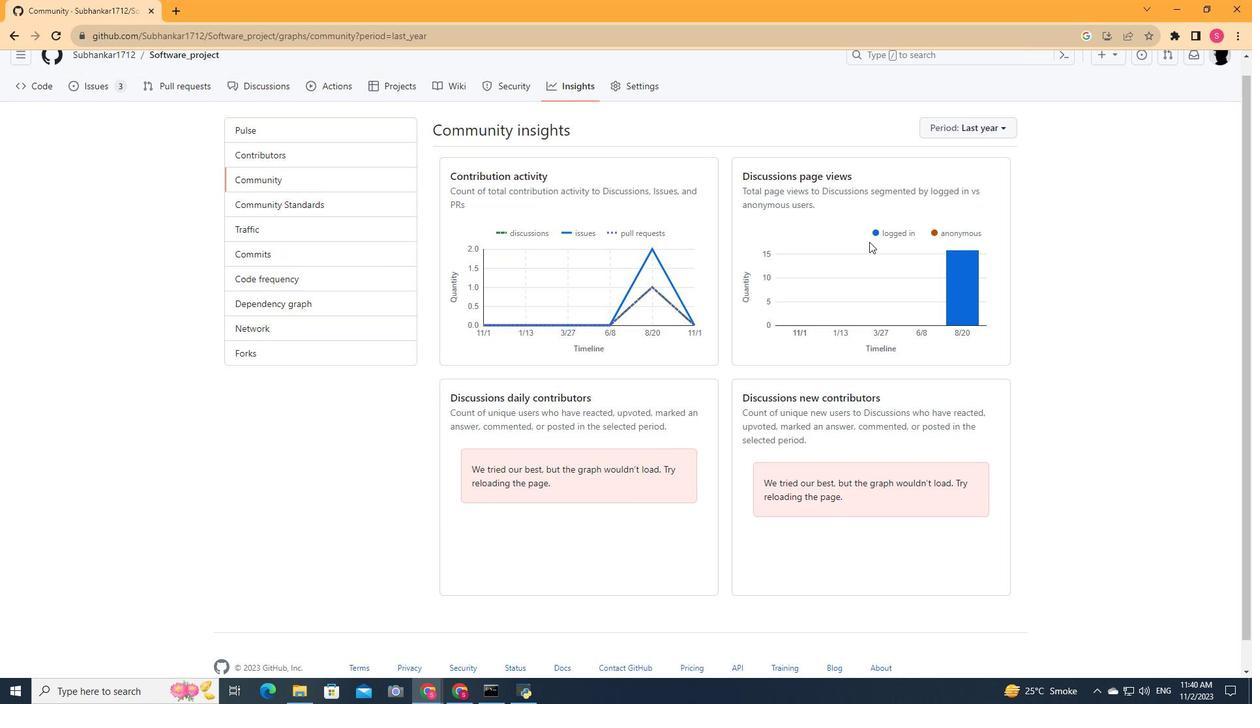 
Action: Mouse scrolled (869, 242) with delta (0, 0)
Screenshot: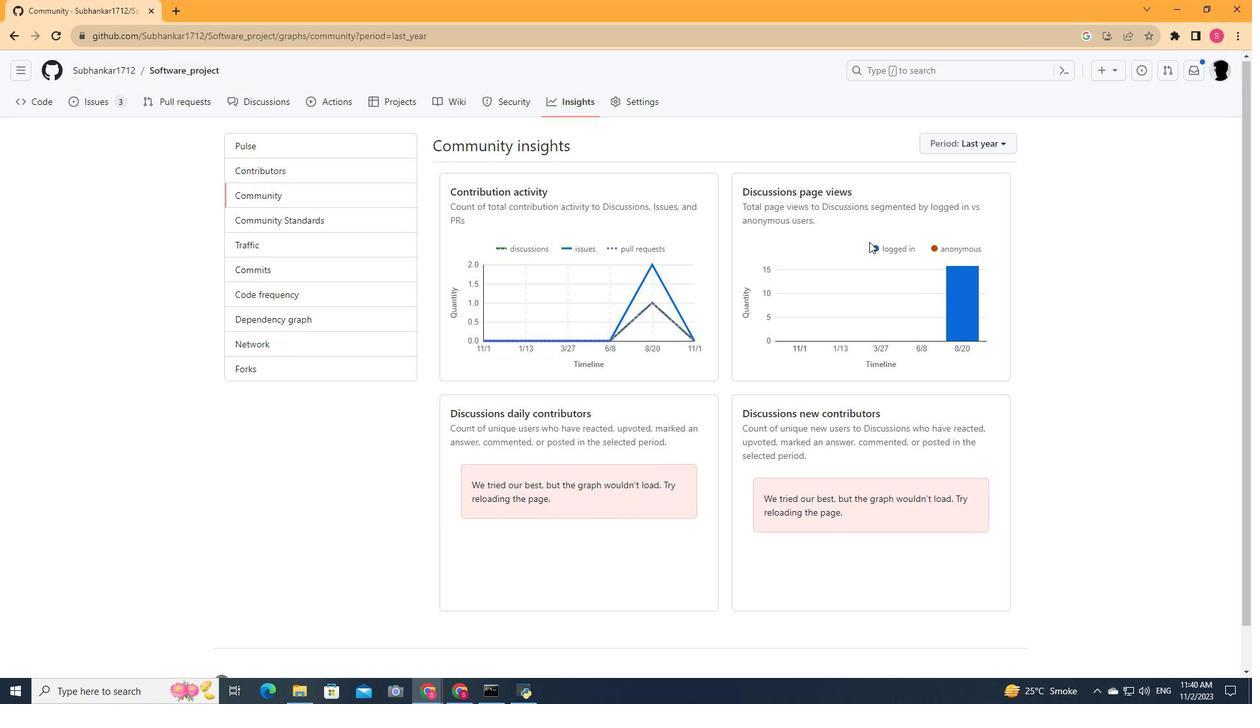 
Action: Mouse scrolled (869, 242) with delta (0, 0)
Screenshot: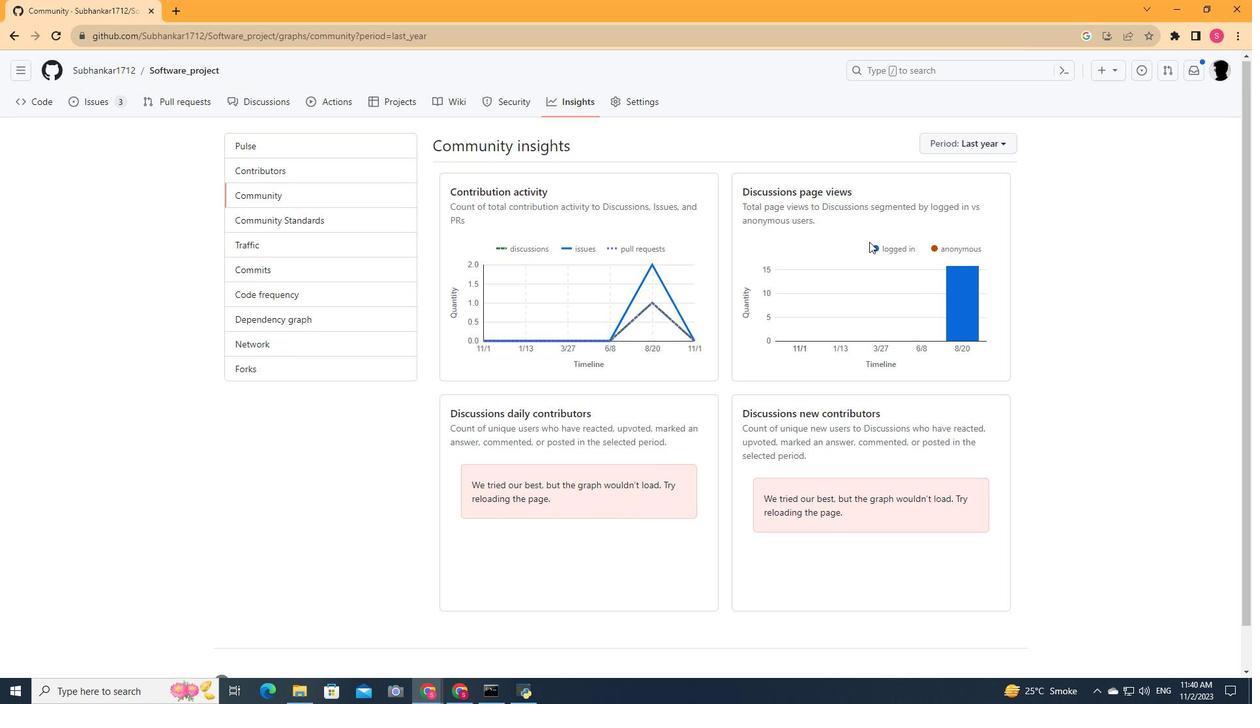 
Action: Mouse moved to (304, 220)
Screenshot: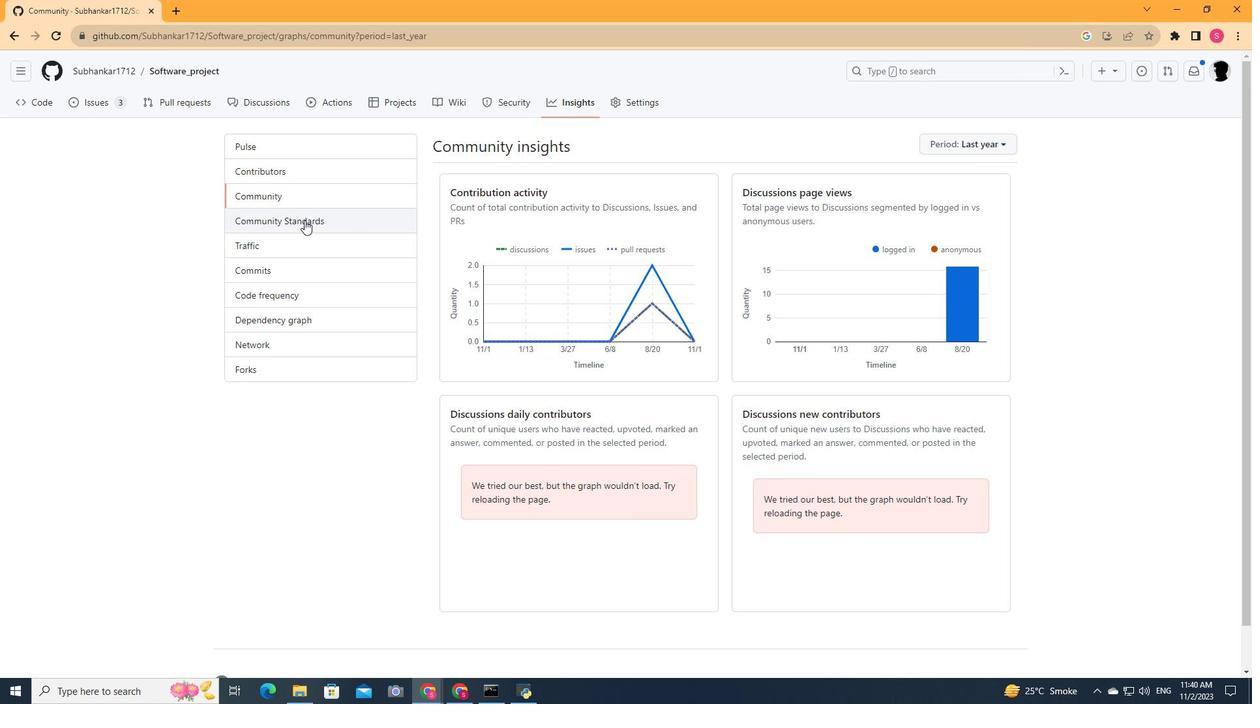 
Action: Mouse pressed left at (304, 220)
Screenshot: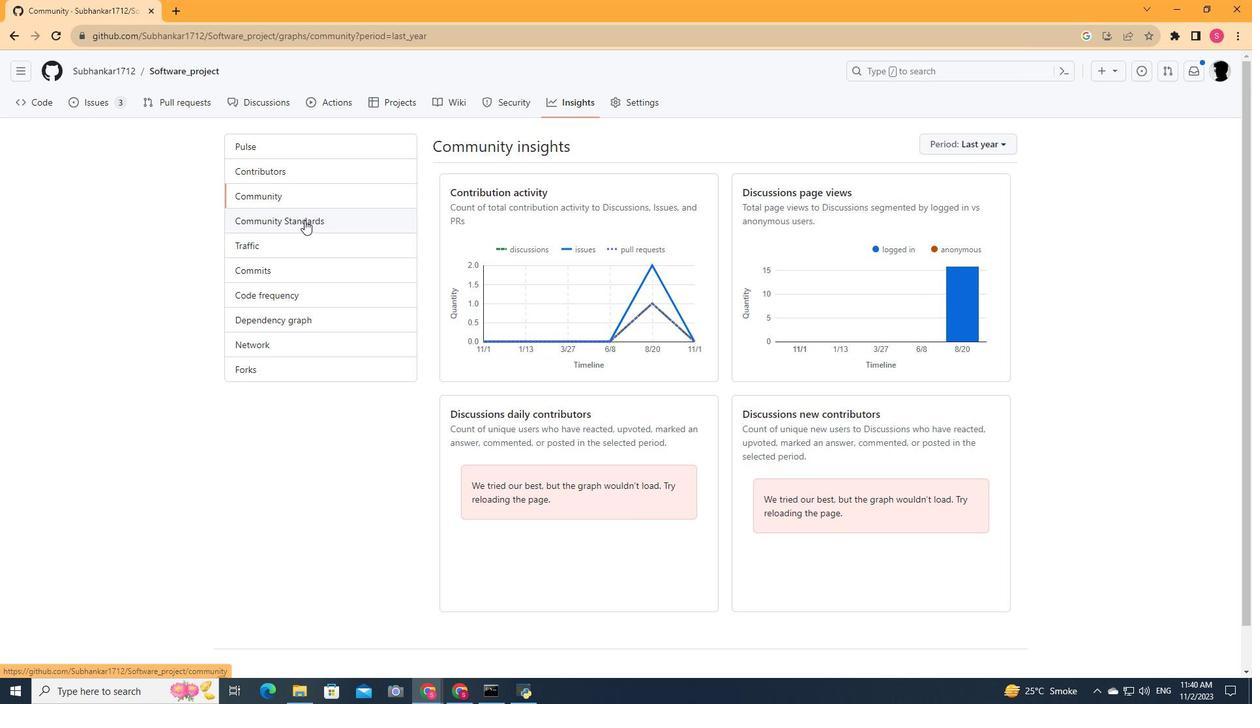 
Action: Mouse moved to (700, 258)
Screenshot: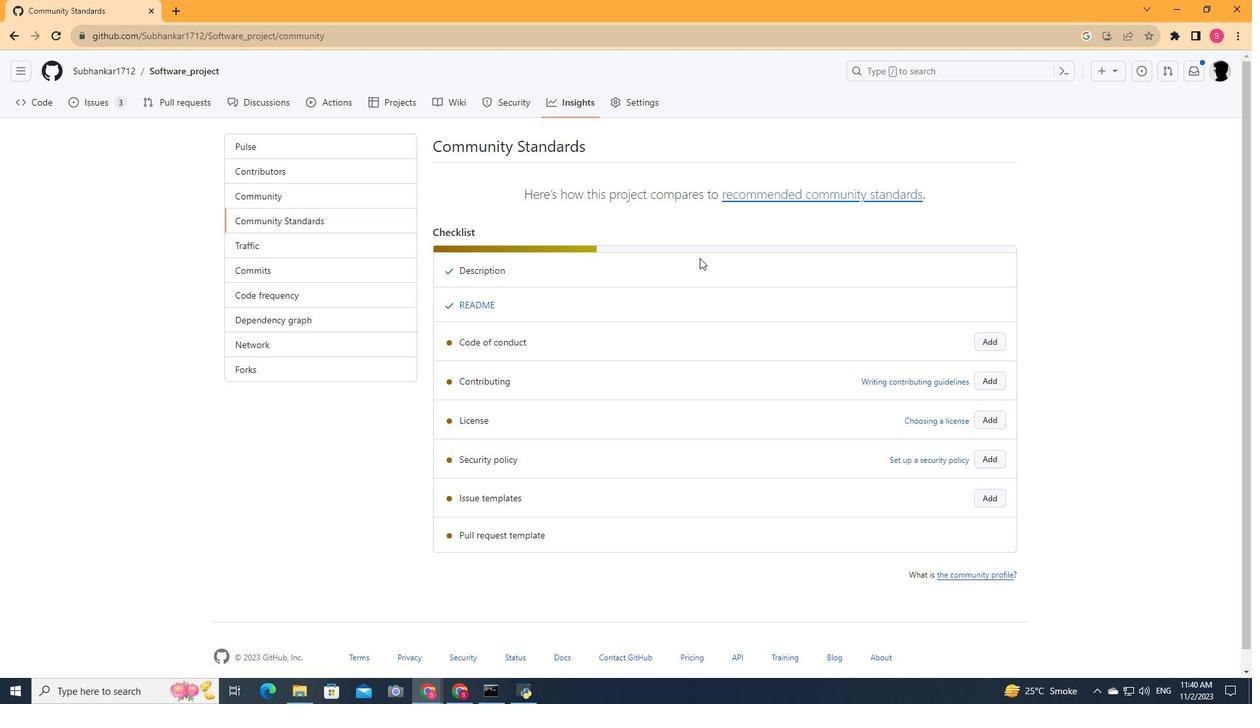 
Action: Mouse scrolled (700, 257) with delta (0, 0)
Screenshot: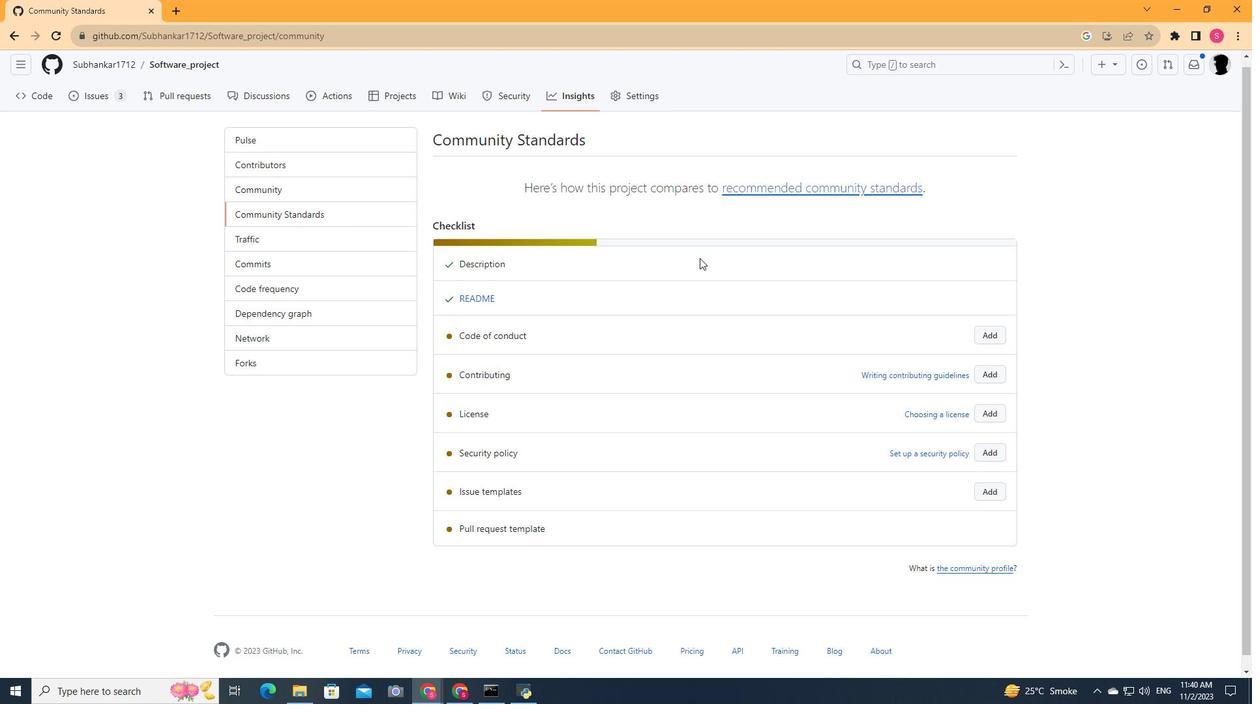
Action: Mouse scrolled (700, 257) with delta (0, 0)
Screenshot: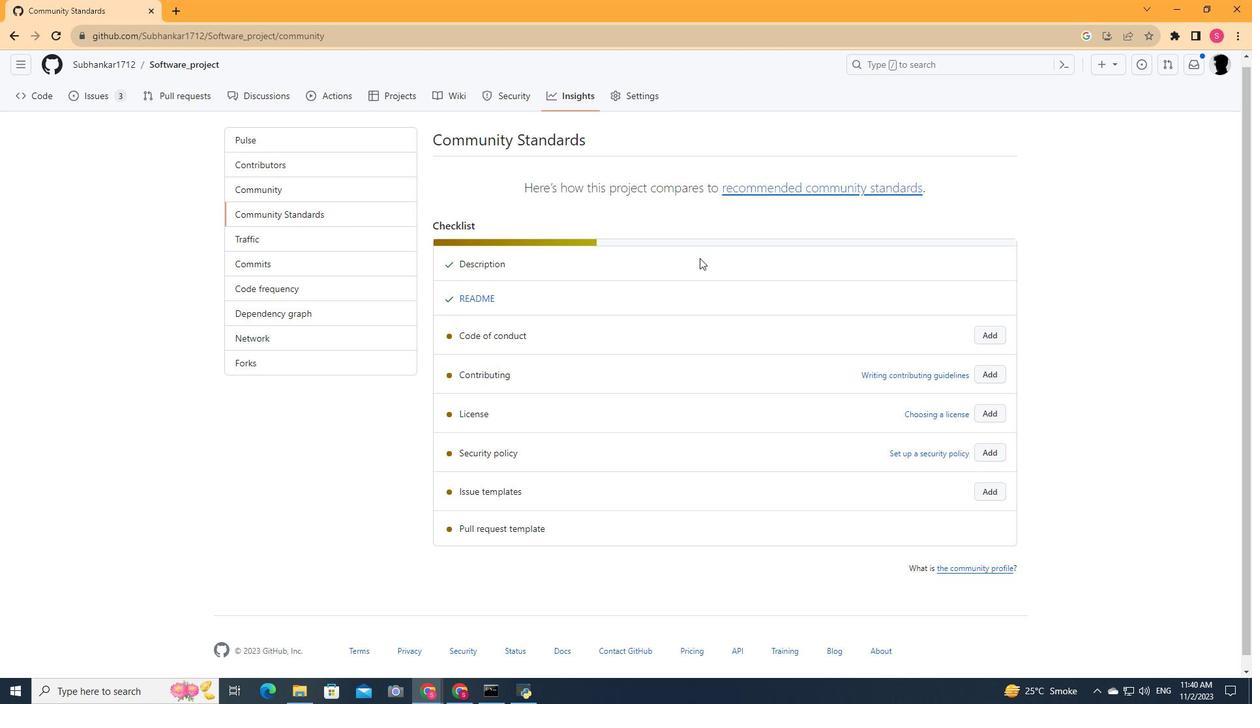 
Action: Mouse scrolled (700, 257) with delta (0, 0)
Screenshot: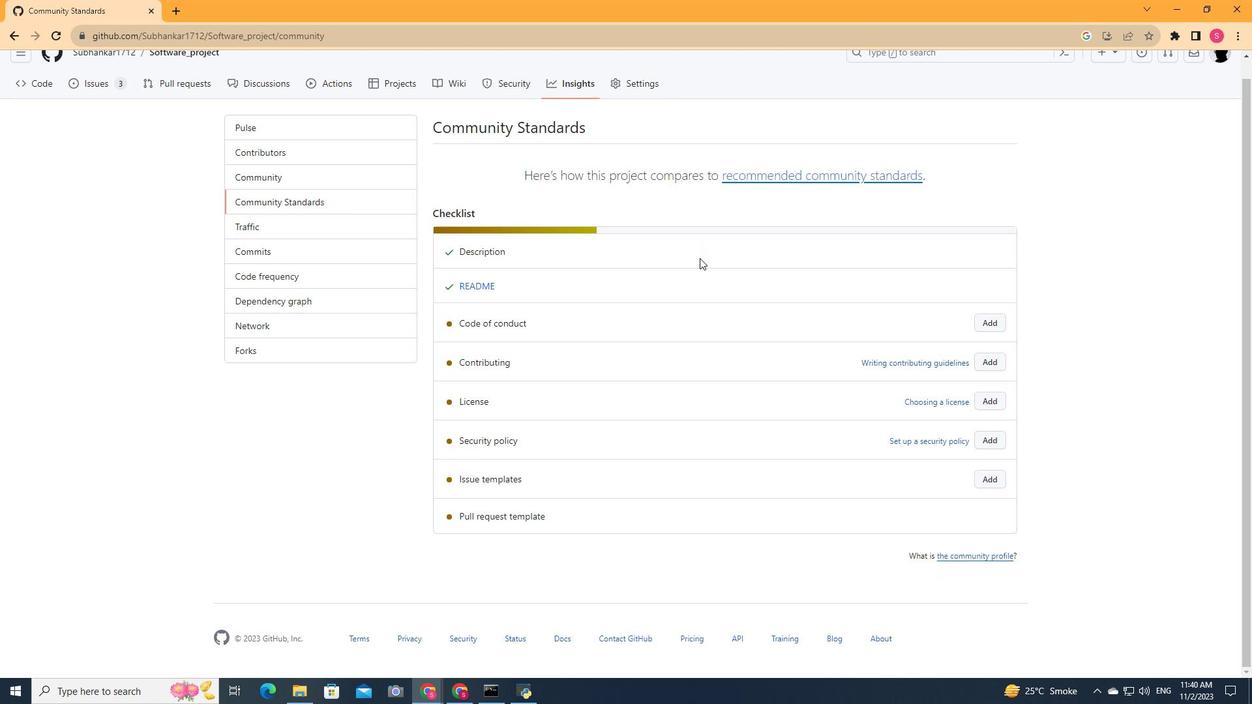 
Action: Mouse scrolled (700, 257) with delta (0, 0)
Screenshot: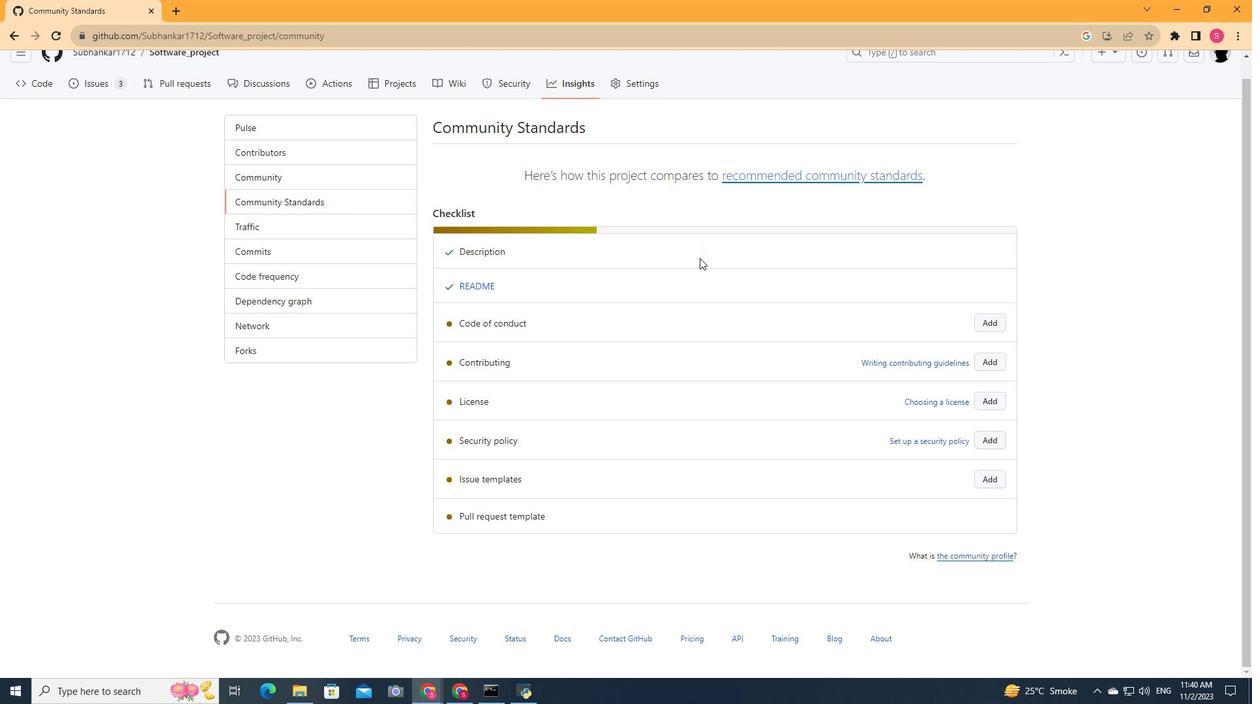 
Action: Mouse moved to (598, 394)
Screenshot: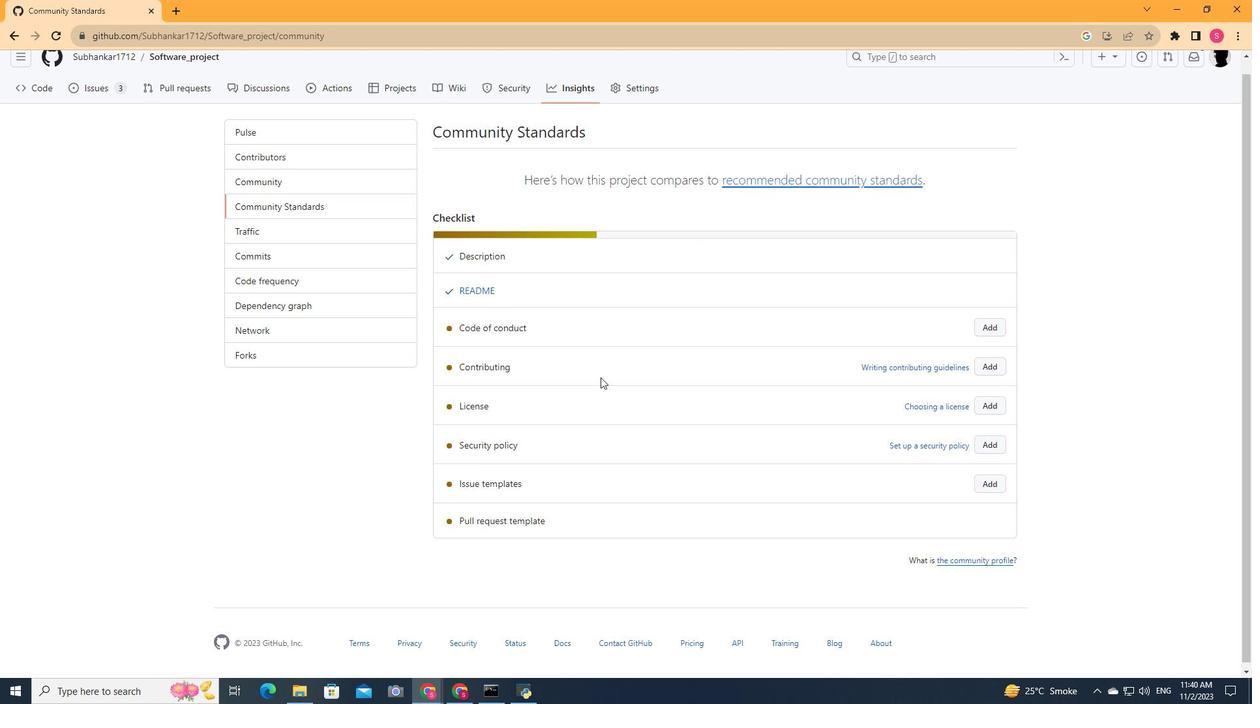 
Action: Mouse scrolled (598, 394) with delta (0, 0)
Screenshot: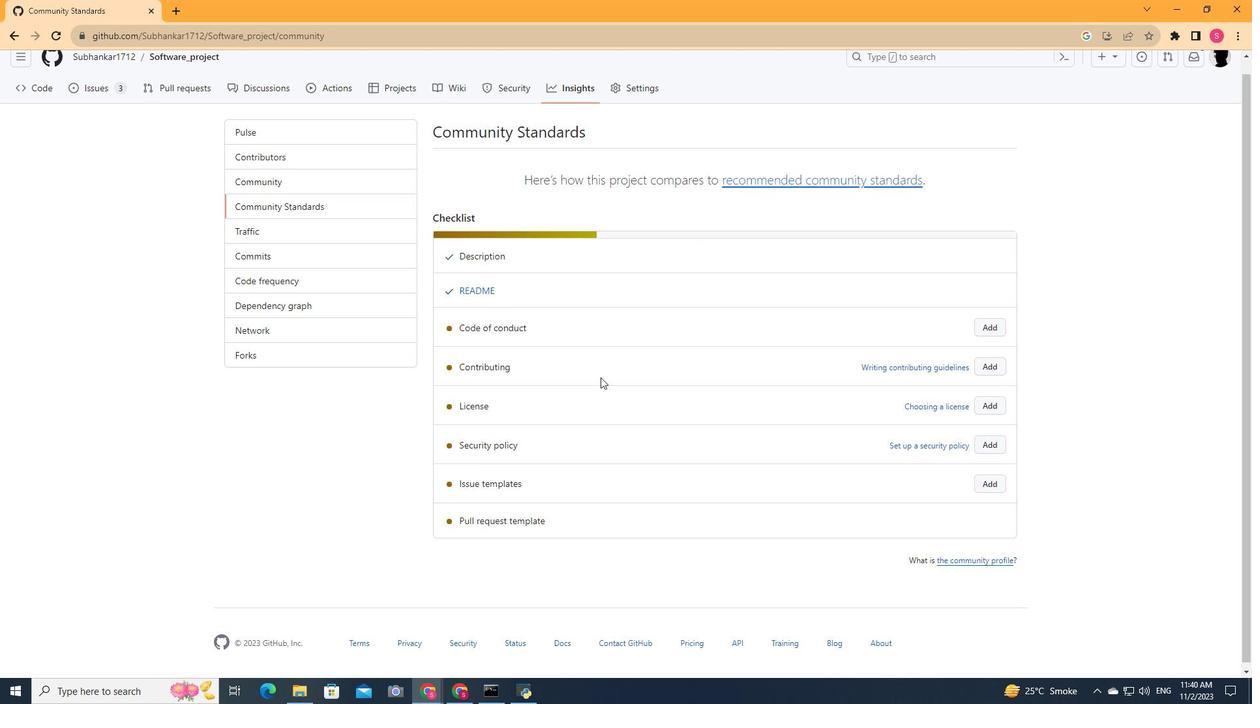 
Action: Mouse moved to (598, 392)
Screenshot: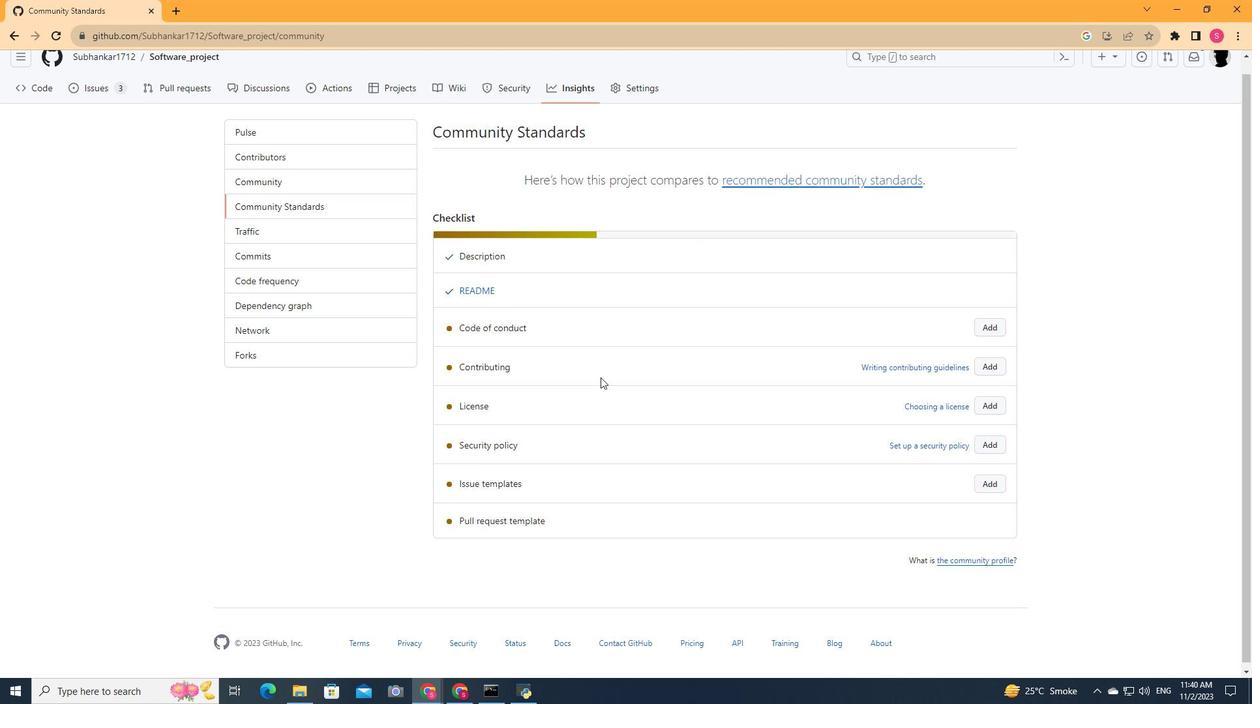 
Action: Mouse scrolled (598, 392) with delta (0, 0)
Screenshot: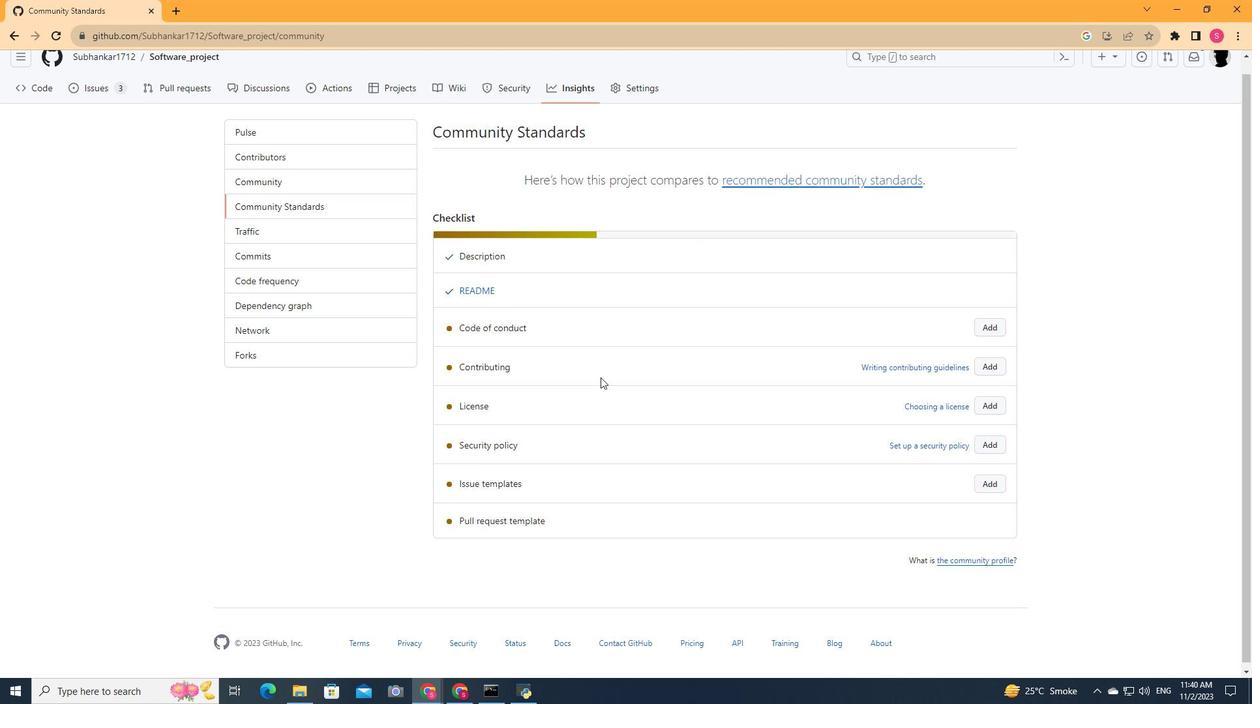 
Action: Mouse moved to (599, 390)
Screenshot: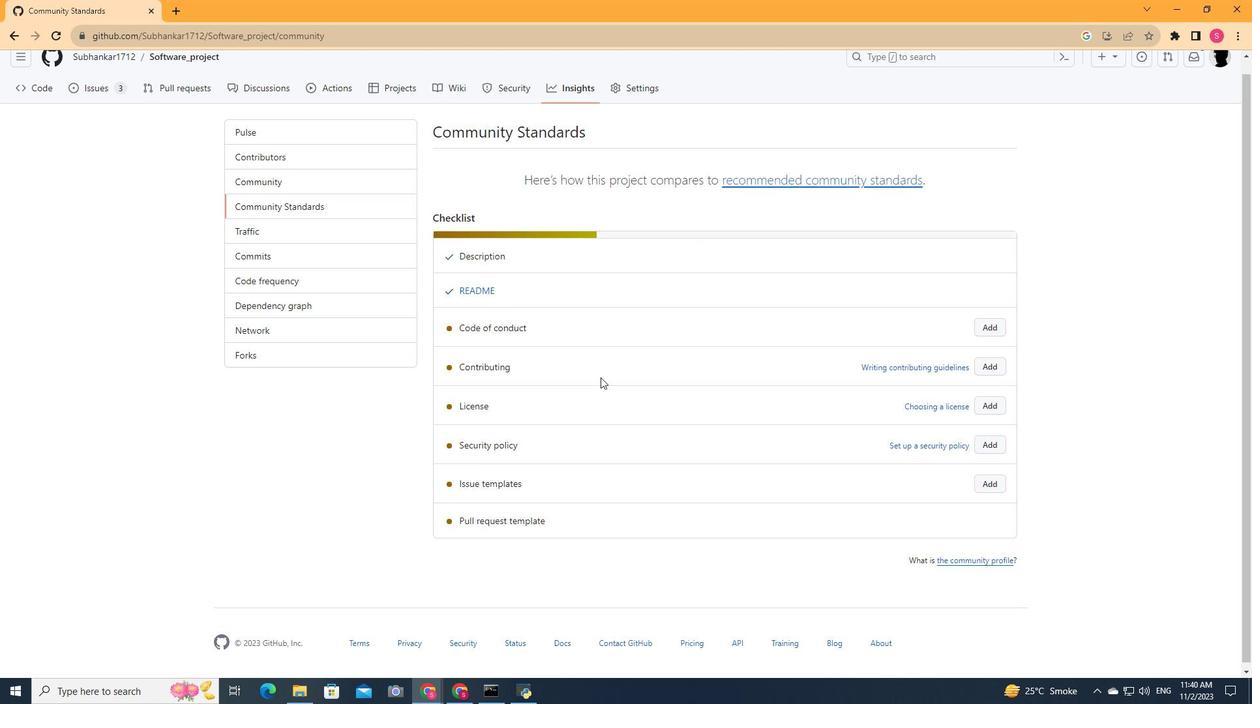 
Action: Mouse scrolled (599, 390) with delta (0, 0)
Screenshot: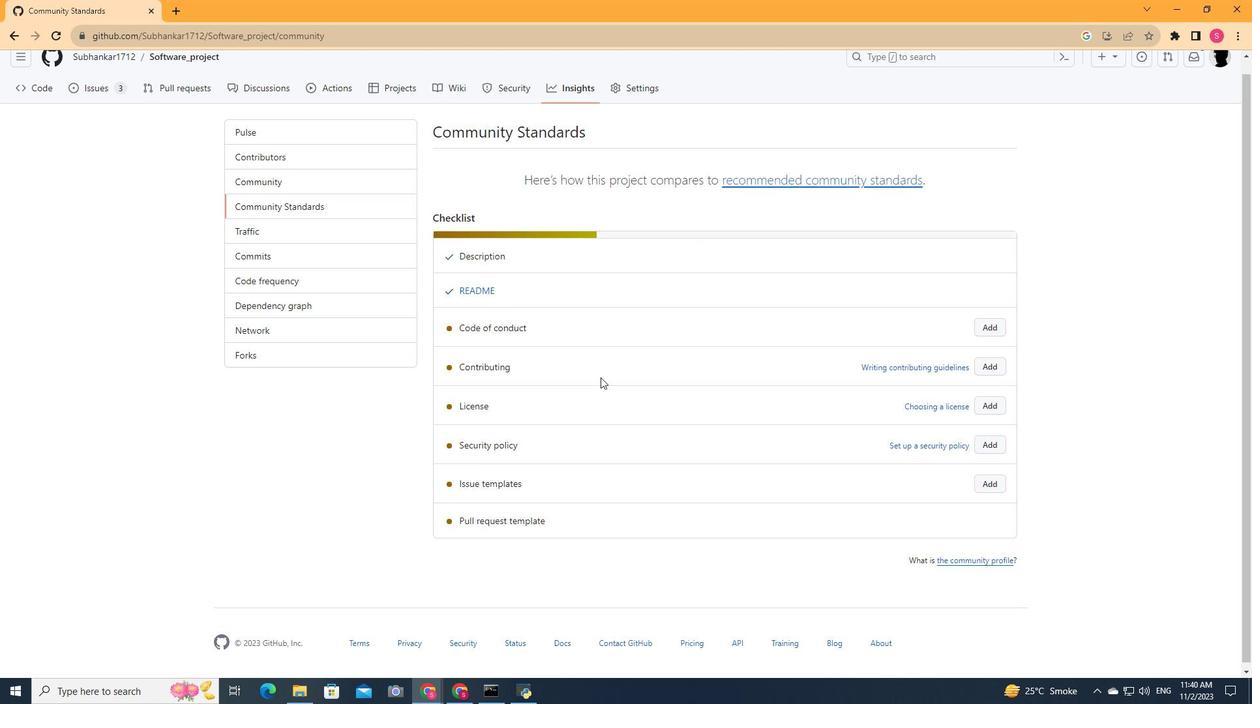 
Action: Mouse moved to (600, 385)
Screenshot: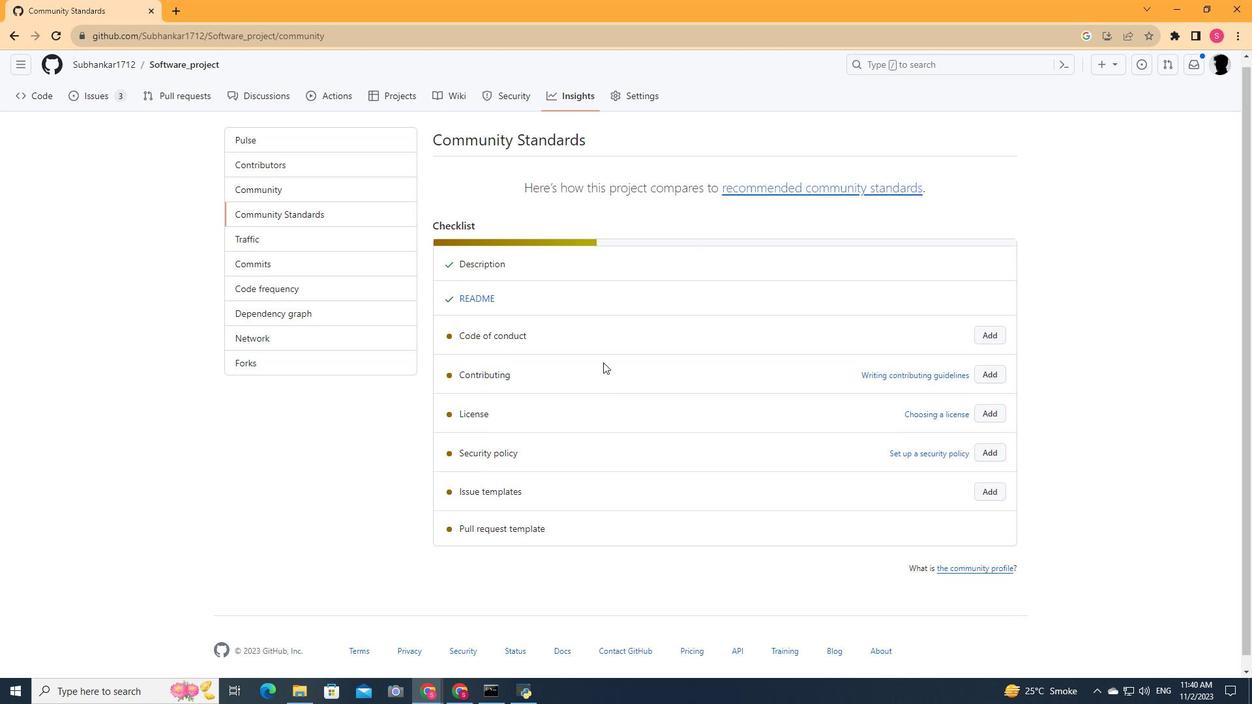 
Action: Mouse scrolled (600, 386) with delta (0, 0)
Screenshot: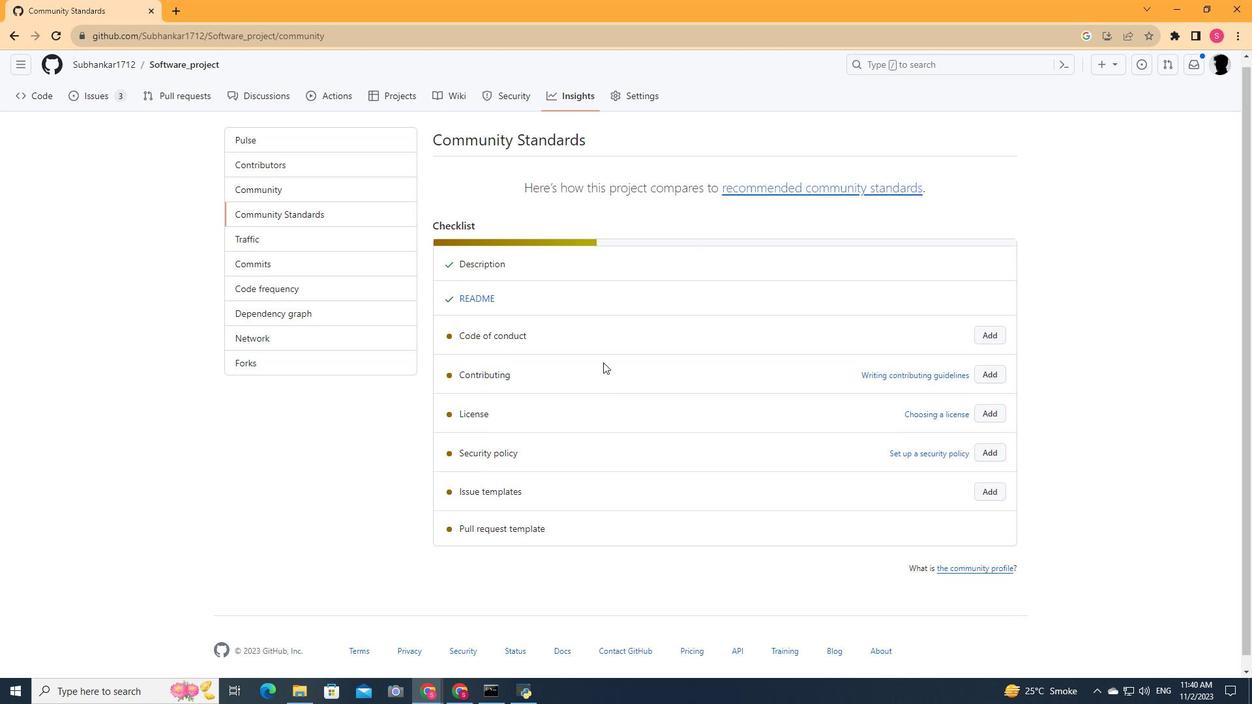 
Action: Mouse moved to (601, 379)
Screenshot: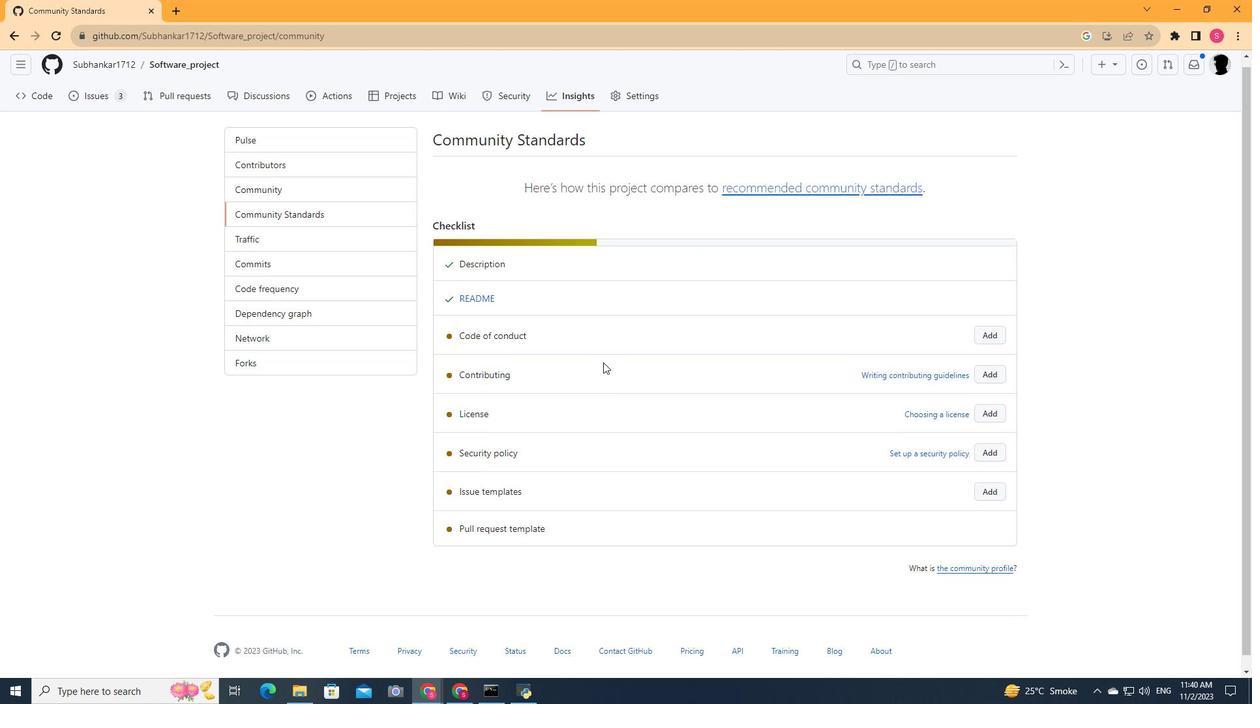 
Action: Mouse scrolled (601, 379) with delta (0, 0)
Screenshot: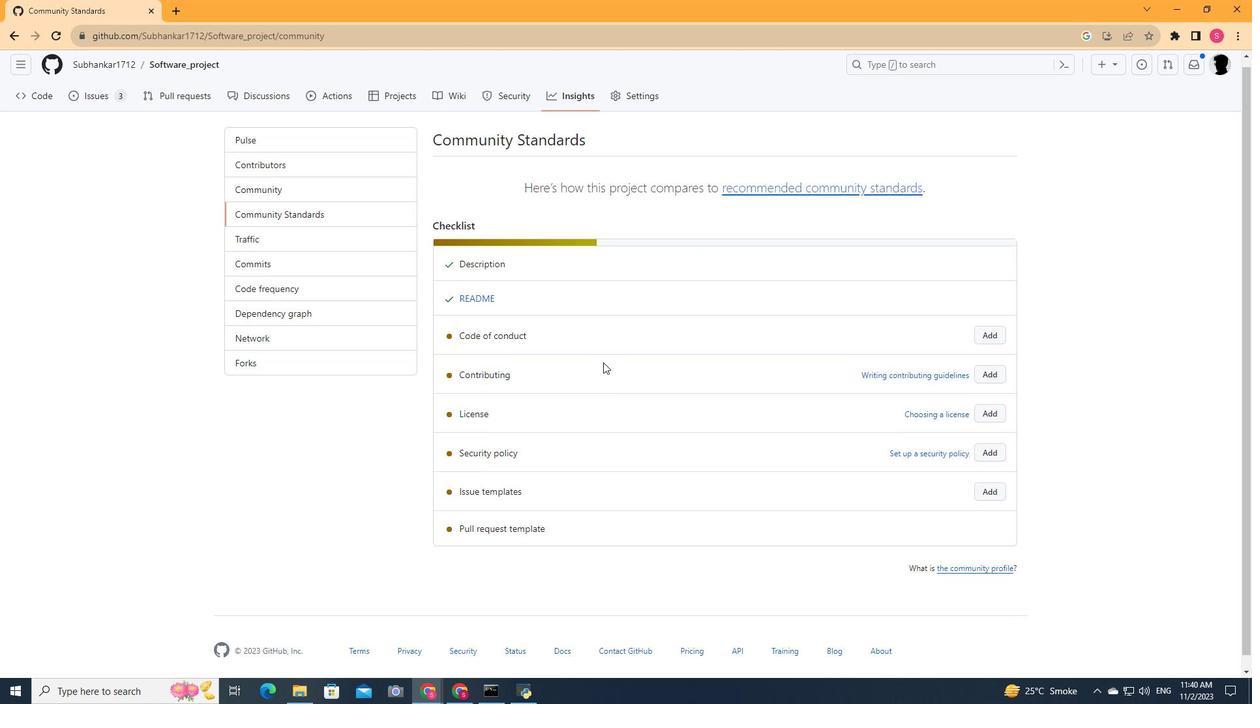 
Action: Mouse moved to (601, 370)
Screenshot: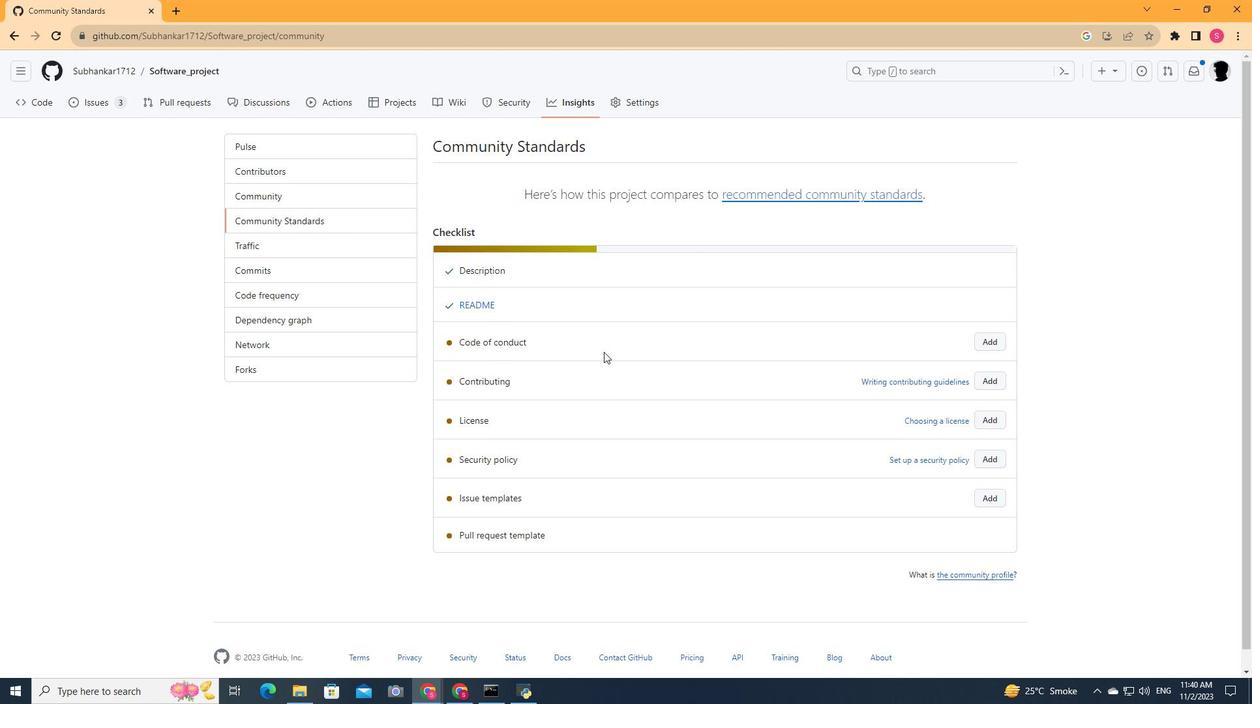 
Action: Mouse scrolled (601, 370) with delta (0, 0)
Screenshot: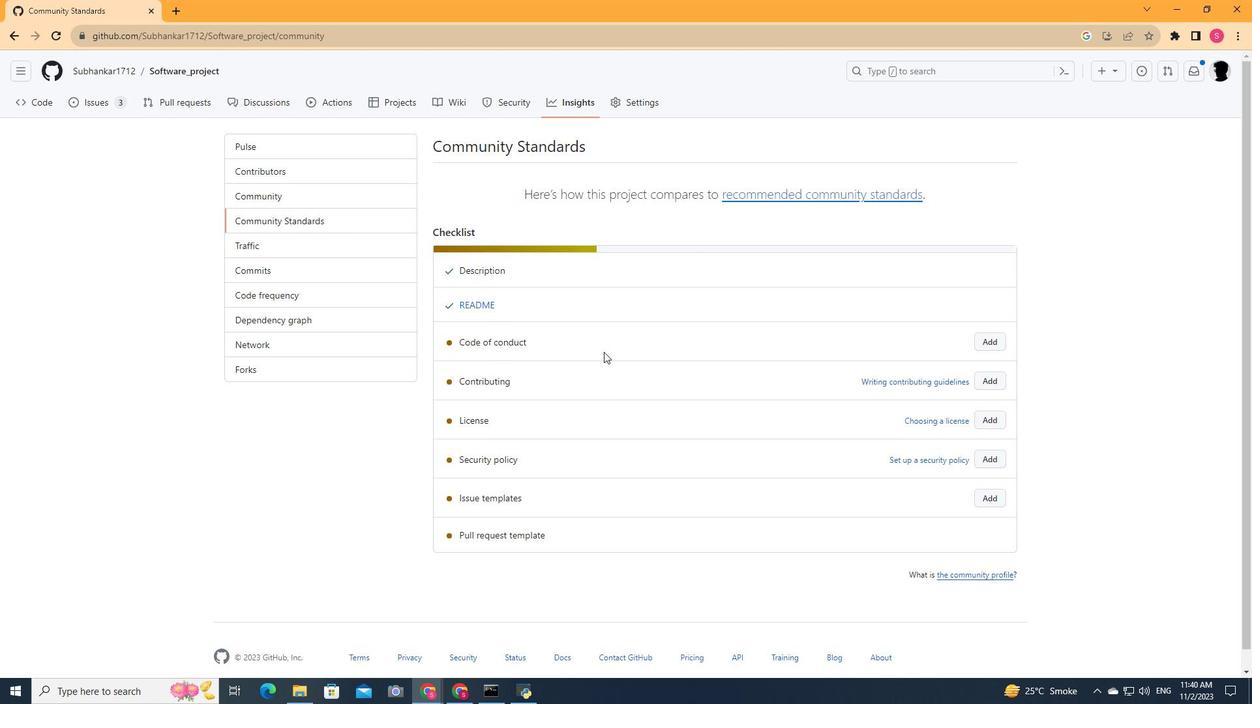 
Action: Mouse moved to (270, 244)
Screenshot: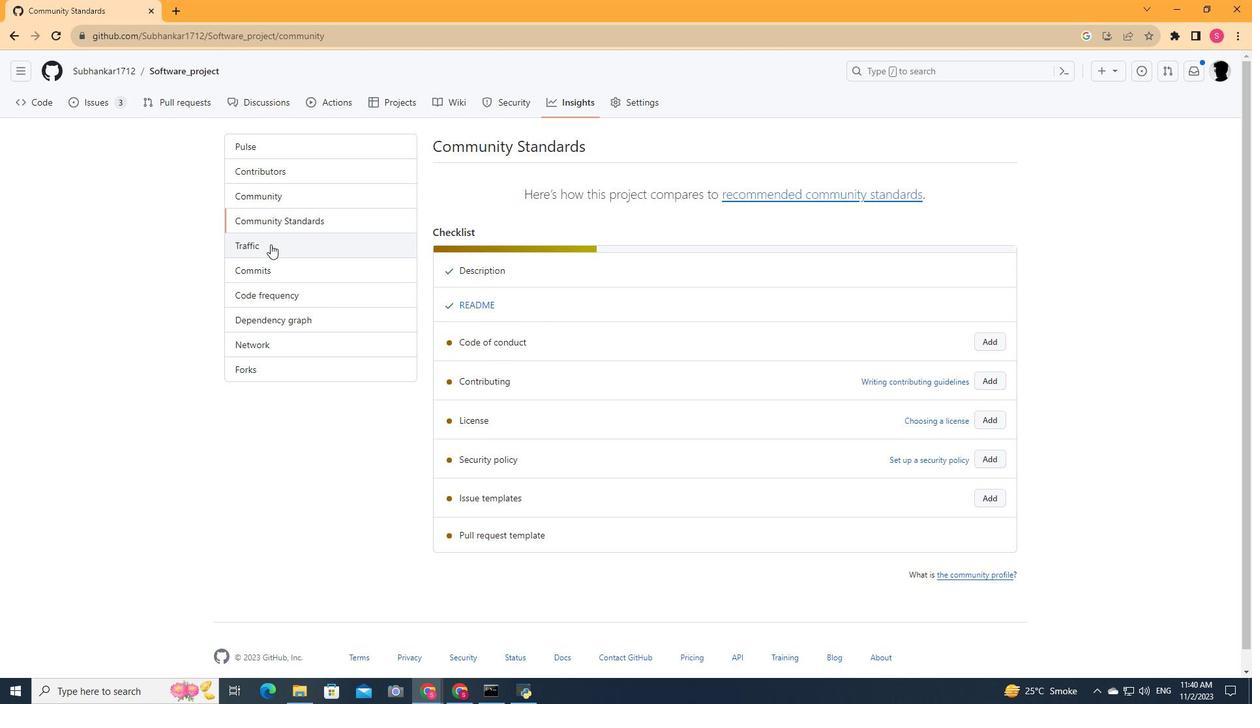 
Action: Mouse pressed left at (270, 244)
Screenshot: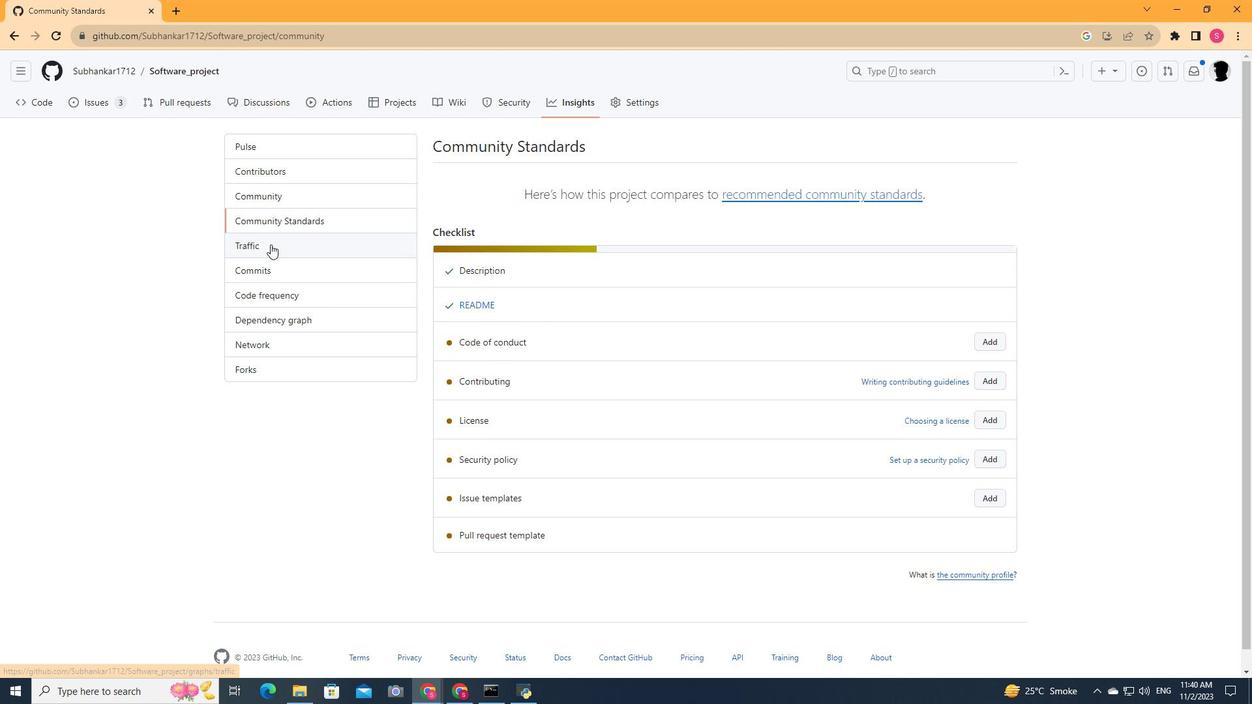 
Action: Mouse moved to (754, 305)
Screenshot: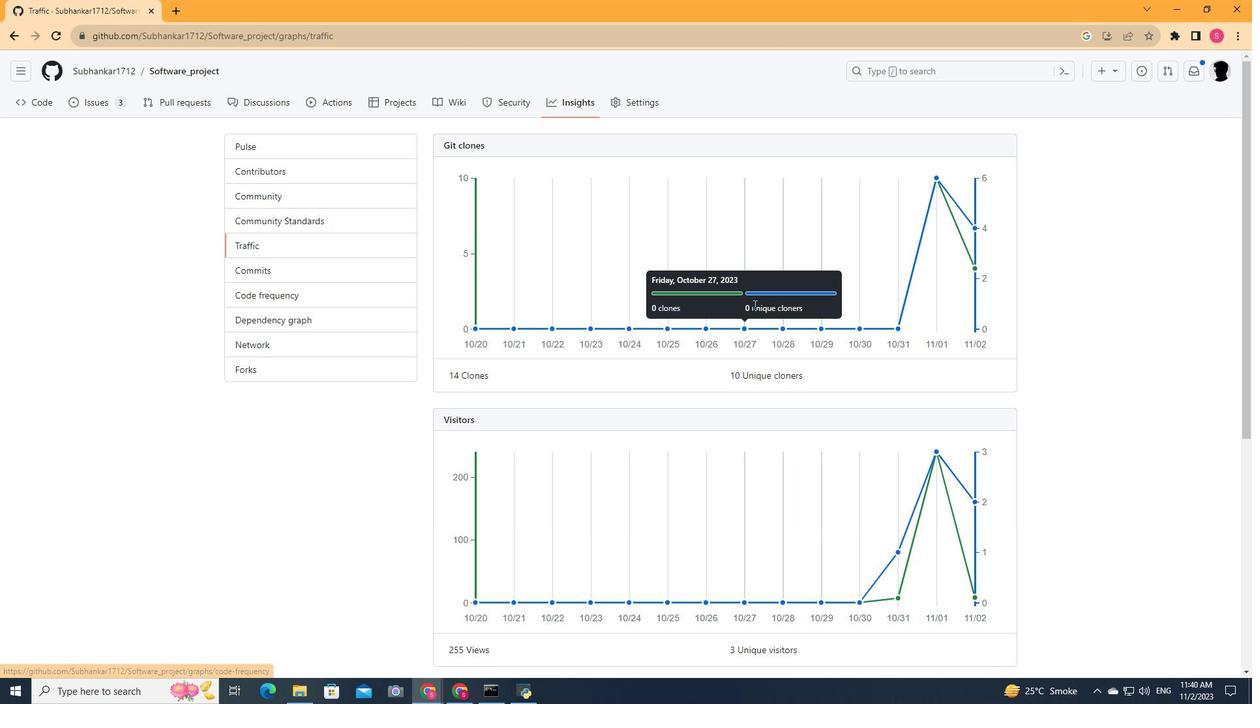 
Action: Mouse scrolled (754, 304) with delta (0, 0)
Screenshot: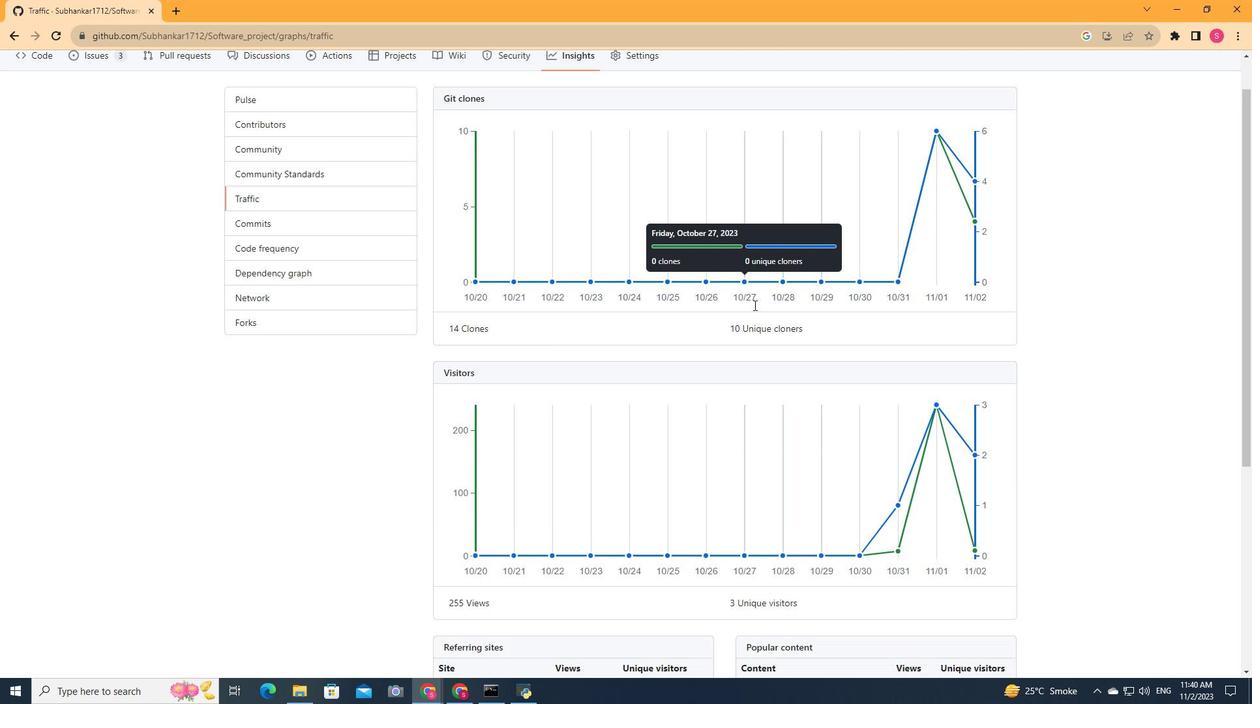 
Action: Mouse scrolled (754, 304) with delta (0, 0)
Screenshot: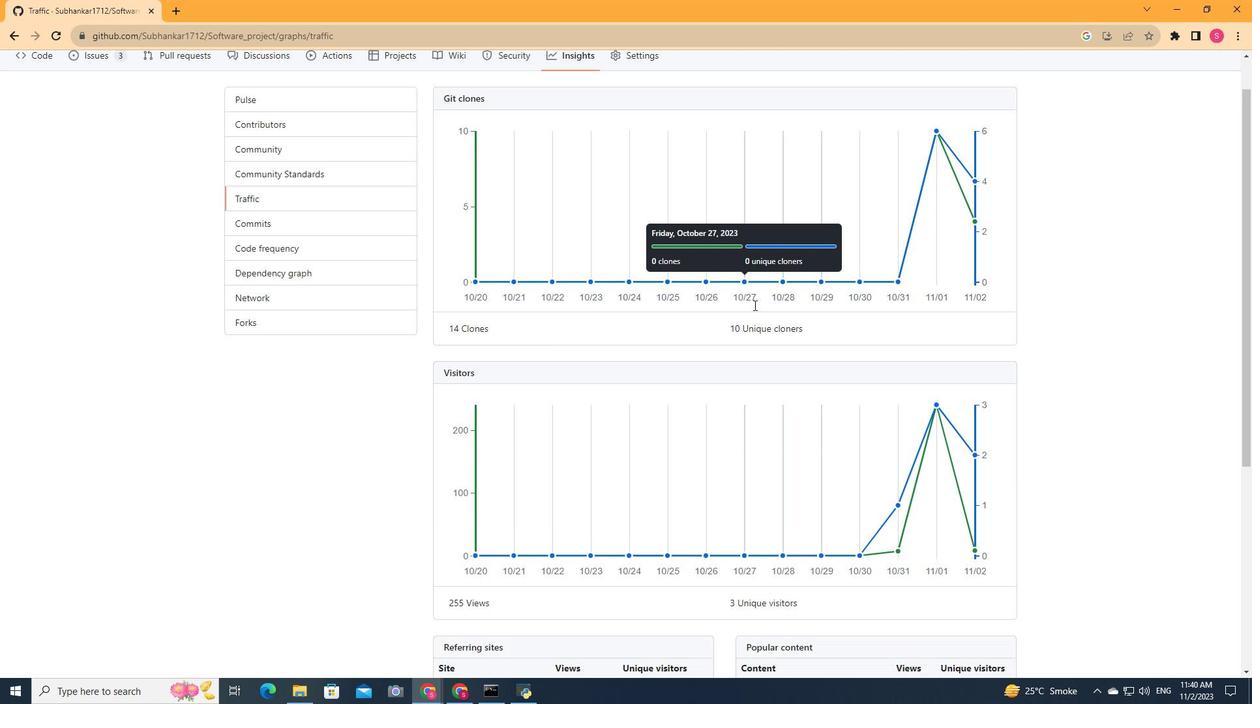 
Action: Mouse scrolled (754, 304) with delta (0, 0)
Screenshot: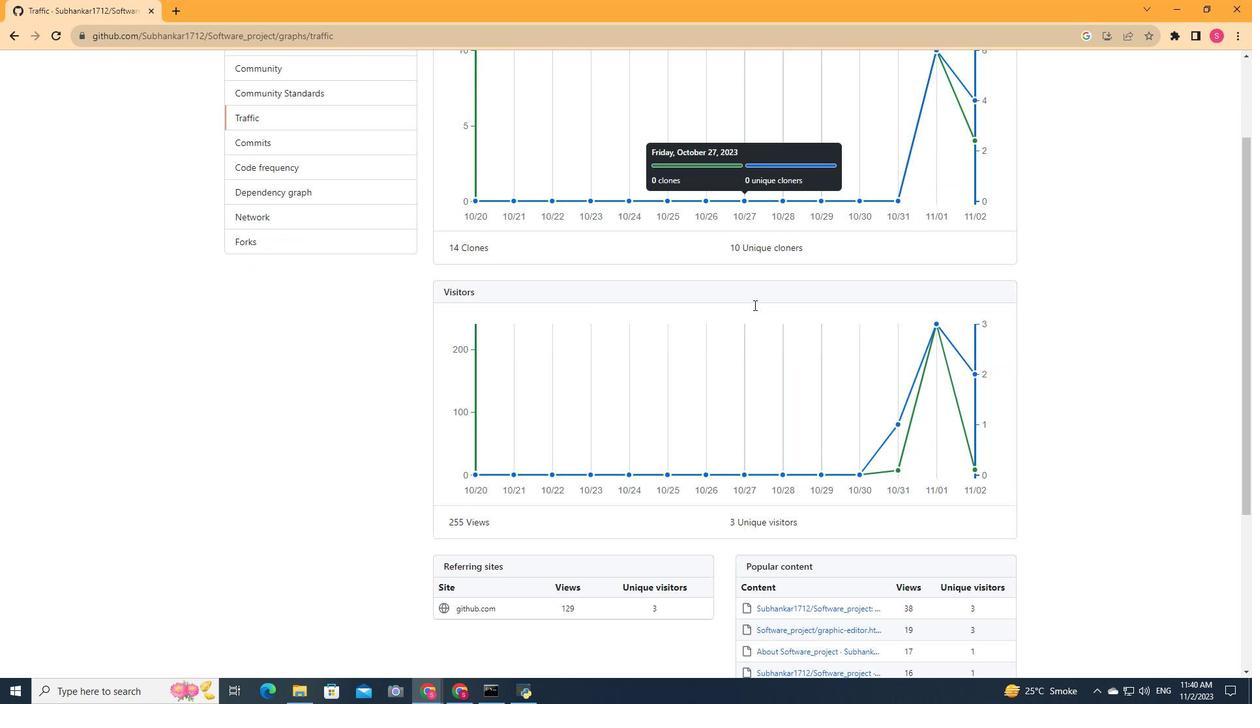 
Action: Mouse scrolled (754, 304) with delta (0, 0)
Screenshot: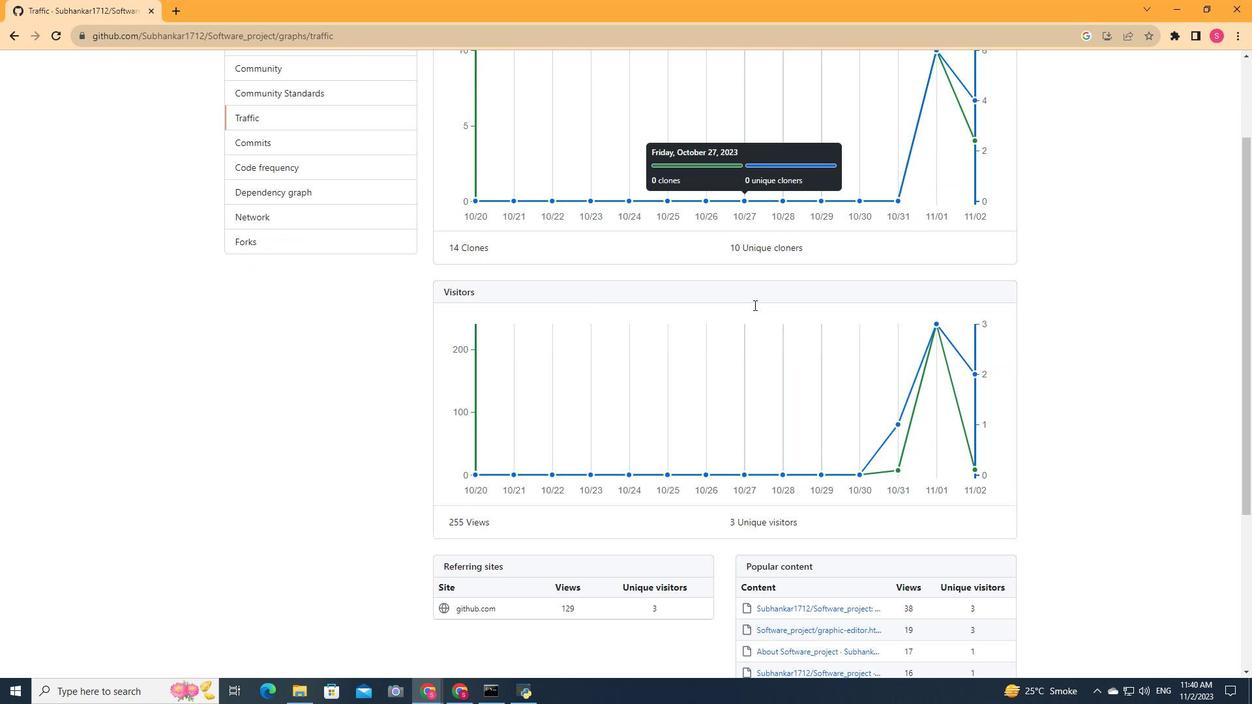 
Action: Mouse scrolled (754, 304) with delta (0, 0)
Screenshot: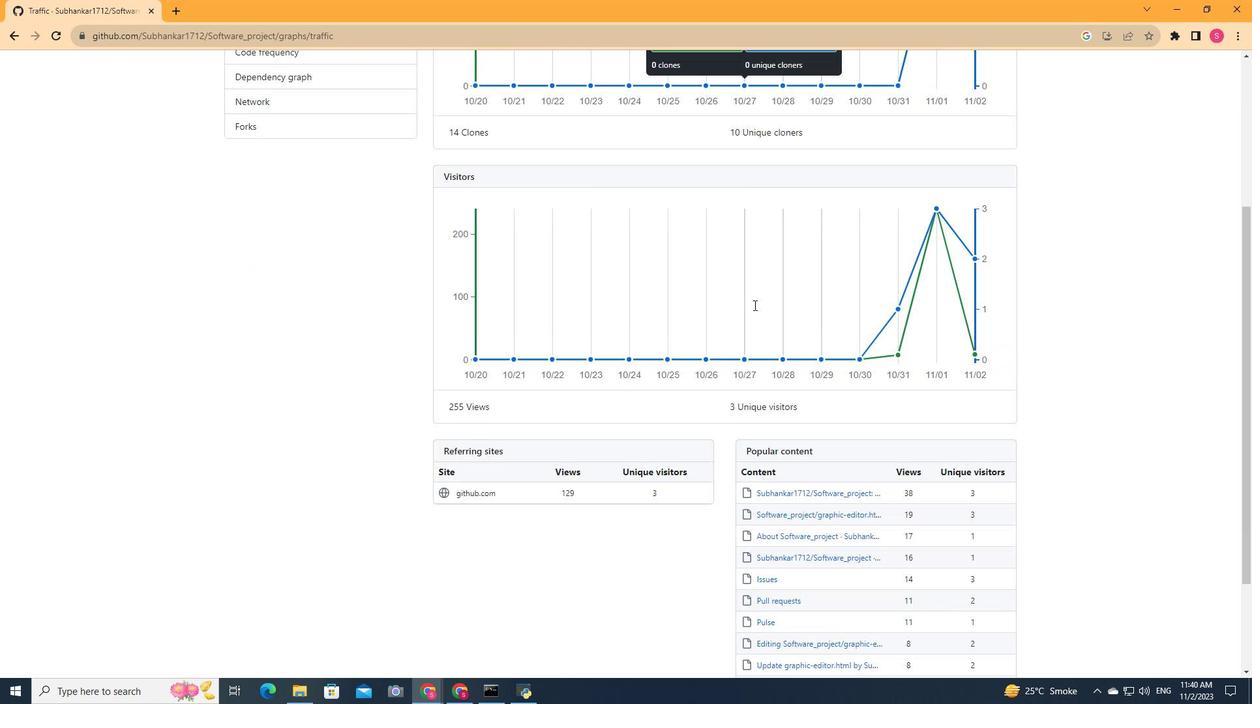 
Action: Mouse scrolled (754, 304) with delta (0, 0)
Screenshot: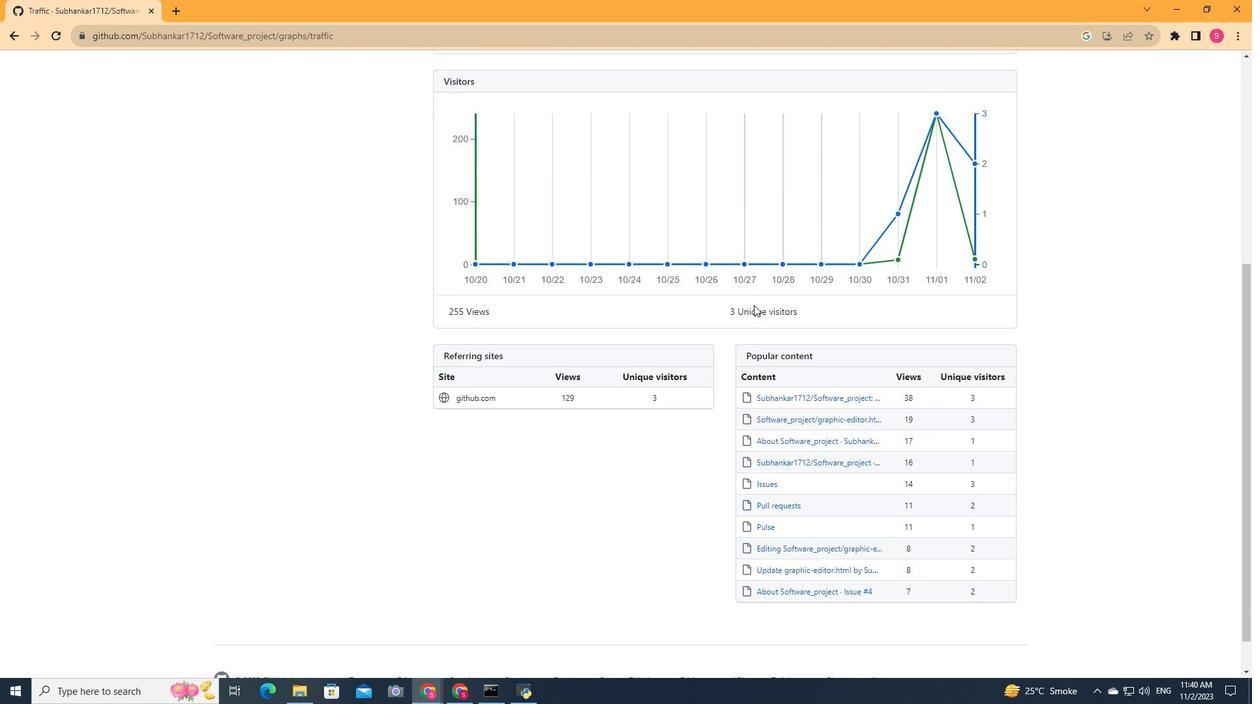 
Action: Mouse scrolled (754, 304) with delta (0, 0)
Screenshot: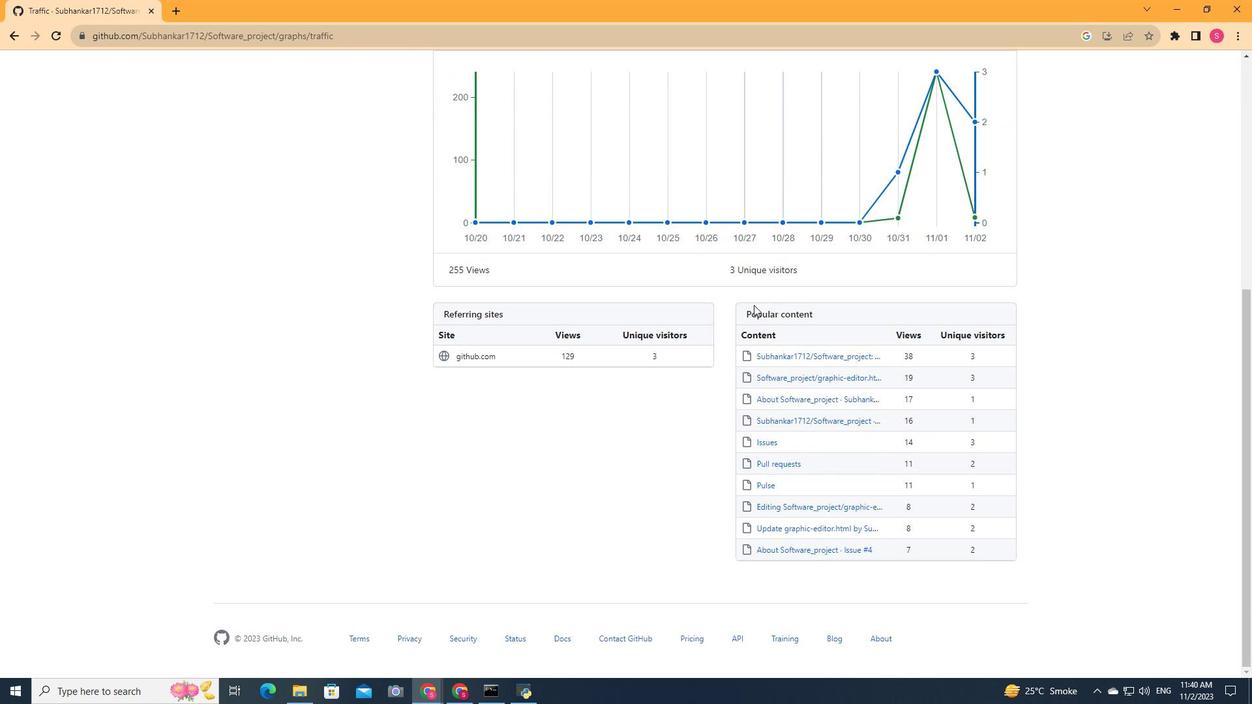 
Action: Mouse scrolled (754, 304) with delta (0, 0)
Screenshot: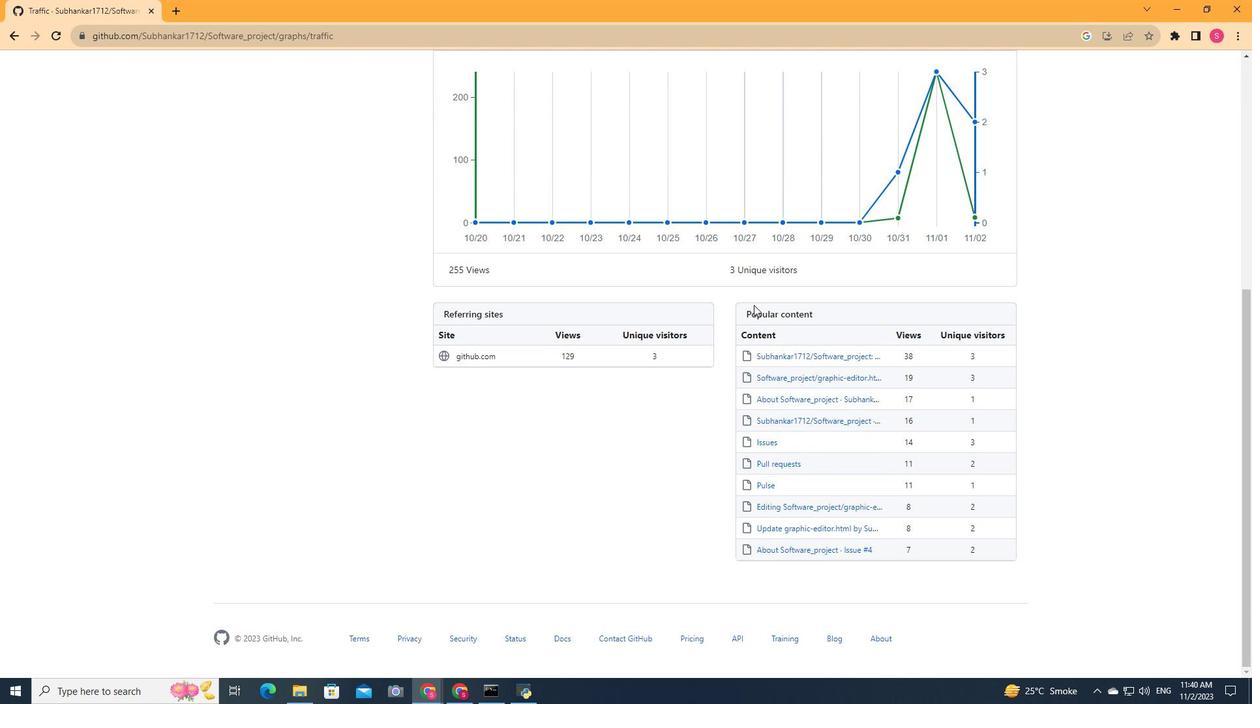 
Action: Mouse moved to (704, 313)
Screenshot: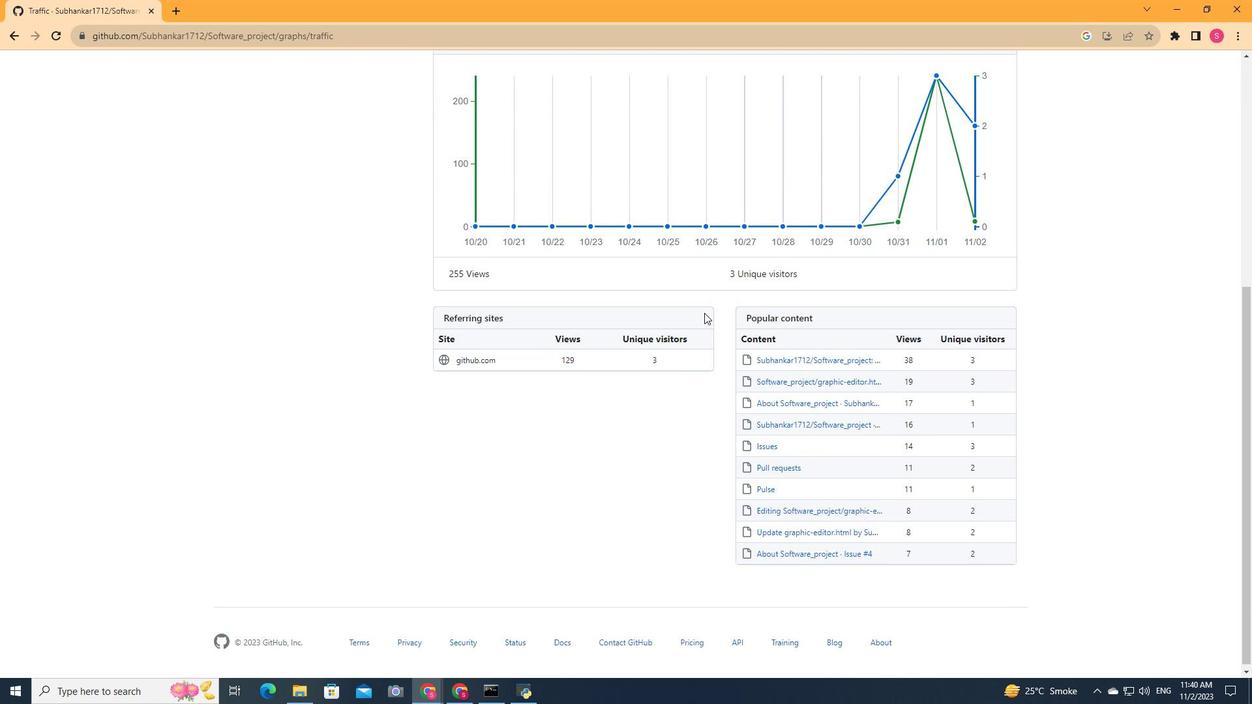 
Action: Mouse scrolled (704, 313) with delta (0, 0)
Screenshot: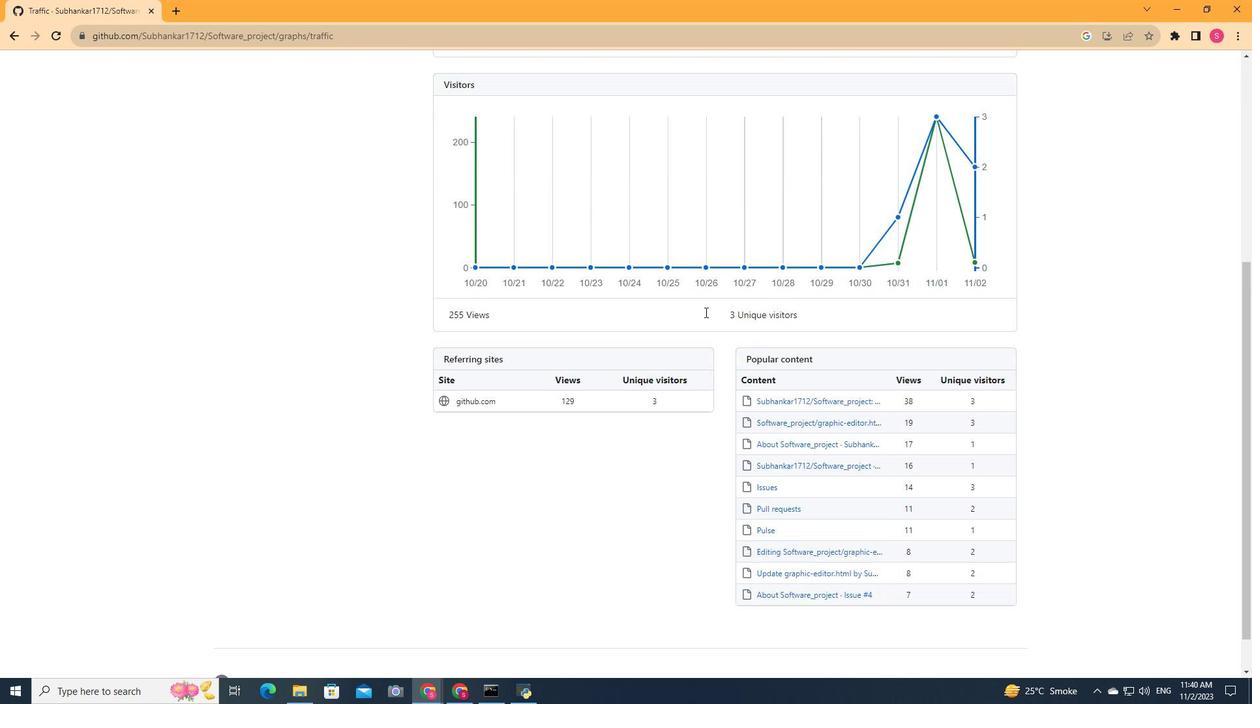 
Action: Mouse scrolled (704, 313) with delta (0, 0)
Screenshot: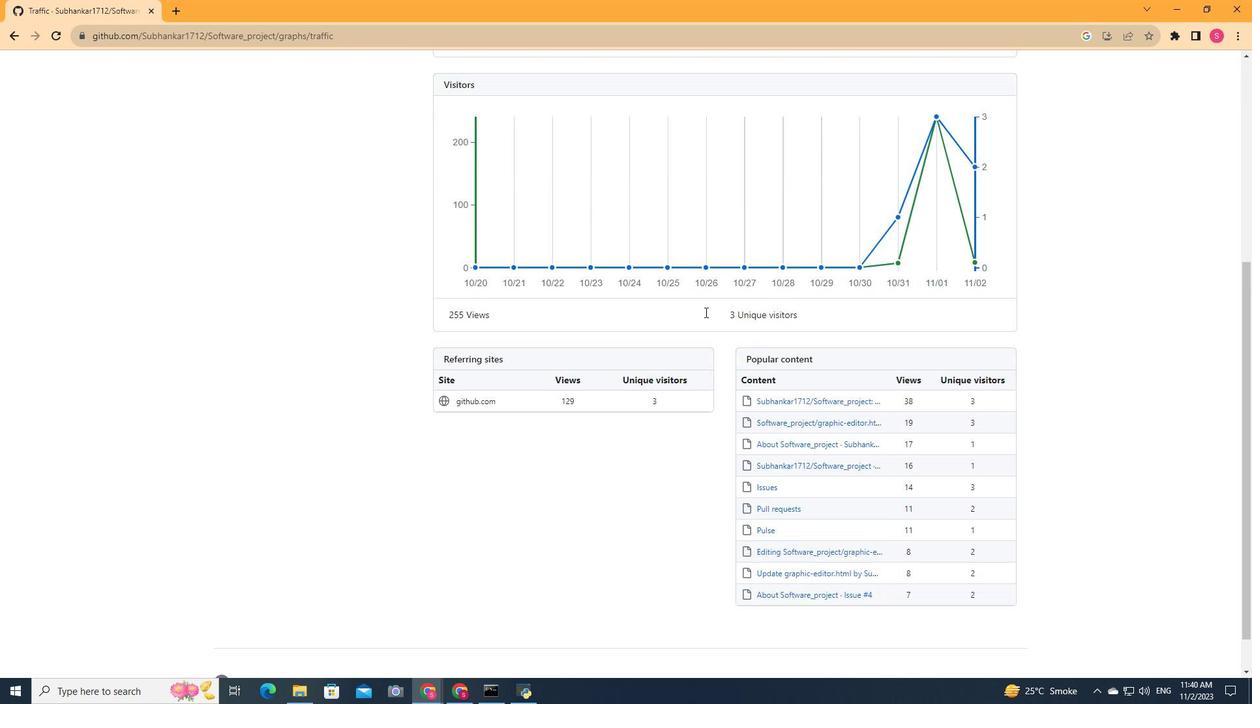 
Action: Mouse scrolled (704, 313) with delta (0, 0)
Screenshot: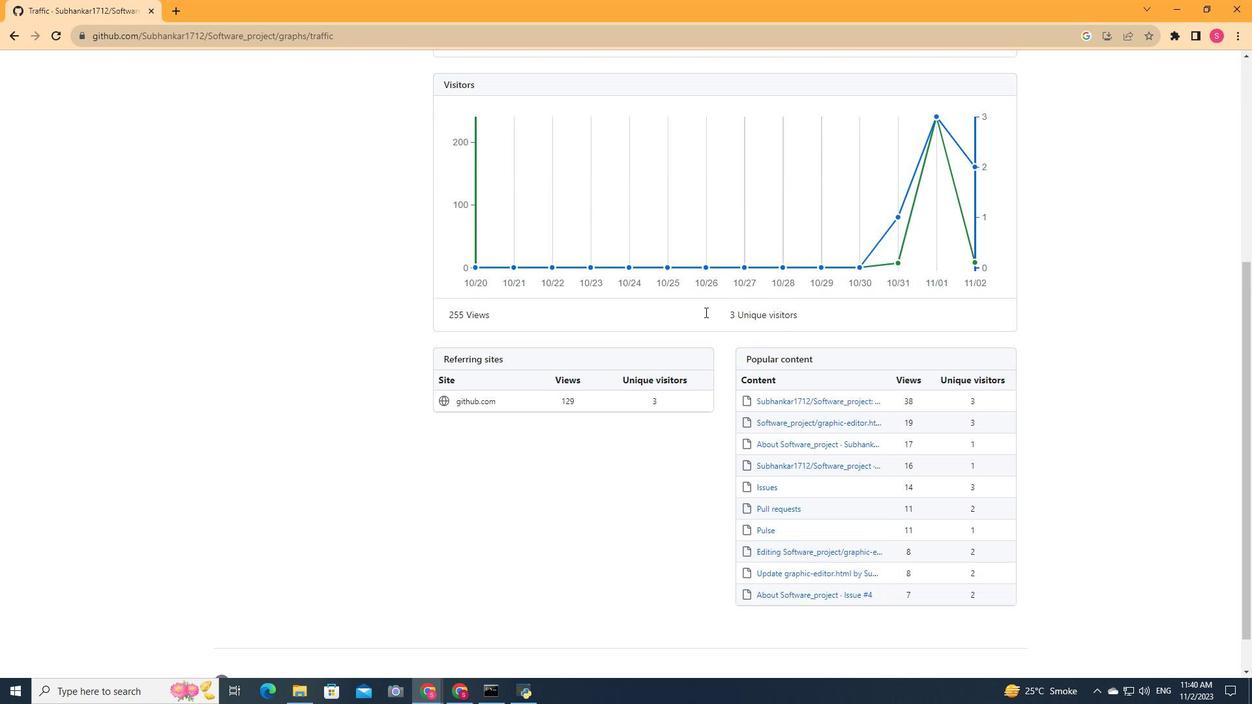 
Action: Mouse scrolled (704, 313) with delta (0, 0)
Screenshot: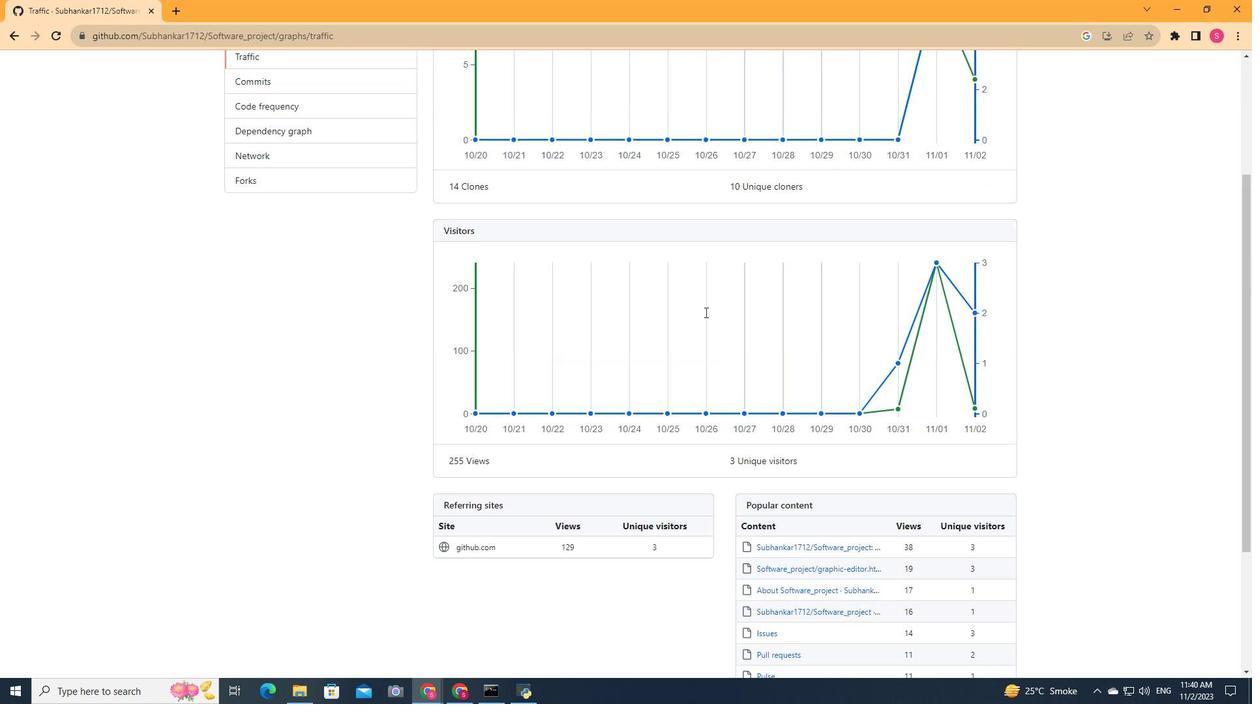 
Action: Mouse moved to (705, 312)
Screenshot: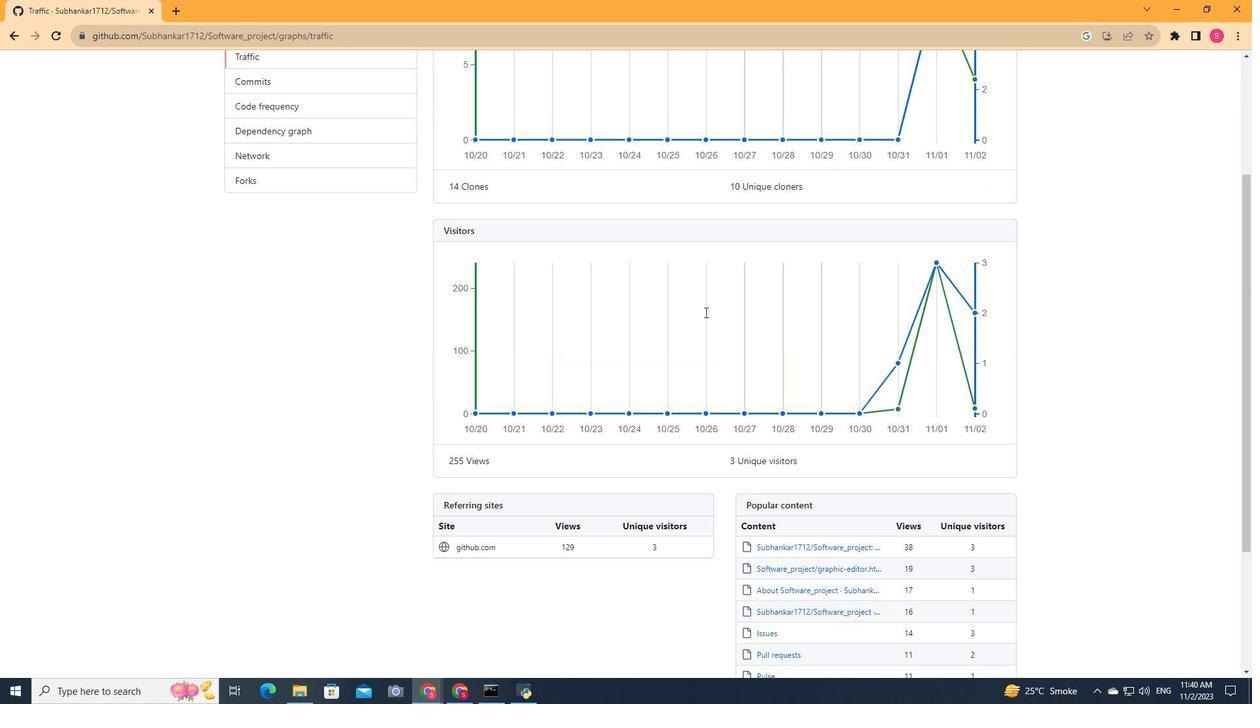 
Action: Mouse scrolled (705, 313) with delta (0, 0)
Screenshot: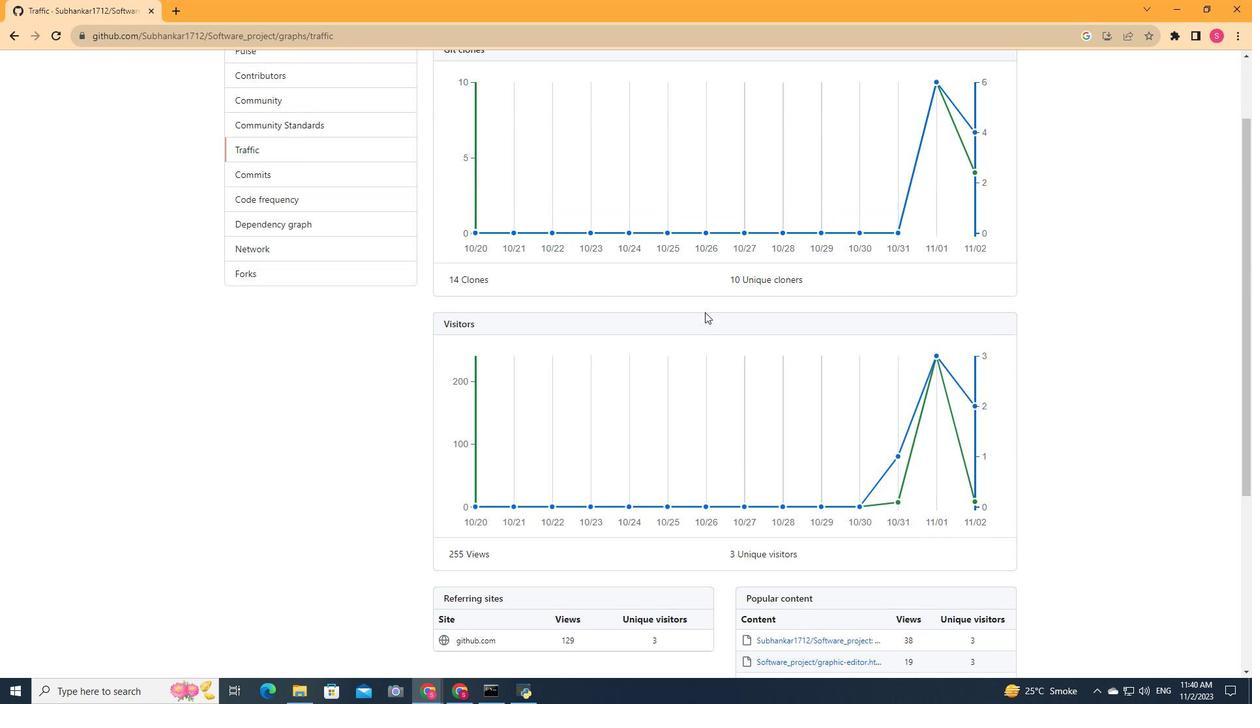 
Action: Mouse scrolled (705, 313) with delta (0, 0)
Screenshot: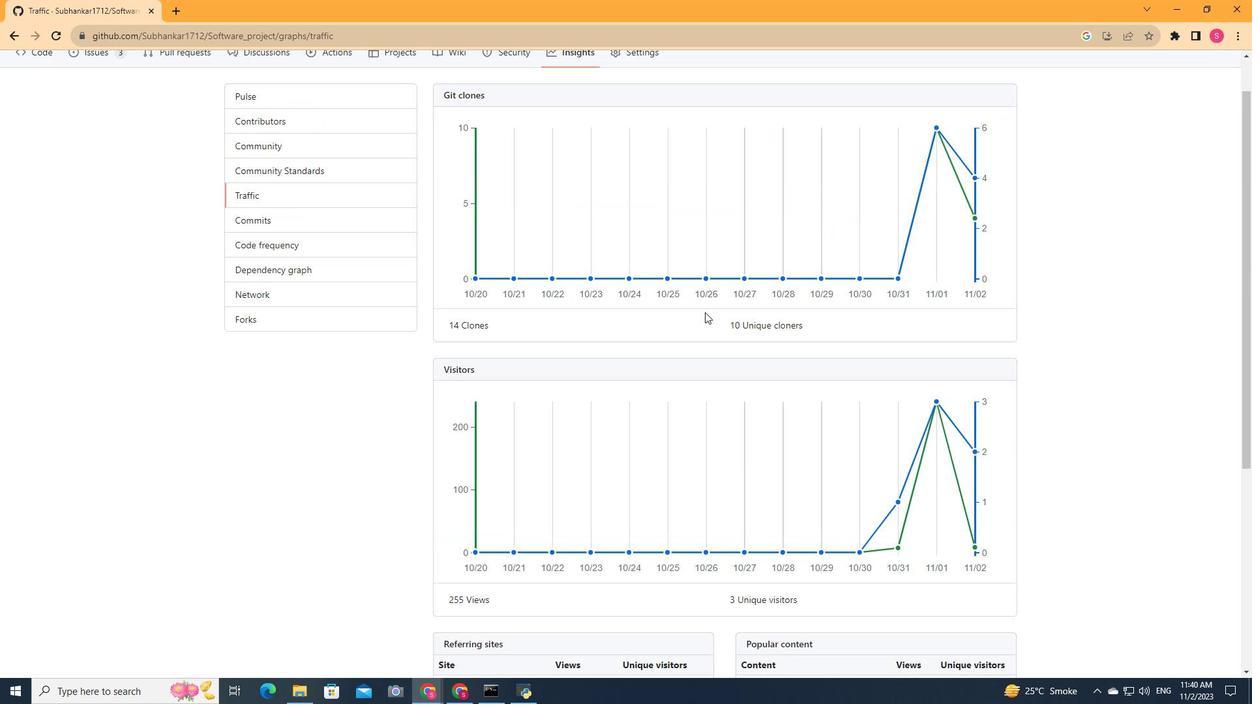
Action: Mouse scrolled (705, 313) with delta (0, 0)
Screenshot: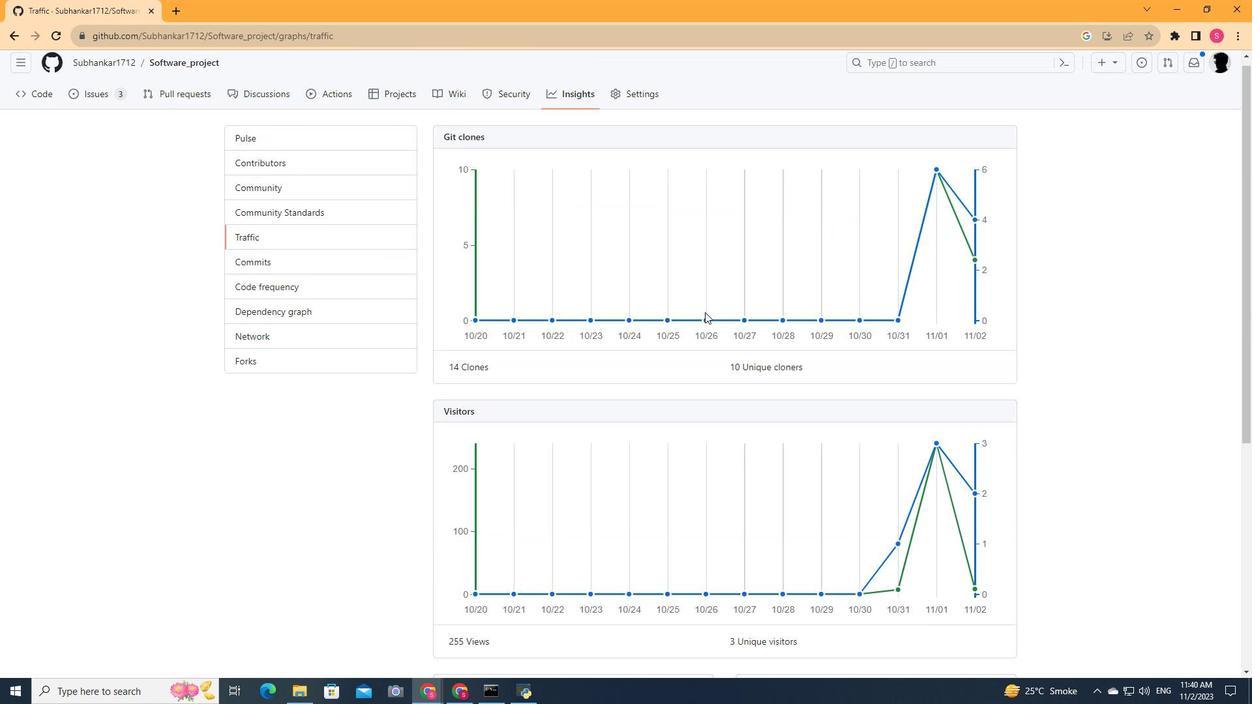 
Action: Mouse scrolled (705, 313) with delta (0, 0)
Screenshot: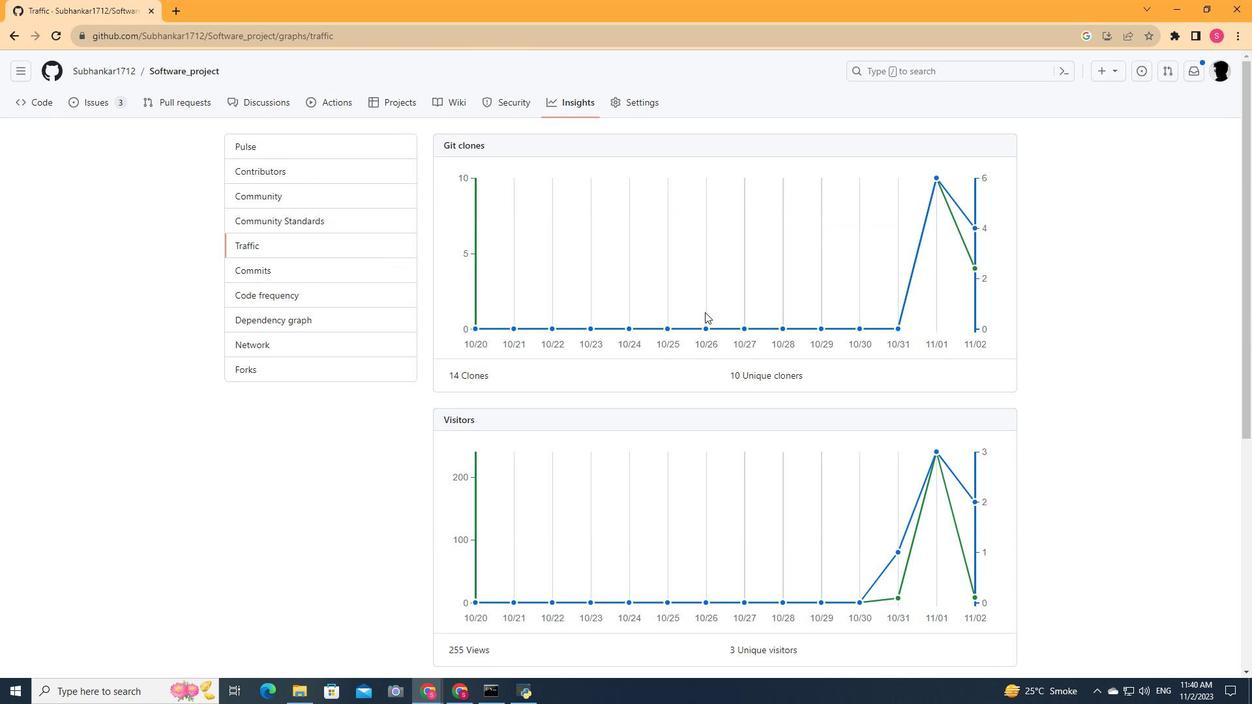 
Action: Mouse scrolled (705, 313) with delta (0, 0)
Screenshot: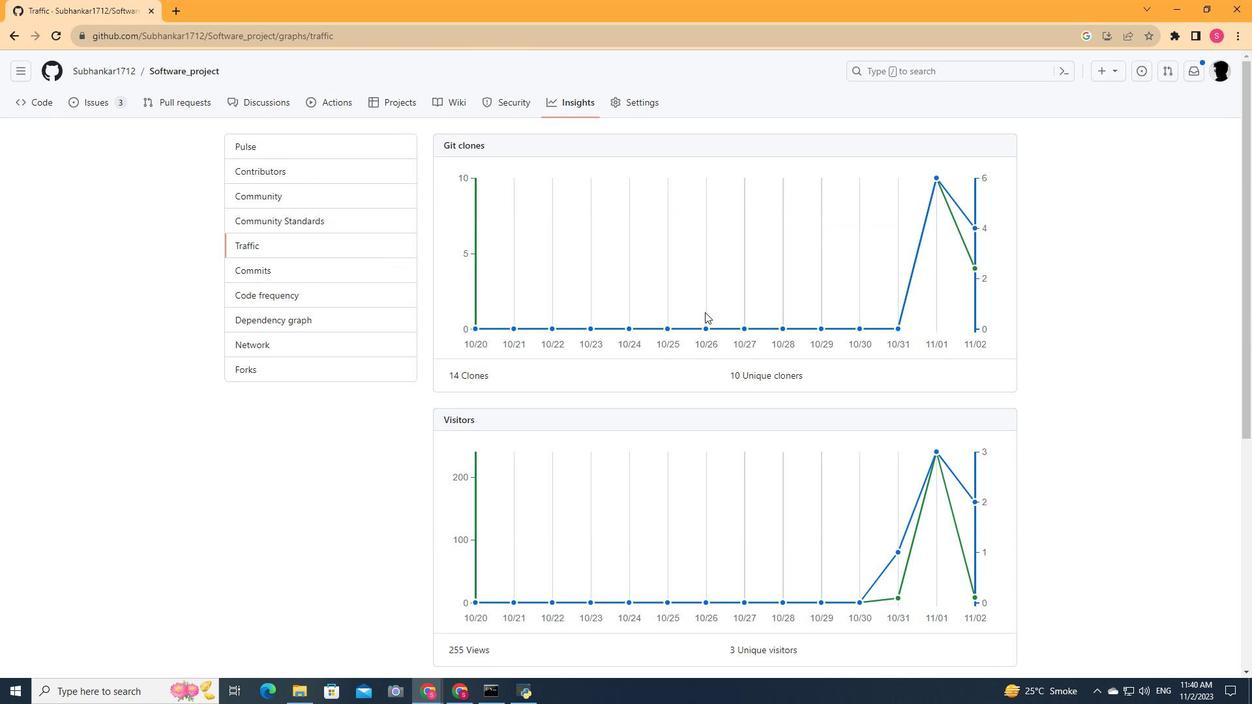 
Action: Mouse scrolled (705, 313) with delta (0, 0)
Screenshot: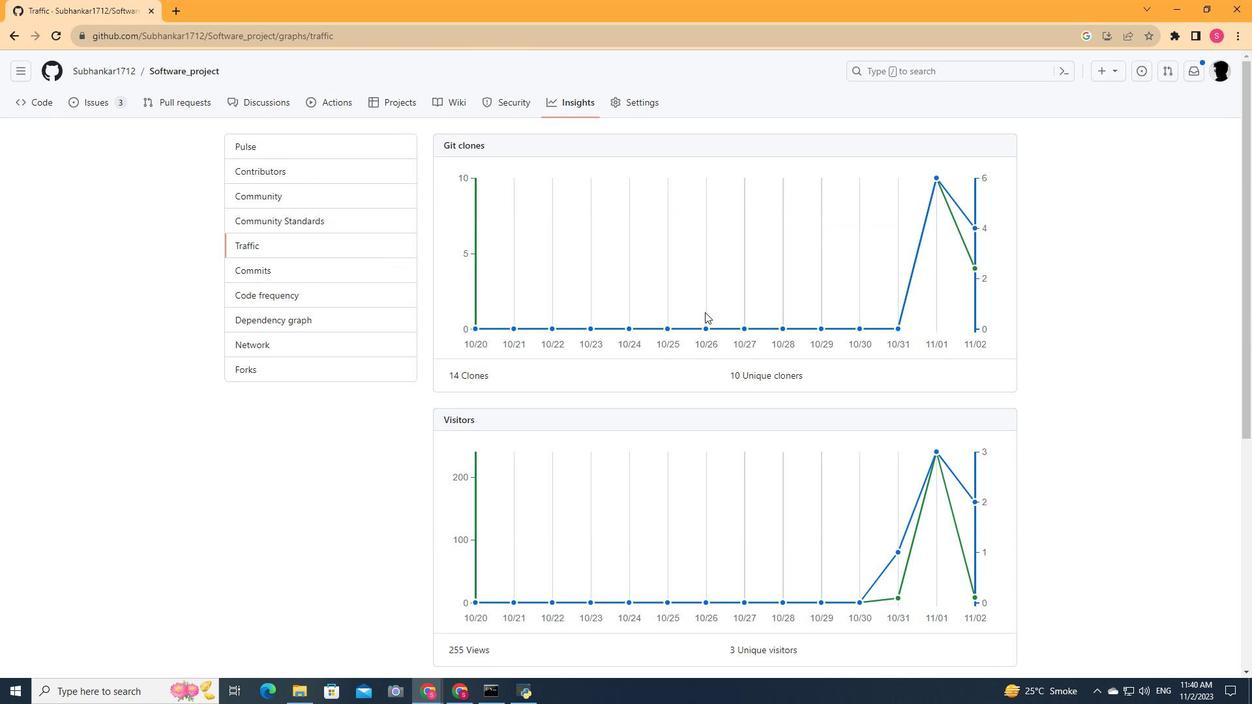 
Action: Mouse scrolled (705, 313) with delta (0, 0)
Screenshot: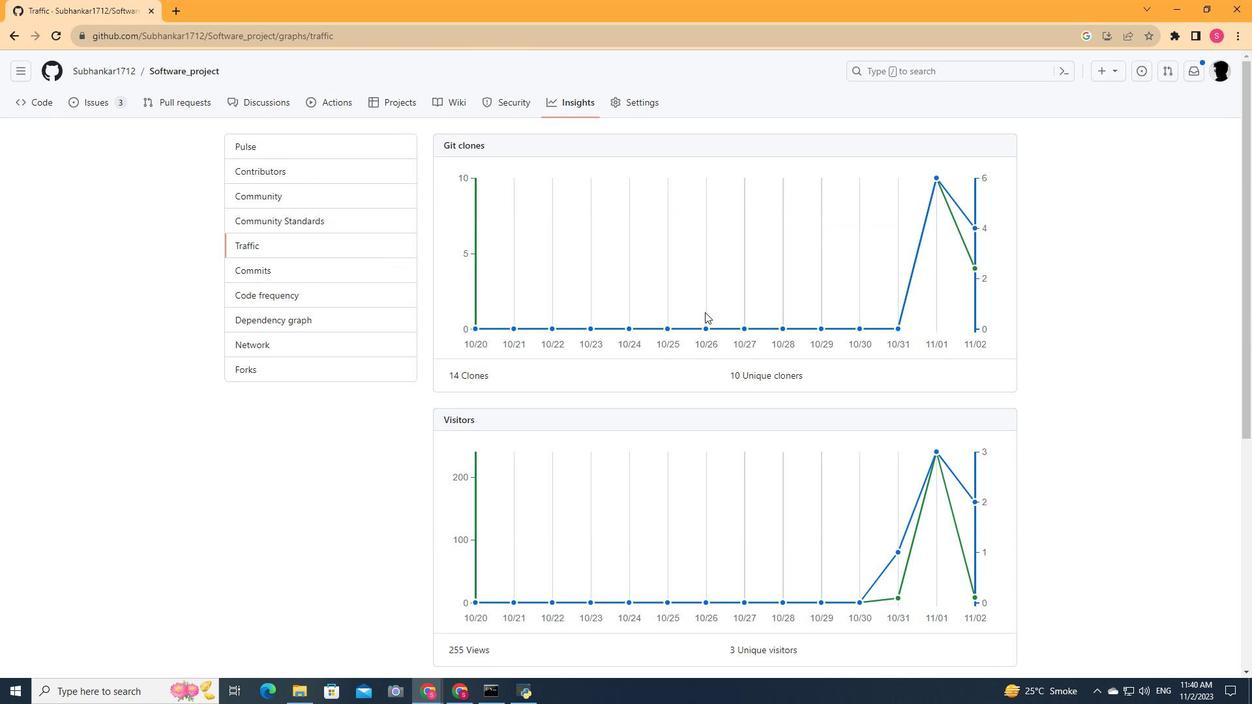 
Action: Mouse moved to (302, 271)
Screenshot: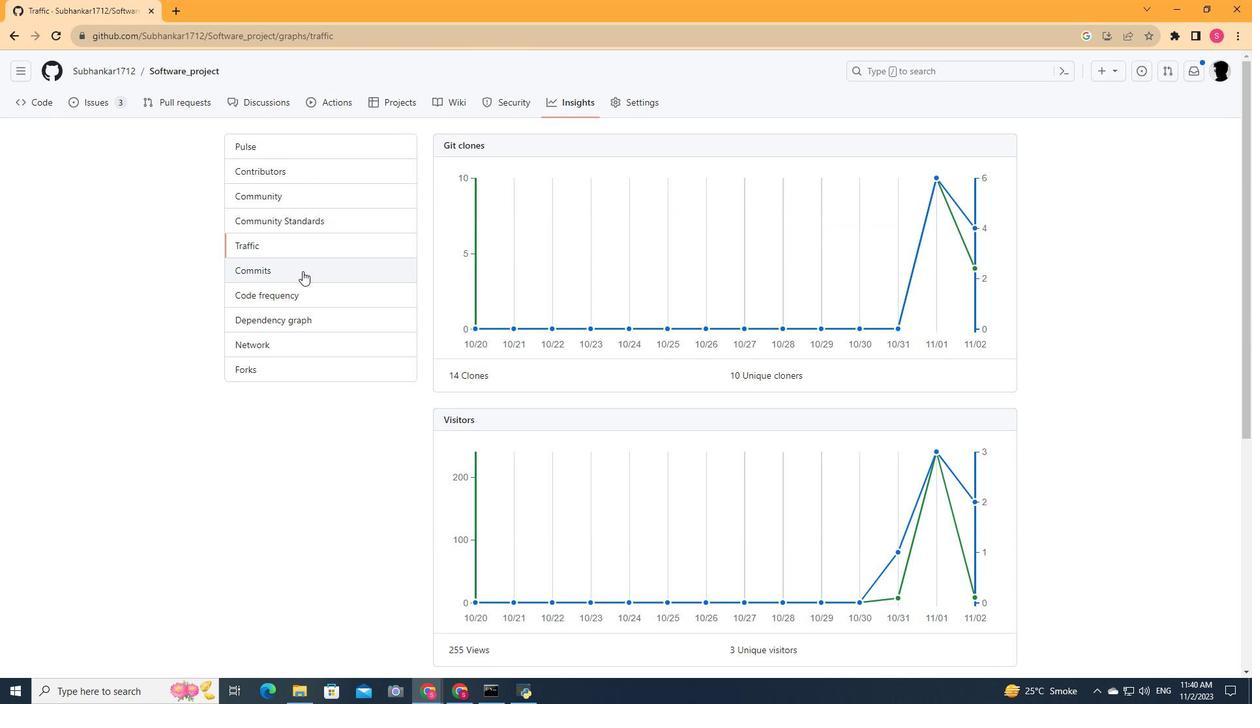 
Action: Mouse pressed left at (302, 271)
Screenshot: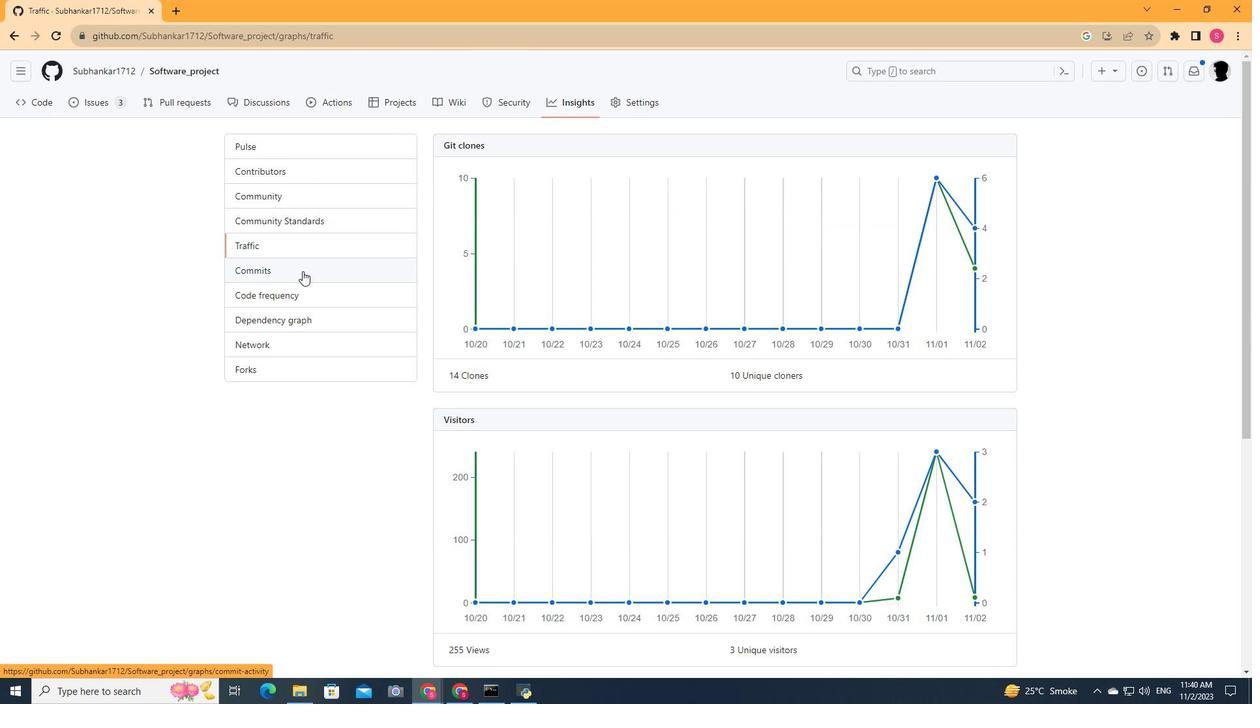 
Action: Mouse moved to (837, 268)
Screenshot: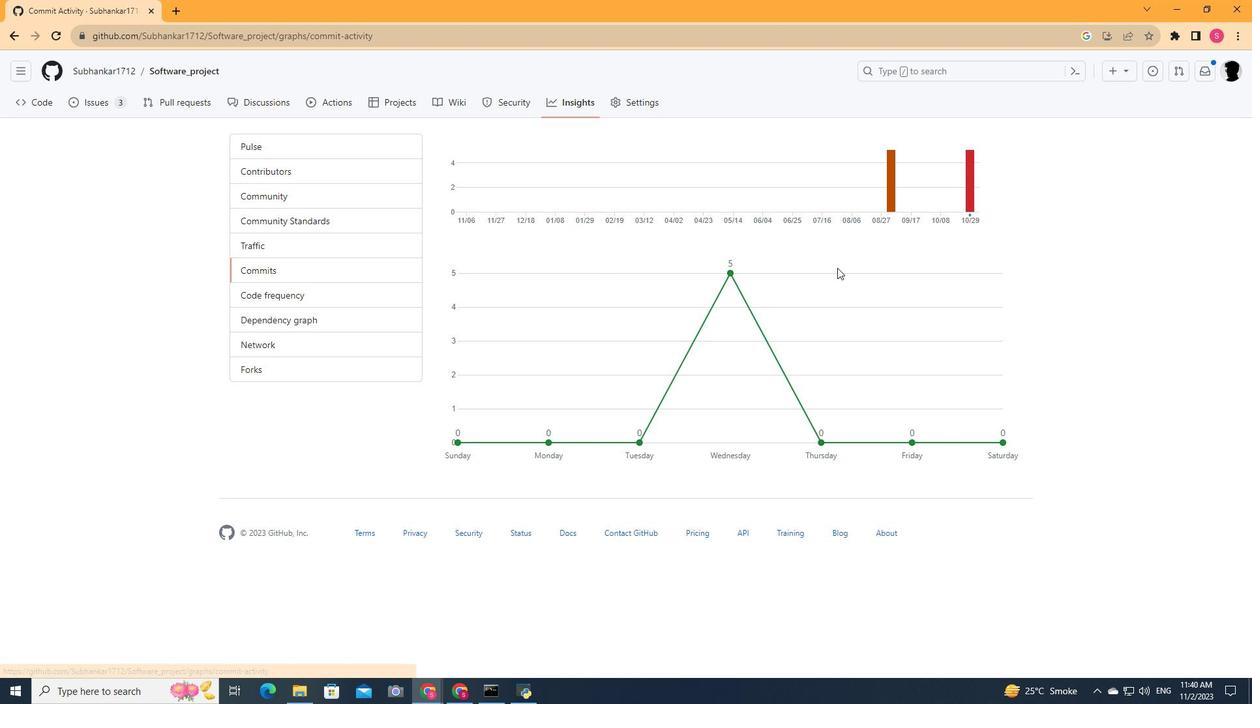 
Action: Mouse scrolled (837, 267) with delta (0, 0)
Screenshot: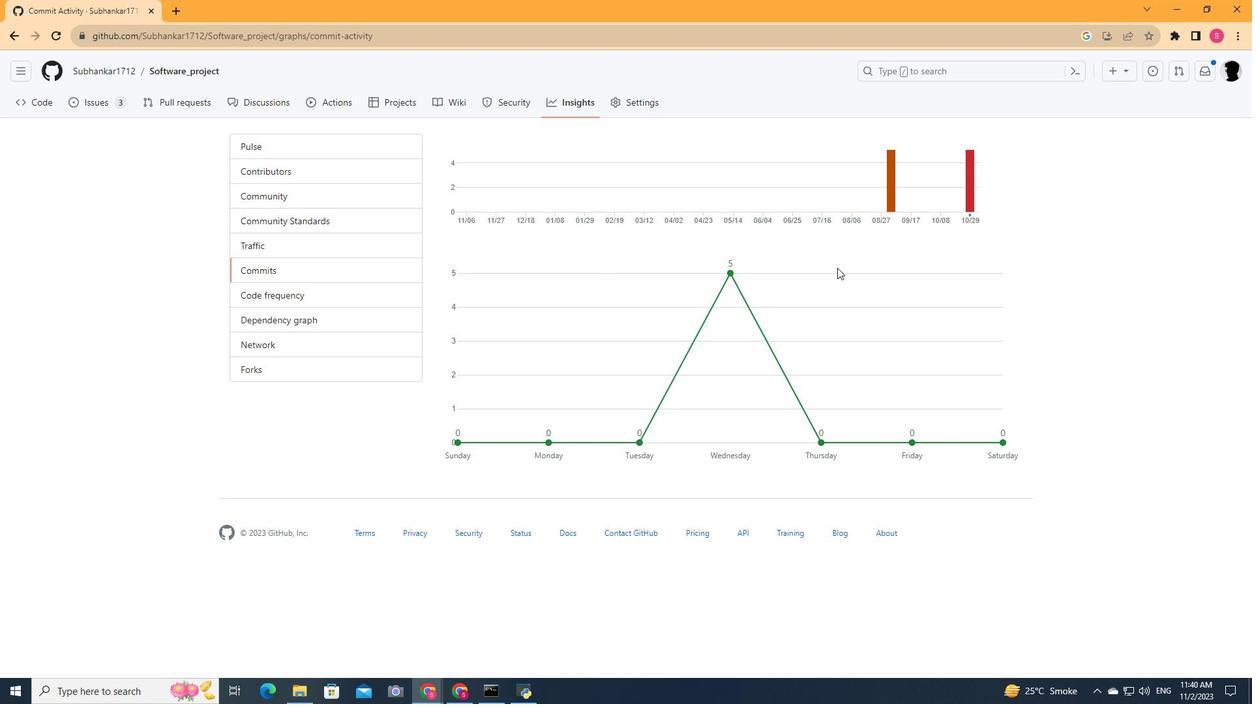 
Action: Mouse scrolled (837, 267) with delta (0, 0)
Screenshot: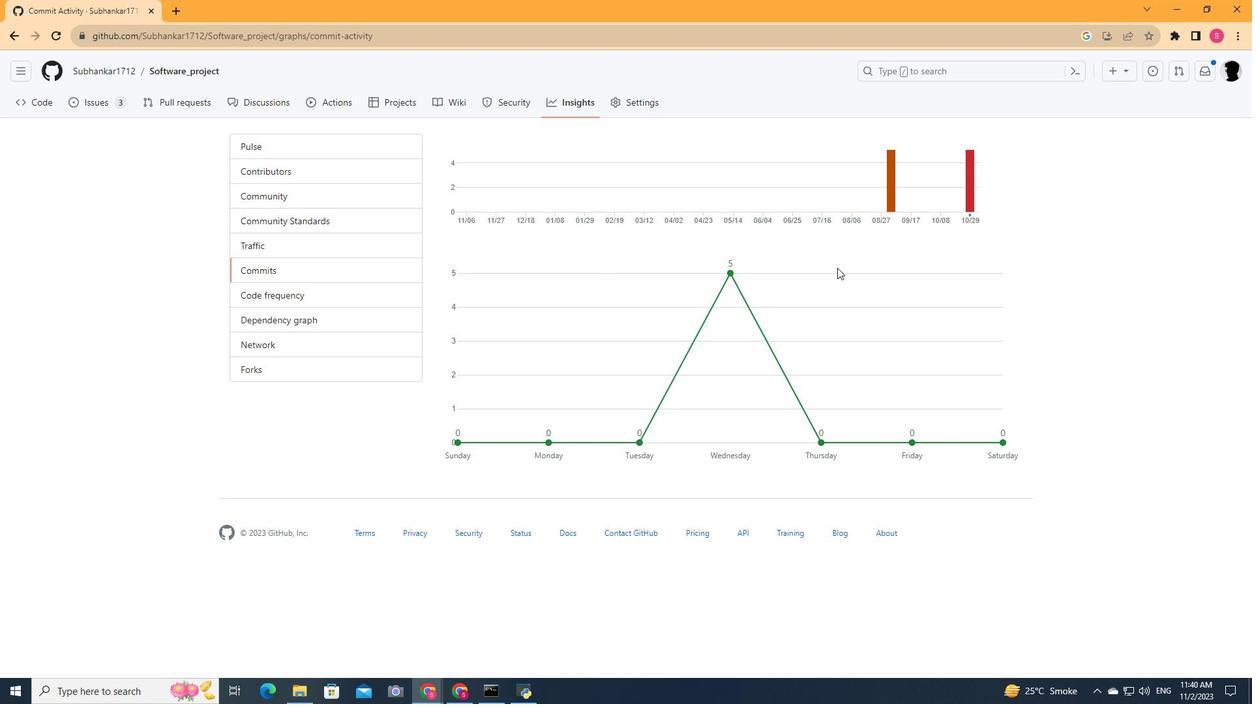 
Action: Mouse scrolled (837, 267) with delta (0, 0)
Screenshot: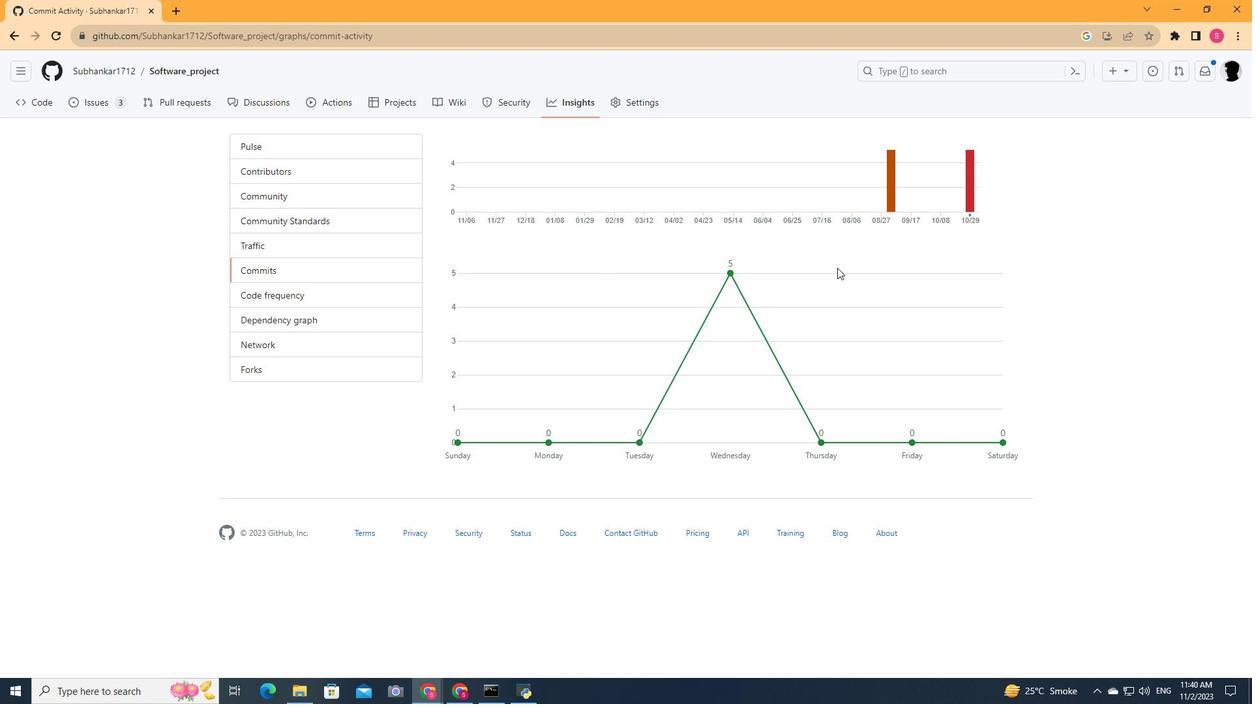 
Action: Mouse scrolled (837, 267) with delta (0, 0)
Screenshot: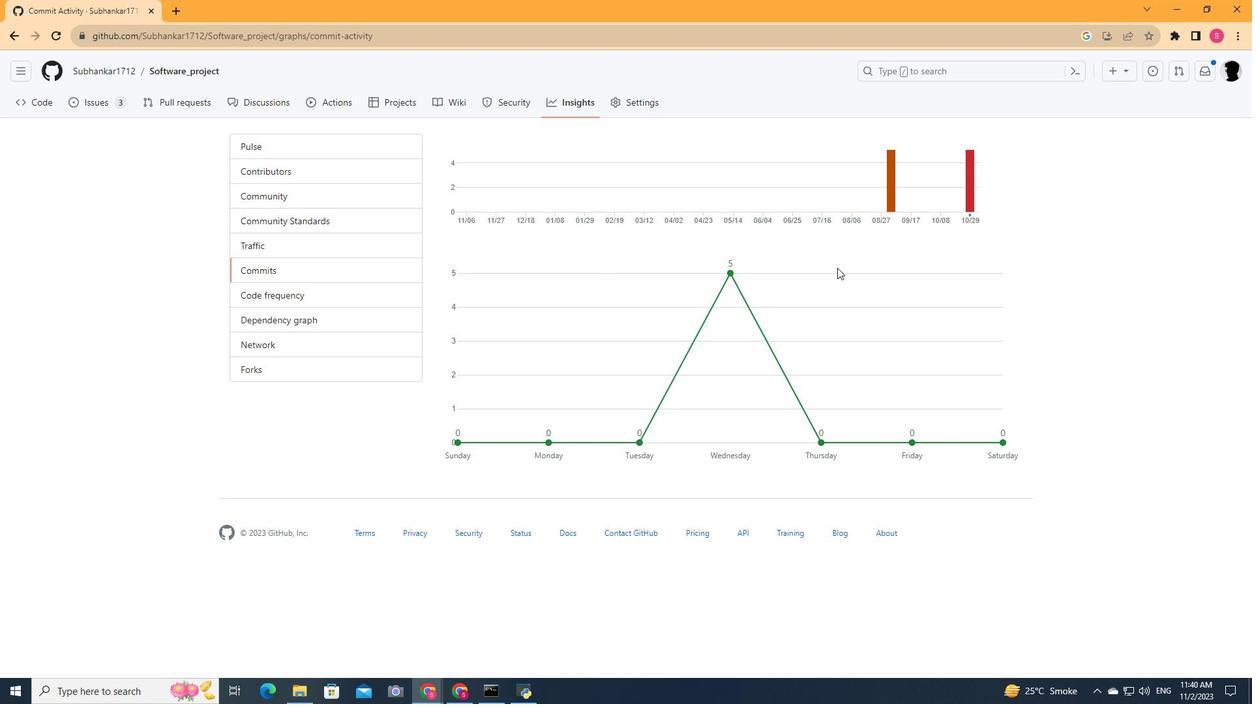 
Action: Mouse scrolled (837, 267) with delta (0, 0)
Screenshot: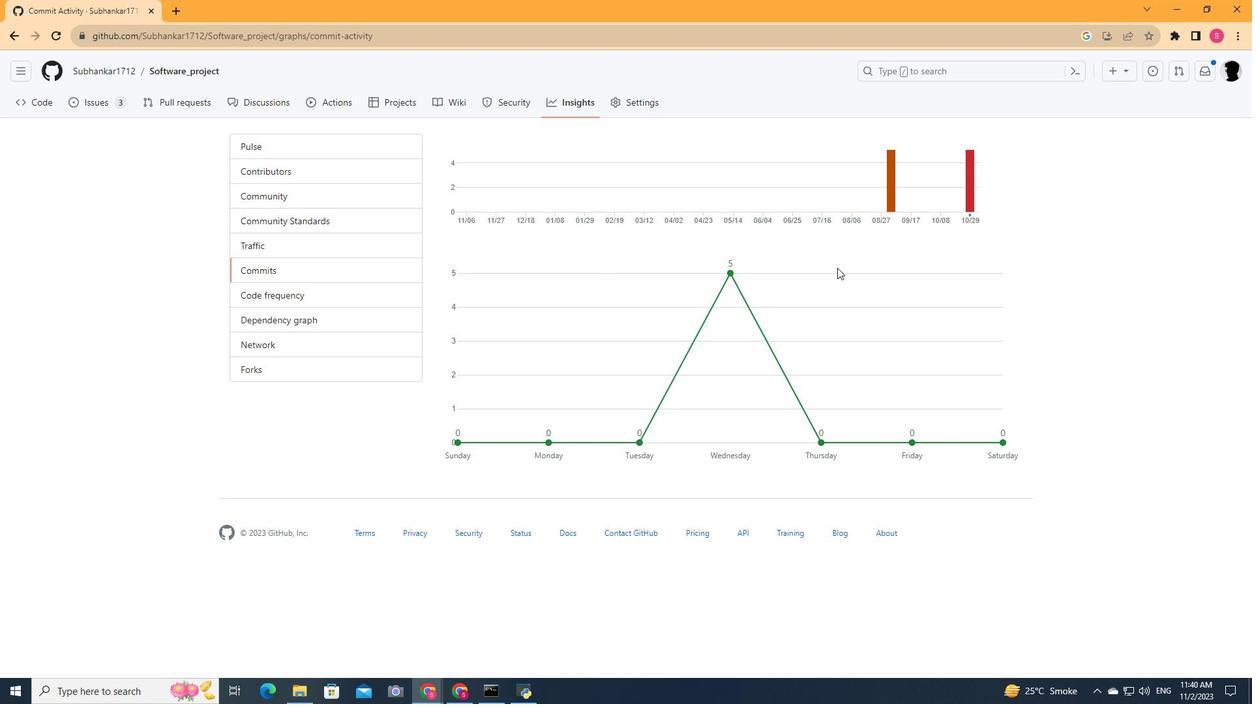 
Action: Mouse scrolled (837, 267) with delta (0, 0)
Screenshot: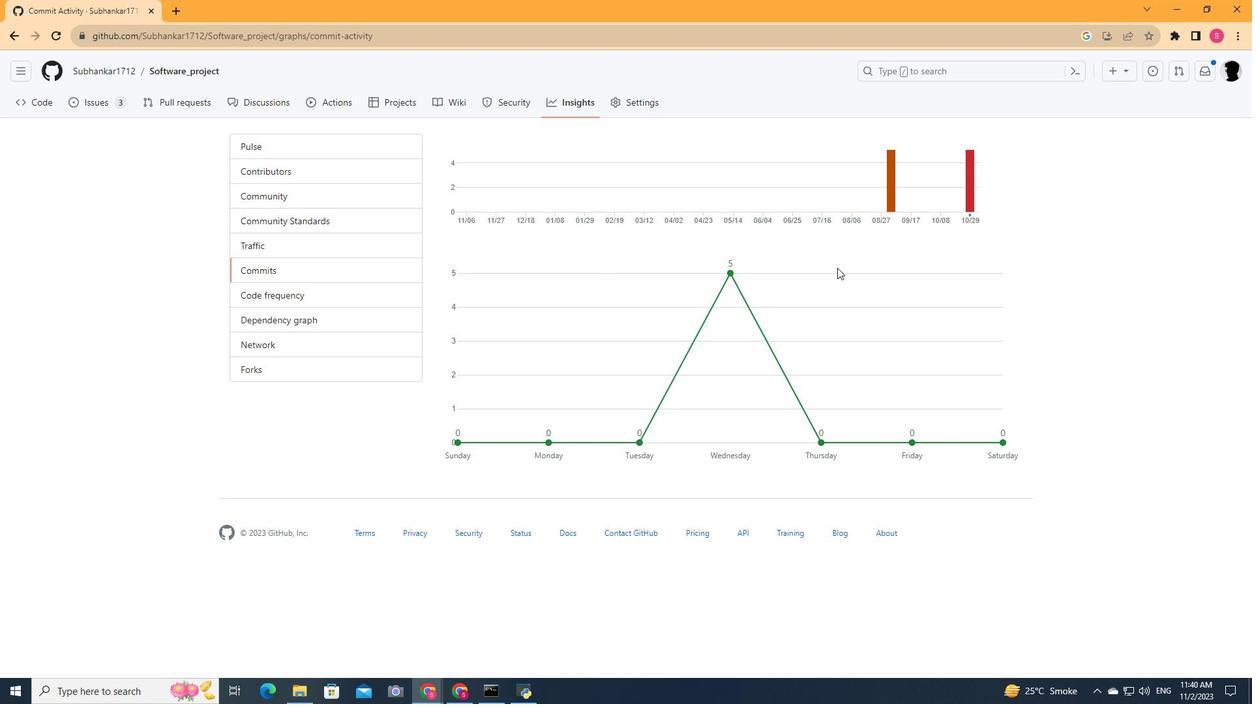 
Action: Mouse scrolled (837, 268) with delta (0, 0)
Screenshot: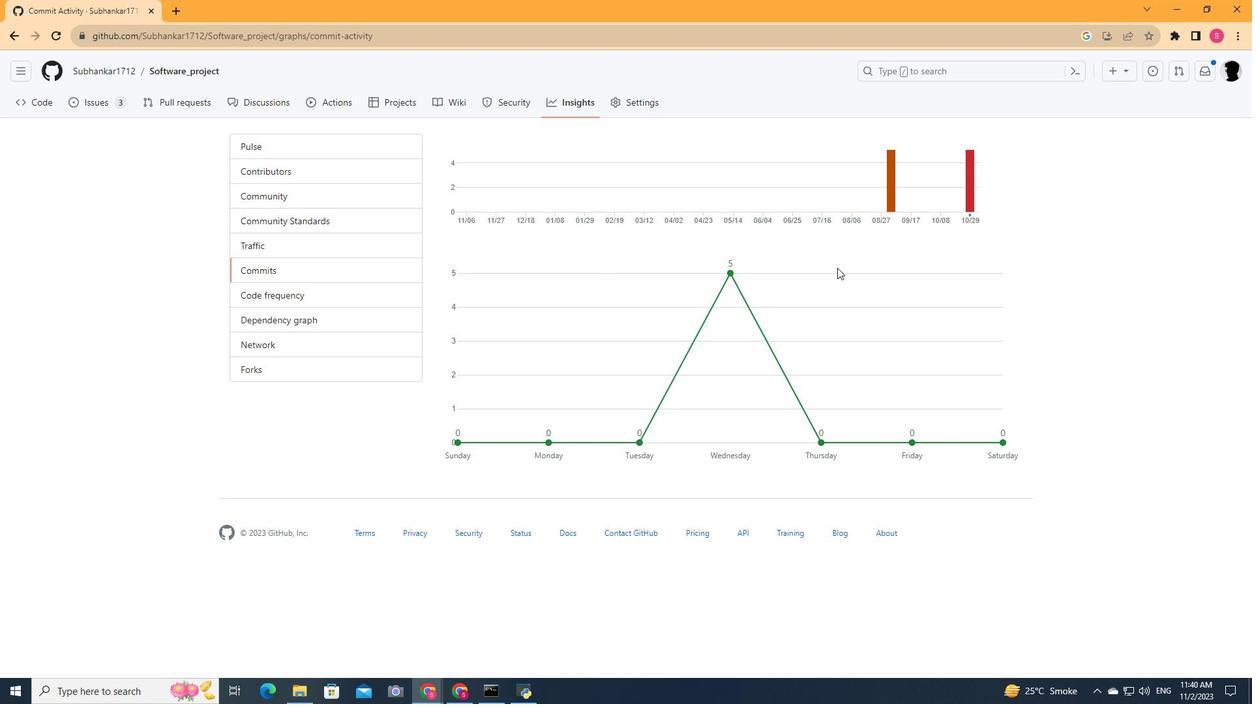 
Action: Mouse scrolled (837, 268) with delta (0, 0)
Screenshot: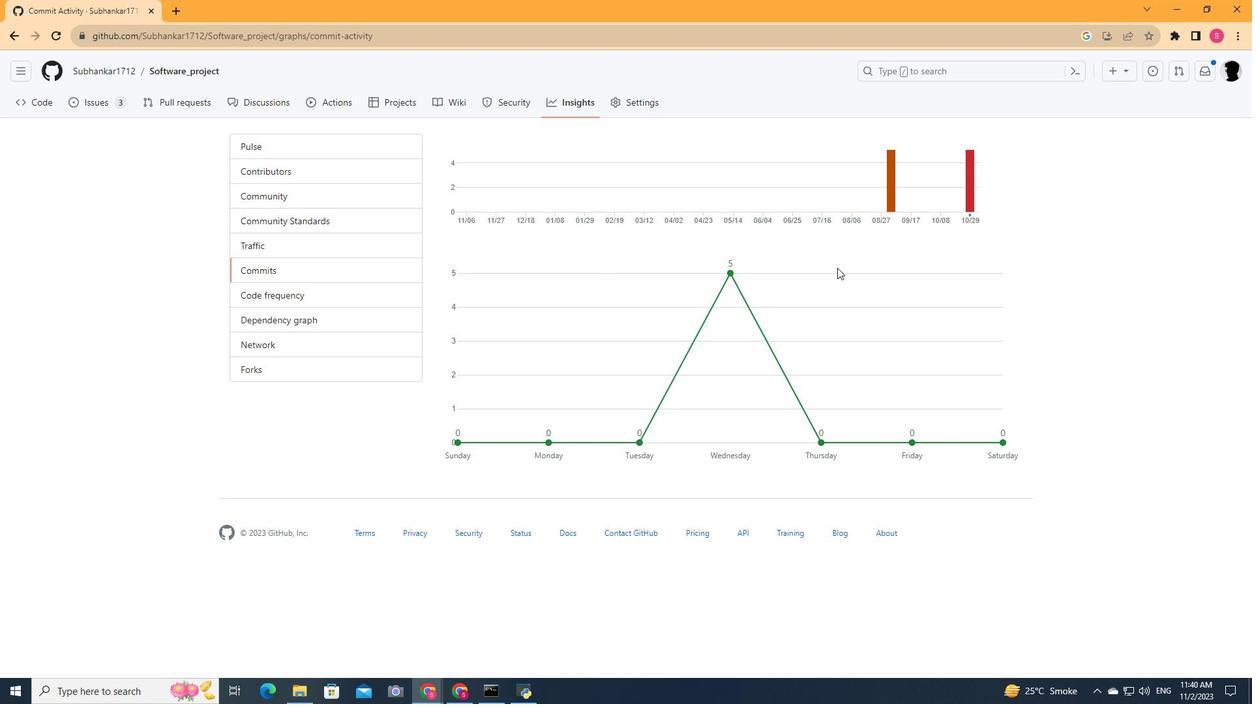 
Action: Mouse scrolled (837, 268) with delta (0, 0)
Screenshot: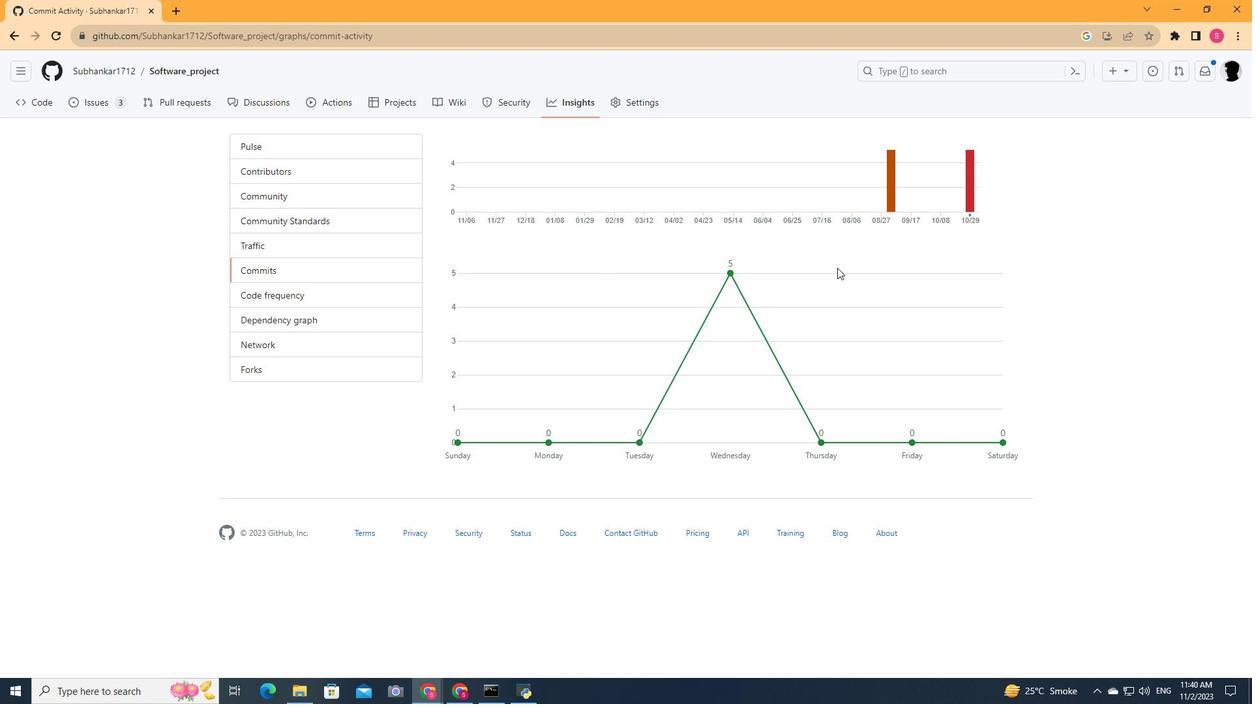 
Action: Mouse scrolled (837, 268) with delta (0, 0)
Screenshot: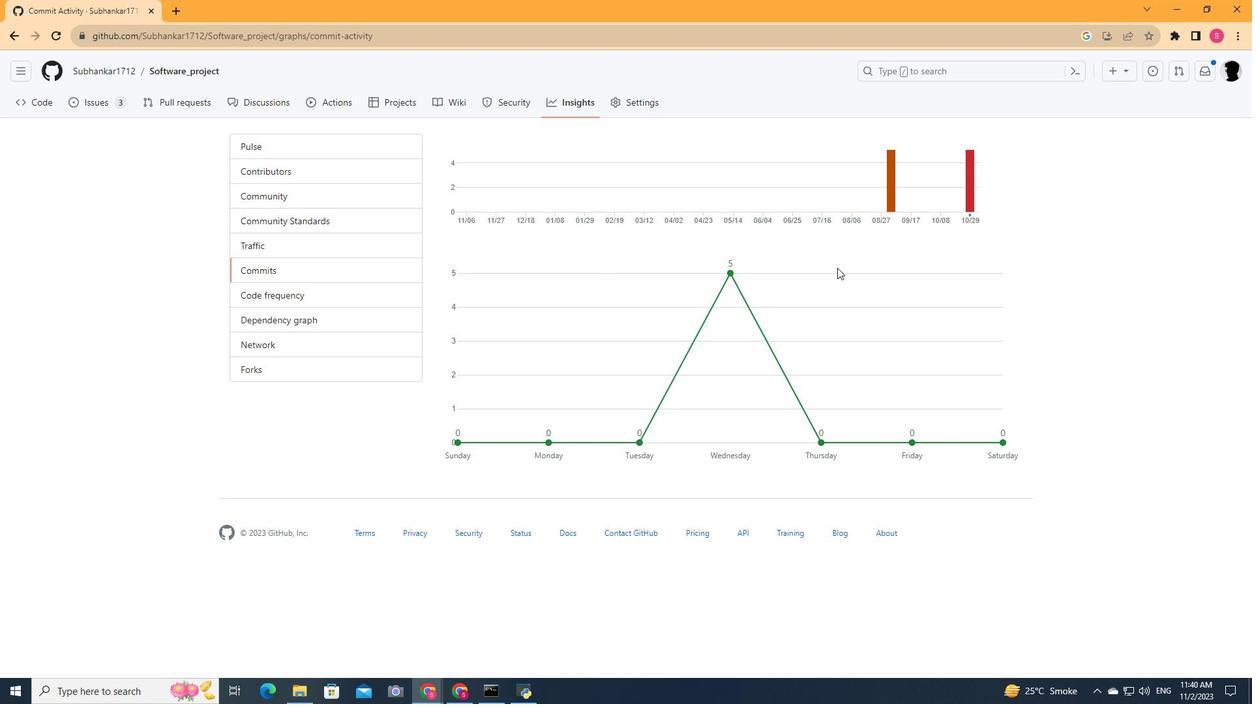 
Action: Mouse scrolled (837, 268) with delta (0, 0)
Screenshot: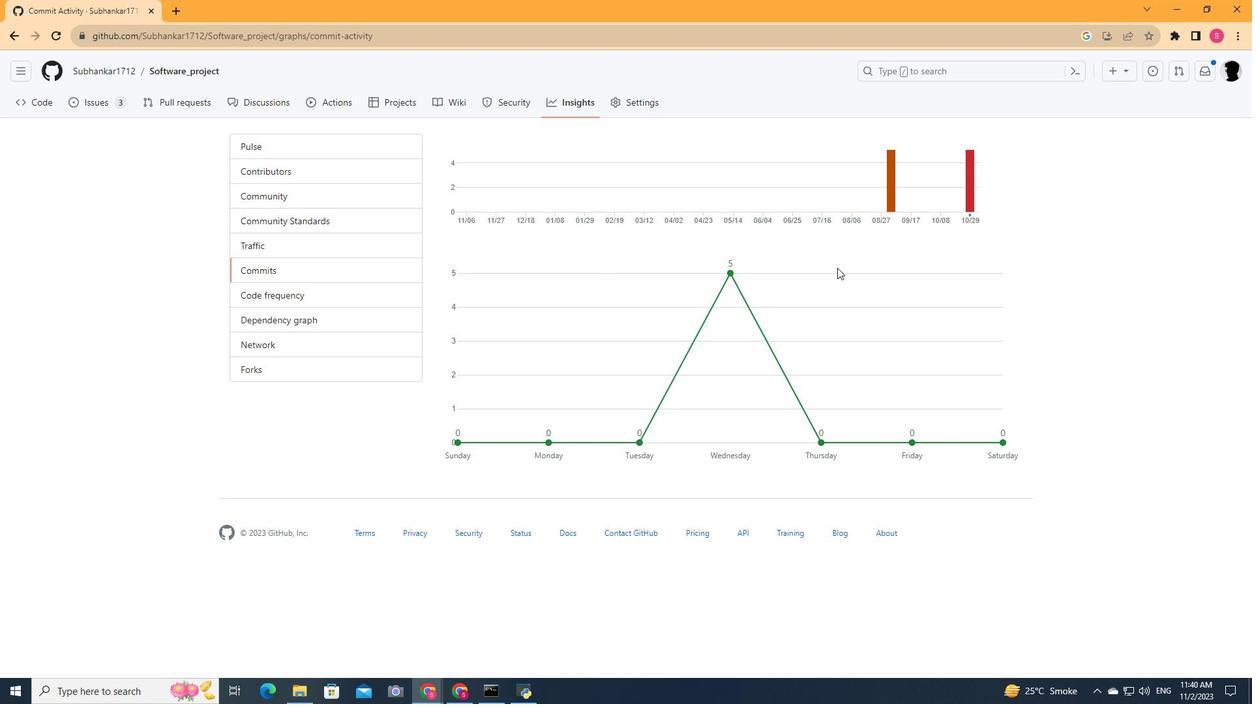 
Action: Mouse scrolled (837, 268) with delta (0, 0)
Screenshot: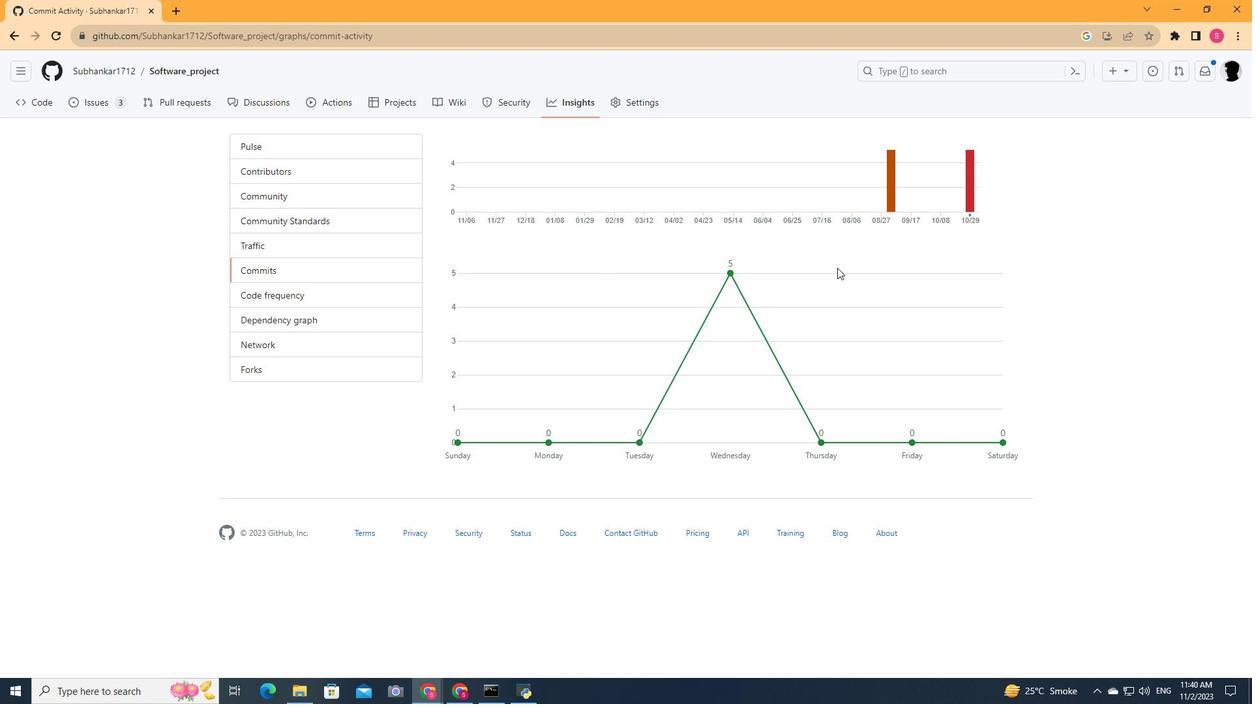 
Action: Mouse scrolled (837, 268) with delta (0, 0)
Screenshot: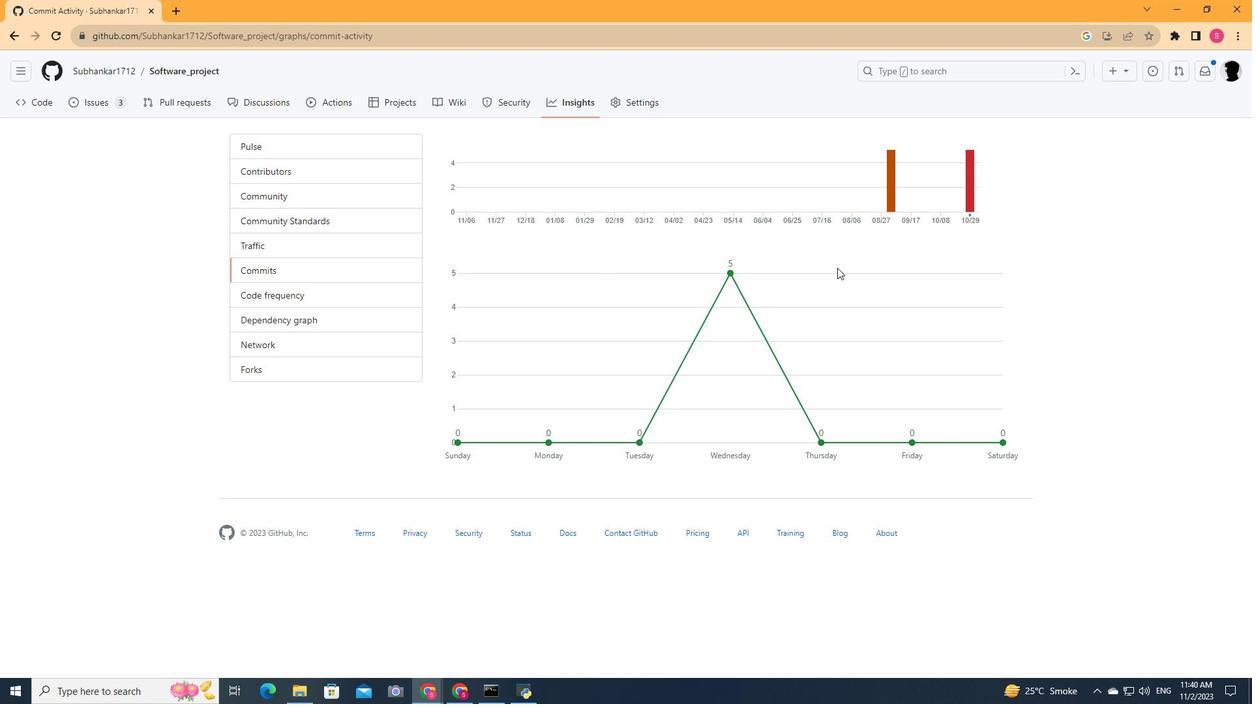 
Action: Mouse scrolled (837, 268) with delta (0, 0)
Screenshot: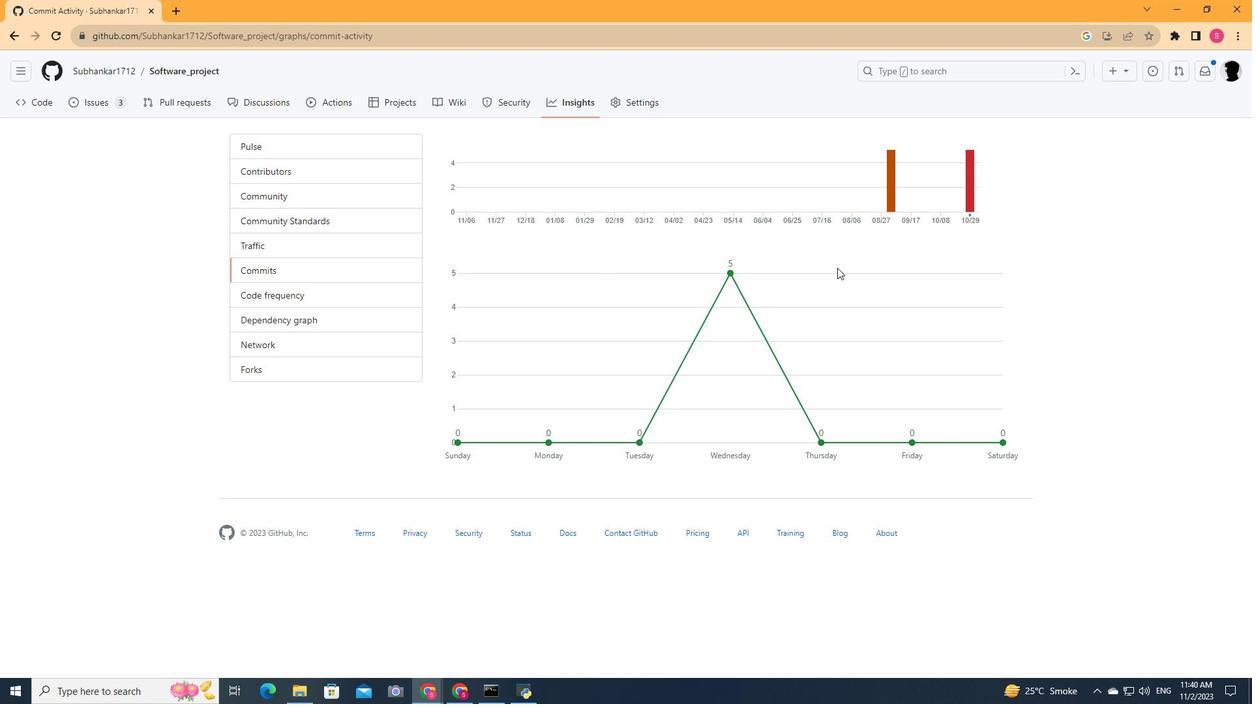 
Action: Mouse scrolled (837, 268) with delta (0, 0)
Screenshot: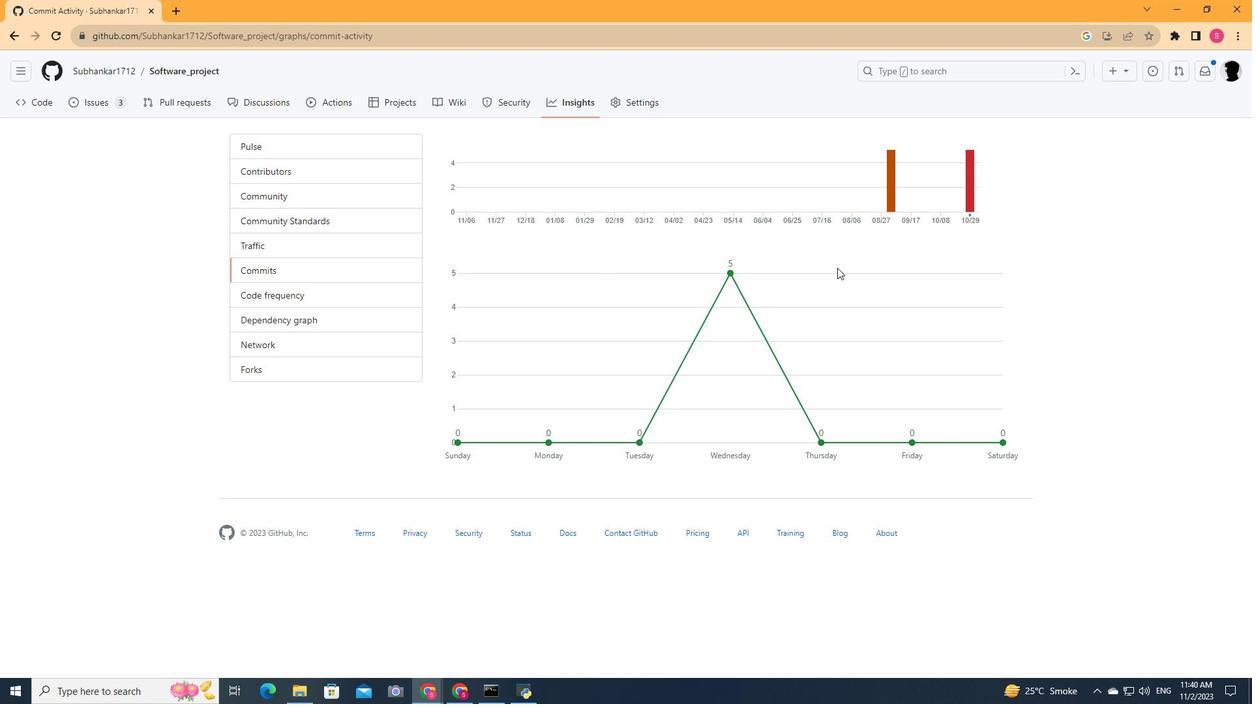
Action: Mouse scrolled (837, 268) with delta (0, 0)
Screenshot: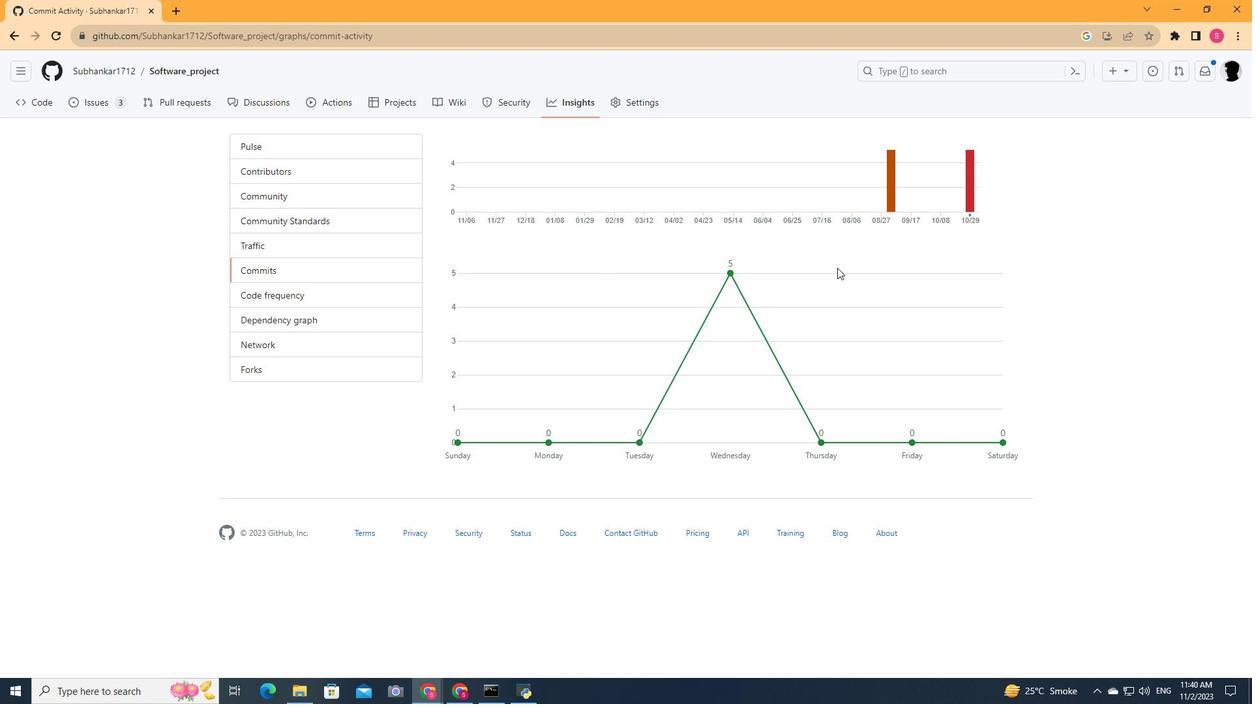 
Action: Mouse scrolled (837, 268) with delta (0, 0)
Screenshot: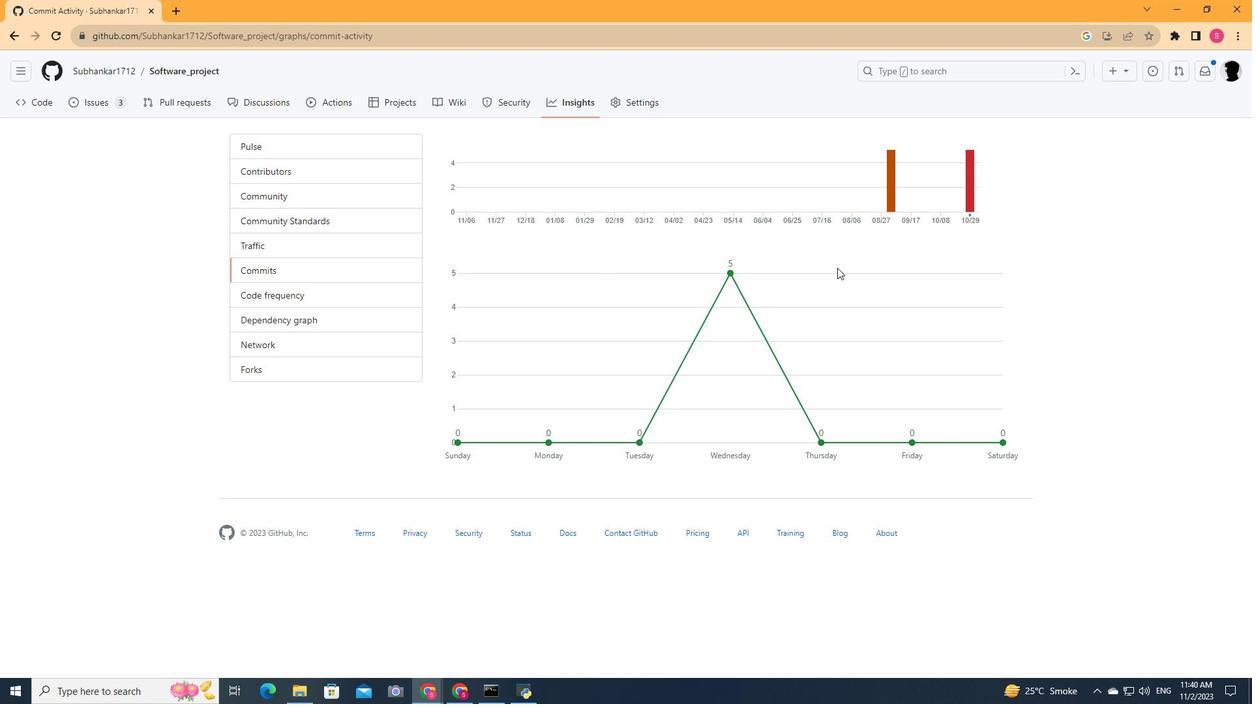 
Action: Mouse moved to (792, 261)
Screenshot: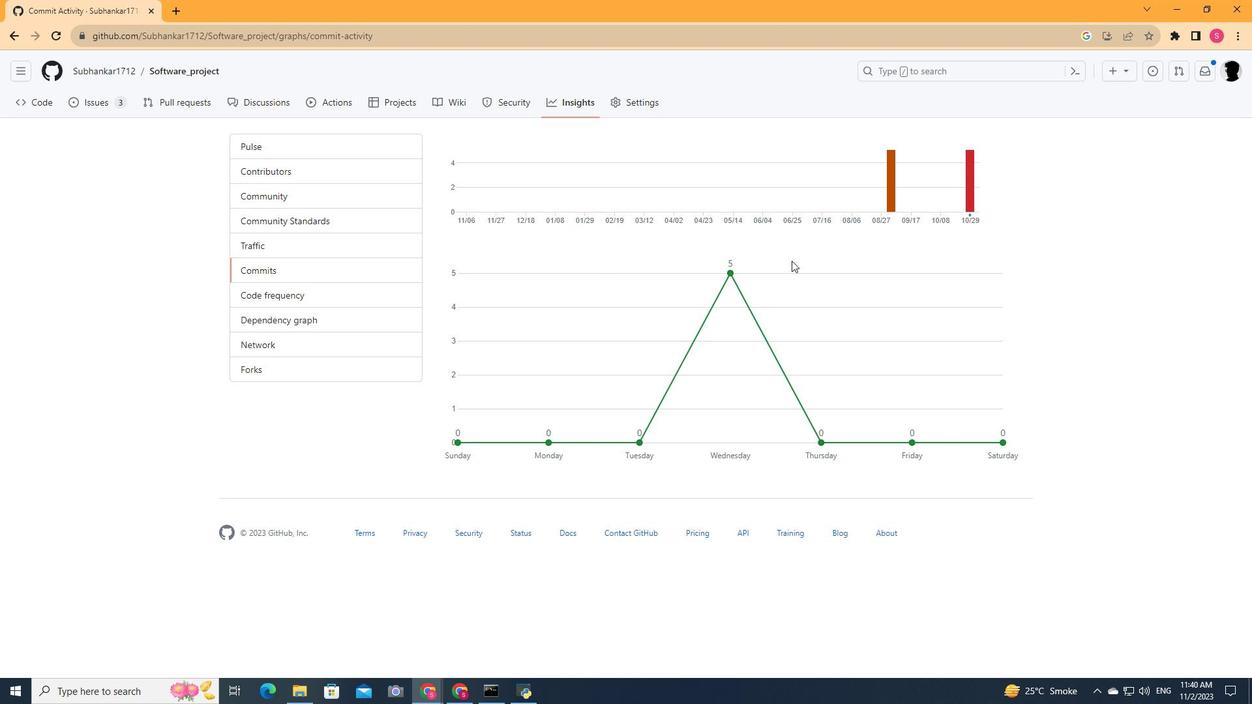 
Action: Mouse scrolled (792, 260) with delta (0, 0)
Screenshot: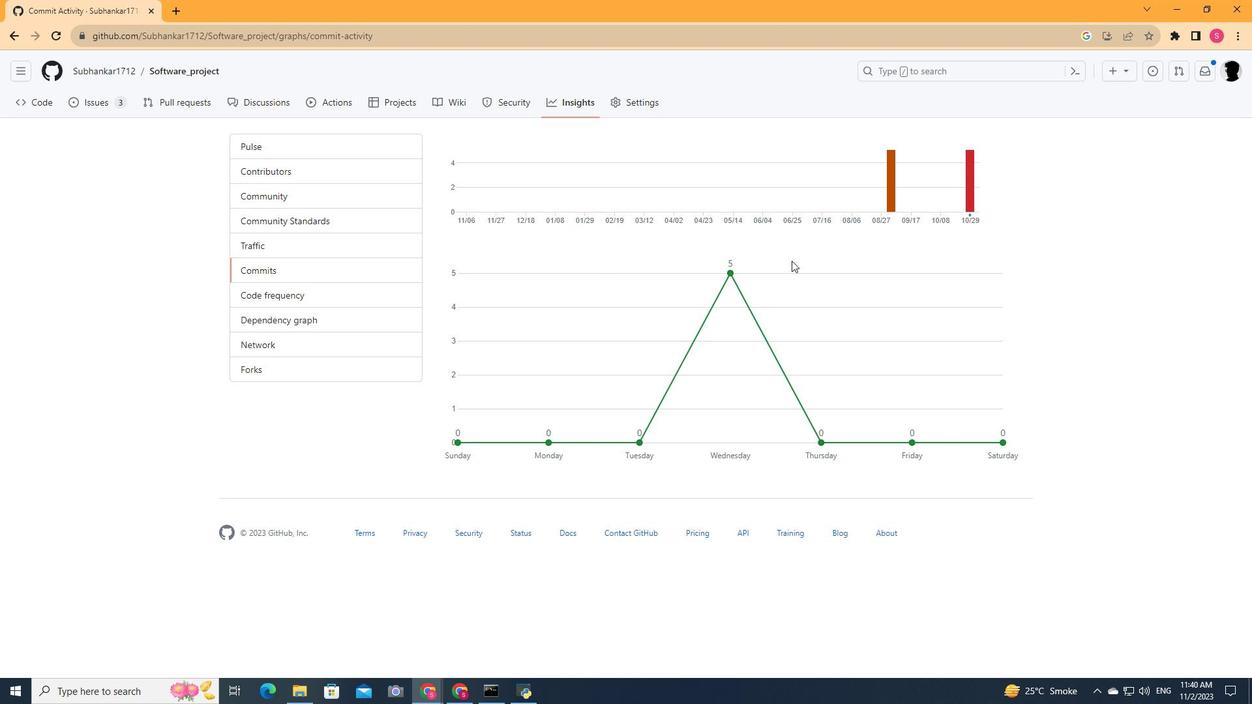 
Action: Mouse scrolled (792, 260) with delta (0, 0)
Screenshot: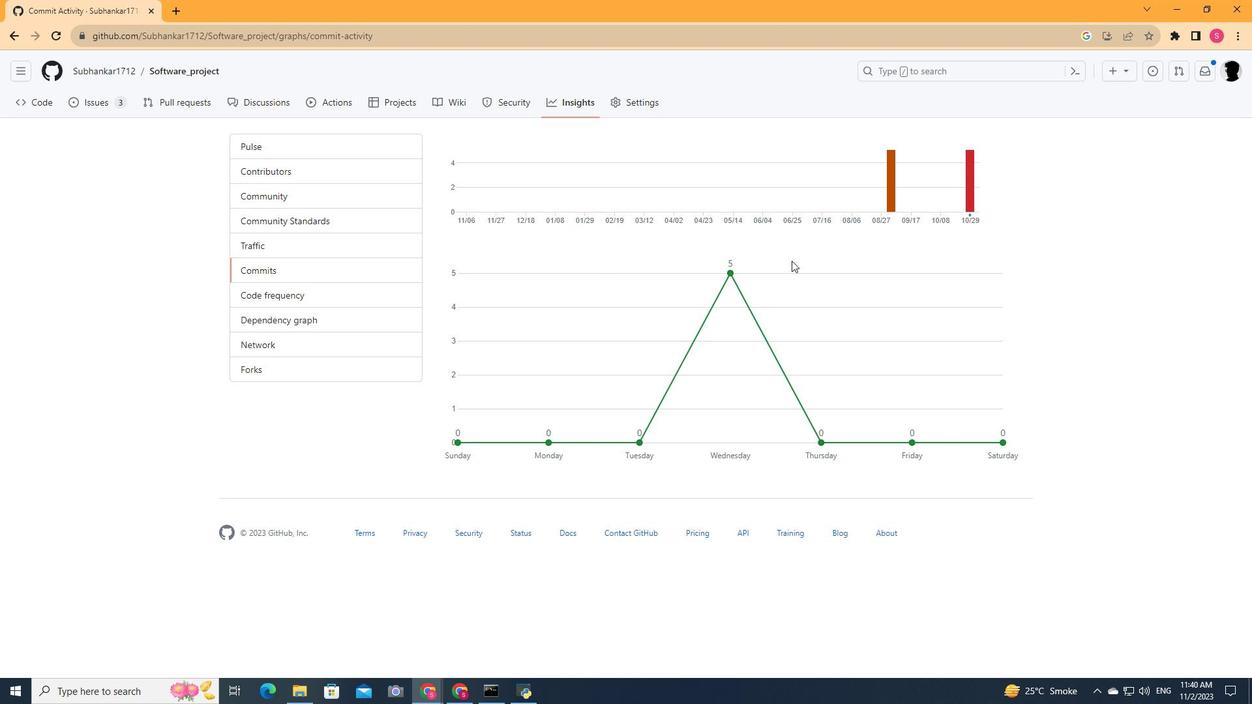 
Action: Mouse scrolled (792, 260) with delta (0, 0)
Screenshot: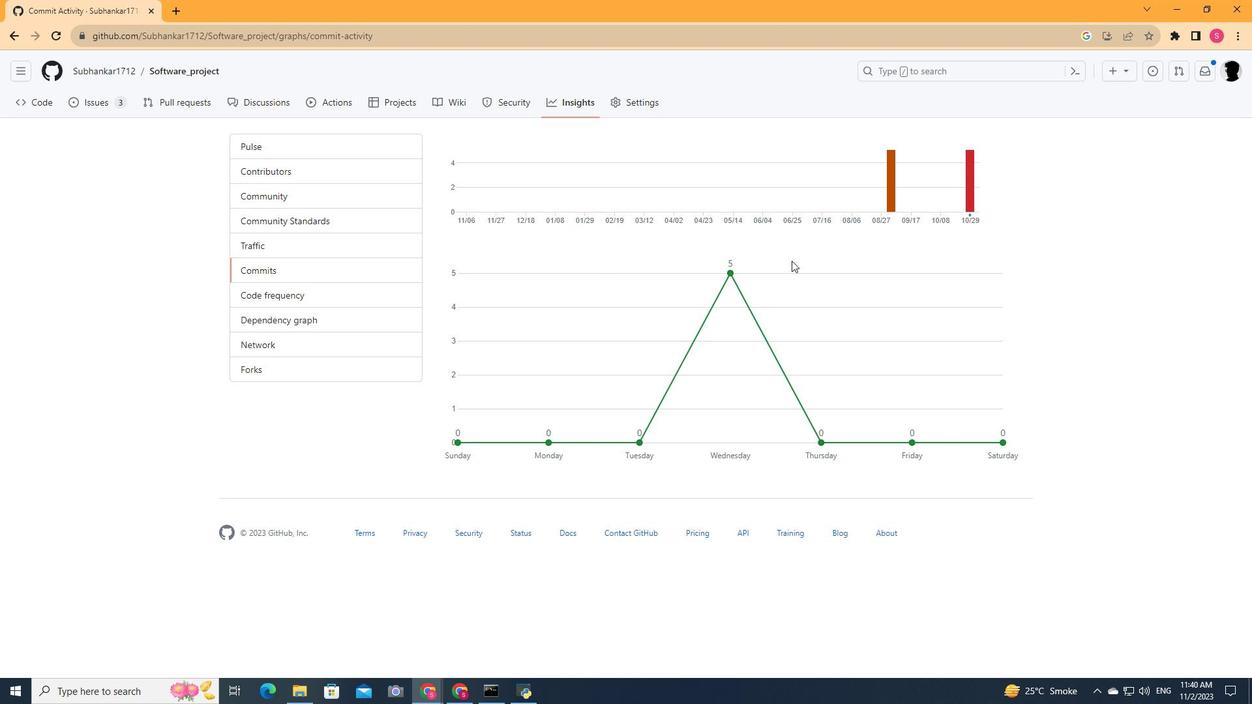 
Action: Mouse scrolled (792, 260) with delta (0, 0)
Screenshot: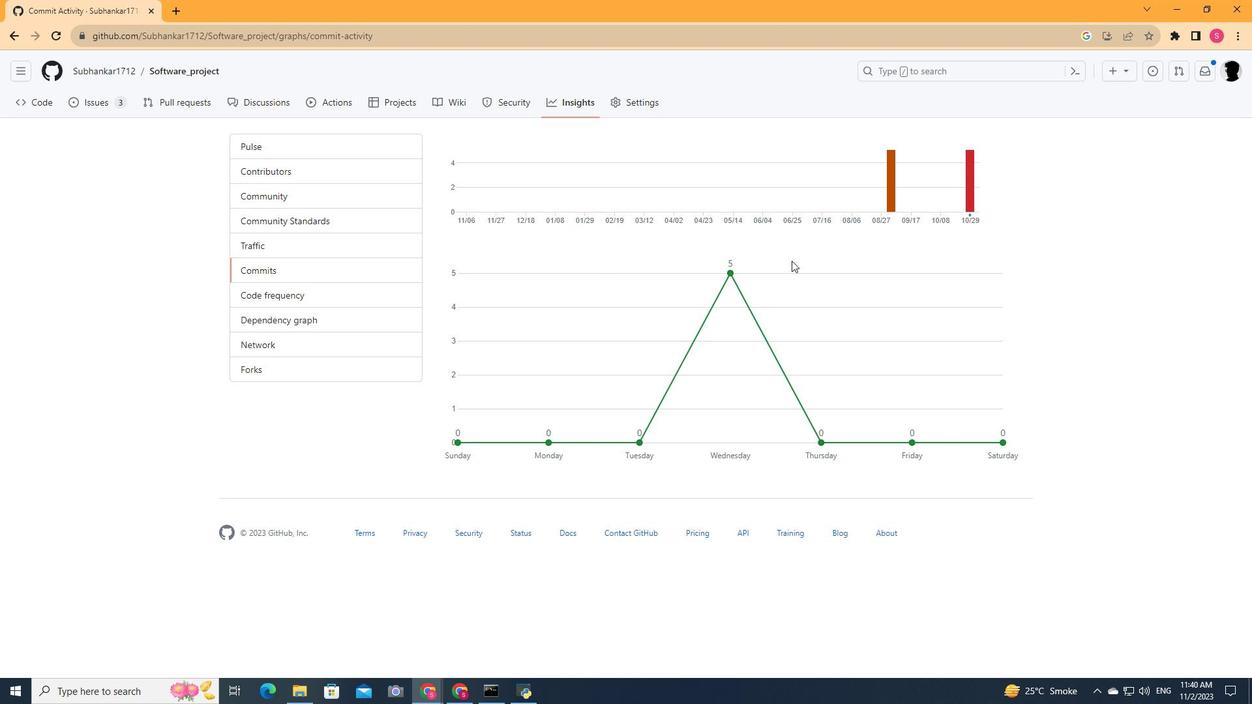 
Action: Mouse scrolled (792, 260) with delta (0, 0)
Screenshot: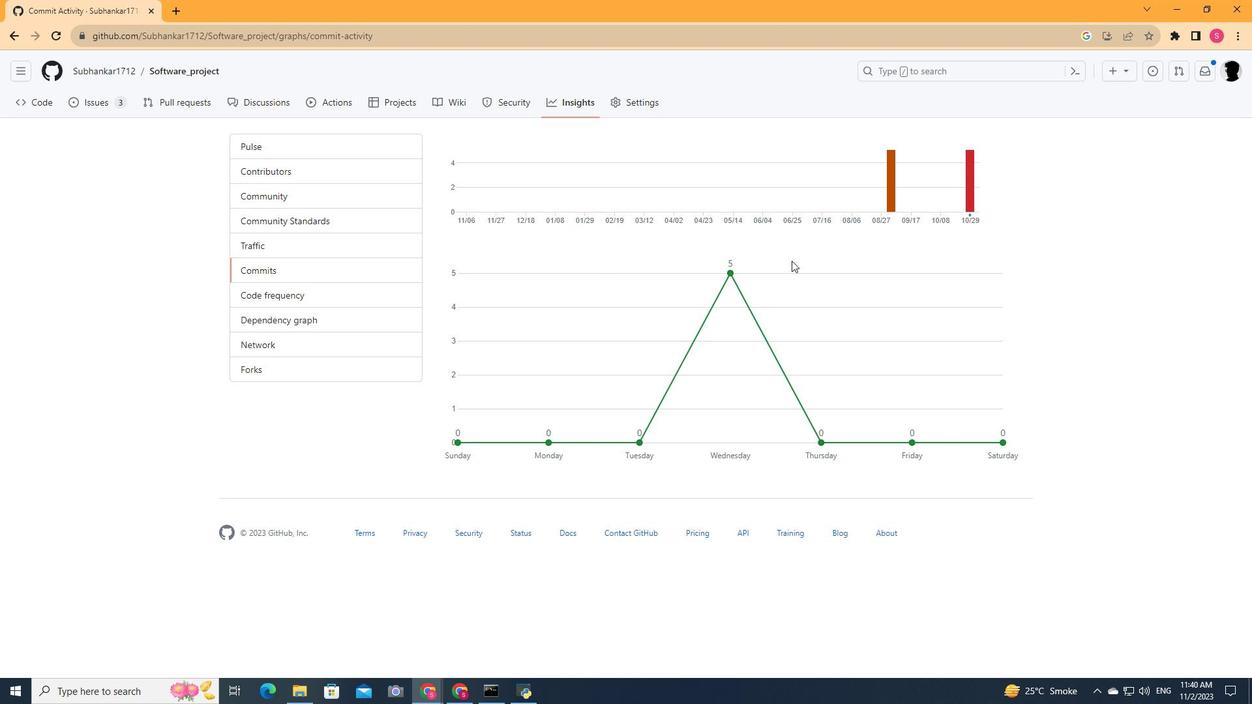 
Action: Mouse moved to (270, 301)
Screenshot: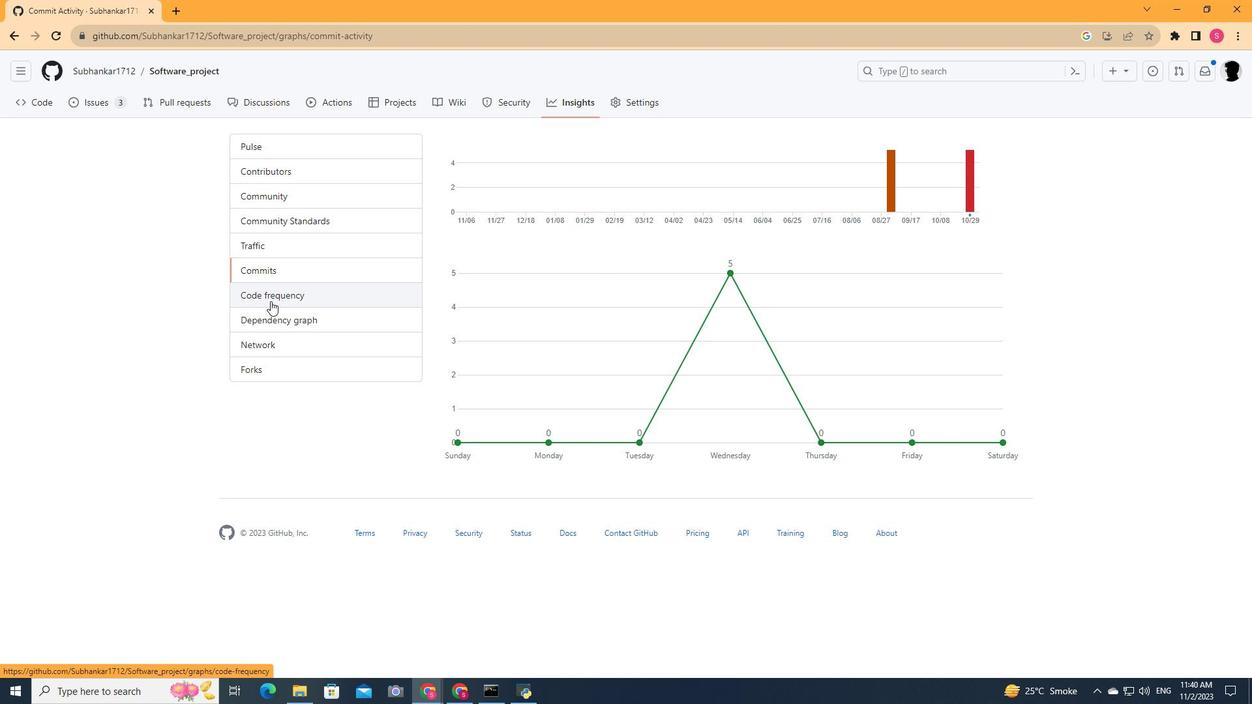 
Action: Mouse pressed left at (270, 301)
Screenshot: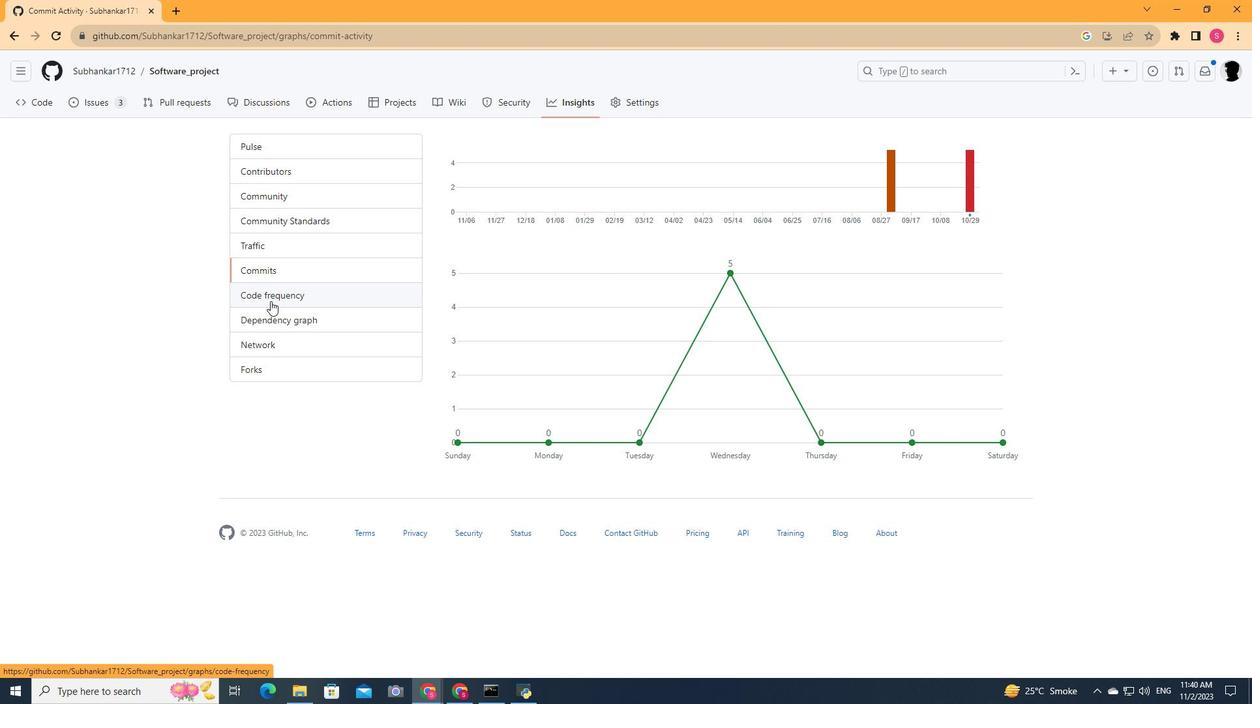 
Action: Mouse moved to (588, 289)
Screenshot: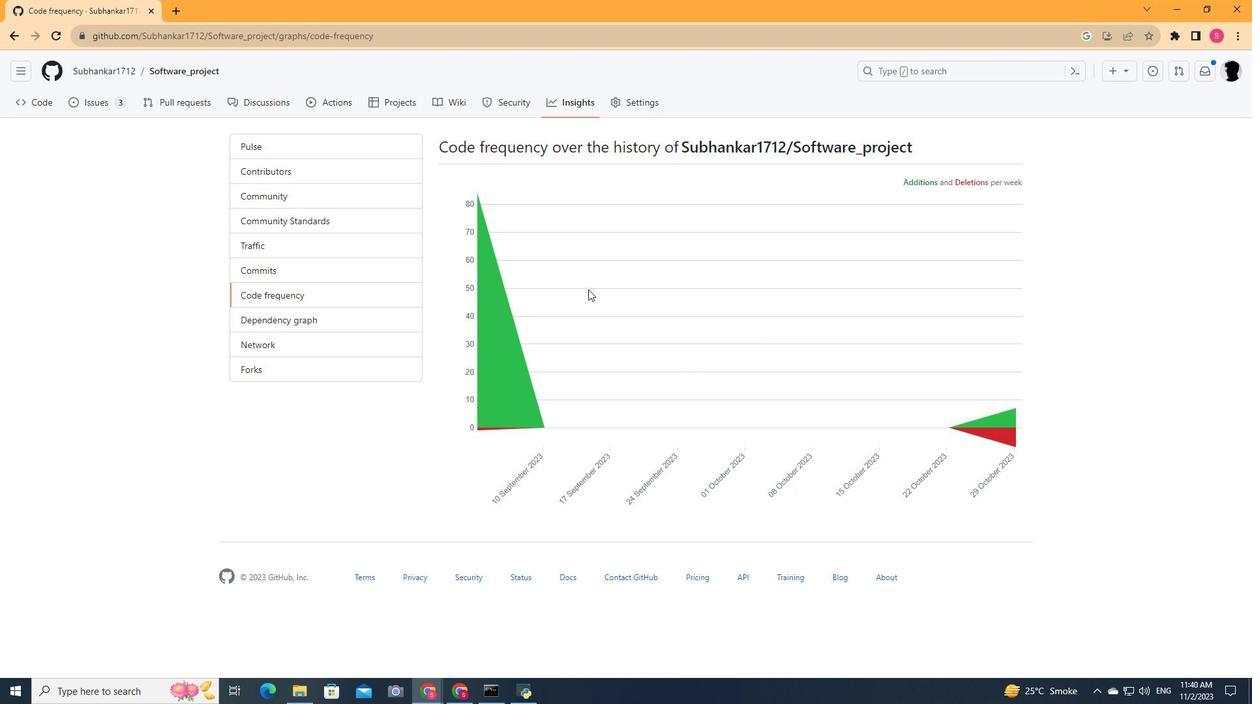 
Action: Mouse scrolled (588, 289) with delta (0, 0)
Screenshot: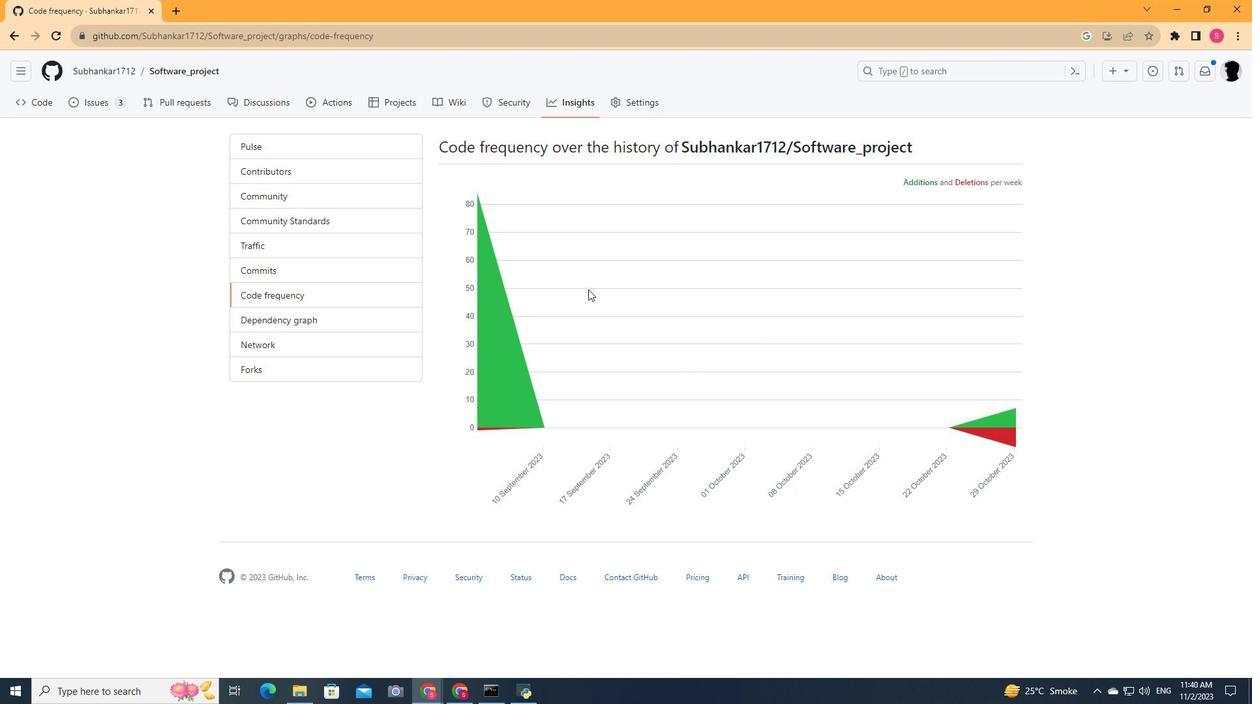 
Action: Mouse scrolled (588, 289) with delta (0, 0)
Screenshot: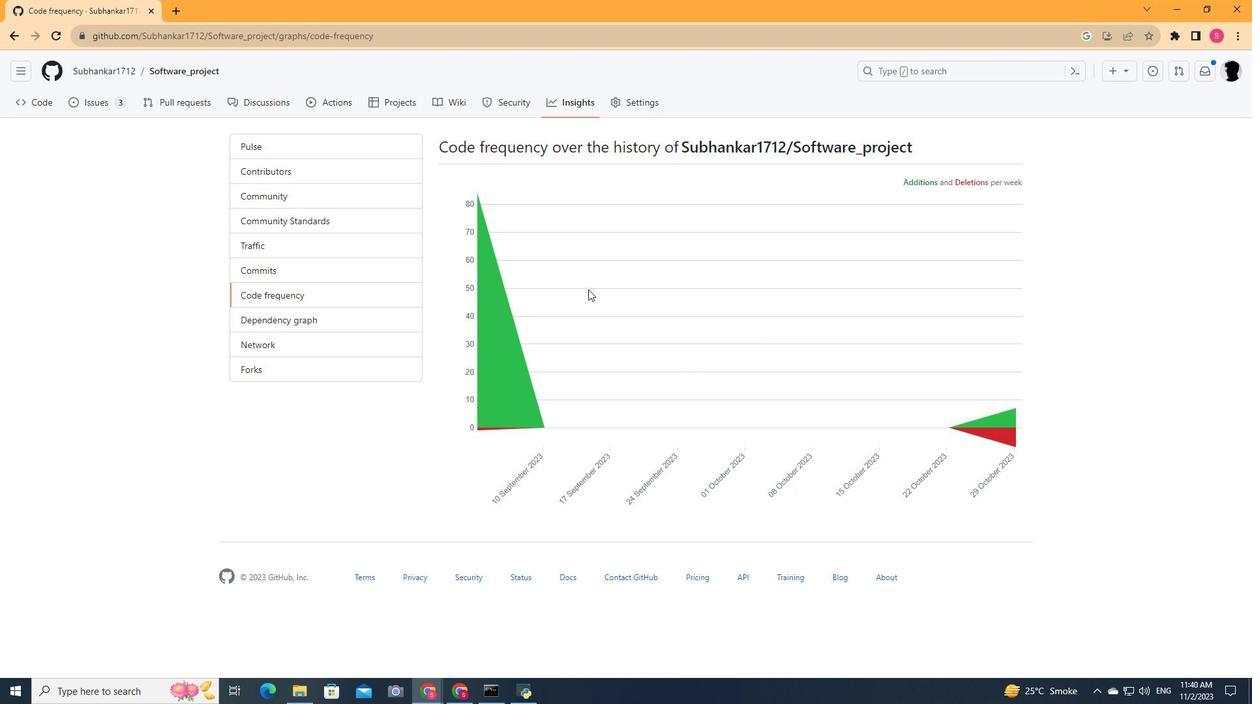 
Action: Mouse scrolled (588, 289) with delta (0, 0)
Screenshot: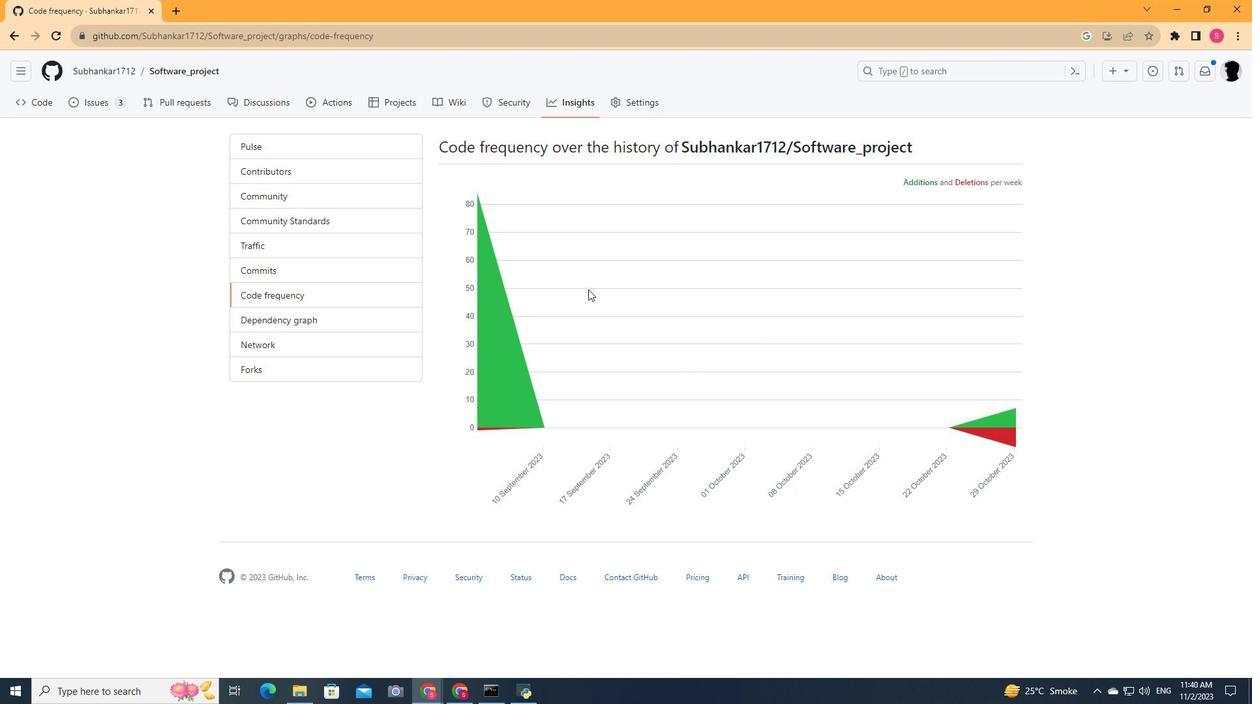 
Action: Mouse scrolled (588, 289) with delta (0, 0)
Screenshot: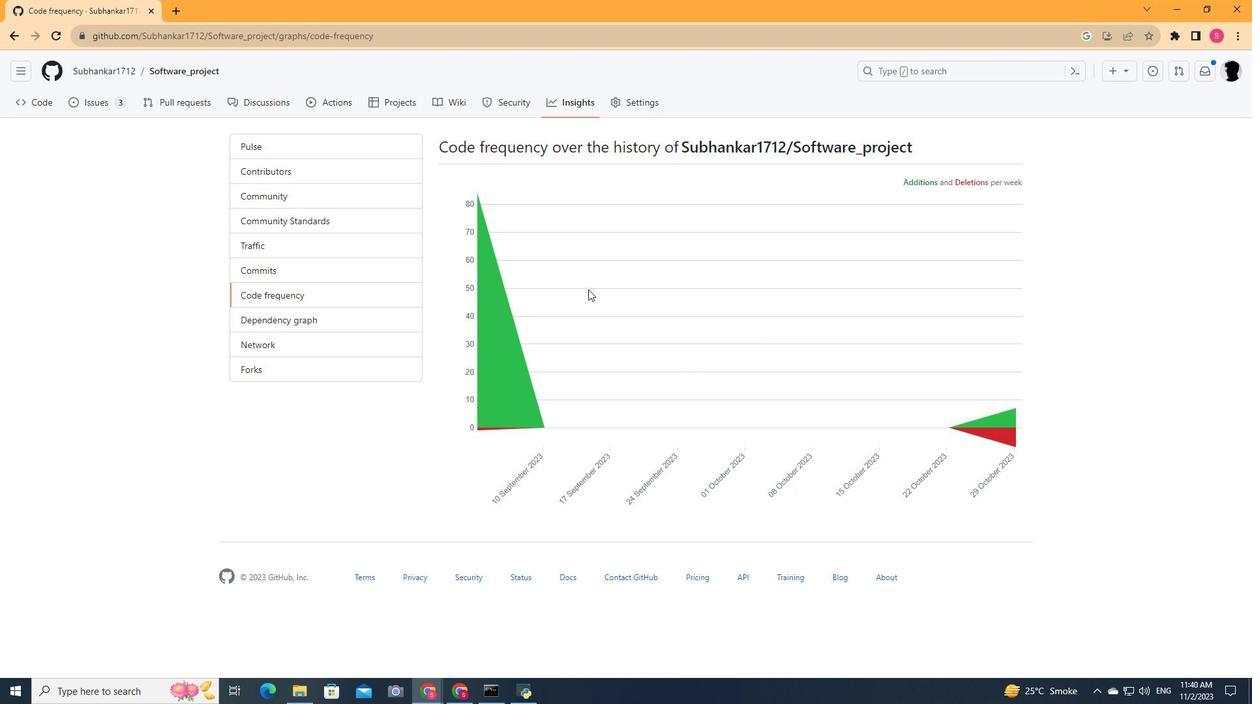 
Action: Mouse scrolled (588, 289) with delta (0, 0)
Screenshot: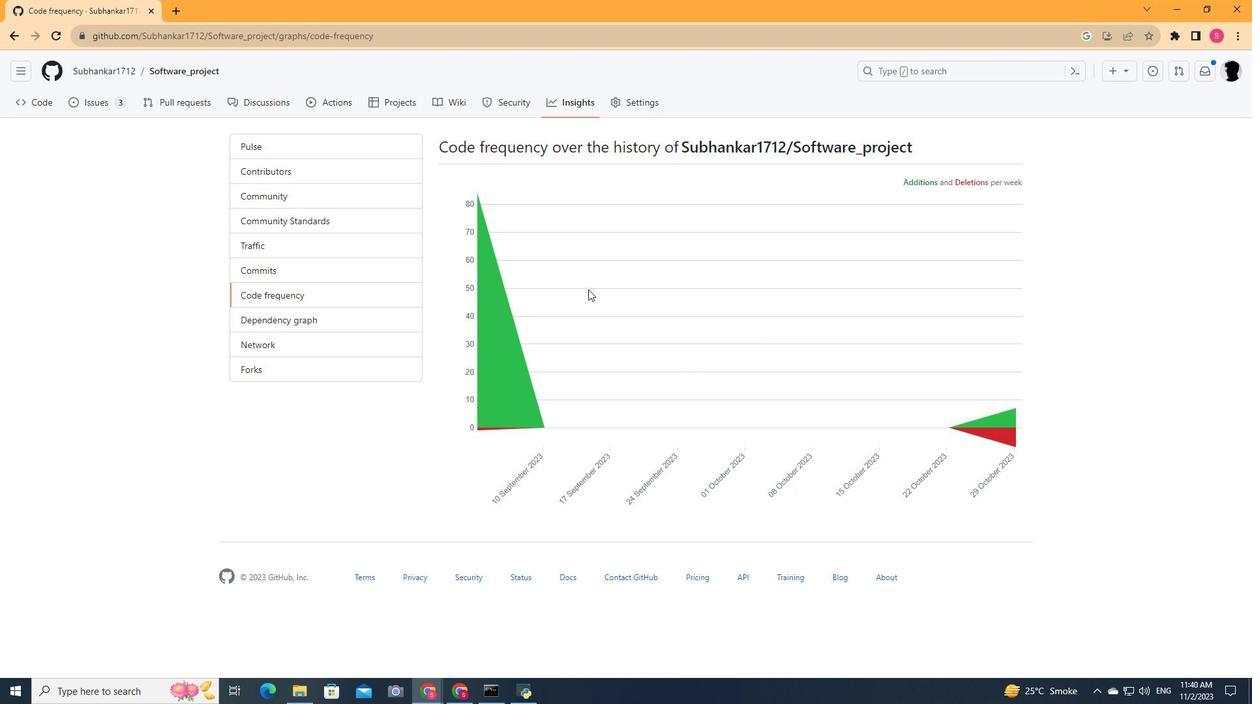 
Action: Mouse scrolled (588, 289) with delta (0, 0)
Screenshot: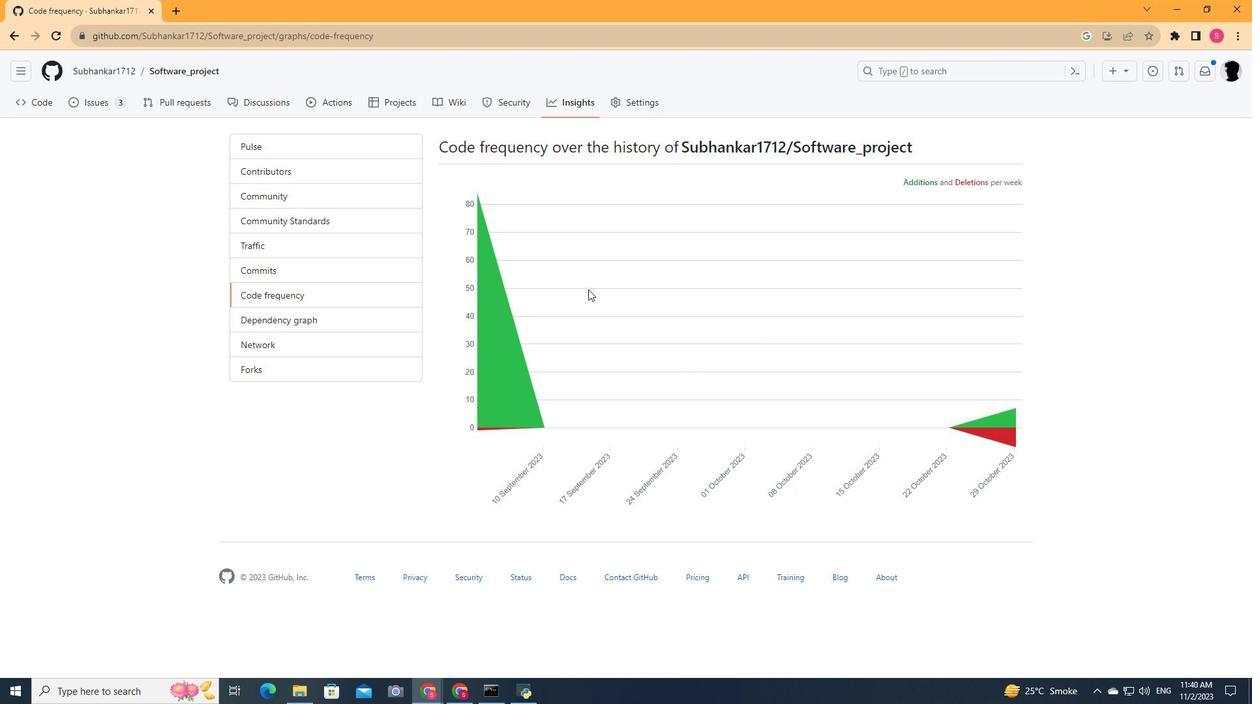 
Action: Mouse moved to (280, 316)
Screenshot: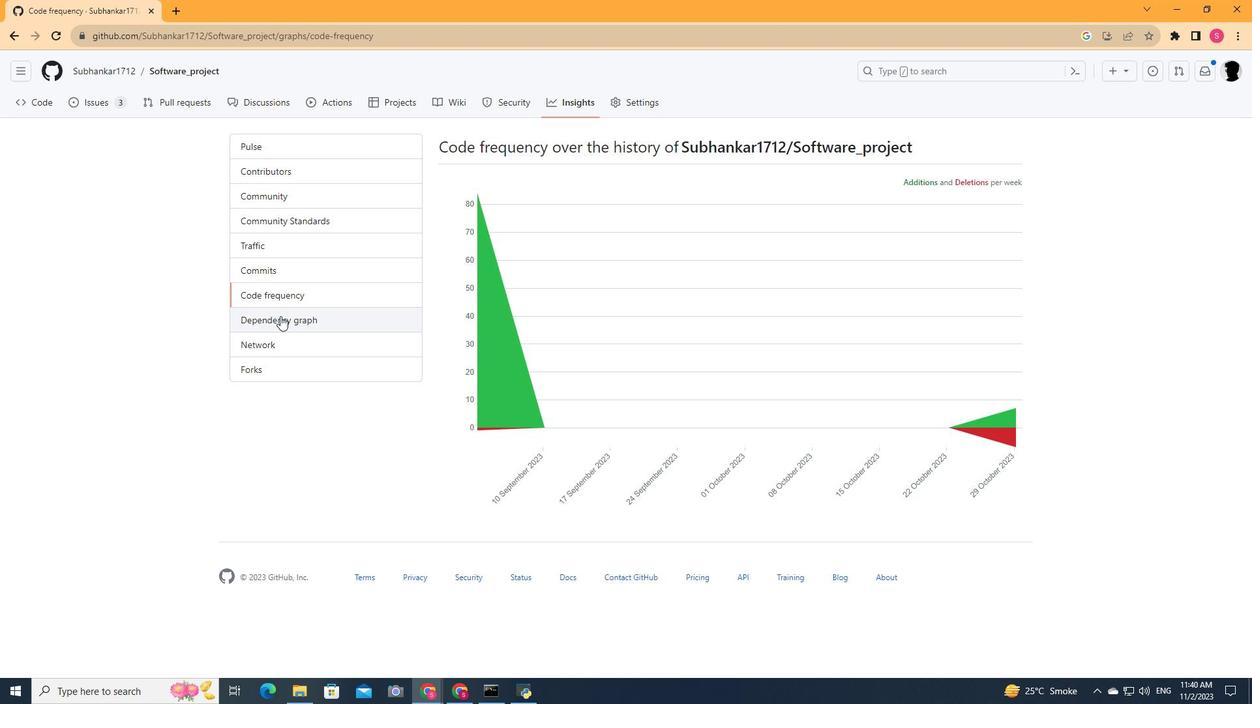 
Action: Mouse pressed left at (280, 316)
Screenshot: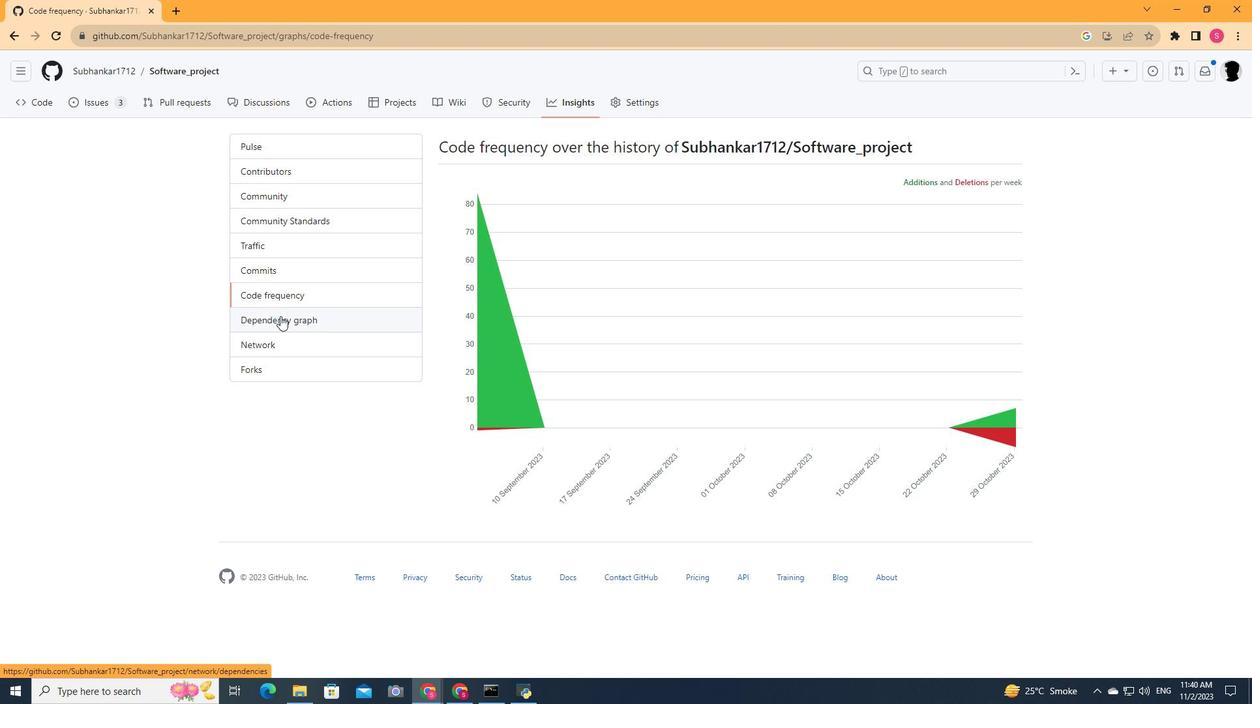 
Action: Mouse moved to (664, 277)
Screenshot: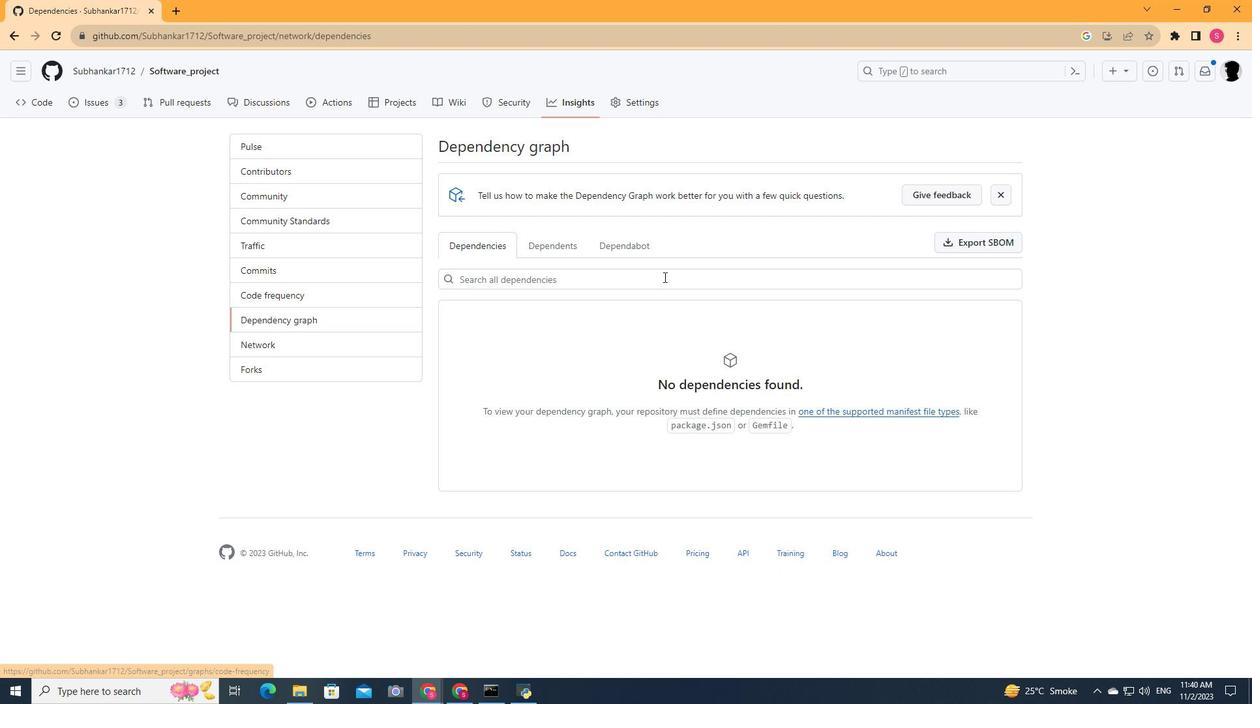 
Action: Mouse scrolled (664, 276) with delta (0, 0)
Screenshot: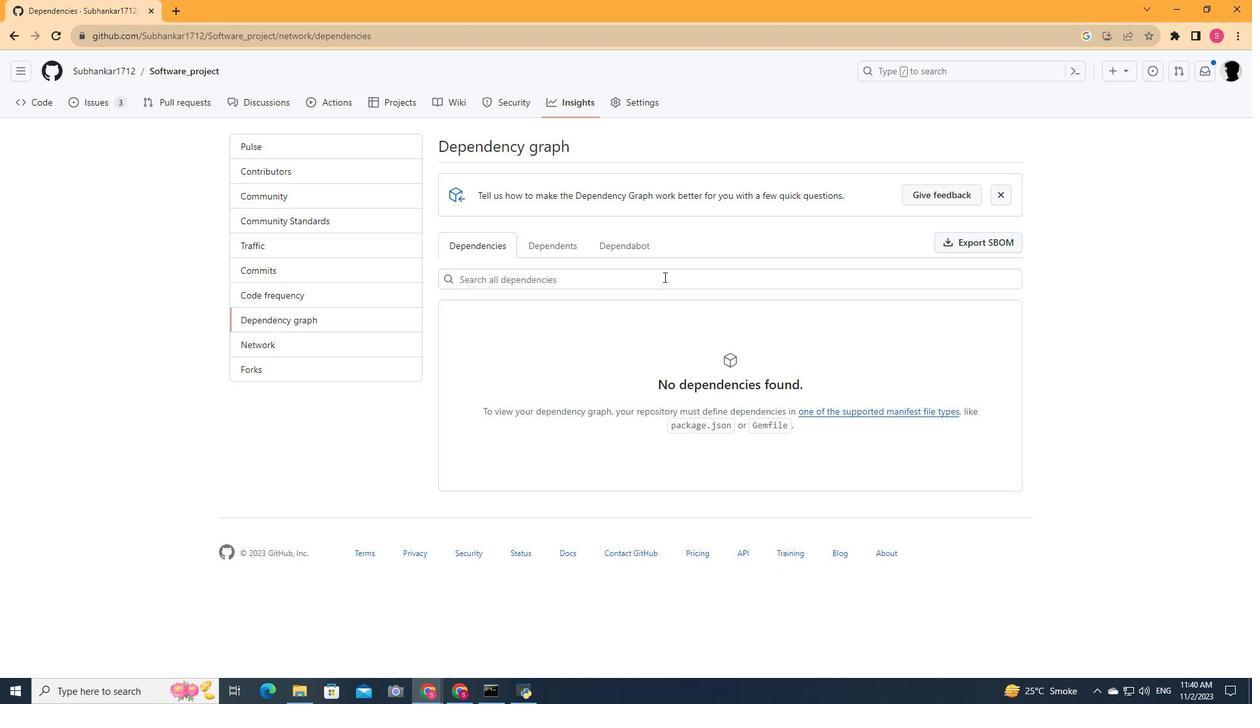 
Action: Mouse scrolled (664, 276) with delta (0, 0)
Screenshot: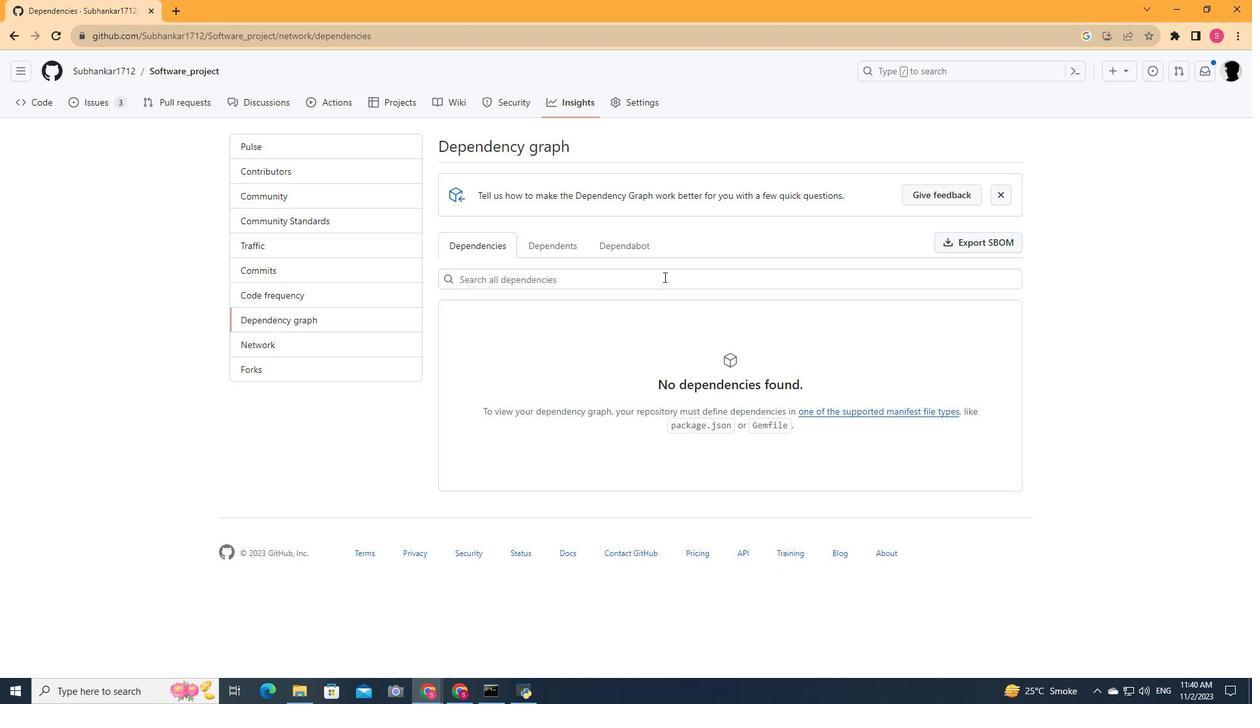 
Action: Mouse scrolled (664, 276) with delta (0, 0)
Screenshot: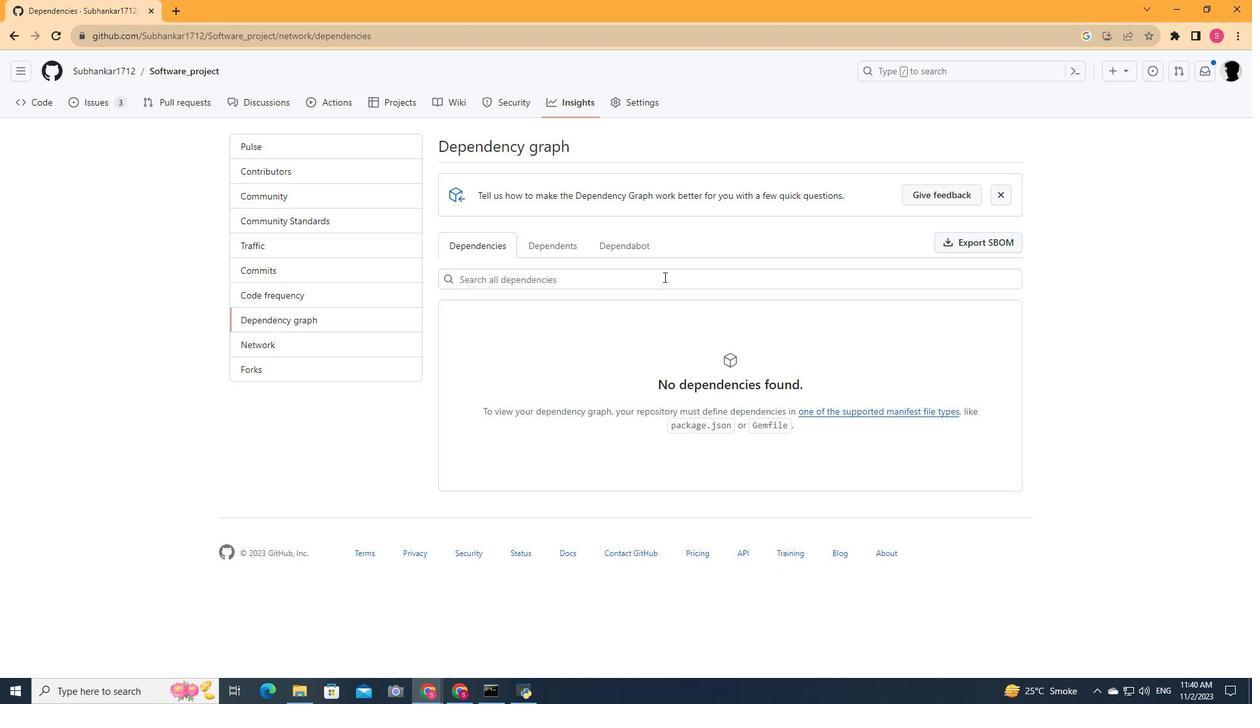 
Action: Mouse scrolled (664, 276) with delta (0, 0)
Screenshot: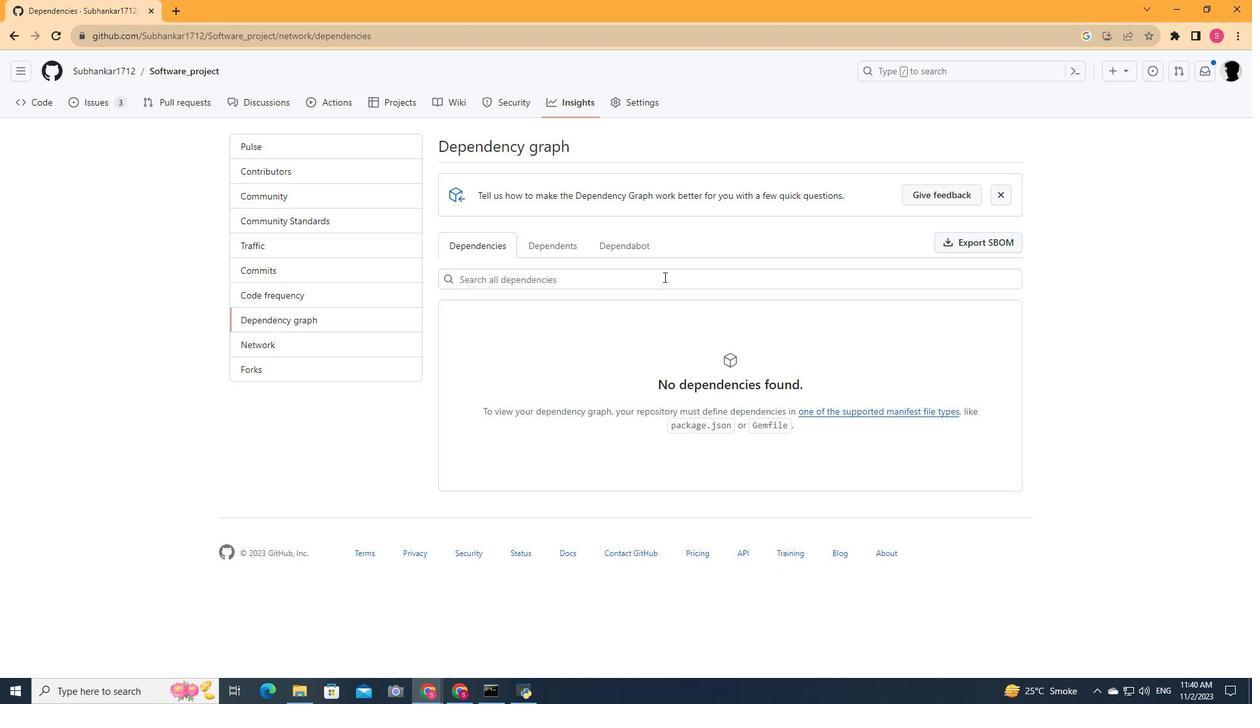 
Action: Mouse scrolled (664, 276) with delta (0, 0)
Screenshot: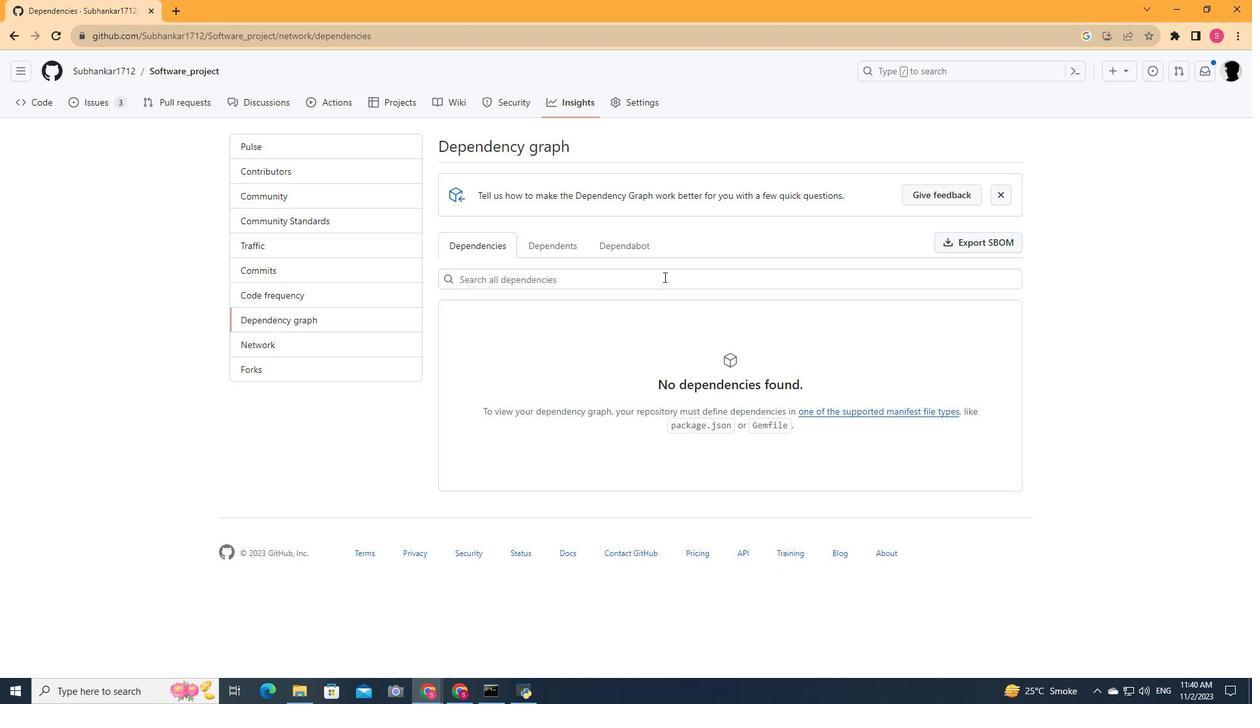 
Action: Mouse scrolled (664, 278) with delta (0, 0)
Screenshot: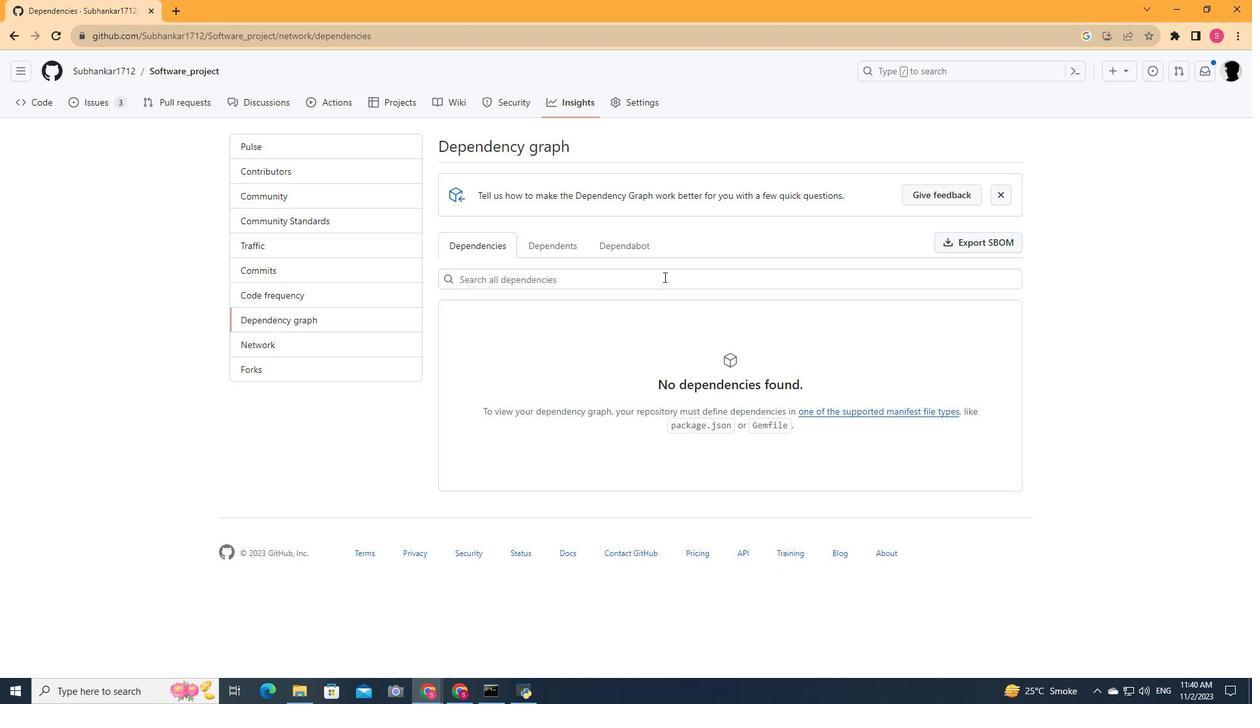 
Action: Mouse scrolled (664, 278) with delta (0, 0)
Screenshot: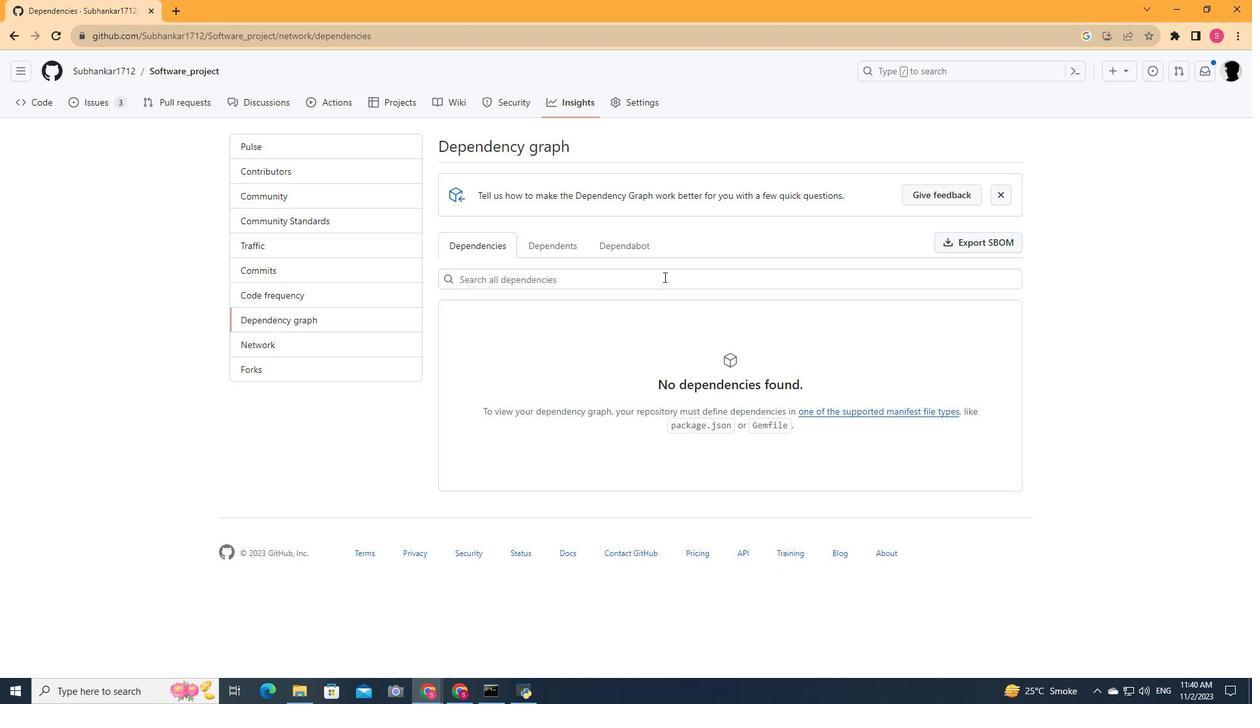 
Action: Mouse scrolled (664, 278) with delta (0, 0)
Screenshot: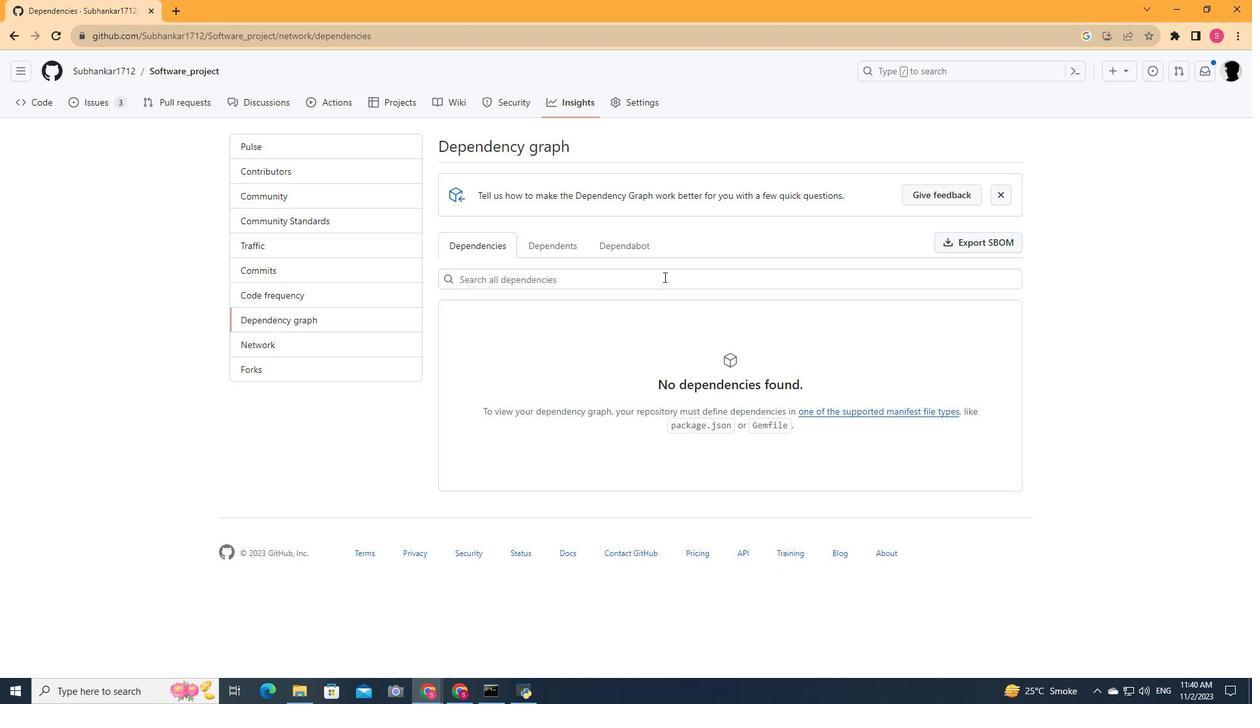 
Action: Mouse scrolled (664, 278) with delta (0, 0)
Screenshot: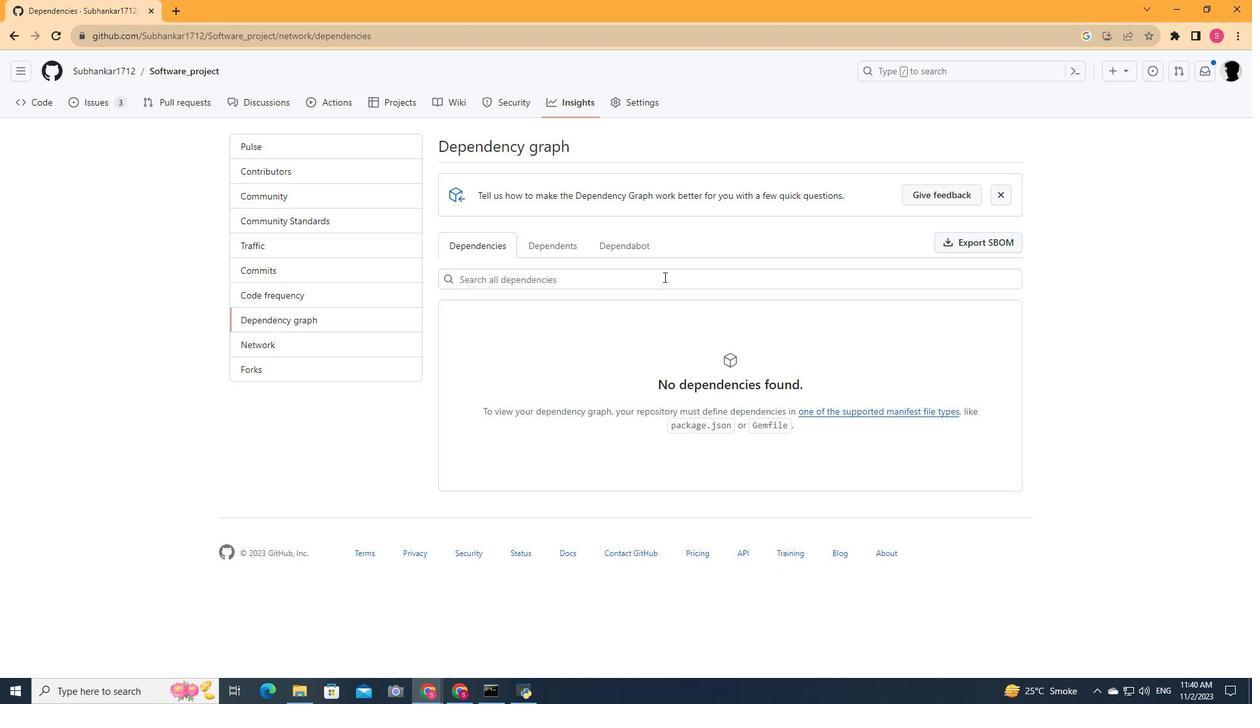 
Action: Mouse scrolled (664, 278) with delta (0, 0)
Screenshot: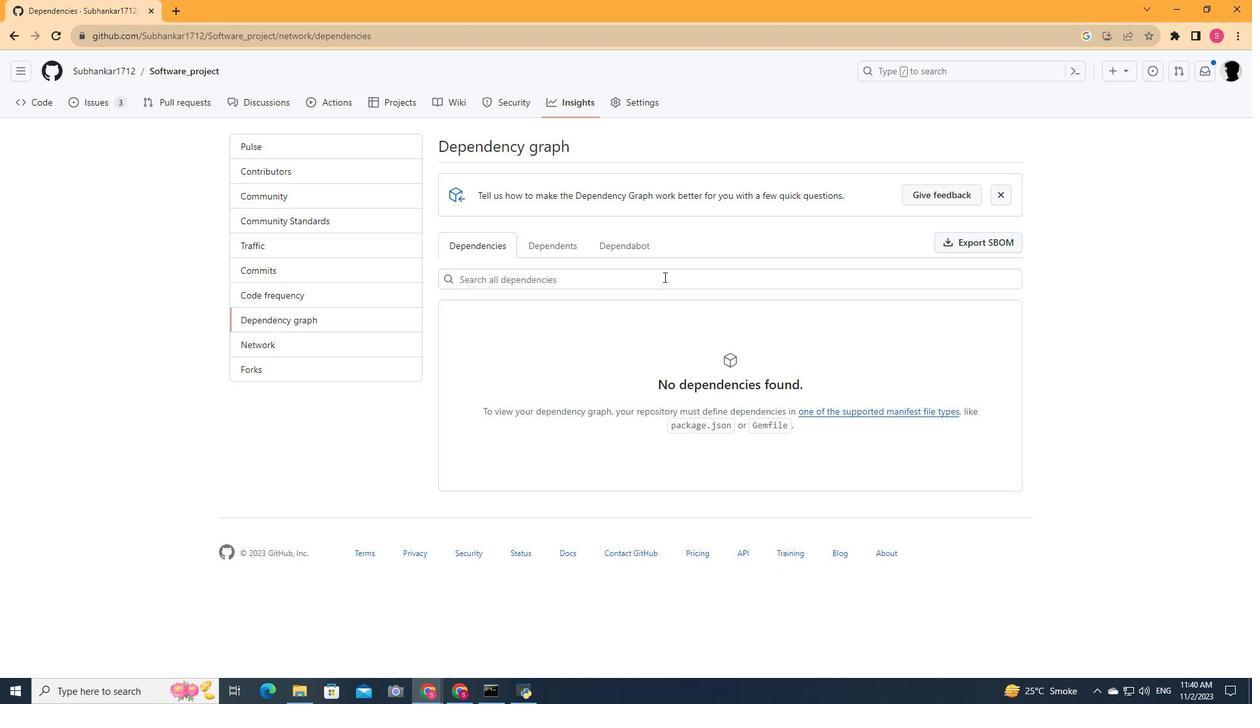 
Action: Mouse scrolled (664, 278) with delta (0, 0)
Screenshot: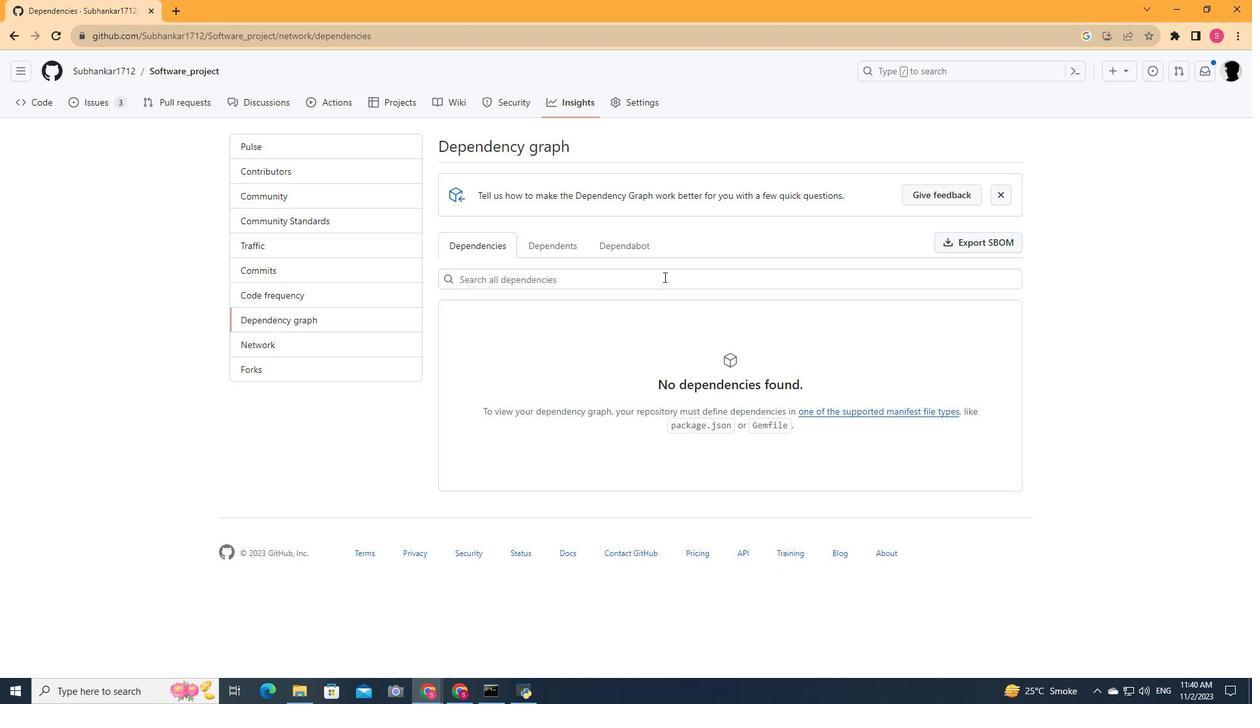 
Action: Mouse moved to (559, 247)
Screenshot: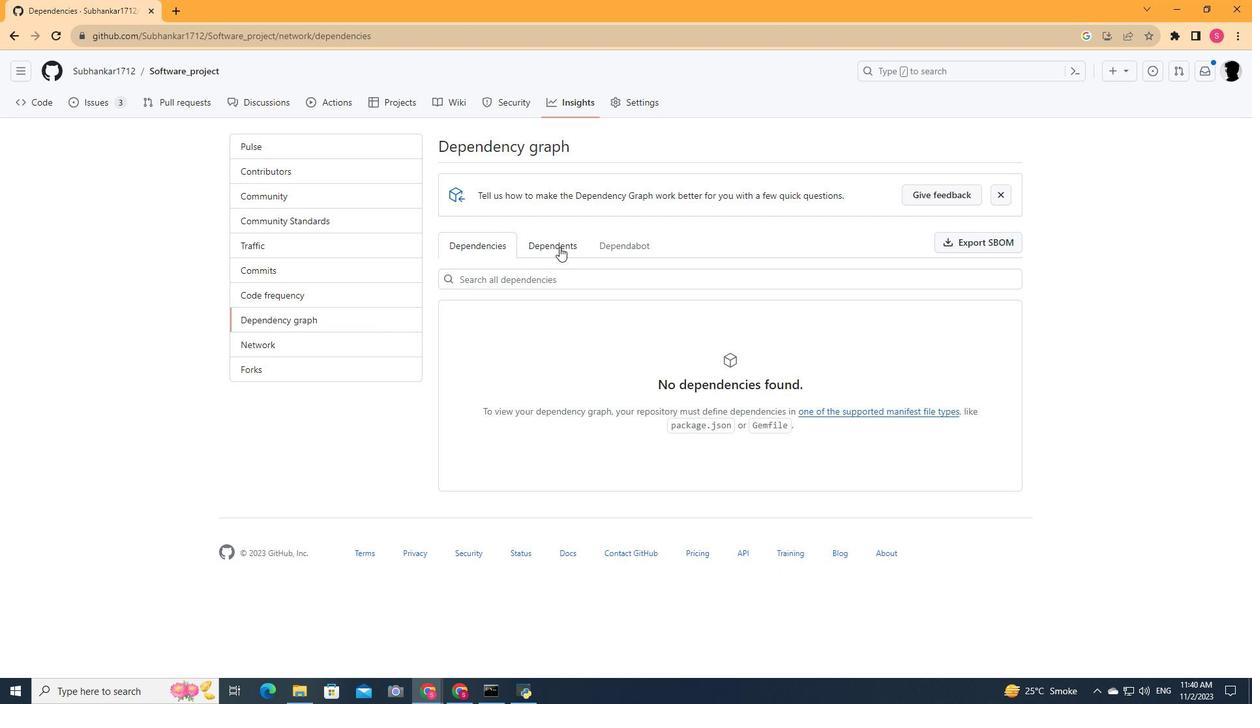 
Action: Mouse pressed left at (559, 247)
Screenshot: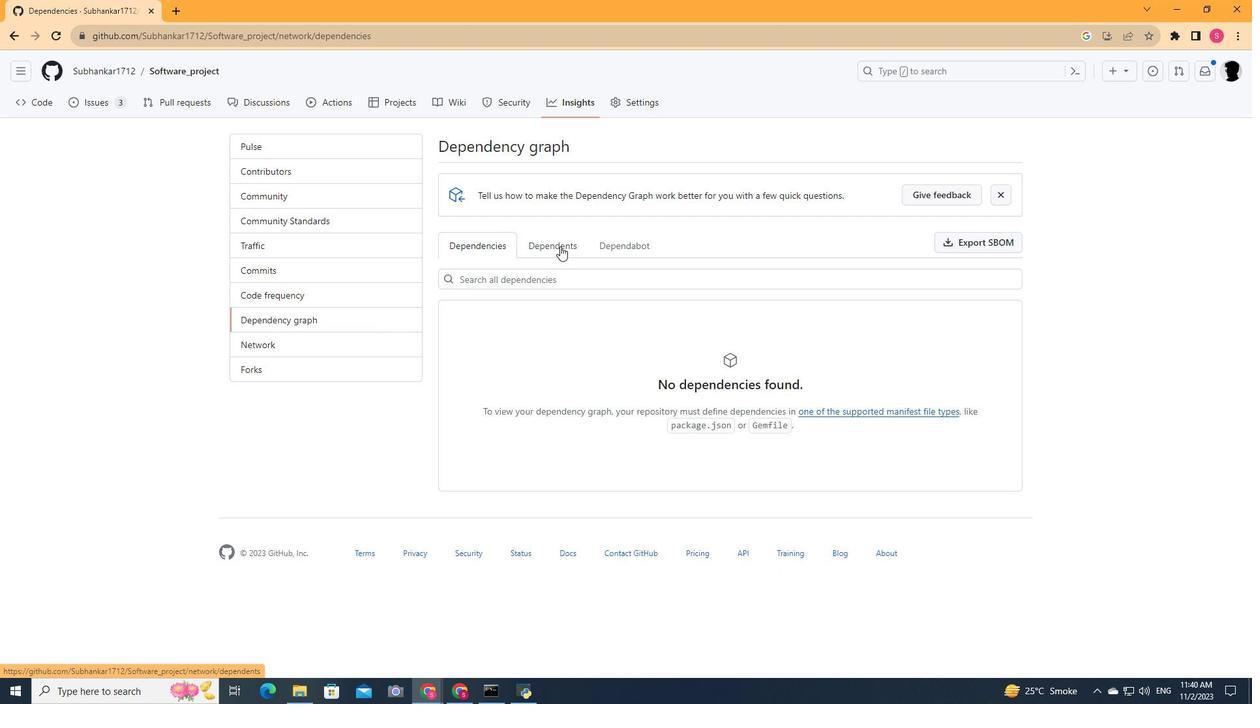 
Action: Mouse moved to (617, 182)
Screenshot: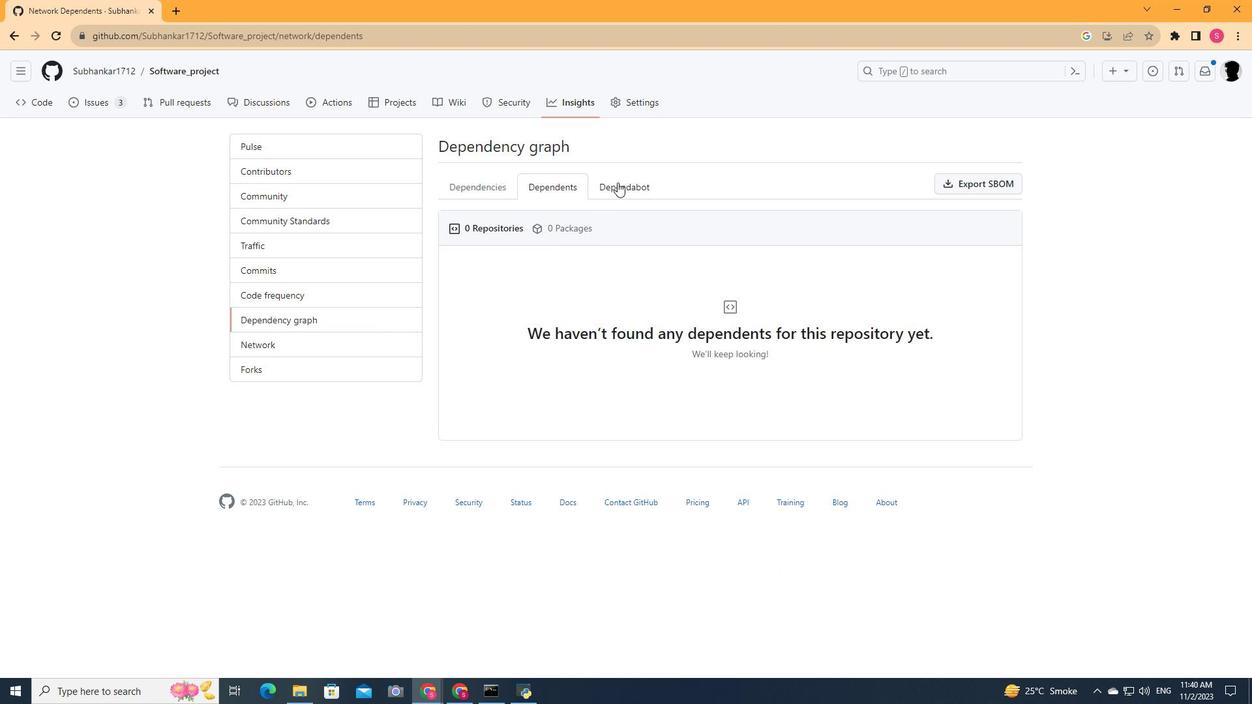 
Action: Mouse pressed left at (617, 182)
Screenshot: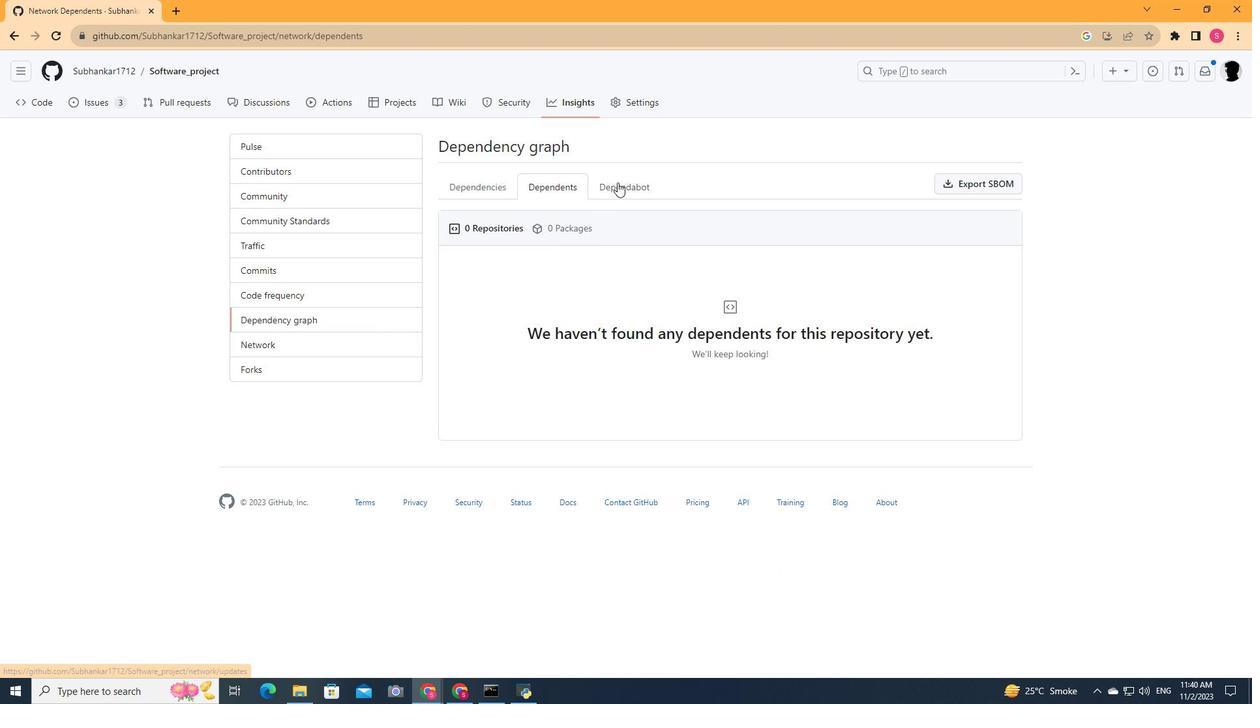 
Action: Mouse moved to (268, 346)
Screenshot: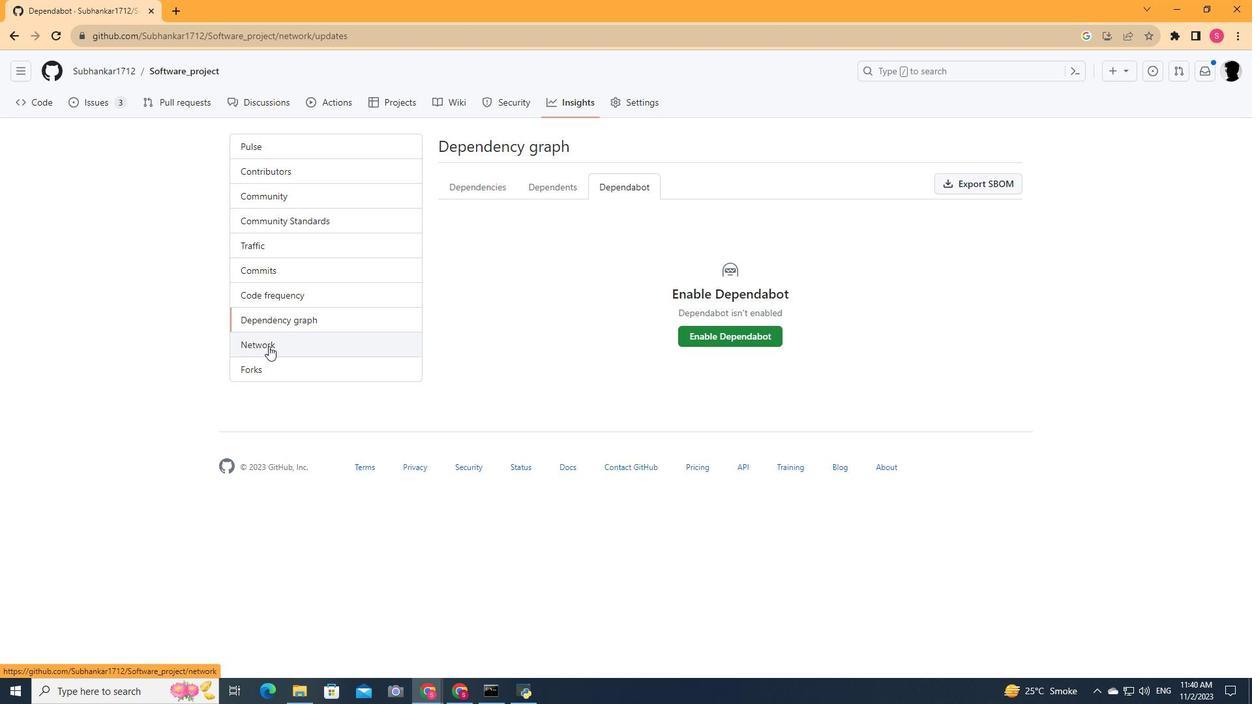 
Action: Mouse pressed left at (268, 346)
Screenshot: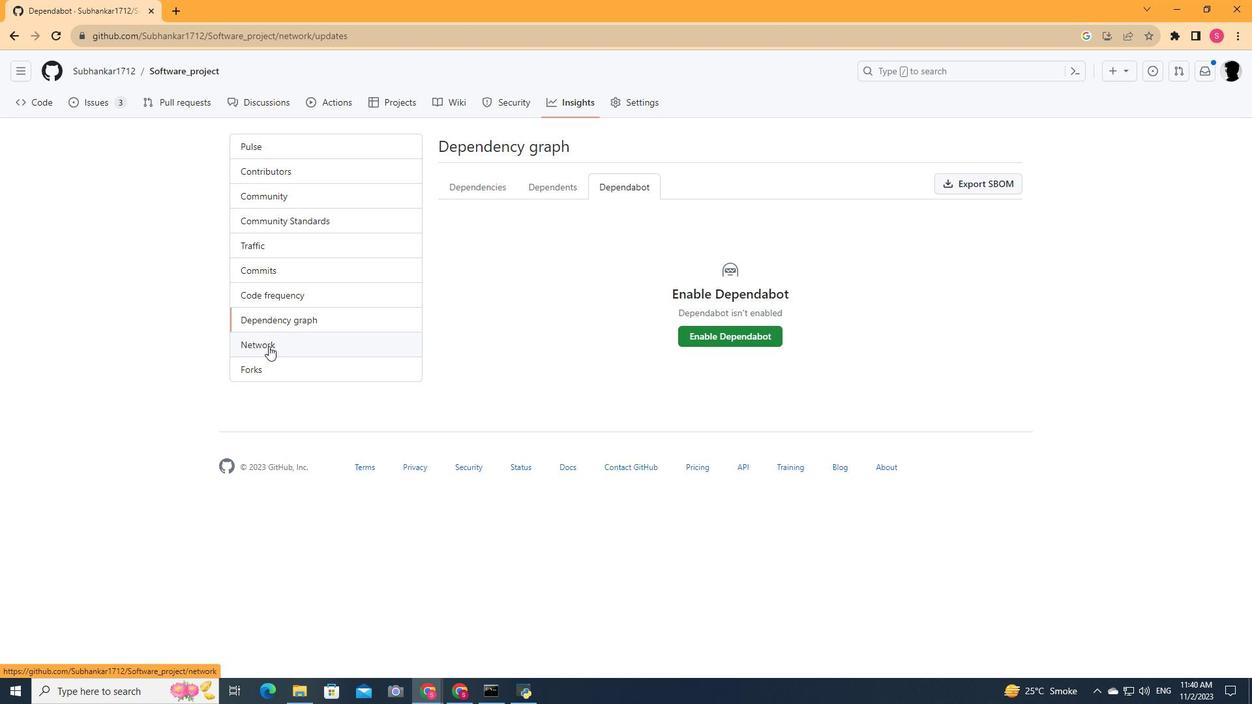 
Action: Mouse moved to (500, 294)
